 Task: Research Airbnb properties in Toulouse, France from 3rd December, 2023 to 17th December, 2023 for 3 adults, 1 child.3 bedrooms having 4 beds and 2 bathrooms. Property type can be house. Look for 4 properties as per requirement.
Action: Mouse moved to (453, 76)
Screenshot: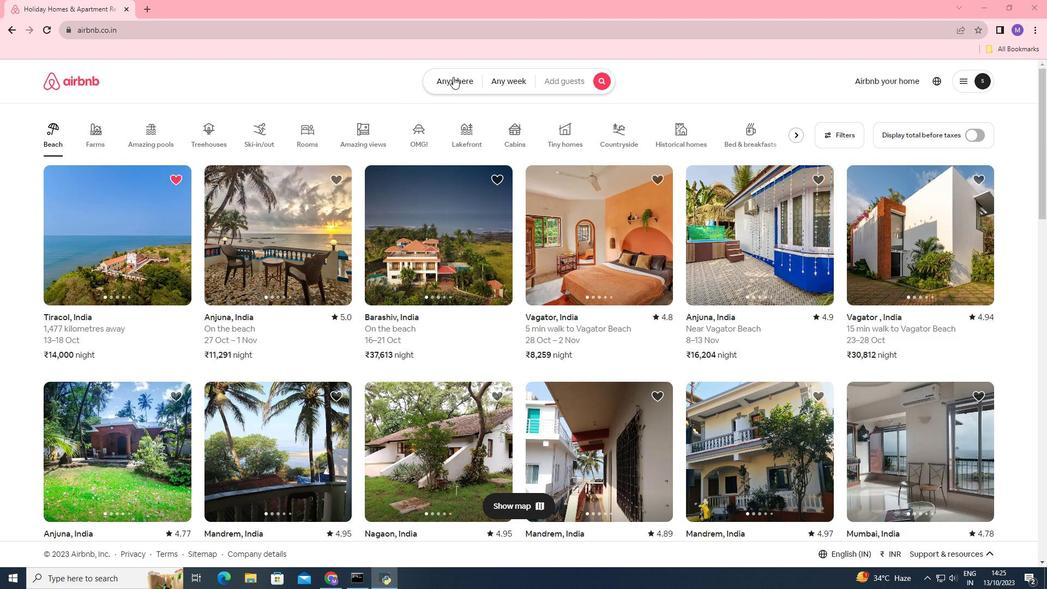 
Action: Mouse pressed left at (453, 76)
Screenshot: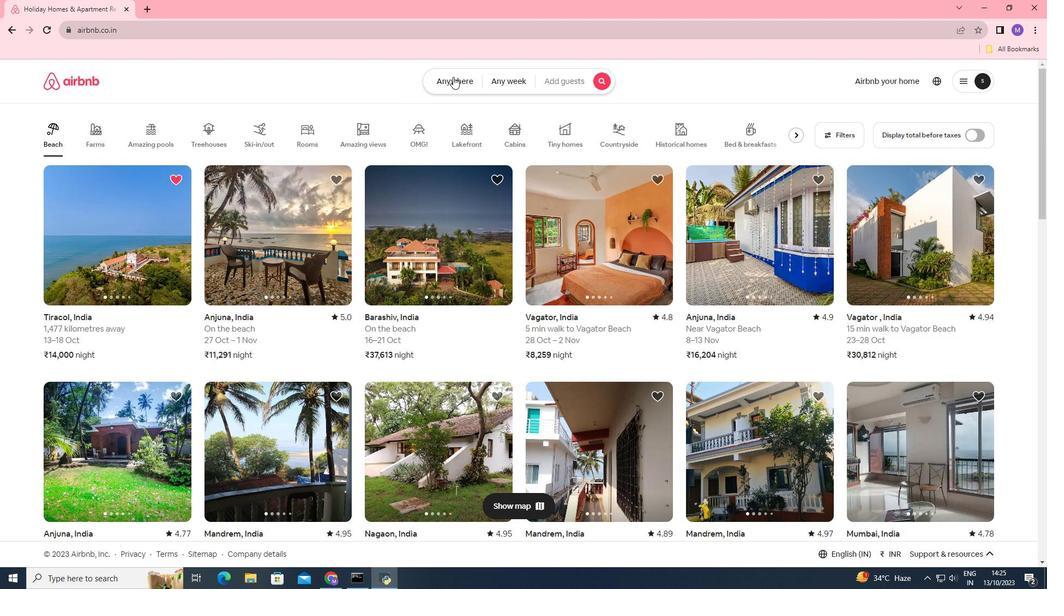 
Action: Mouse moved to (372, 126)
Screenshot: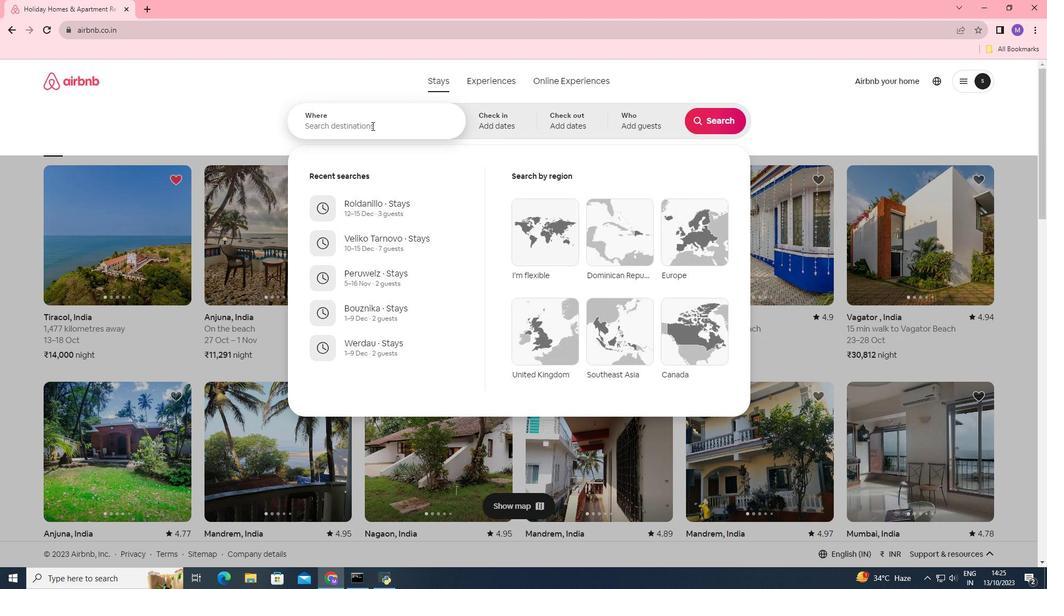 
Action: Mouse pressed left at (372, 126)
Screenshot: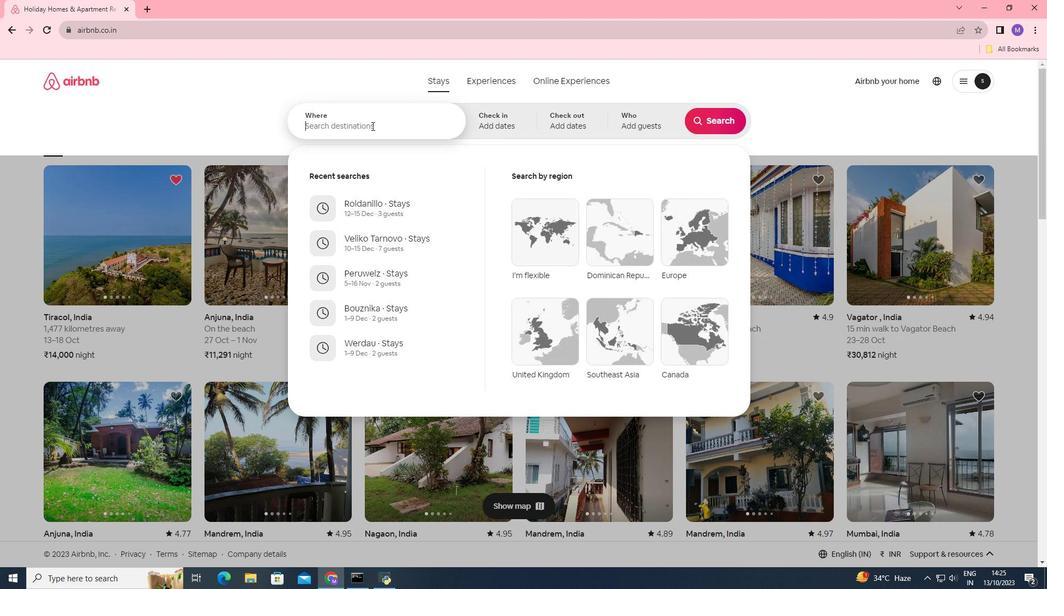 
Action: Key pressed <Key.shift>Toulouse,<Key.space><Key.shift>France
Screenshot: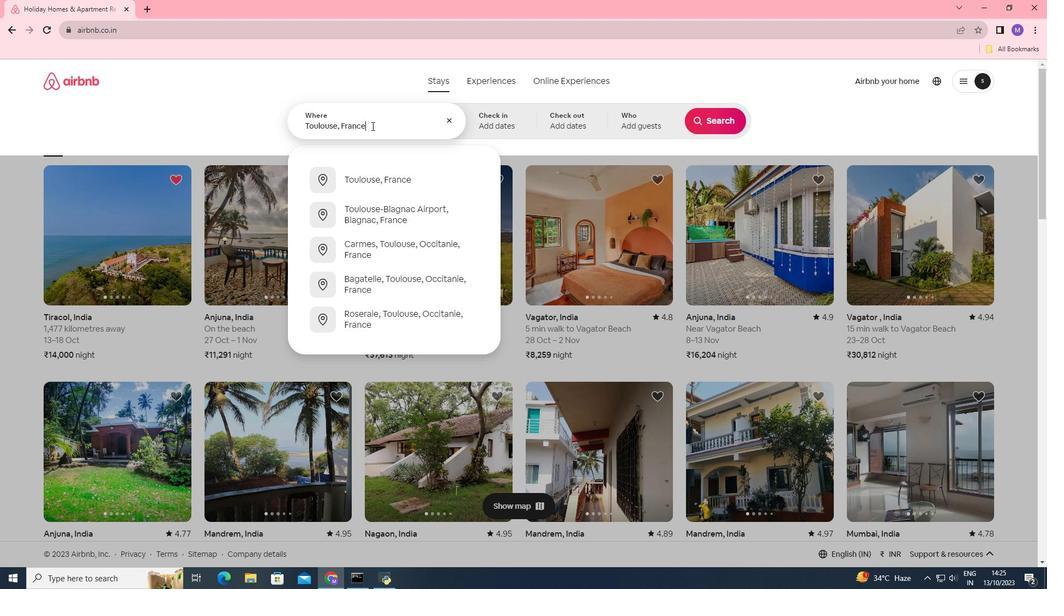 
Action: Mouse moved to (496, 114)
Screenshot: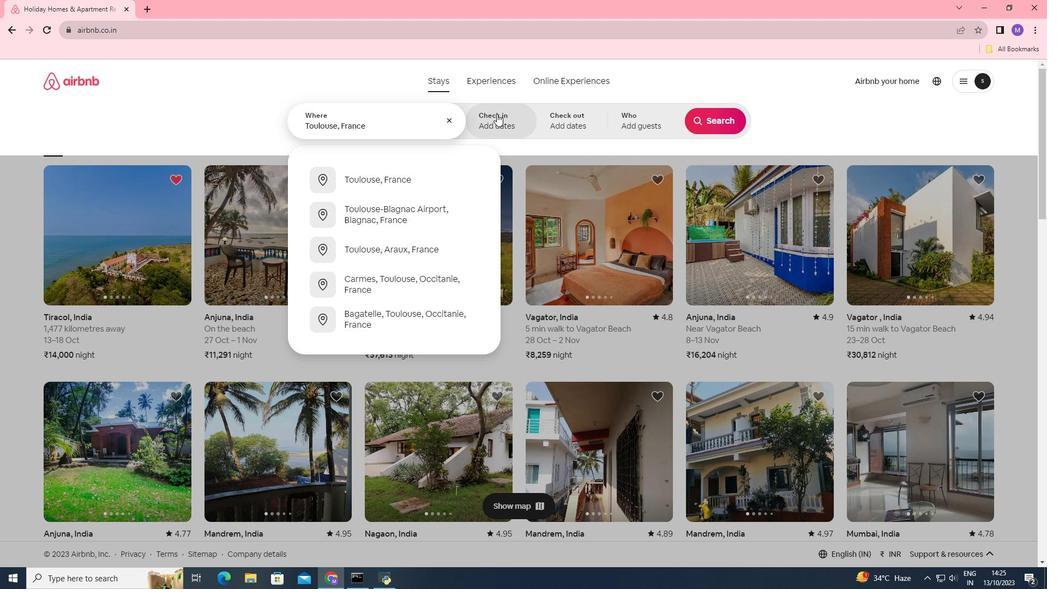 
Action: Mouse pressed left at (496, 114)
Screenshot: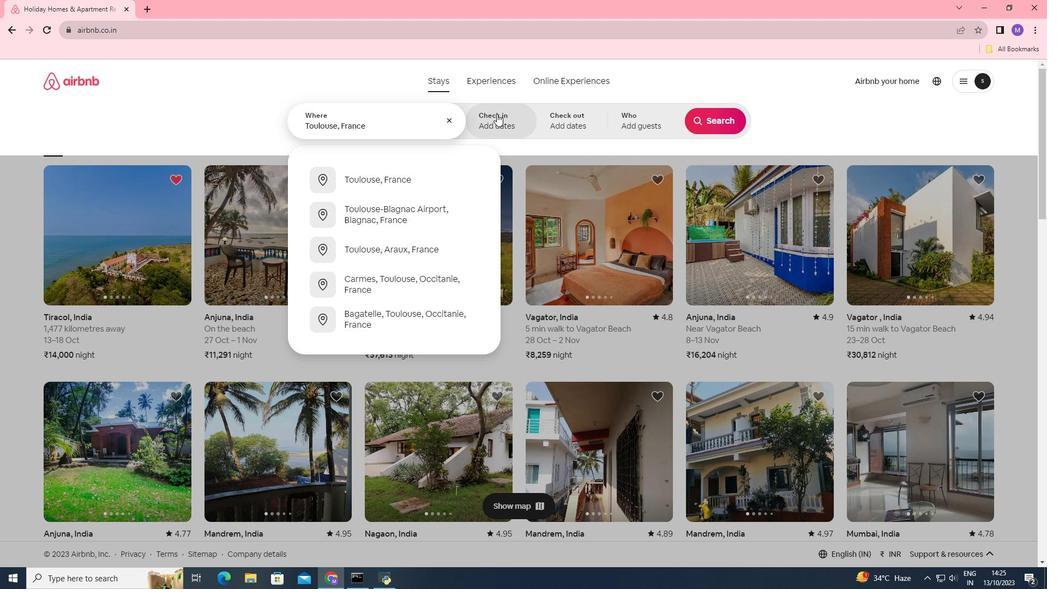 
Action: Mouse moved to (711, 210)
Screenshot: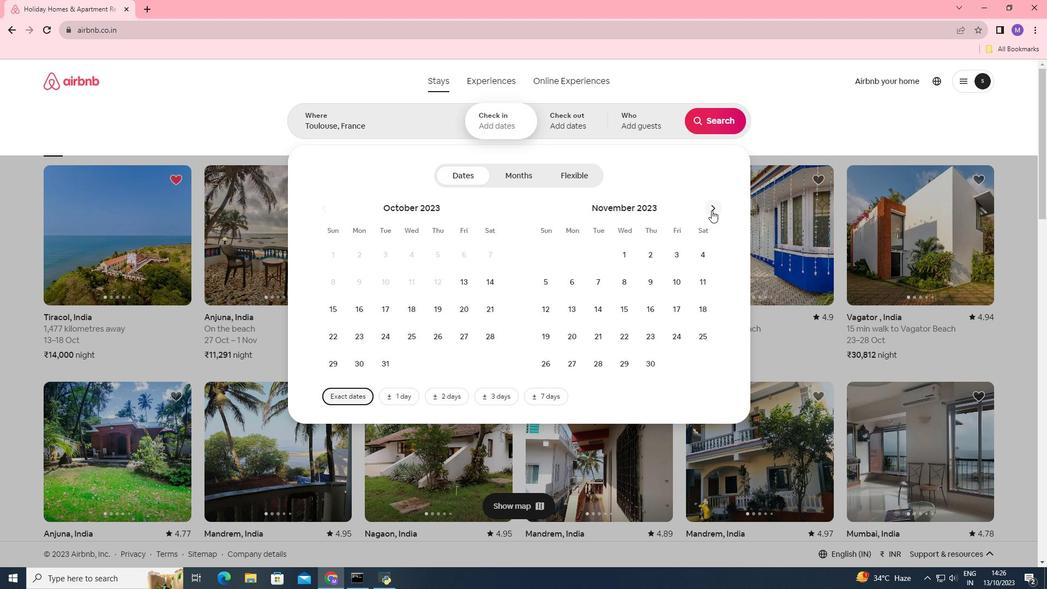 
Action: Mouse pressed left at (711, 210)
Screenshot: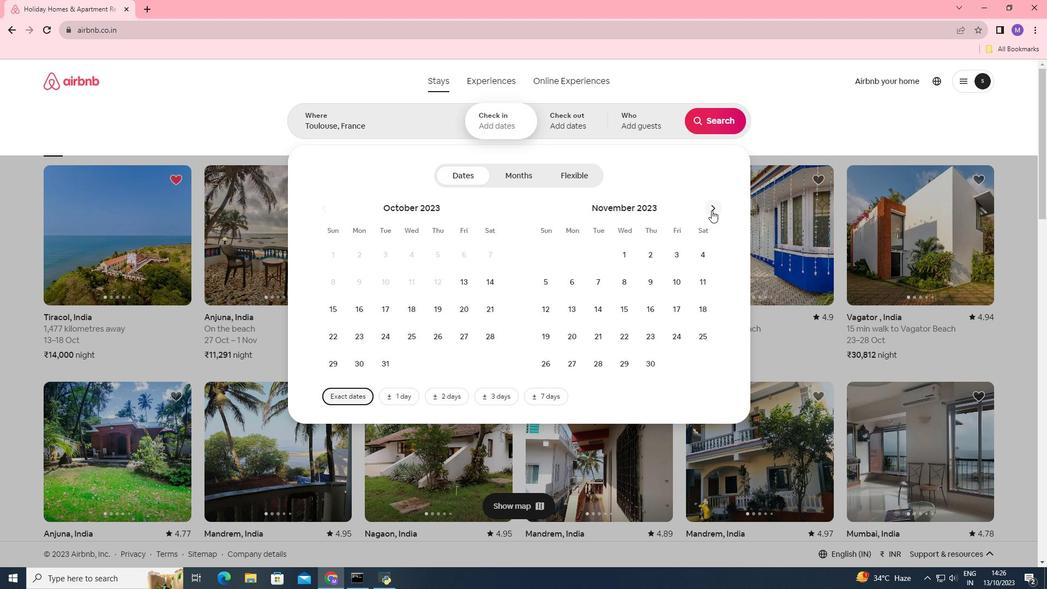 
Action: Mouse moved to (543, 283)
Screenshot: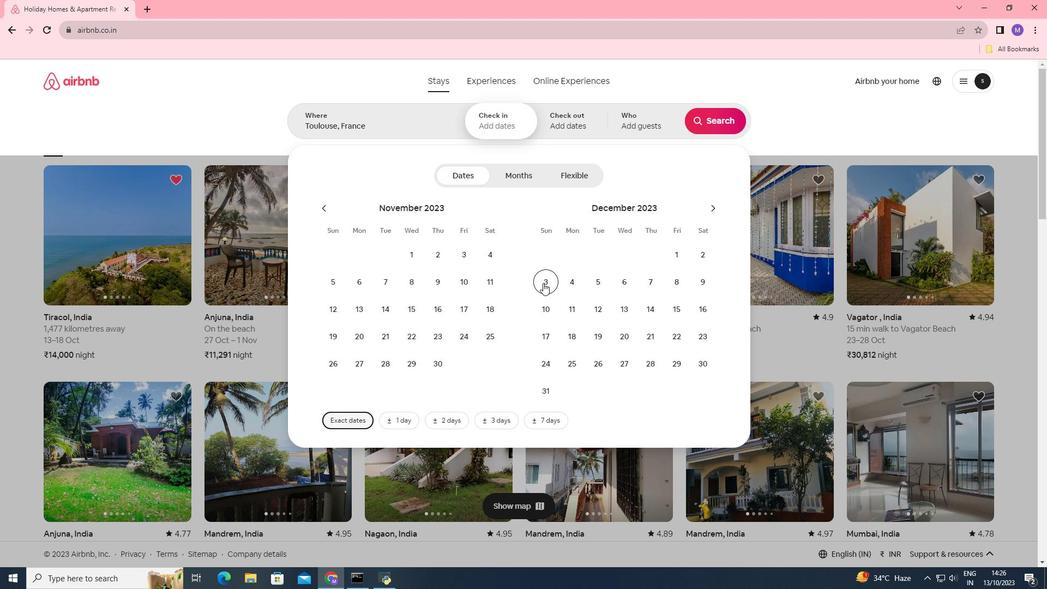 
Action: Mouse pressed left at (543, 283)
Screenshot: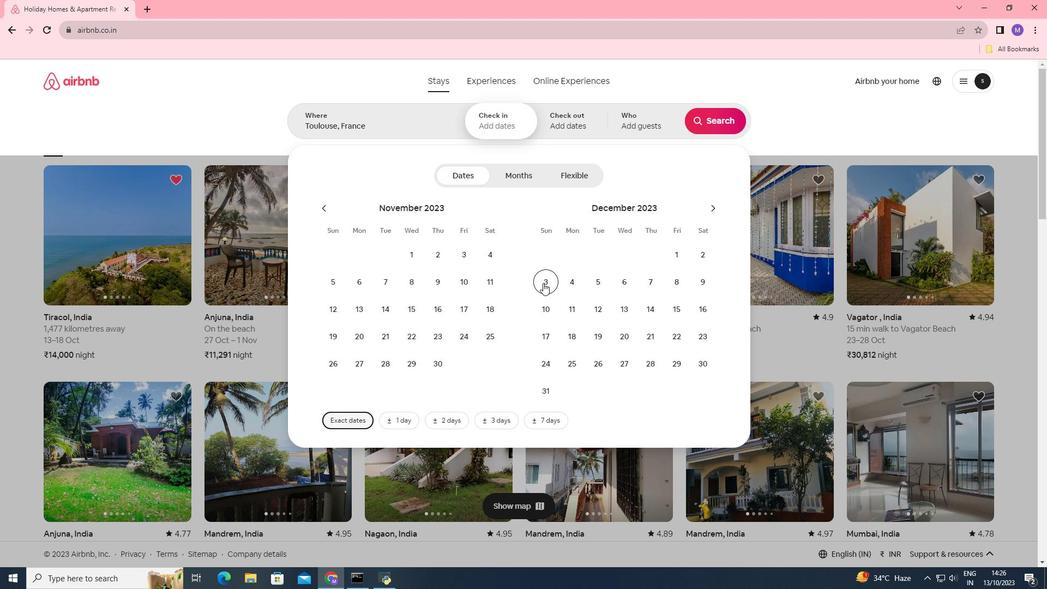 
Action: Mouse moved to (545, 338)
Screenshot: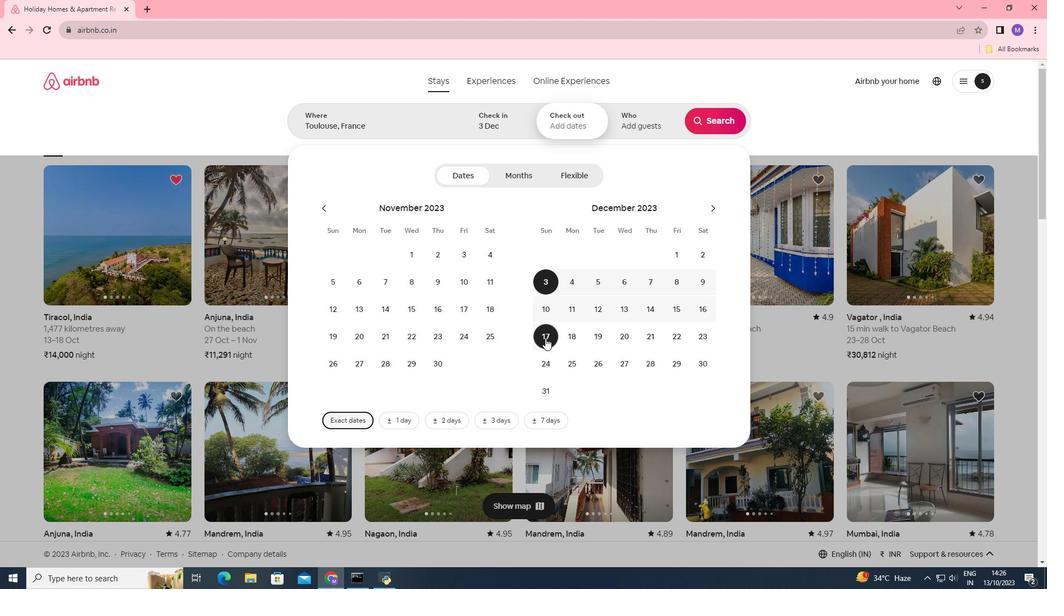 
Action: Mouse pressed left at (545, 338)
Screenshot: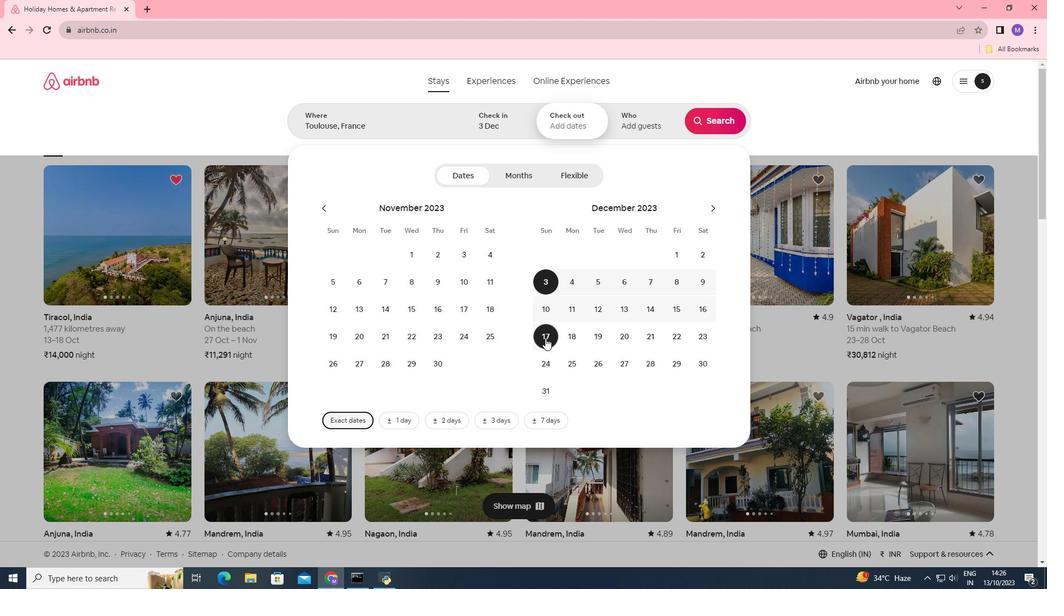 
Action: Mouse moved to (656, 121)
Screenshot: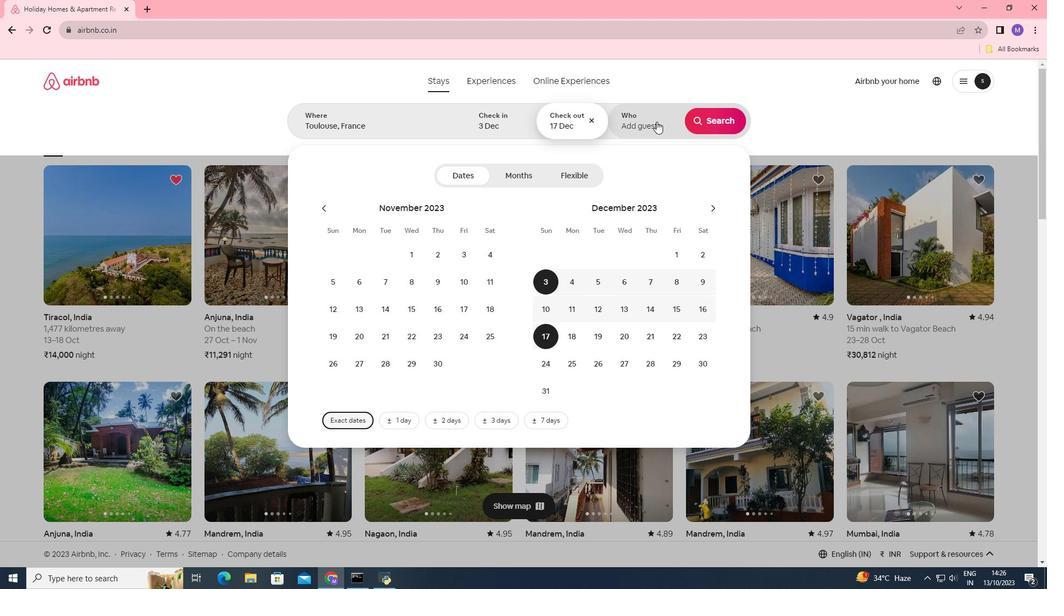 
Action: Mouse pressed left at (656, 121)
Screenshot: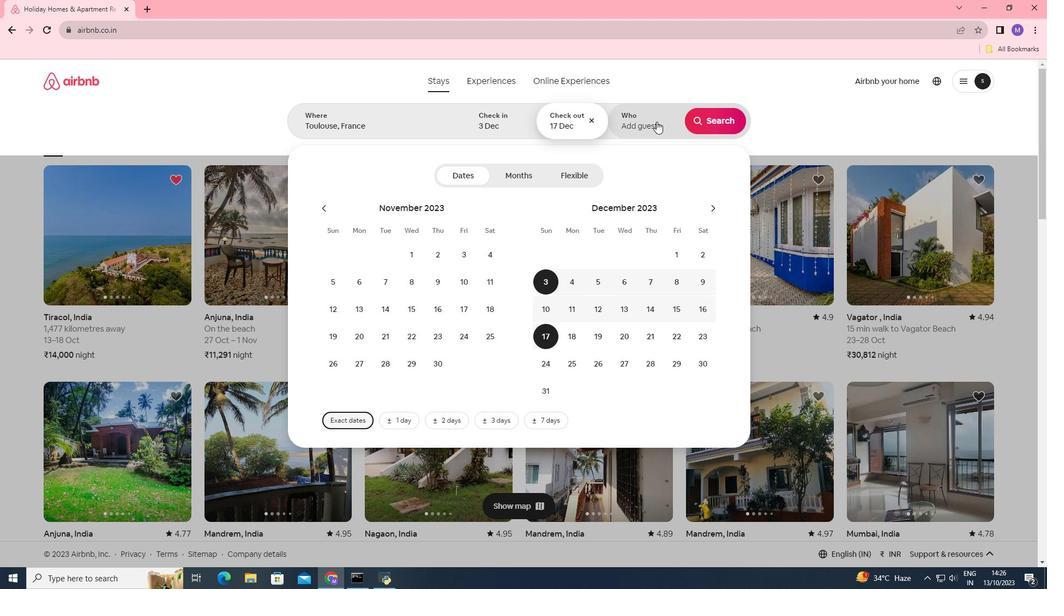 
Action: Mouse moved to (719, 176)
Screenshot: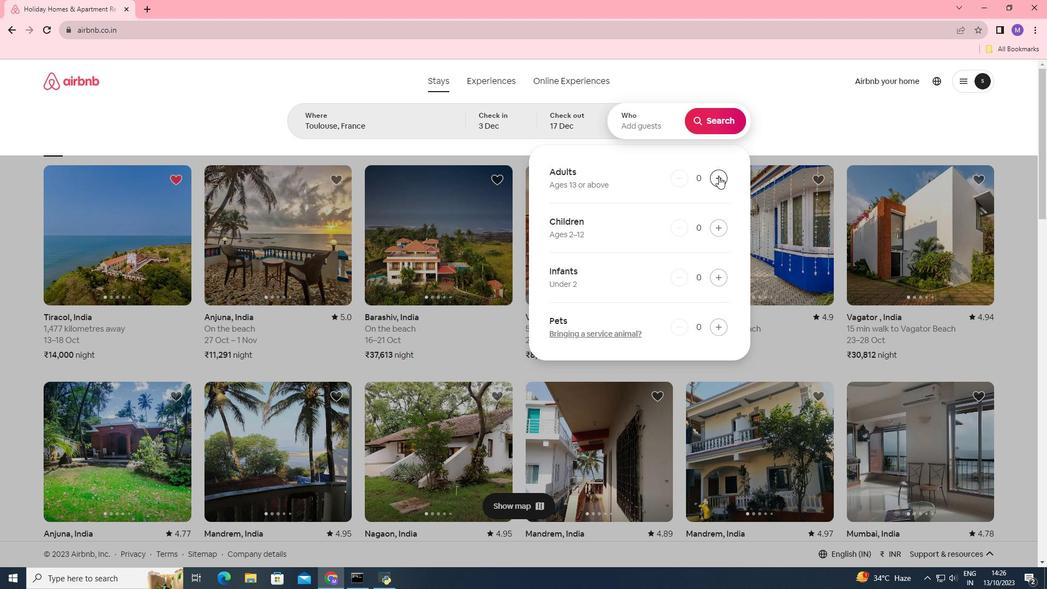 
Action: Mouse pressed left at (719, 176)
Screenshot: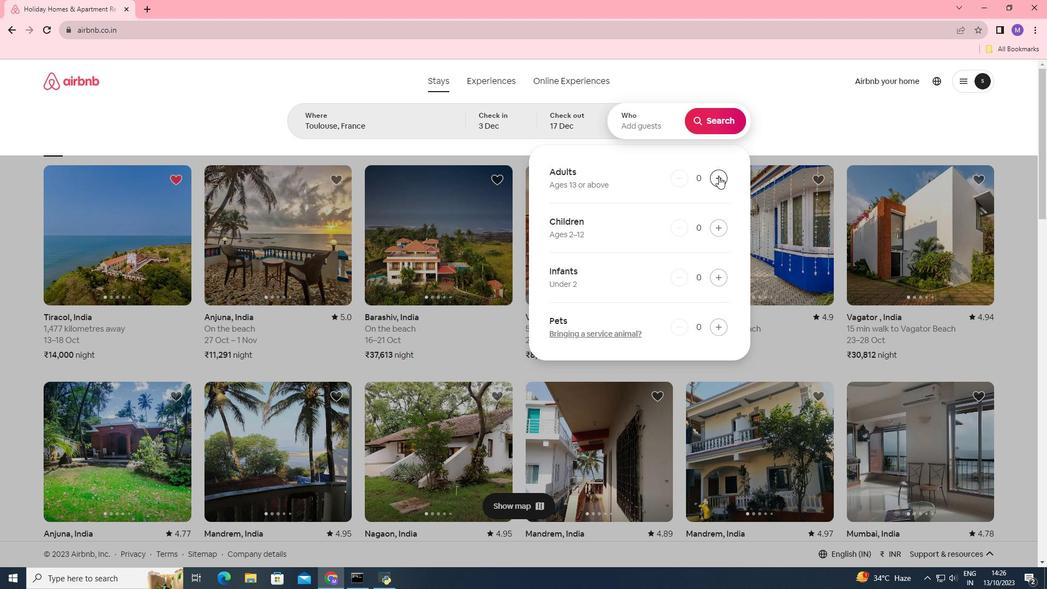 
Action: Mouse pressed left at (719, 176)
Screenshot: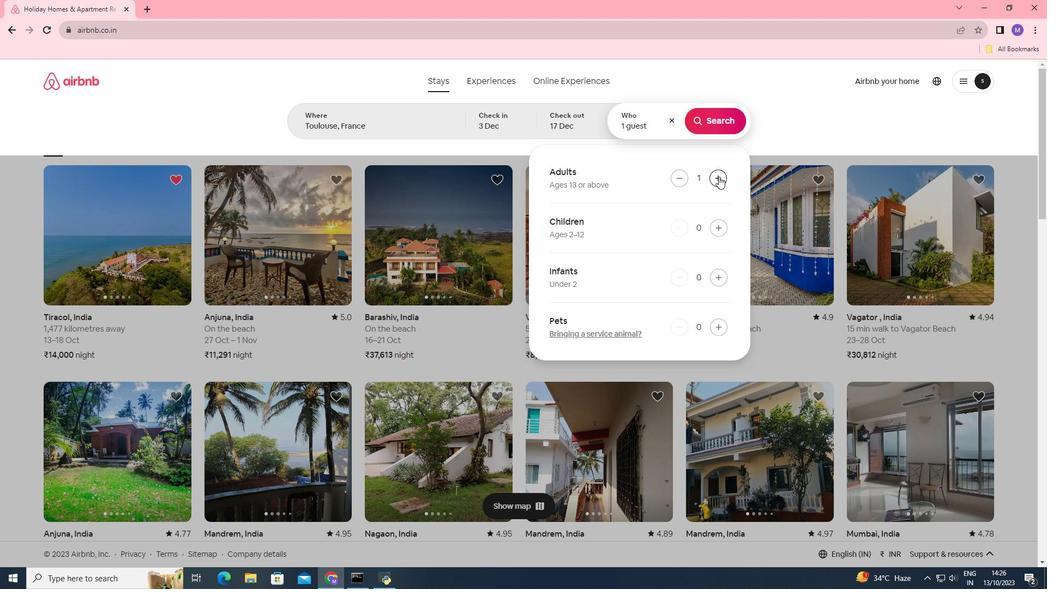 
Action: Mouse pressed left at (719, 176)
Screenshot: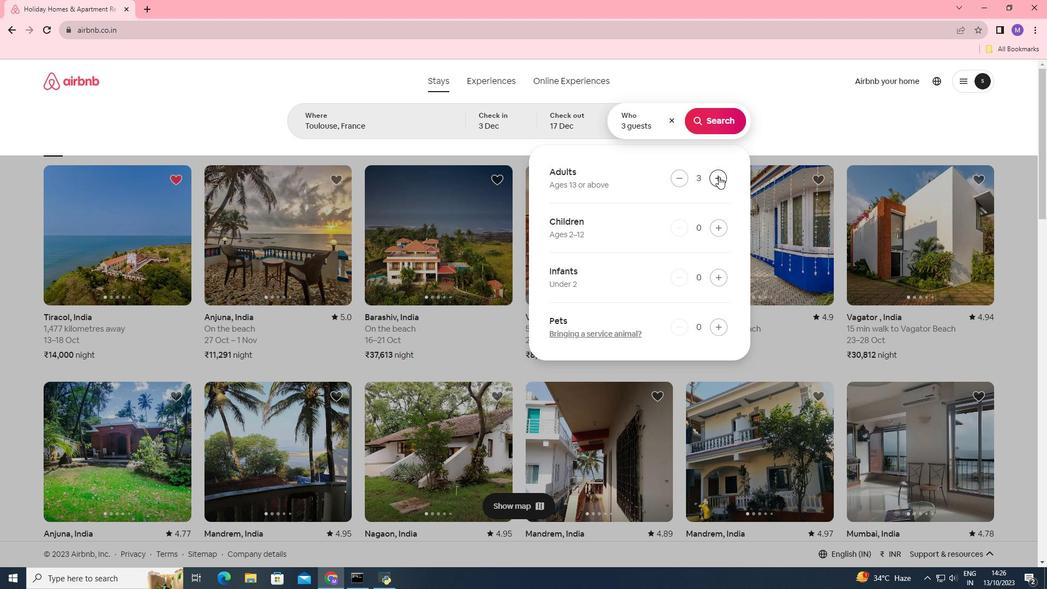 
Action: Mouse moved to (721, 228)
Screenshot: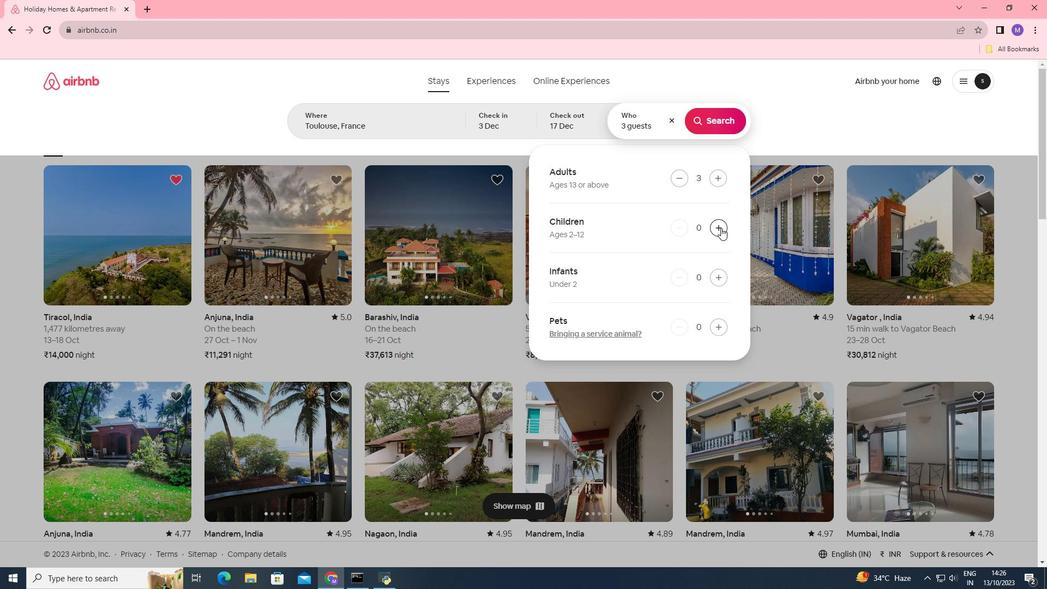 
Action: Mouse pressed left at (721, 228)
Screenshot: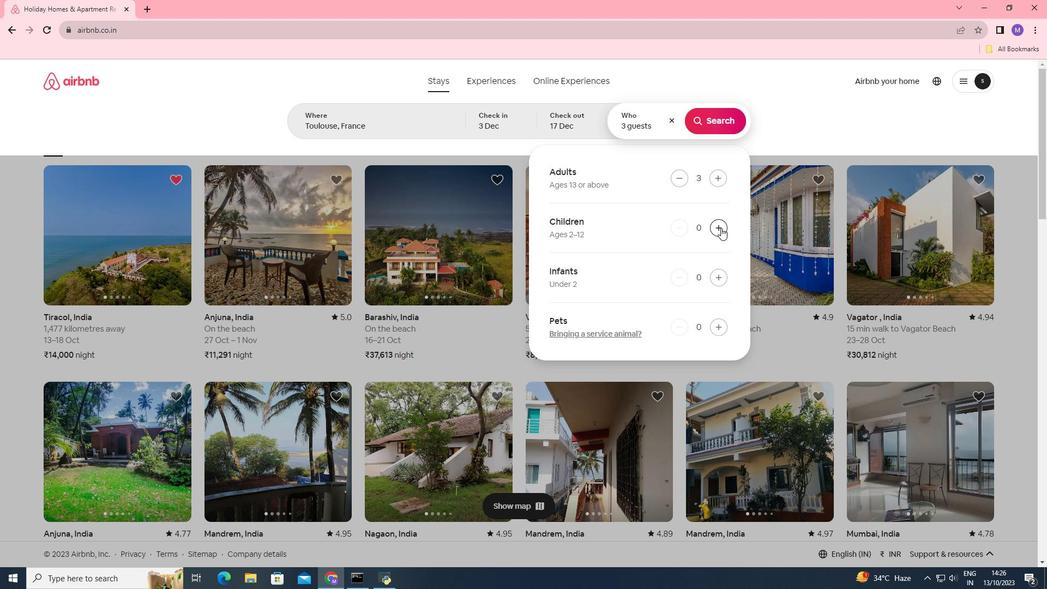 
Action: Mouse moved to (717, 124)
Screenshot: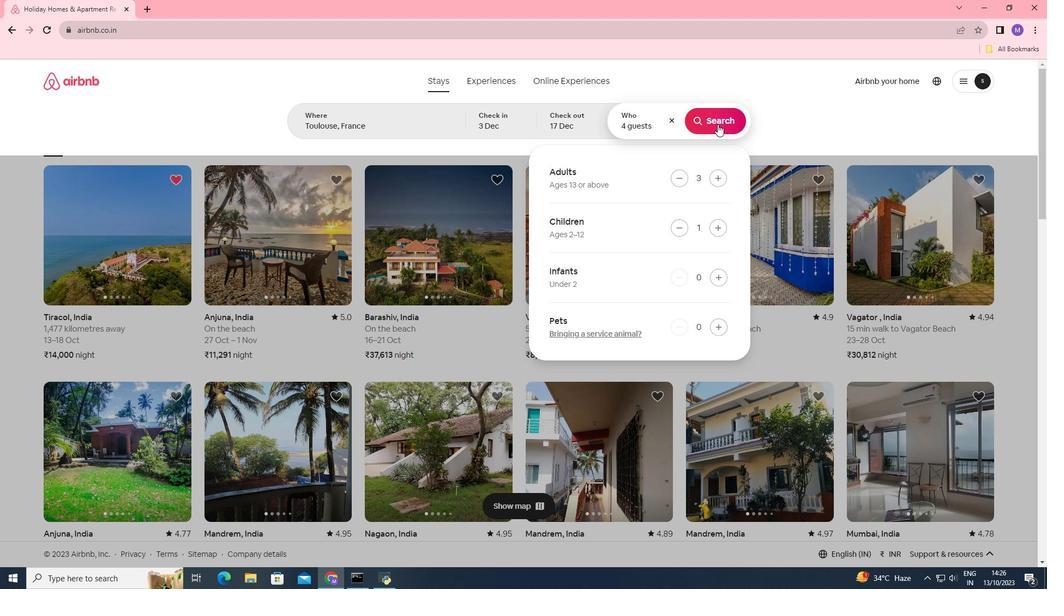 
Action: Mouse pressed left at (717, 124)
Screenshot: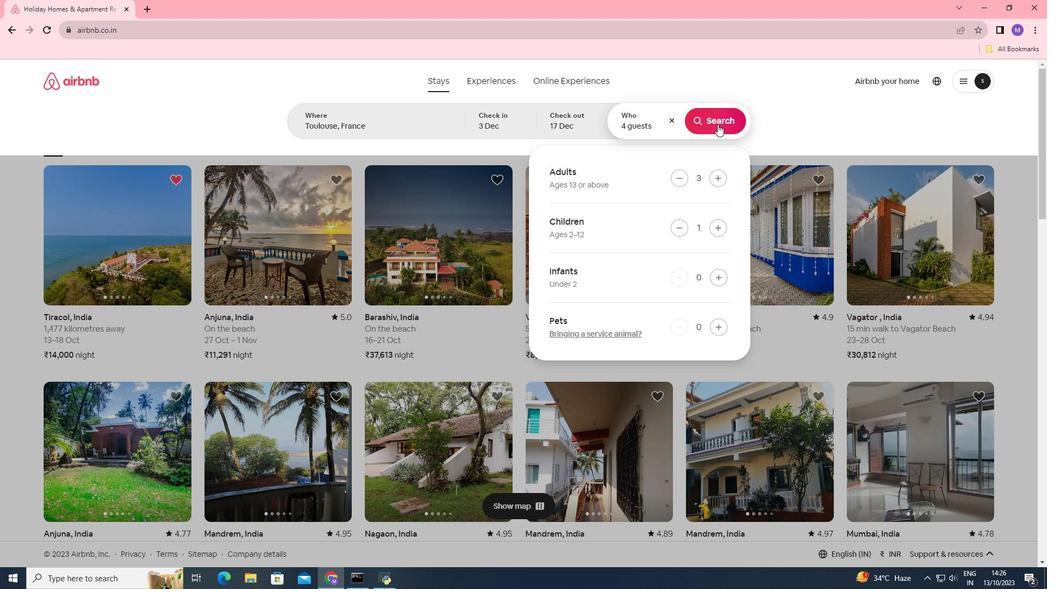 
Action: Mouse moved to (879, 120)
Screenshot: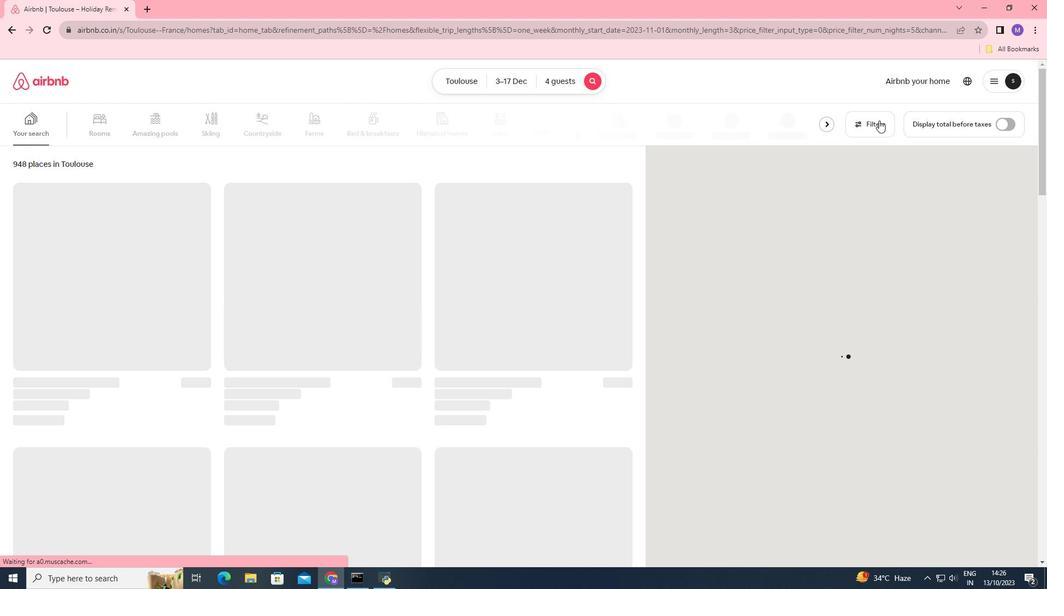 
Action: Mouse pressed left at (879, 120)
Screenshot: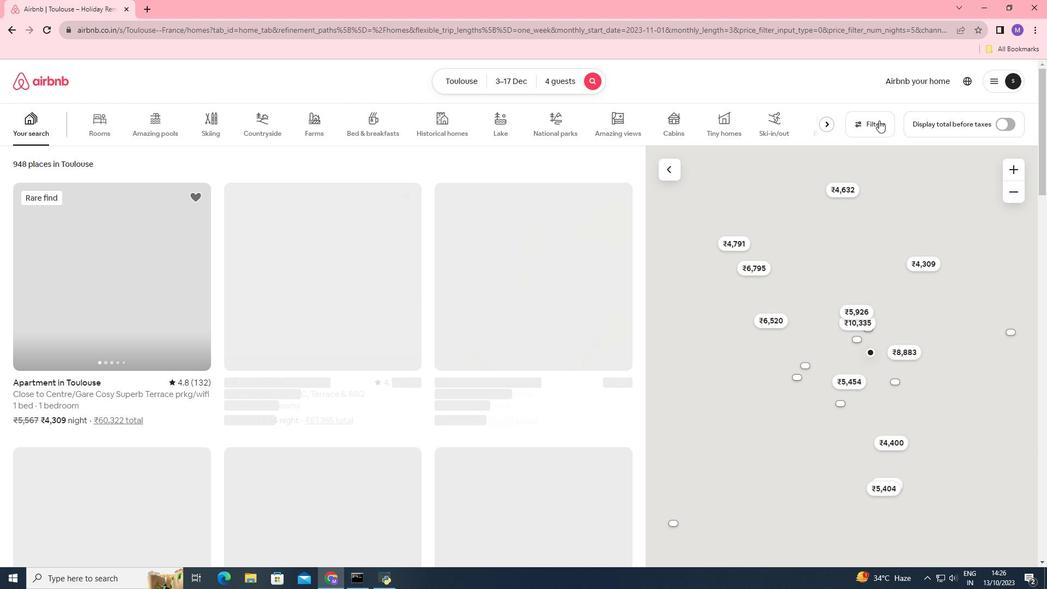 
Action: Mouse moved to (479, 334)
Screenshot: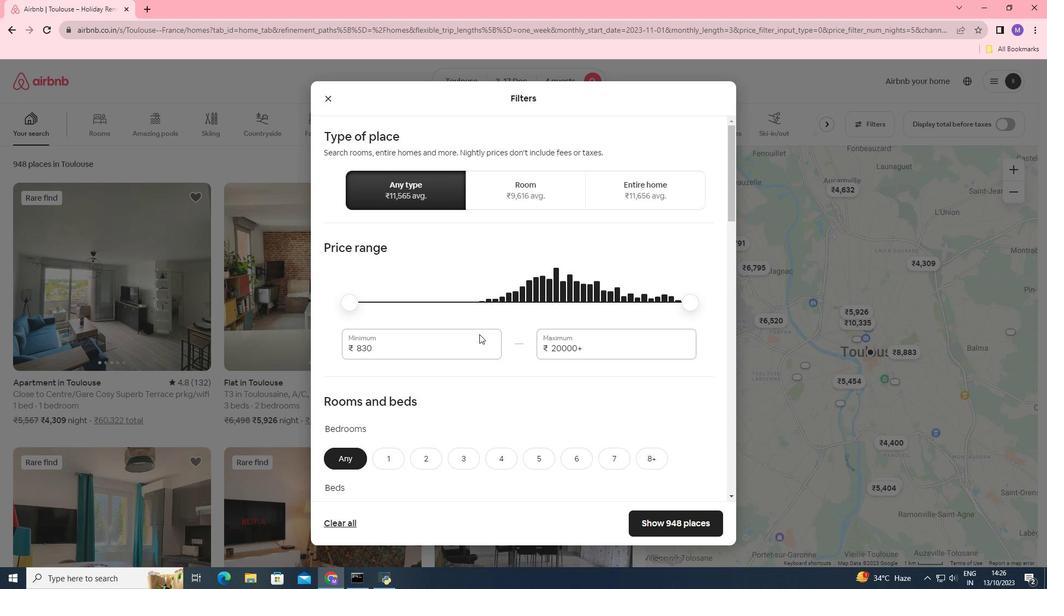 
Action: Mouse scrolled (479, 333) with delta (0, 0)
Screenshot: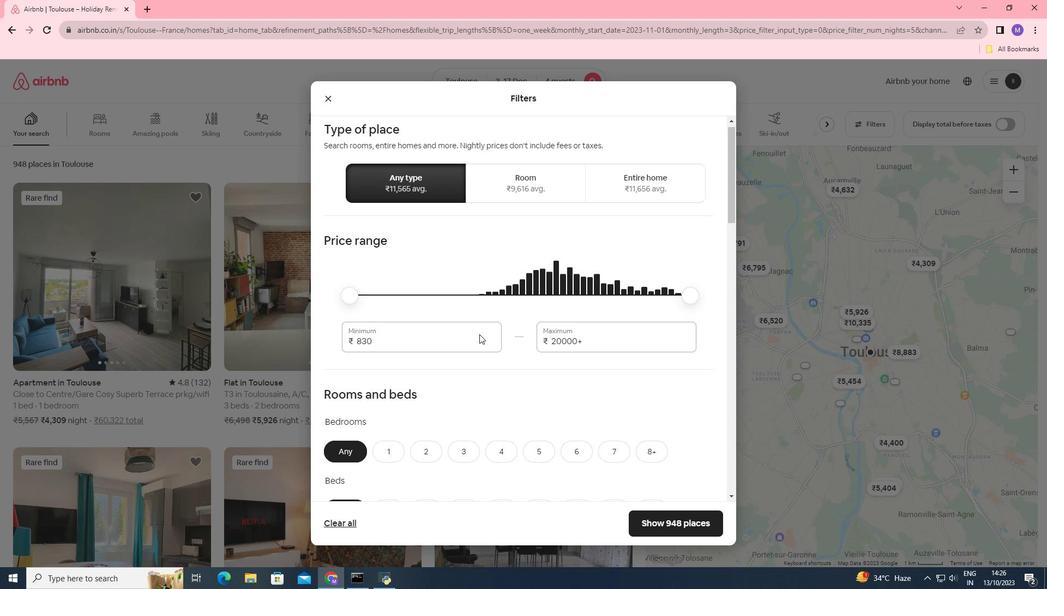 
Action: Mouse scrolled (479, 333) with delta (0, 0)
Screenshot: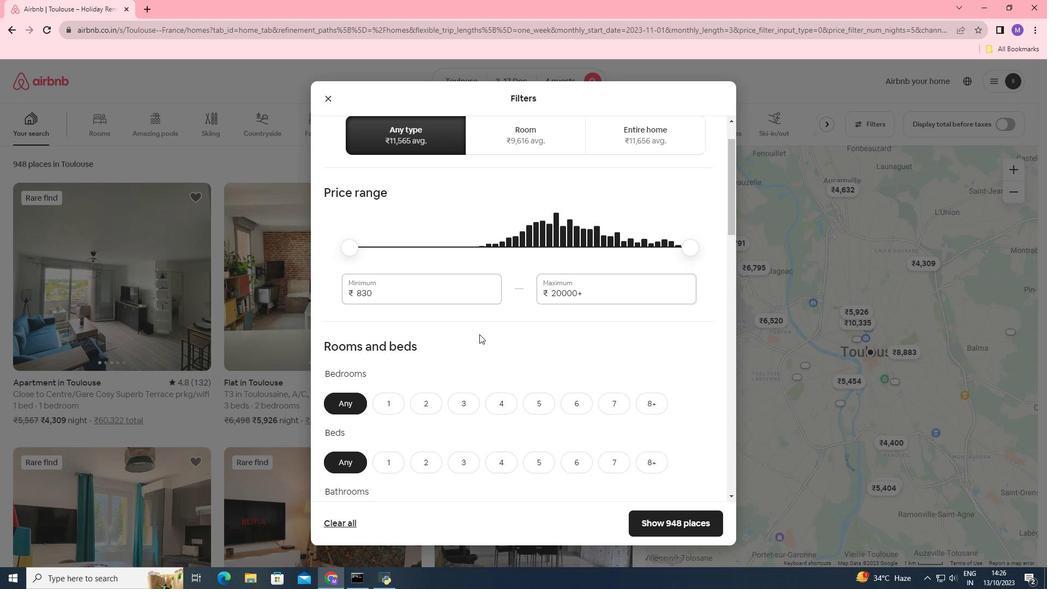 
Action: Mouse moved to (479, 334)
Screenshot: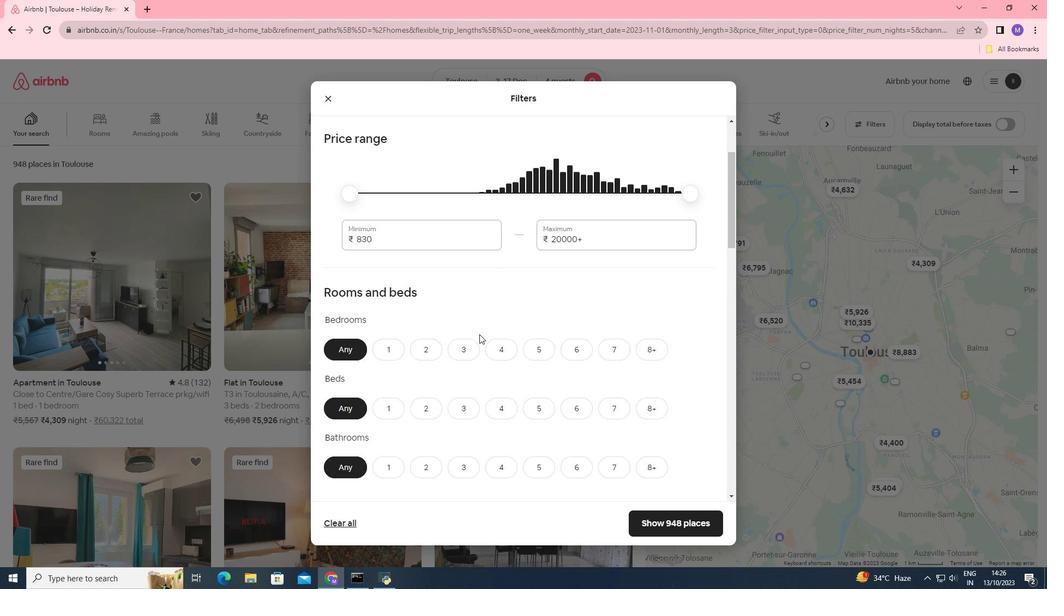 
Action: Mouse scrolled (479, 333) with delta (0, 0)
Screenshot: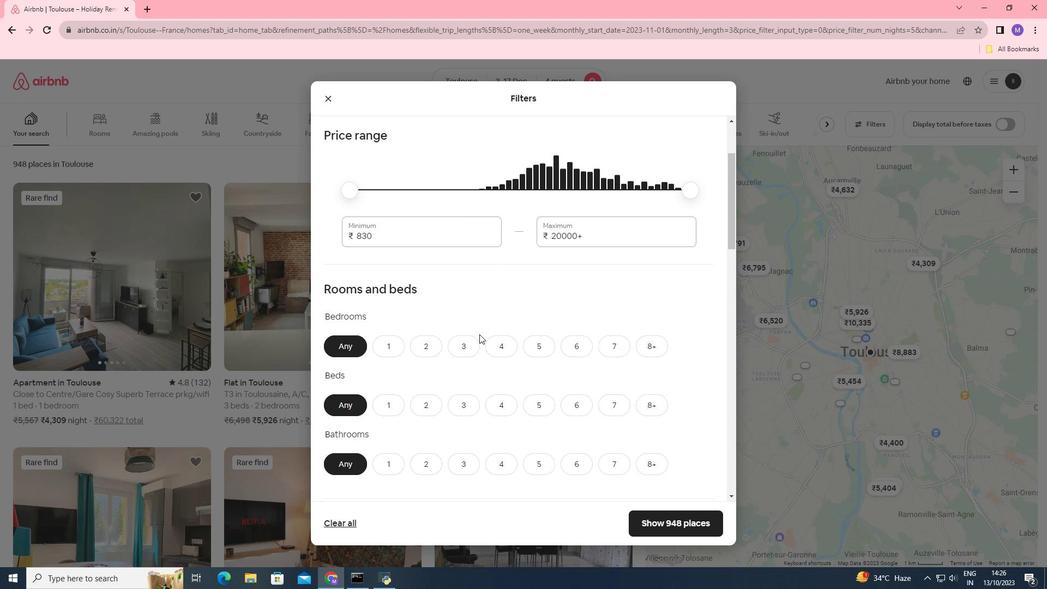 
Action: Mouse moved to (465, 296)
Screenshot: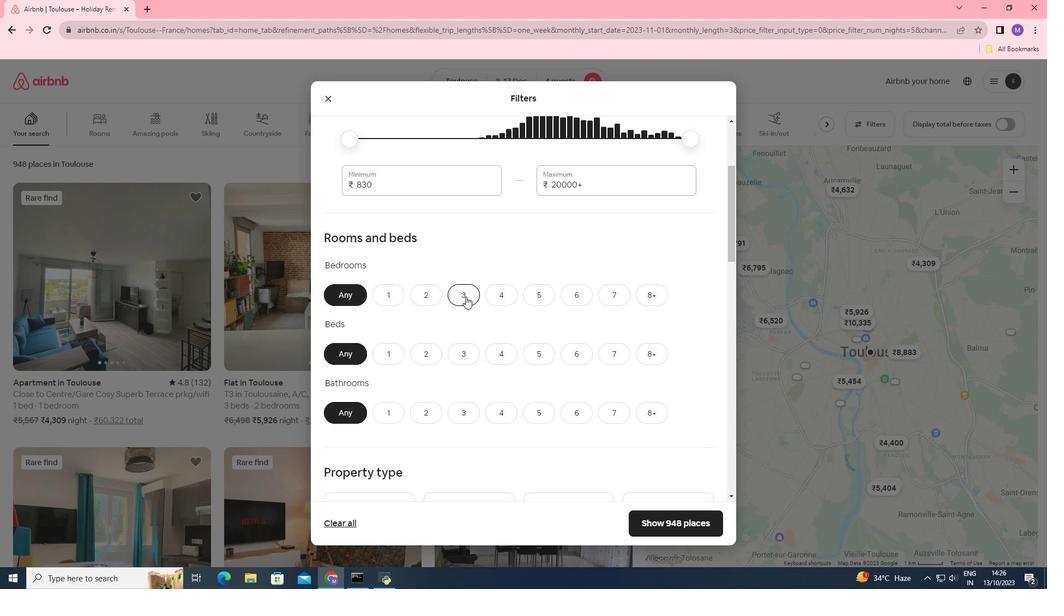 
Action: Mouse pressed left at (465, 296)
Screenshot: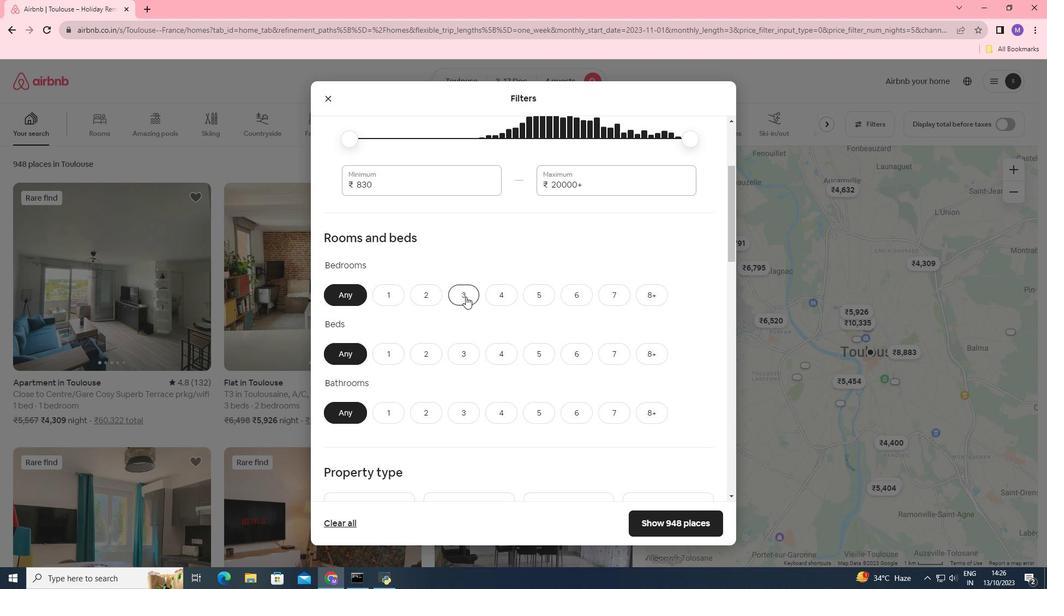 
Action: Mouse moved to (491, 351)
Screenshot: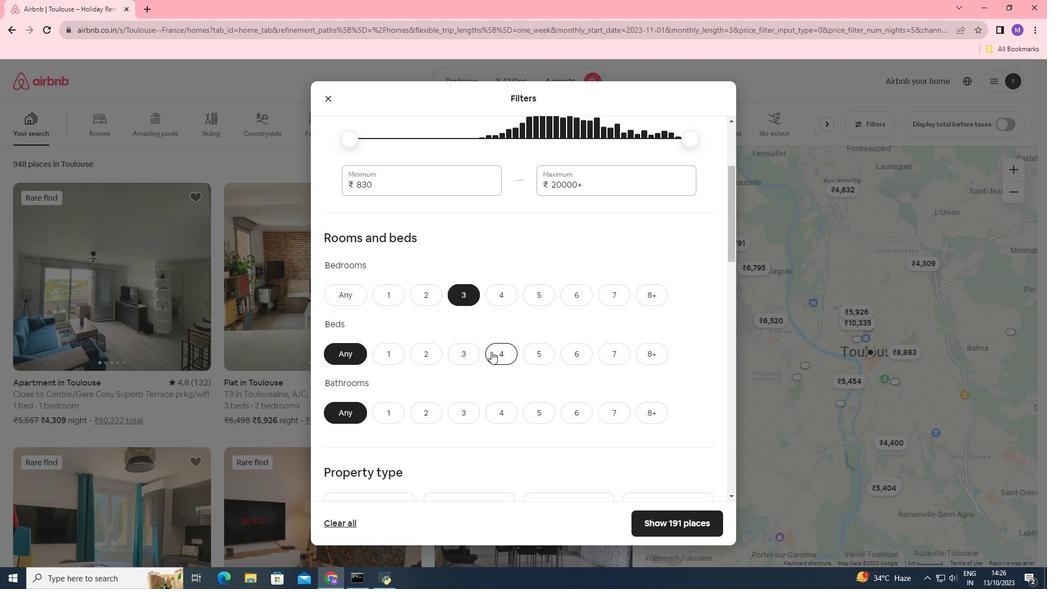 
Action: Mouse pressed left at (491, 351)
Screenshot: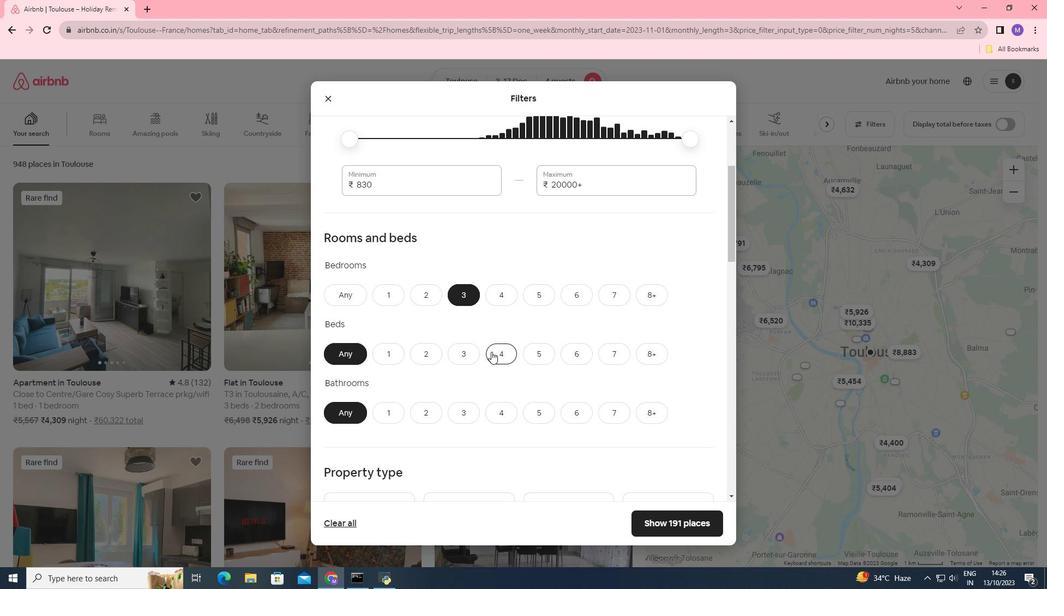 
Action: Mouse moved to (432, 411)
Screenshot: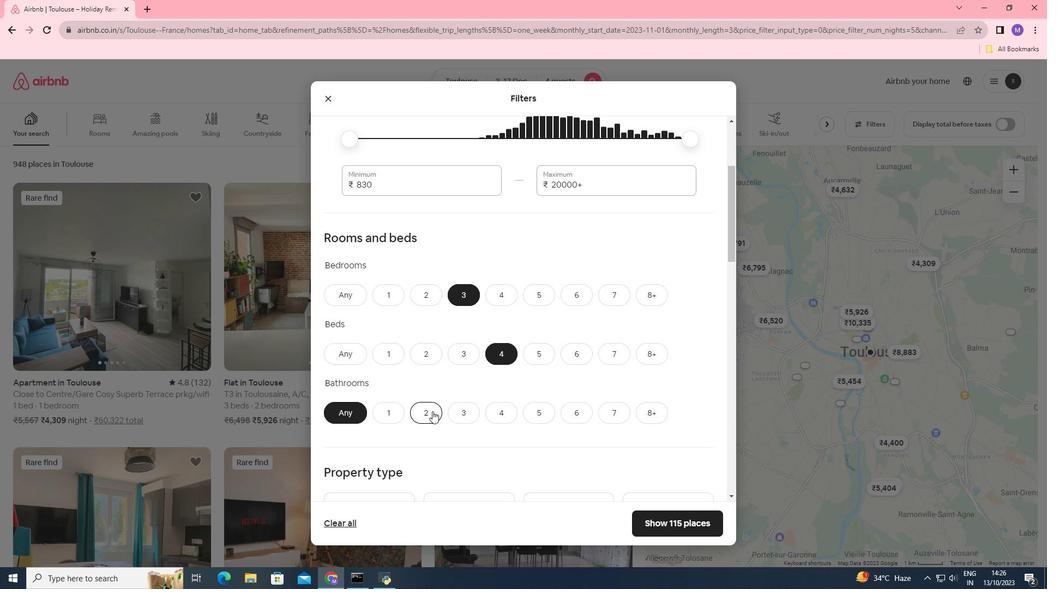 
Action: Mouse pressed left at (432, 411)
Screenshot: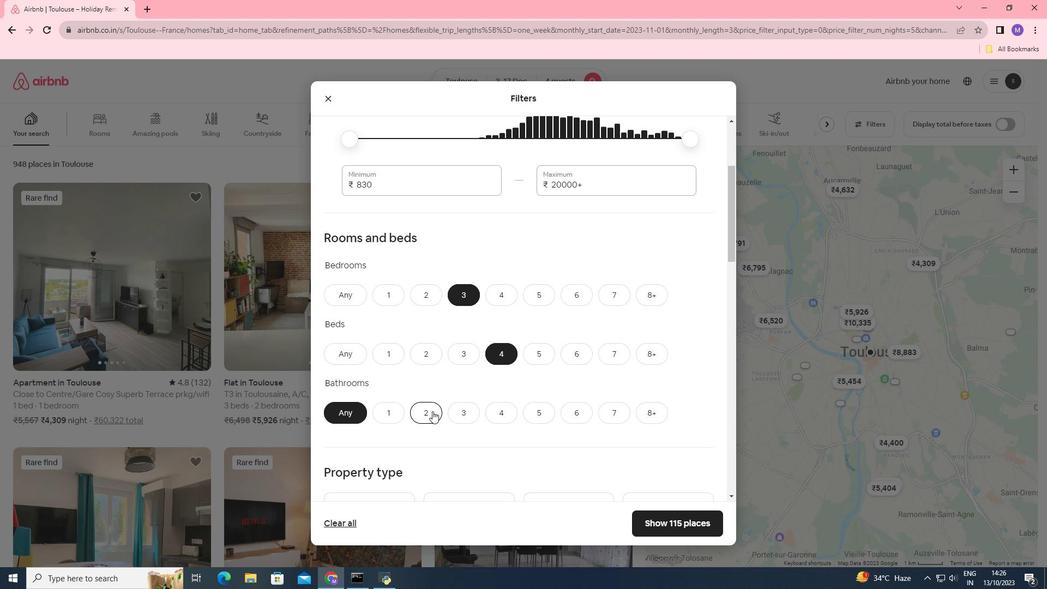 
Action: Mouse moved to (649, 396)
Screenshot: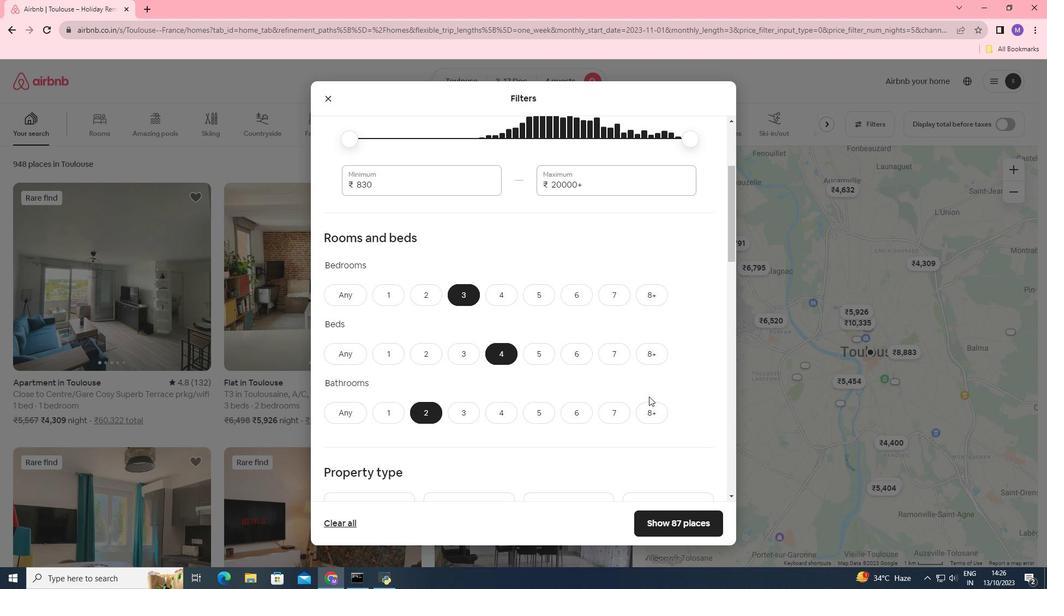 
Action: Mouse scrolled (649, 396) with delta (0, 0)
Screenshot: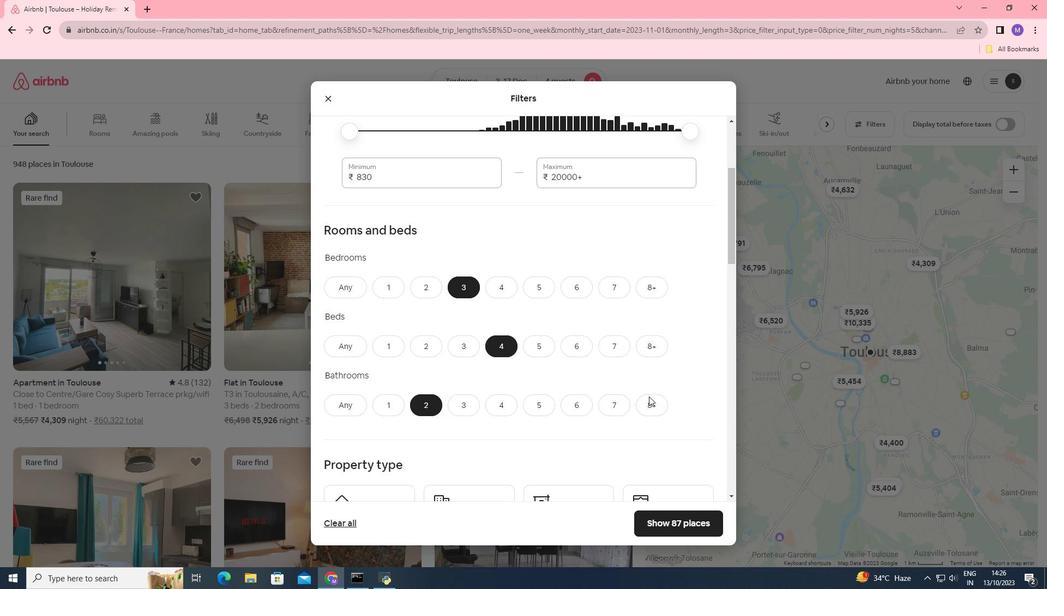 
Action: Mouse moved to (648, 391)
Screenshot: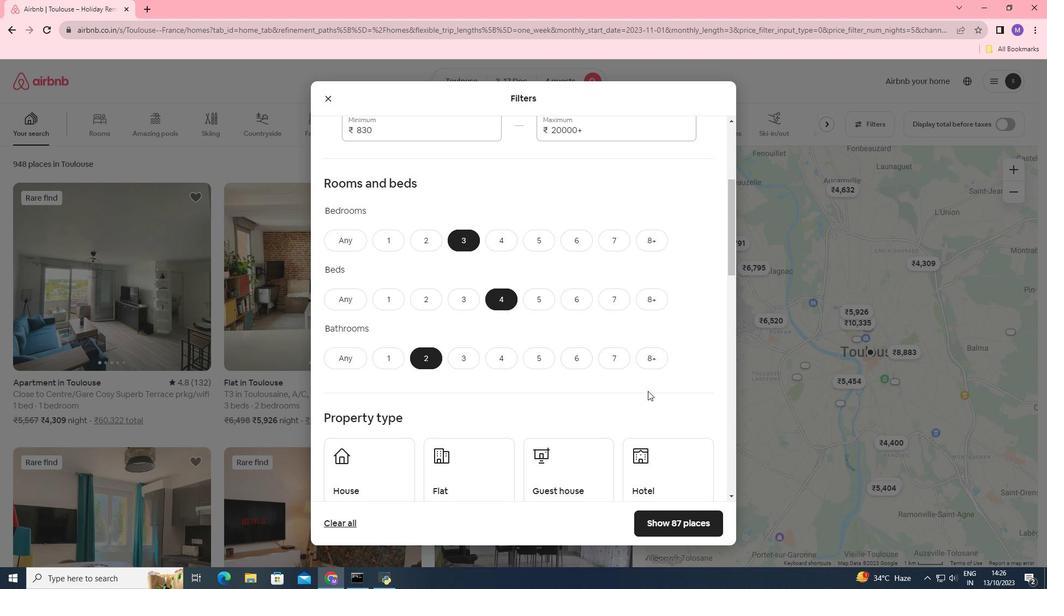 
Action: Mouse scrolled (648, 390) with delta (0, 0)
Screenshot: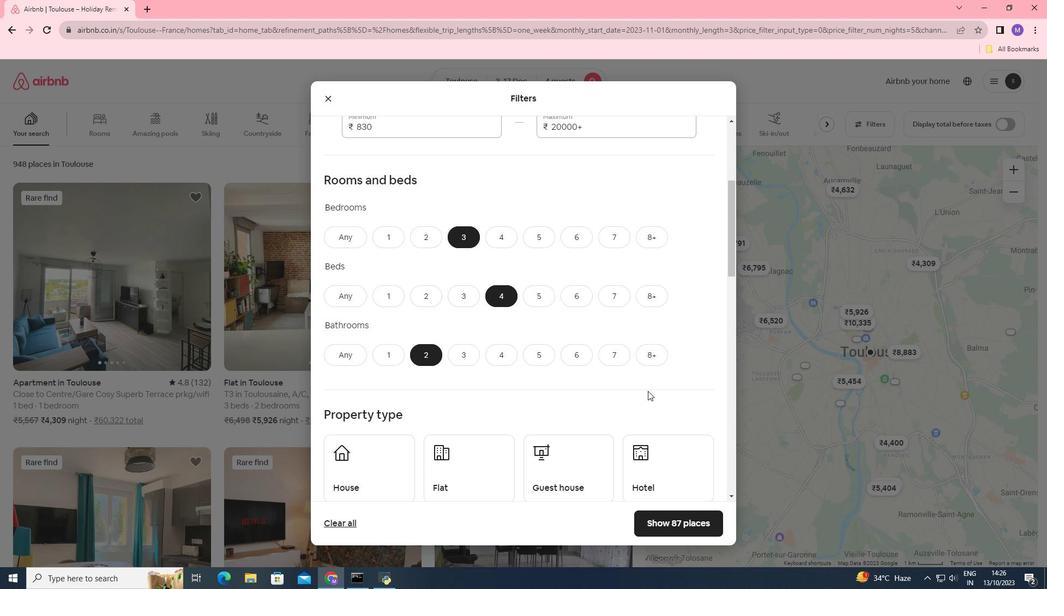
Action: Mouse scrolled (648, 390) with delta (0, 0)
Screenshot: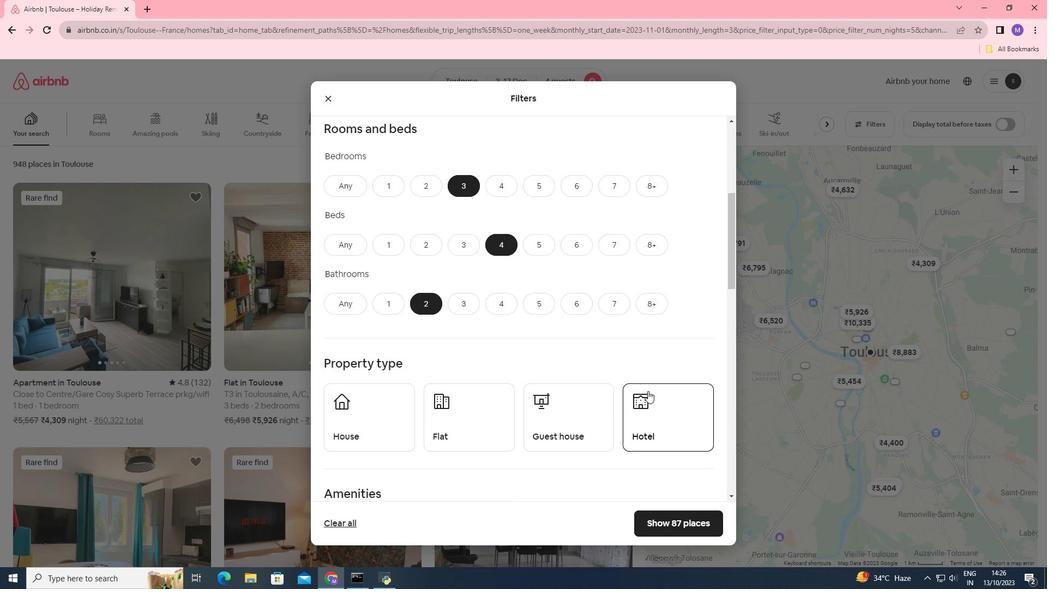 
Action: Mouse moved to (377, 340)
Screenshot: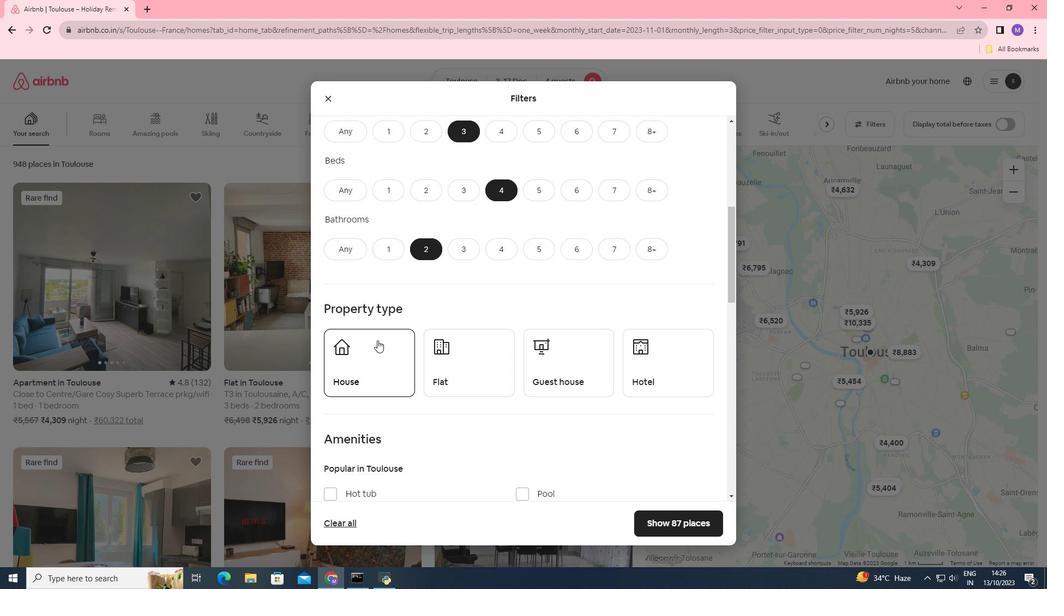 
Action: Mouse pressed left at (377, 340)
Screenshot: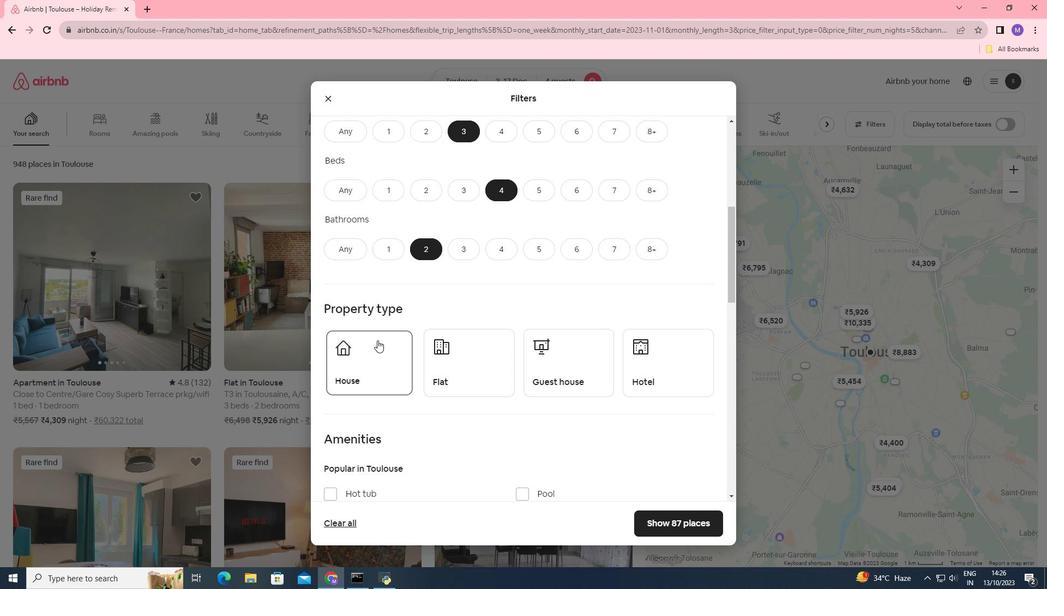 
Action: Mouse moved to (653, 514)
Screenshot: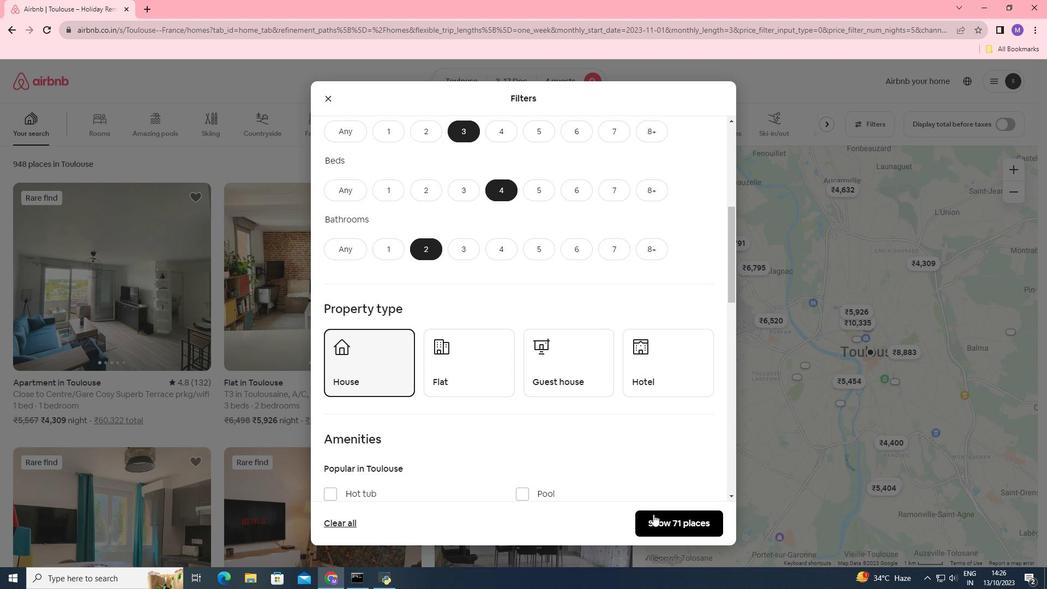 
Action: Mouse pressed left at (653, 514)
Screenshot: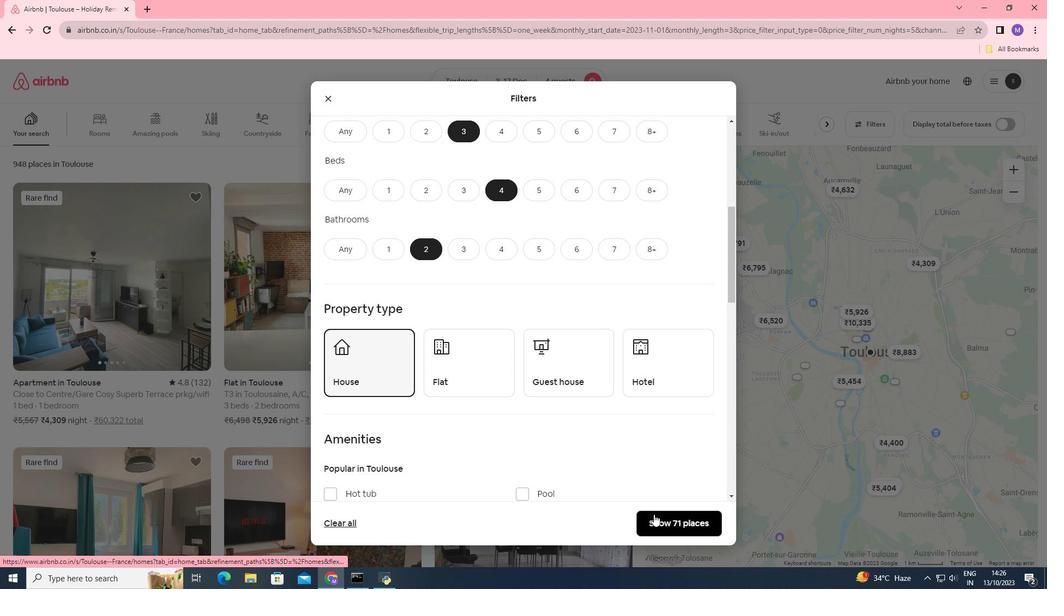 
Action: Mouse moved to (153, 268)
Screenshot: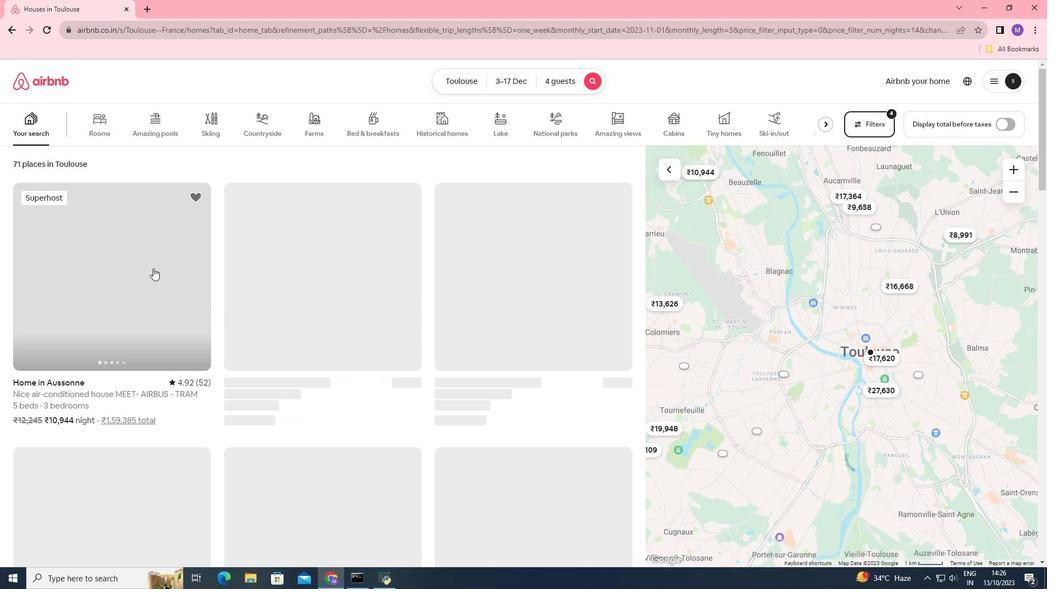 
Action: Mouse pressed left at (153, 268)
Screenshot: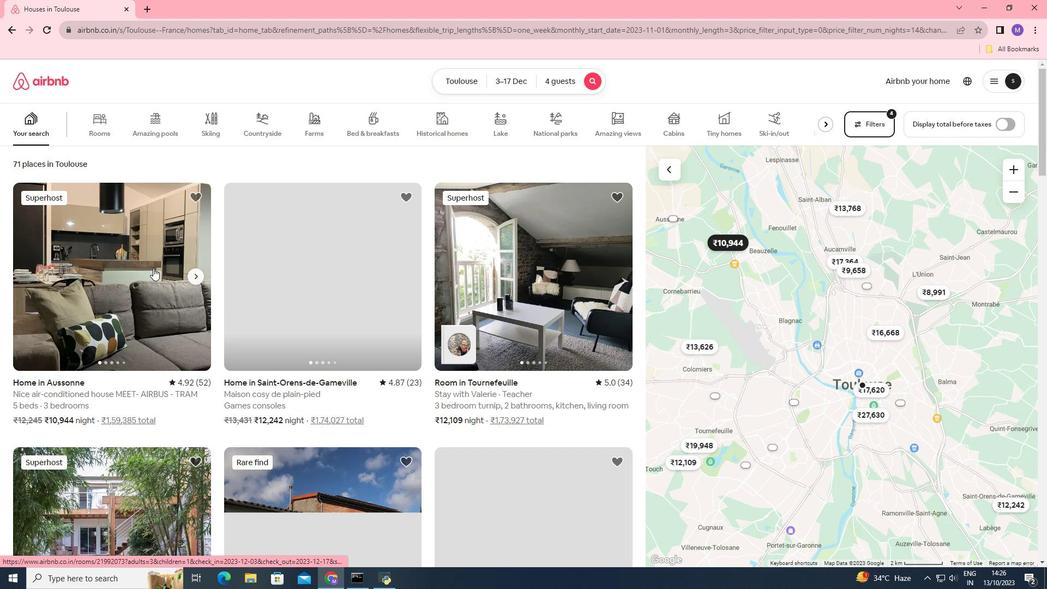 
Action: Mouse moved to (758, 413)
Screenshot: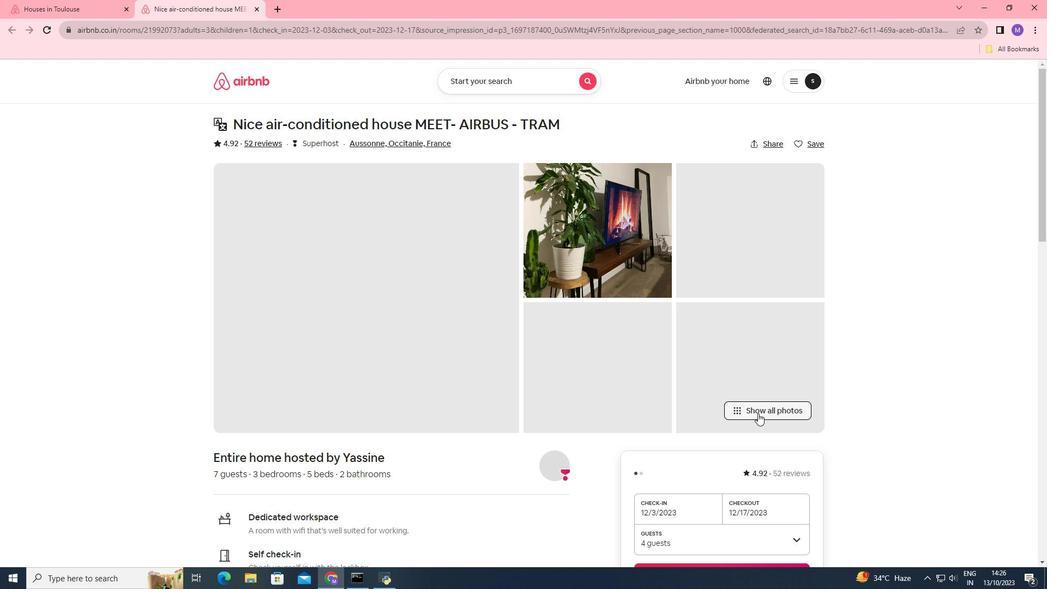 
Action: Mouse pressed left at (758, 413)
Screenshot: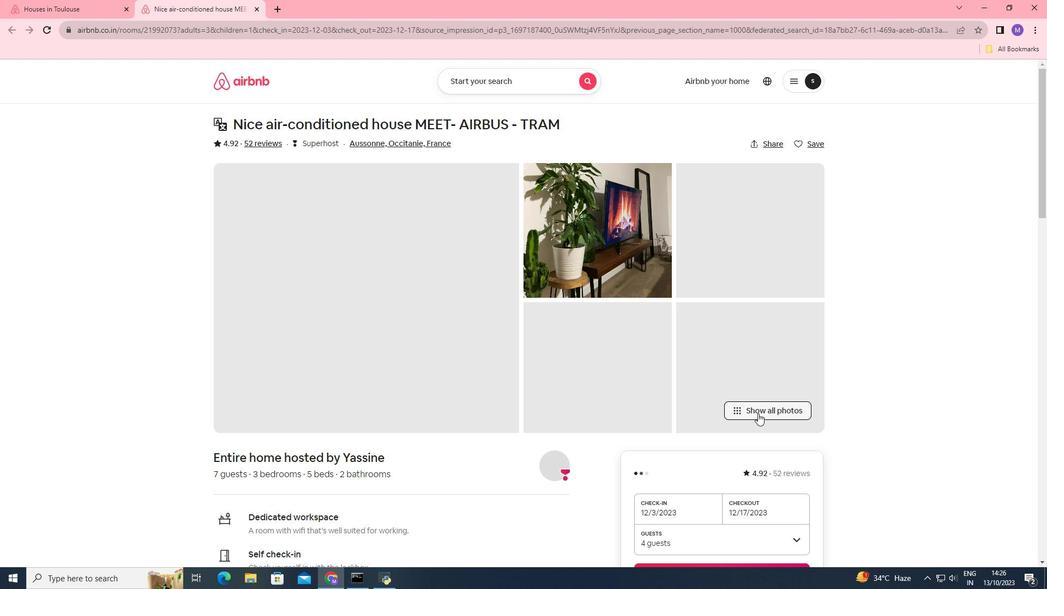 
Action: Mouse moved to (614, 350)
Screenshot: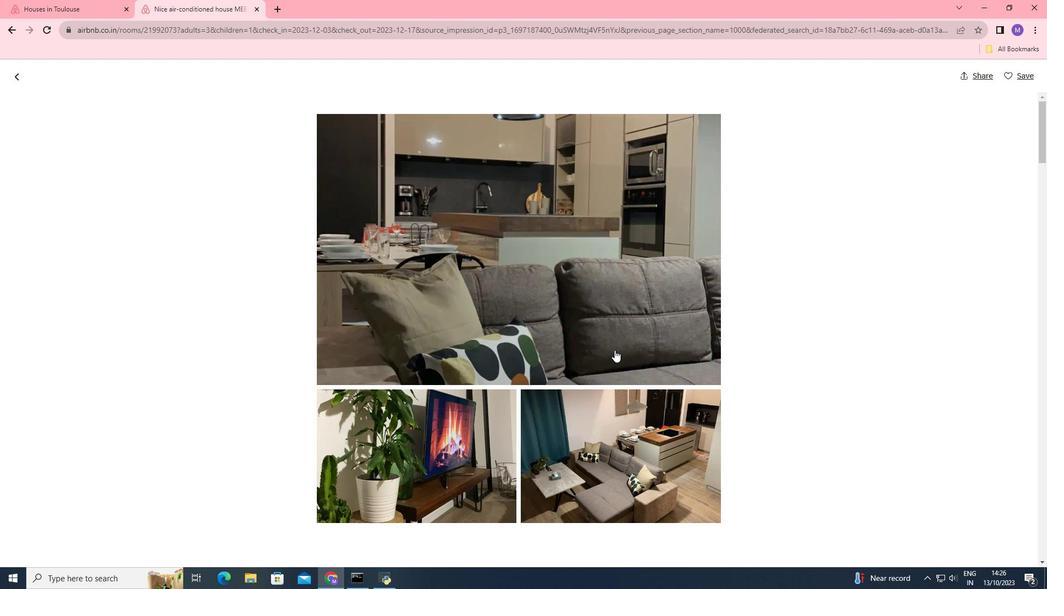 
Action: Mouse scrolled (614, 349) with delta (0, 0)
Screenshot: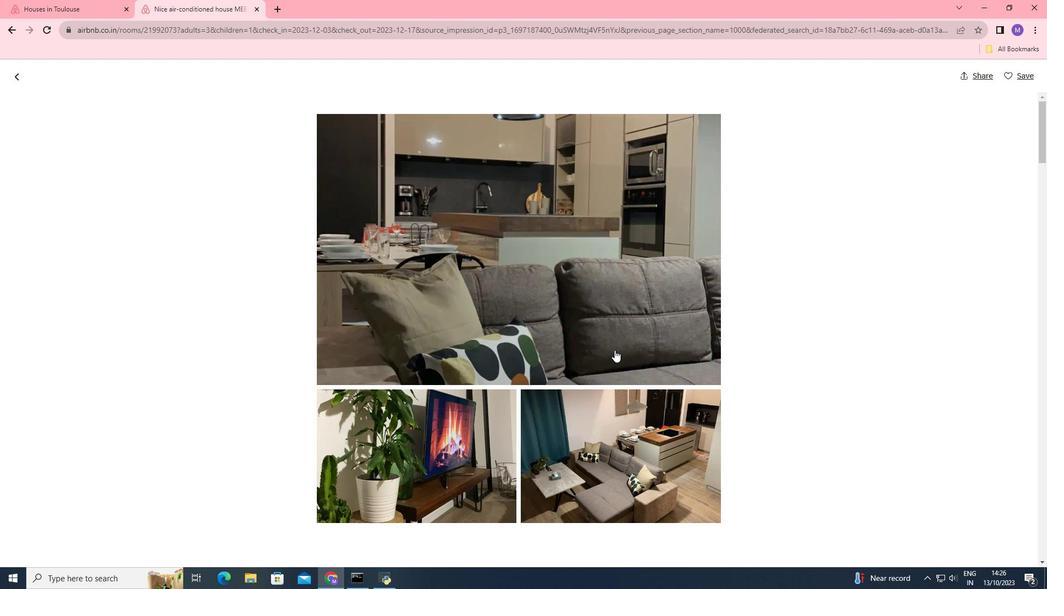 
Action: Mouse scrolled (614, 349) with delta (0, 0)
Screenshot: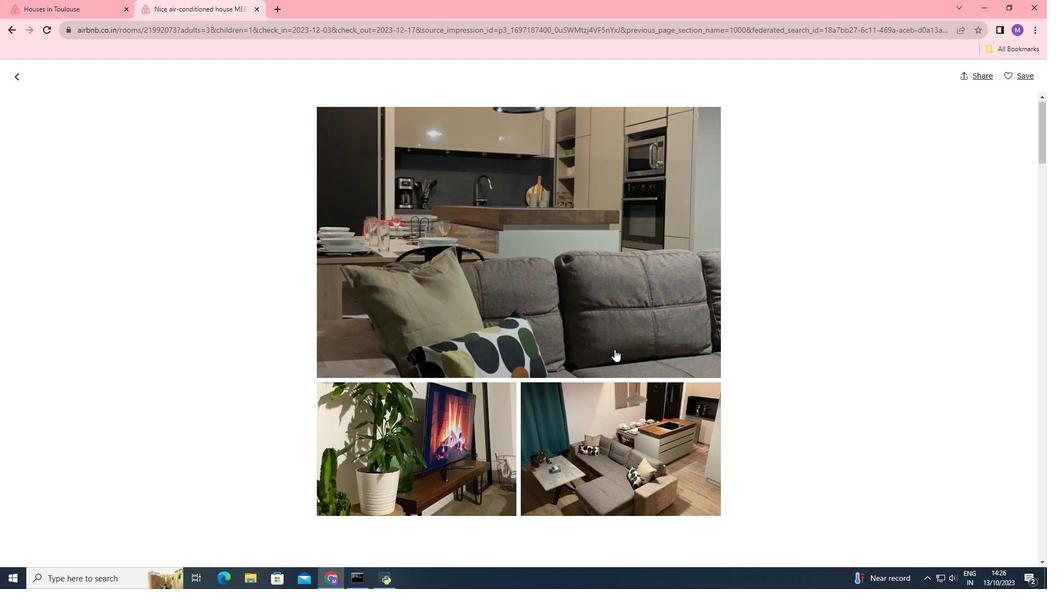 
Action: Mouse moved to (614, 349)
Screenshot: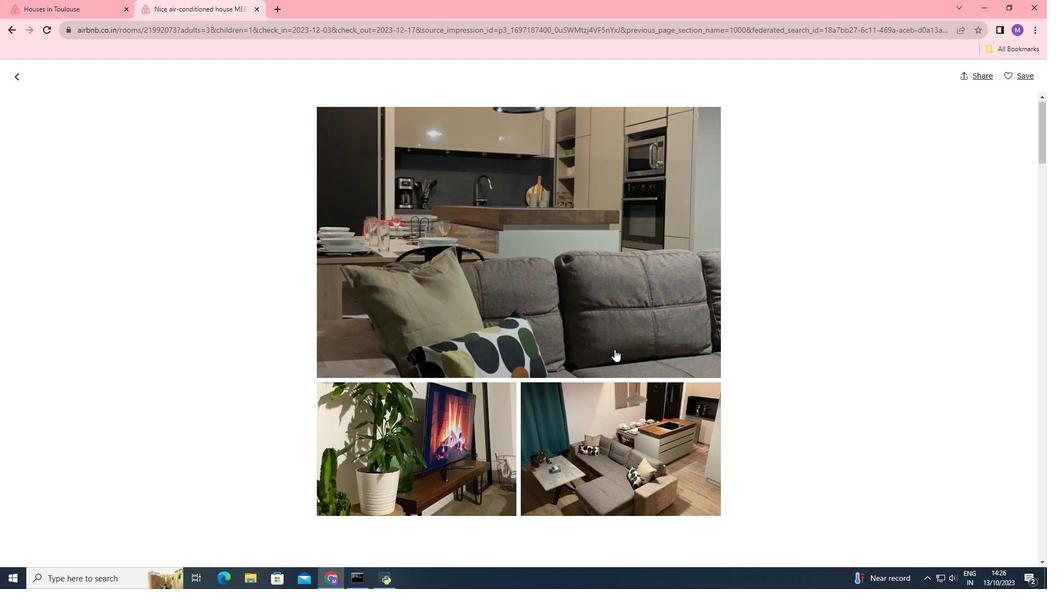 
Action: Mouse scrolled (614, 349) with delta (0, 0)
Screenshot: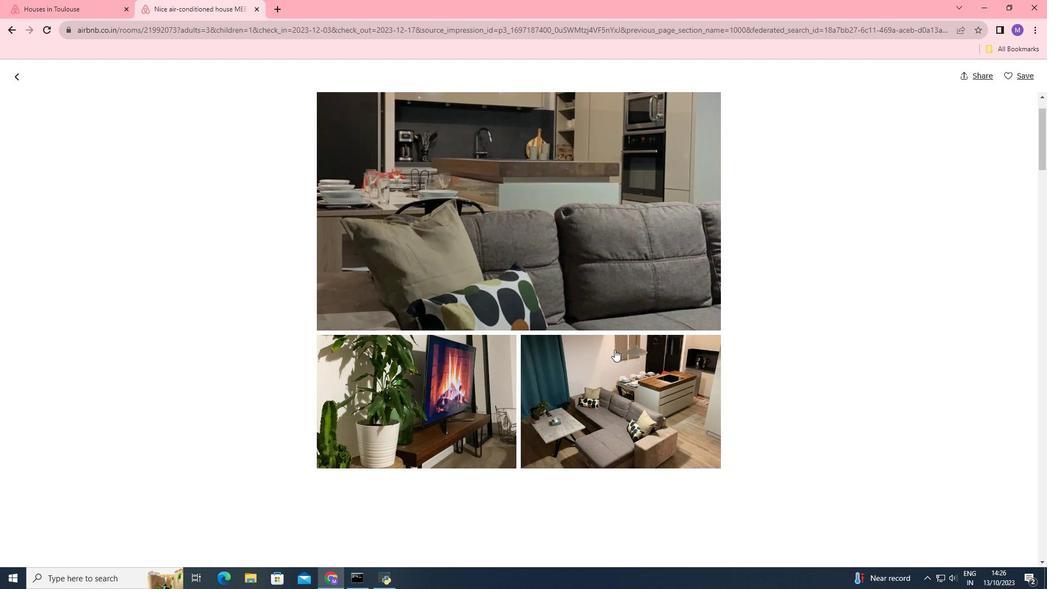 
Action: Mouse scrolled (614, 349) with delta (0, 0)
Screenshot: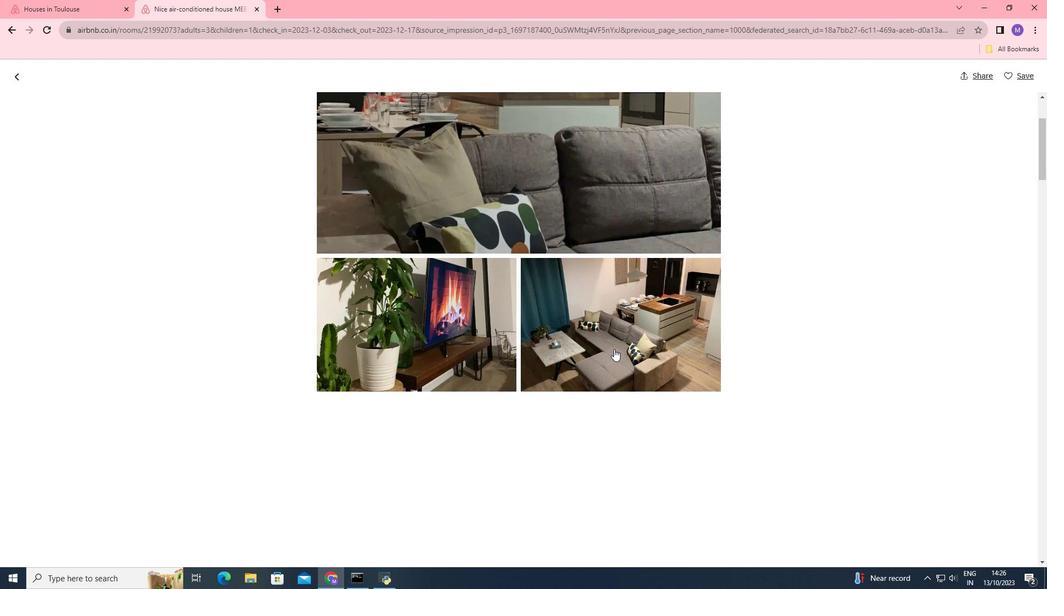 
Action: Mouse moved to (614, 349)
Screenshot: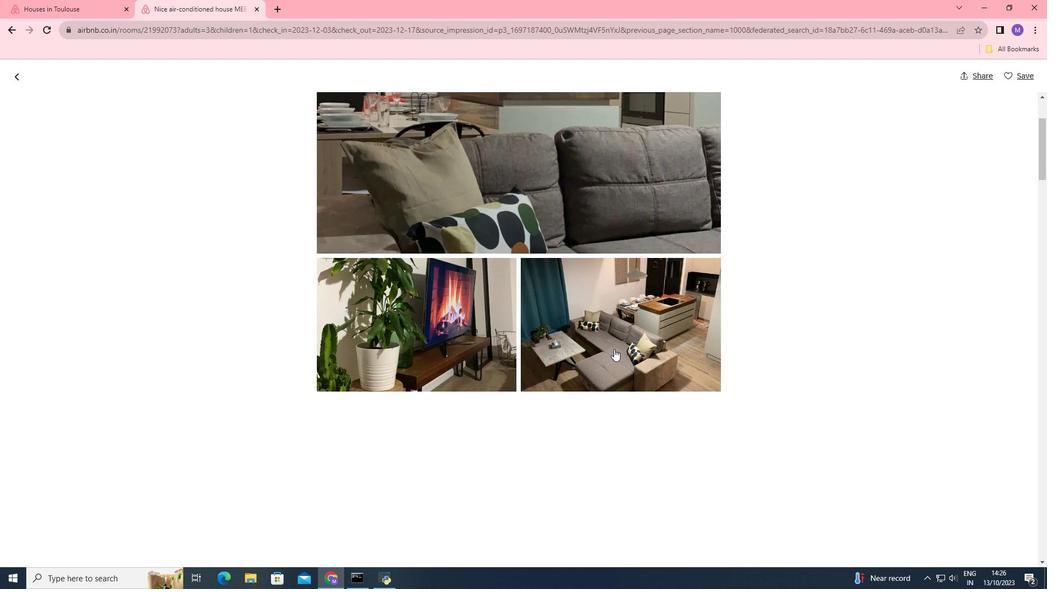
Action: Mouse scrolled (614, 348) with delta (0, 0)
Screenshot: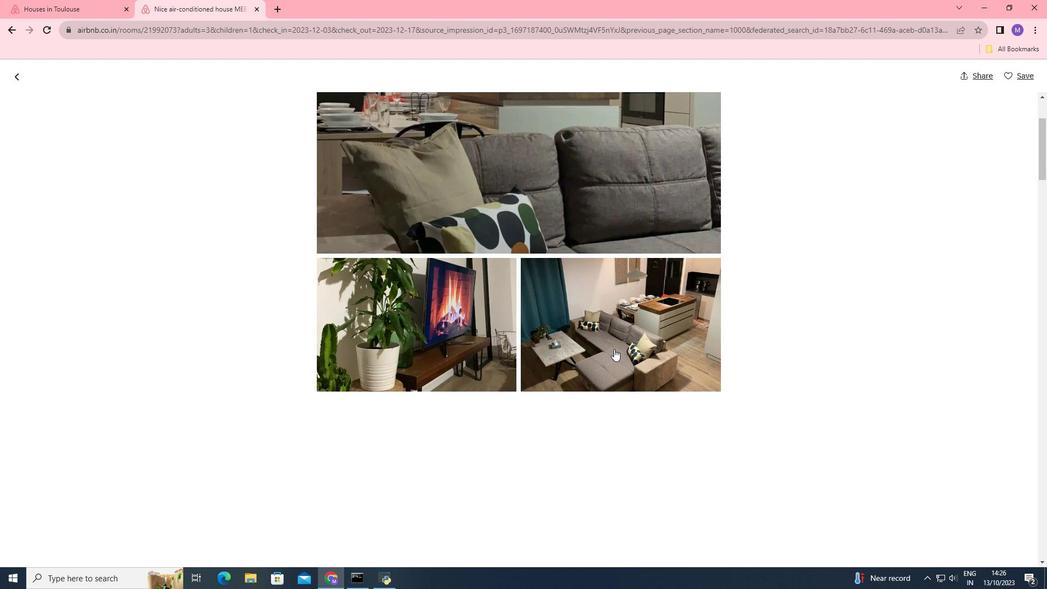 
Action: Mouse moved to (614, 342)
Screenshot: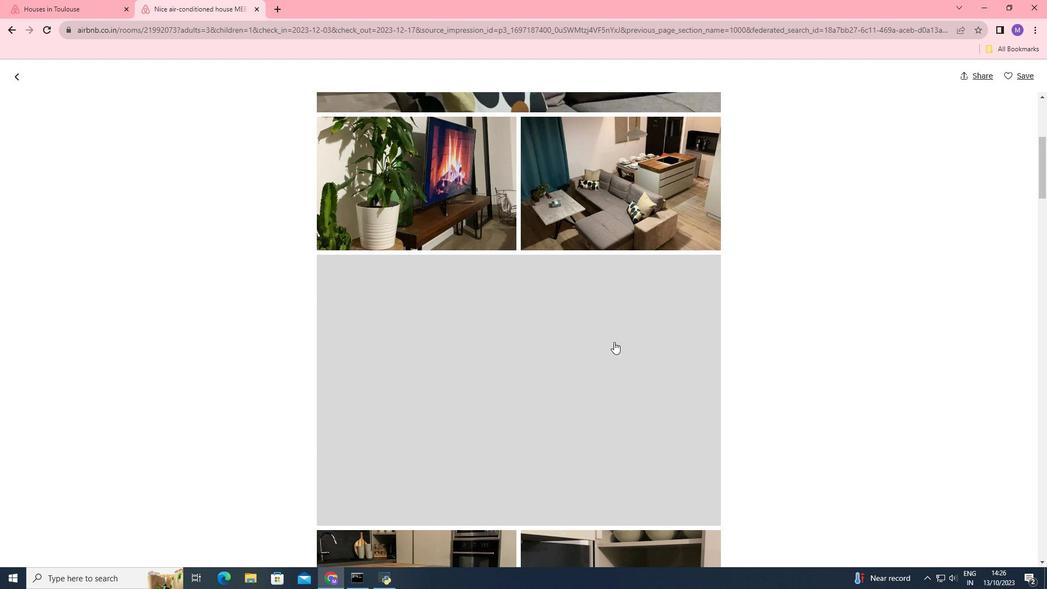
Action: Mouse scrolled (614, 341) with delta (0, 0)
Screenshot: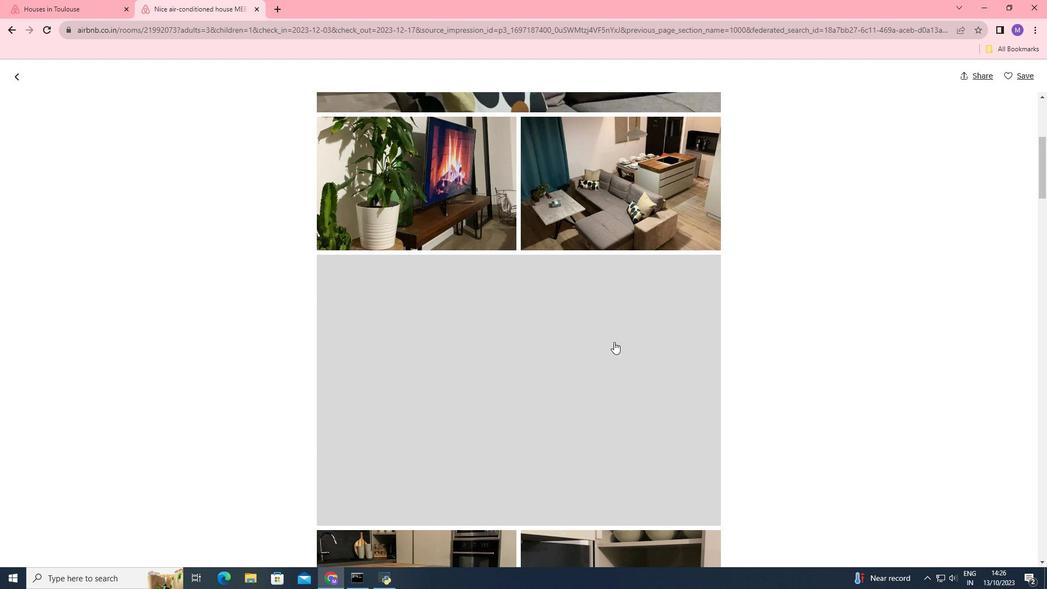 
Action: Mouse scrolled (614, 341) with delta (0, 0)
Screenshot: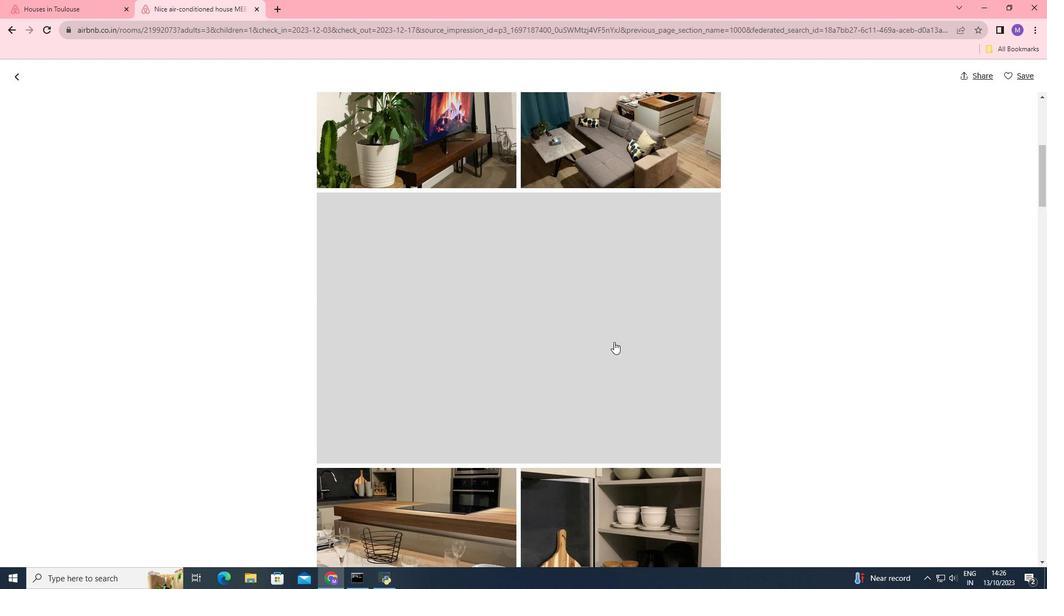 
Action: Mouse scrolled (614, 341) with delta (0, 0)
Screenshot: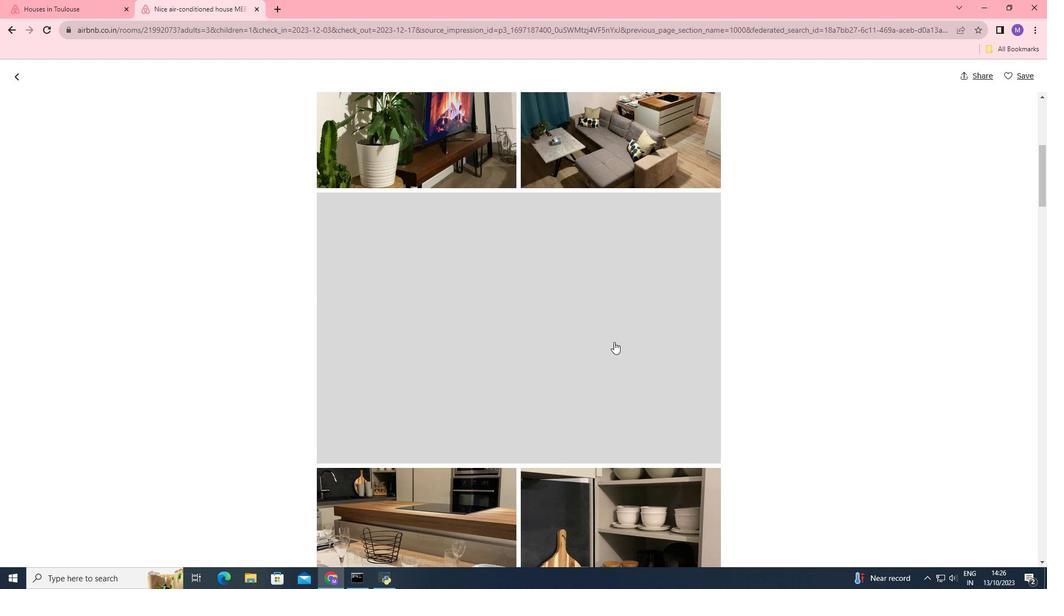 
Action: Mouse scrolled (614, 341) with delta (0, 0)
Screenshot: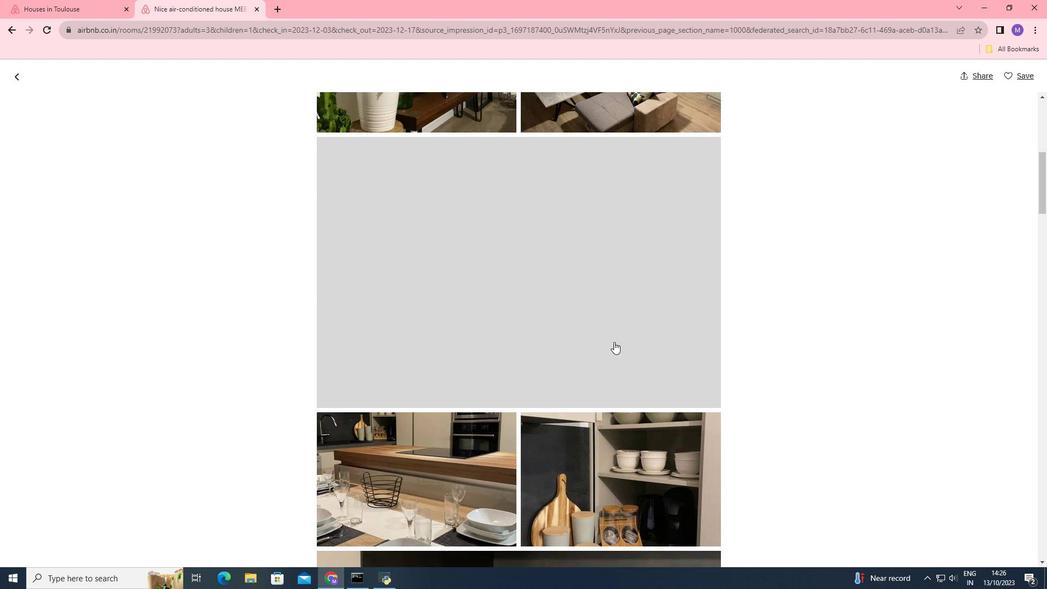 
Action: Mouse scrolled (614, 341) with delta (0, 0)
Screenshot: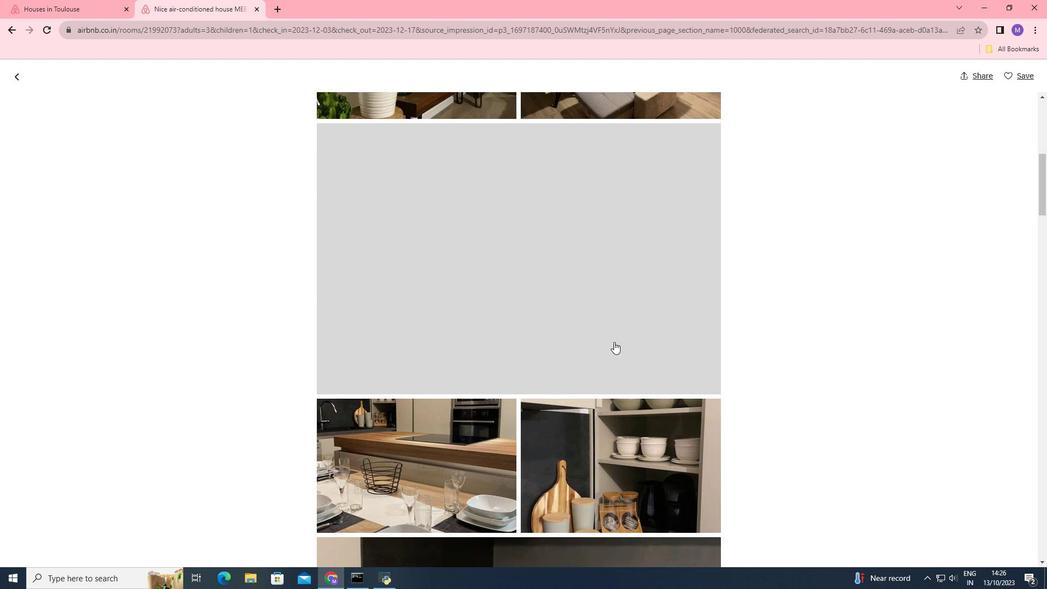 
Action: Mouse scrolled (614, 341) with delta (0, 0)
Screenshot: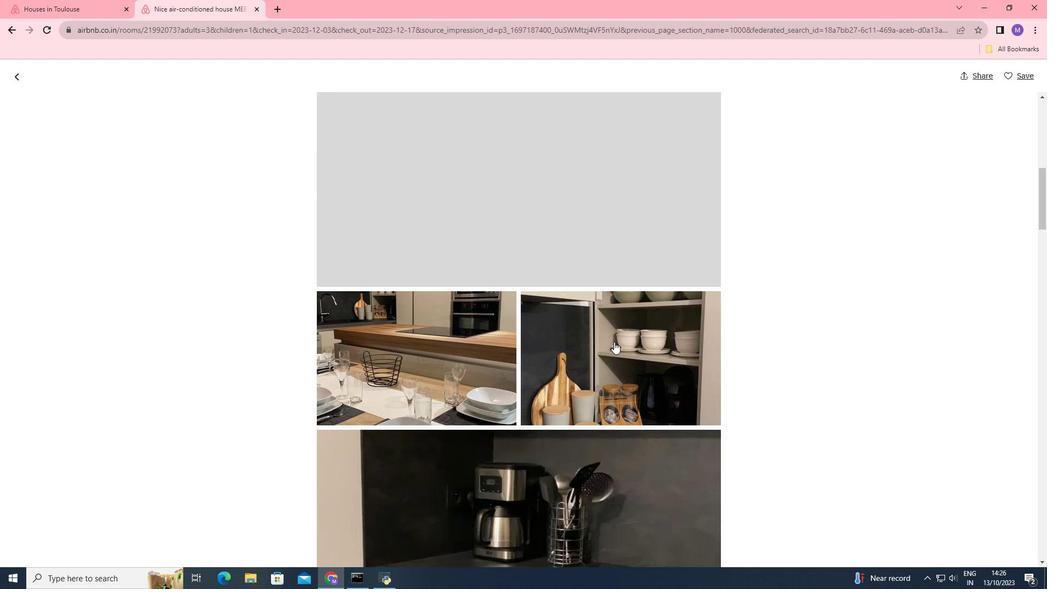 
Action: Mouse moved to (613, 340)
Screenshot: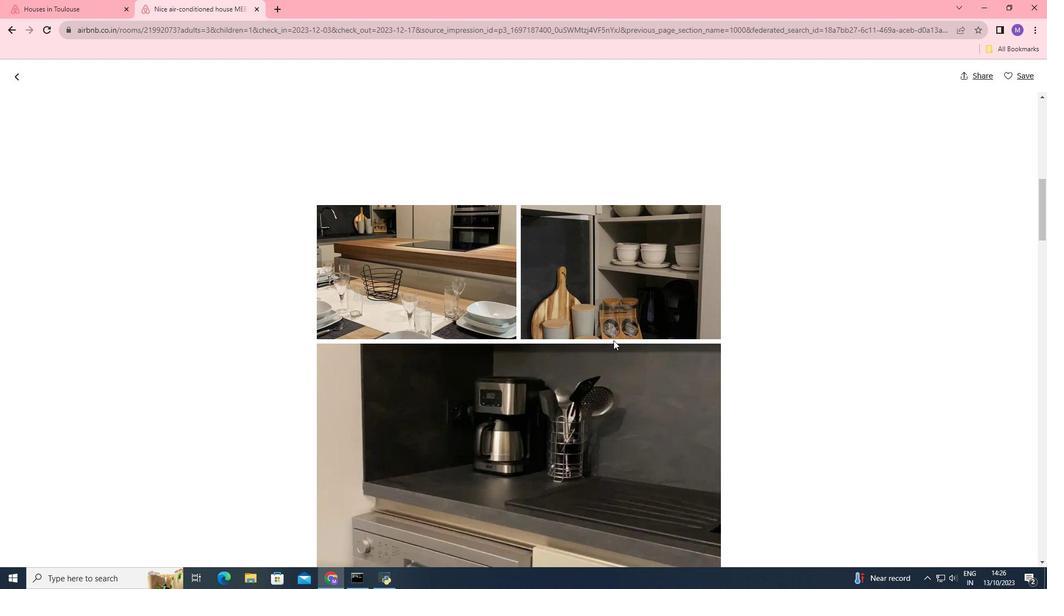 
Action: Mouse scrolled (613, 339) with delta (0, 0)
Screenshot: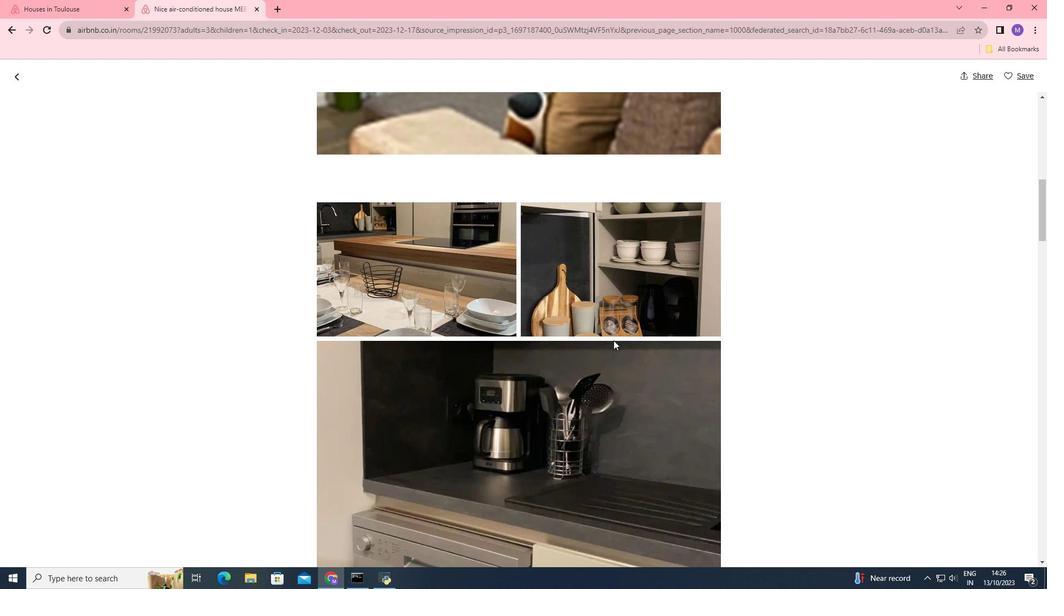 
Action: Mouse scrolled (613, 339) with delta (0, 0)
Screenshot: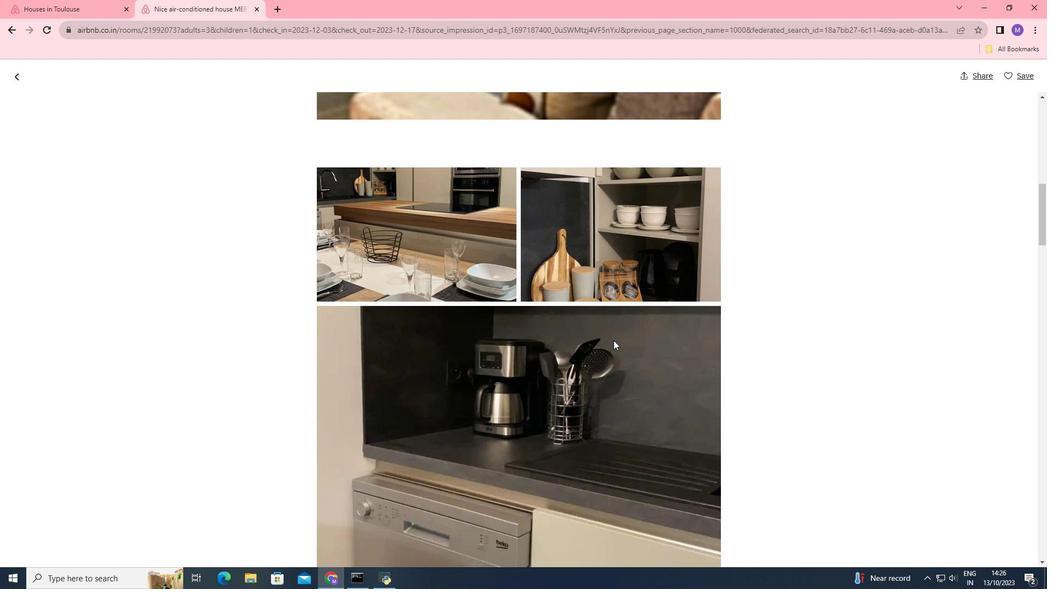 
Action: Mouse scrolled (613, 339) with delta (0, 0)
Screenshot: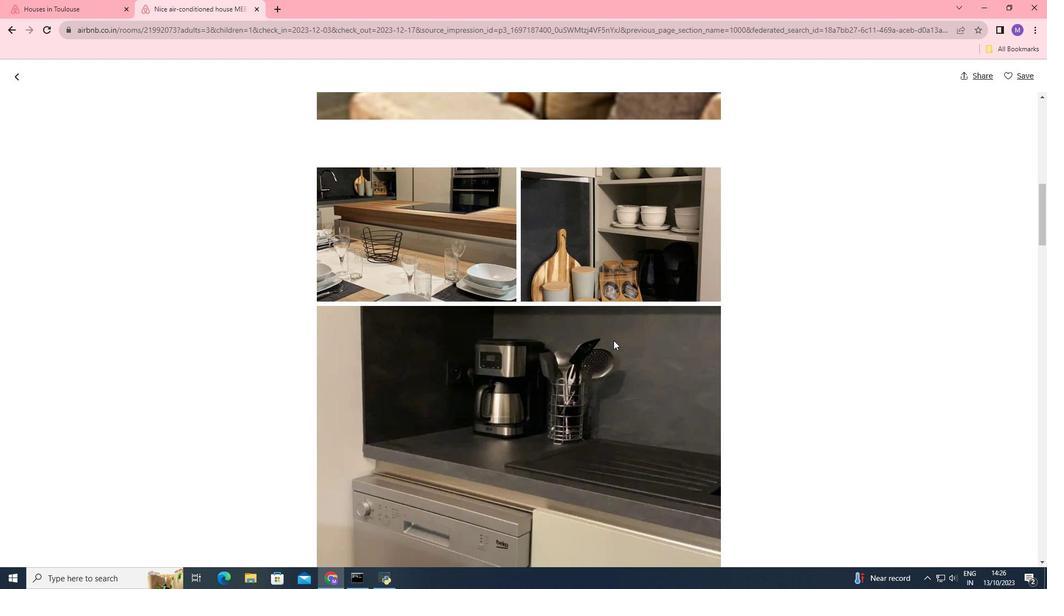 
Action: Mouse scrolled (613, 339) with delta (0, 0)
Screenshot: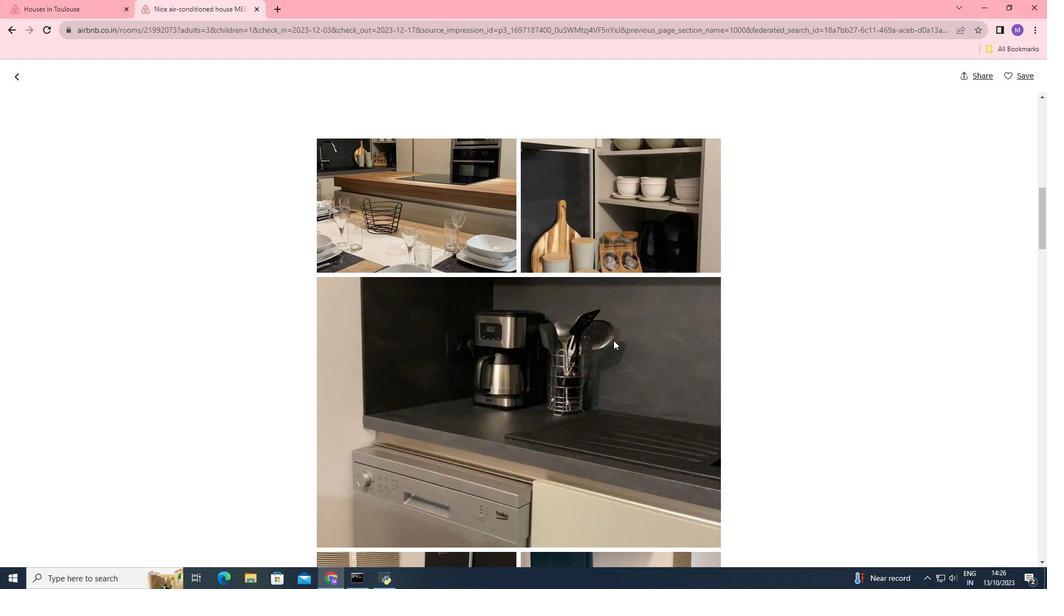 
Action: Mouse scrolled (613, 339) with delta (0, 0)
Screenshot: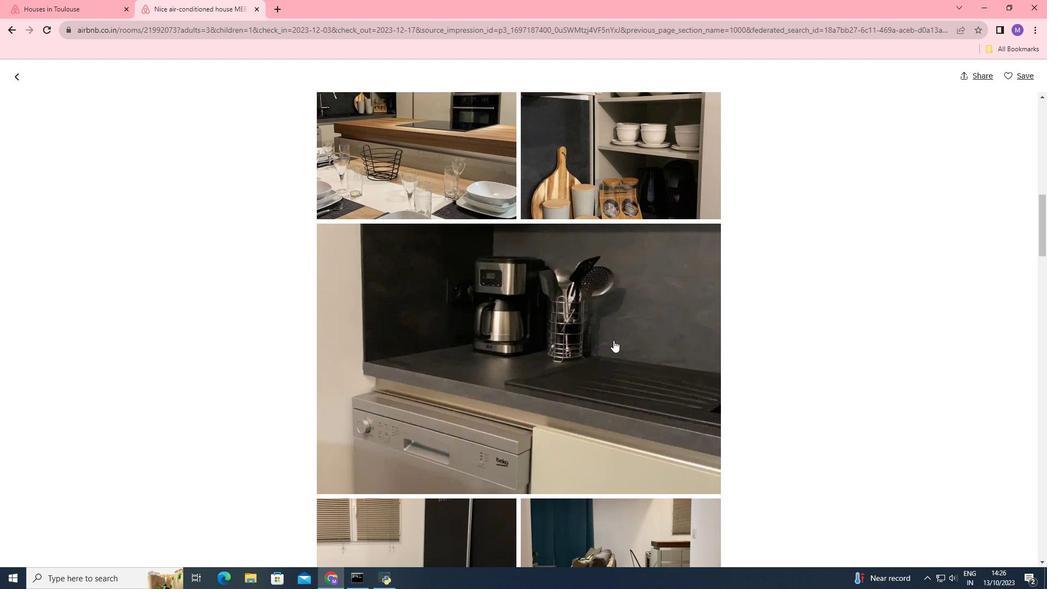
Action: Mouse scrolled (613, 339) with delta (0, 0)
Screenshot: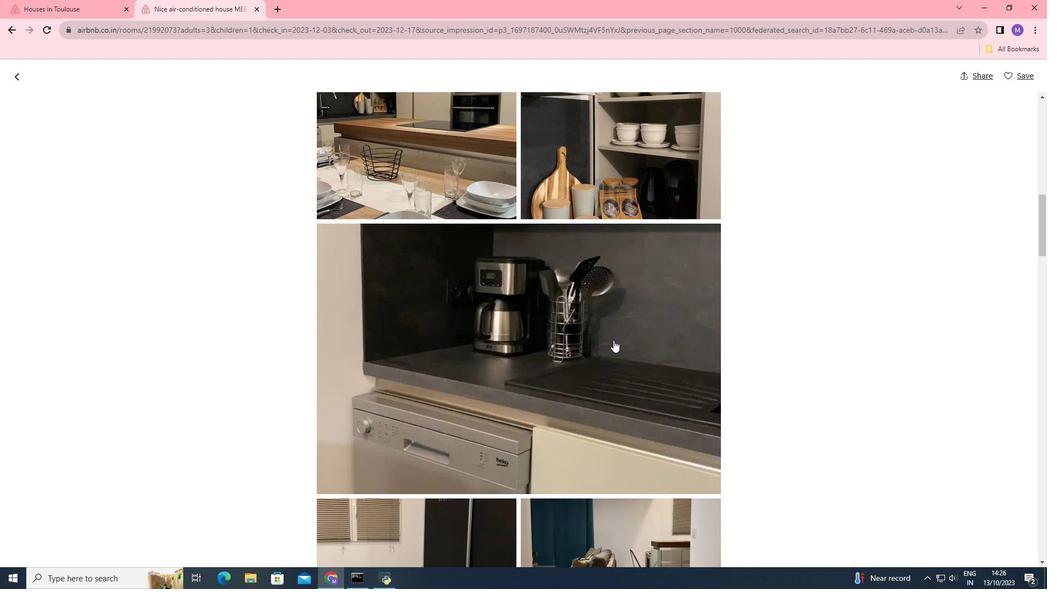 
Action: Mouse scrolled (613, 339) with delta (0, 0)
Screenshot: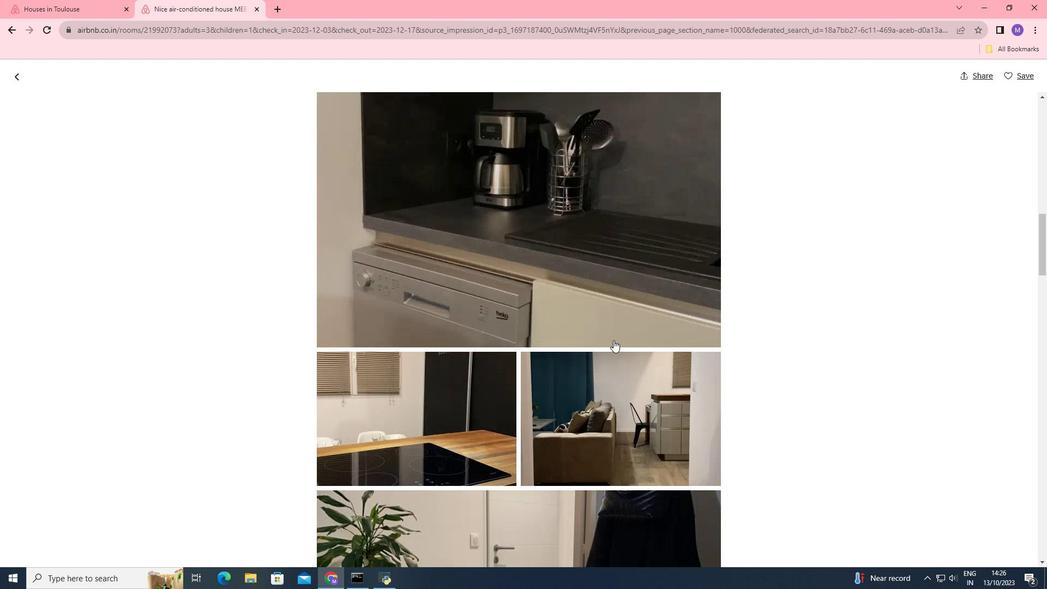 
Action: Mouse scrolled (613, 339) with delta (0, 0)
Screenshot: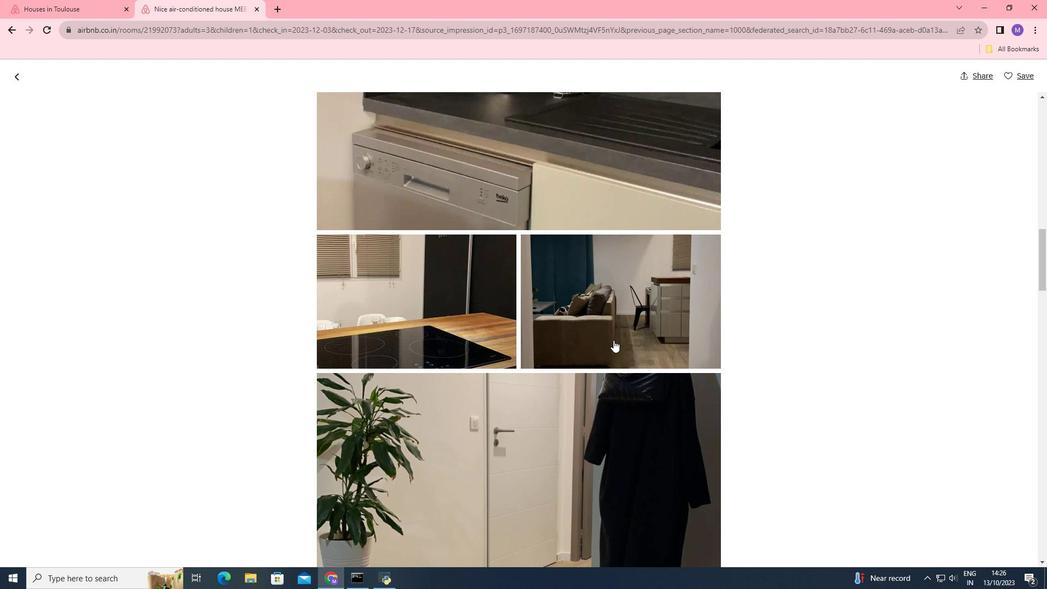 
Action: Mouse scrolled (613, 339) with delta (0, 0)
Screenshot: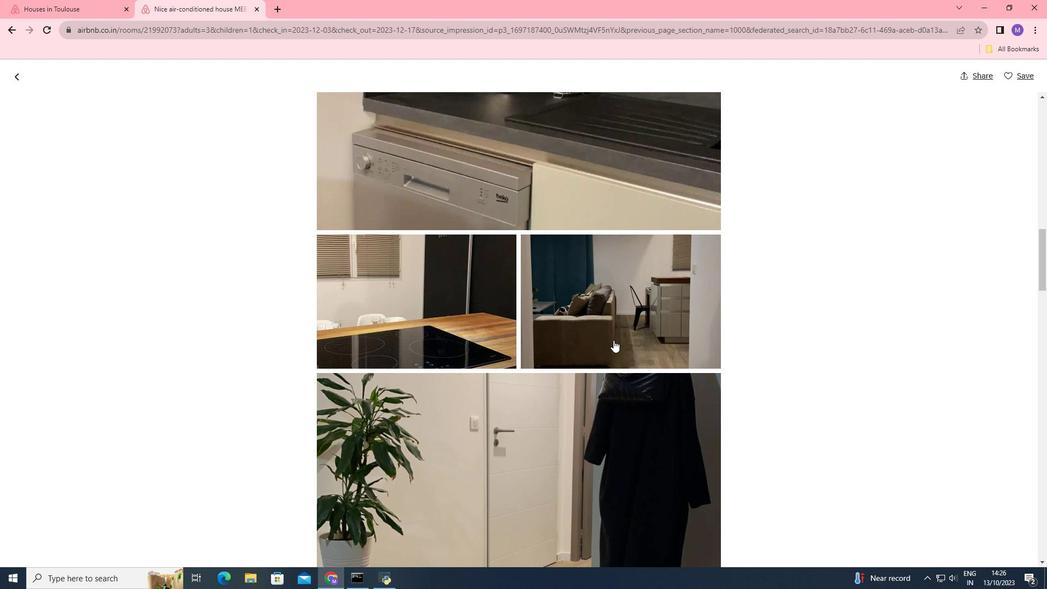 
Action: Mouse scrolled (613, 339) with delta (0, 0)
Screenshot: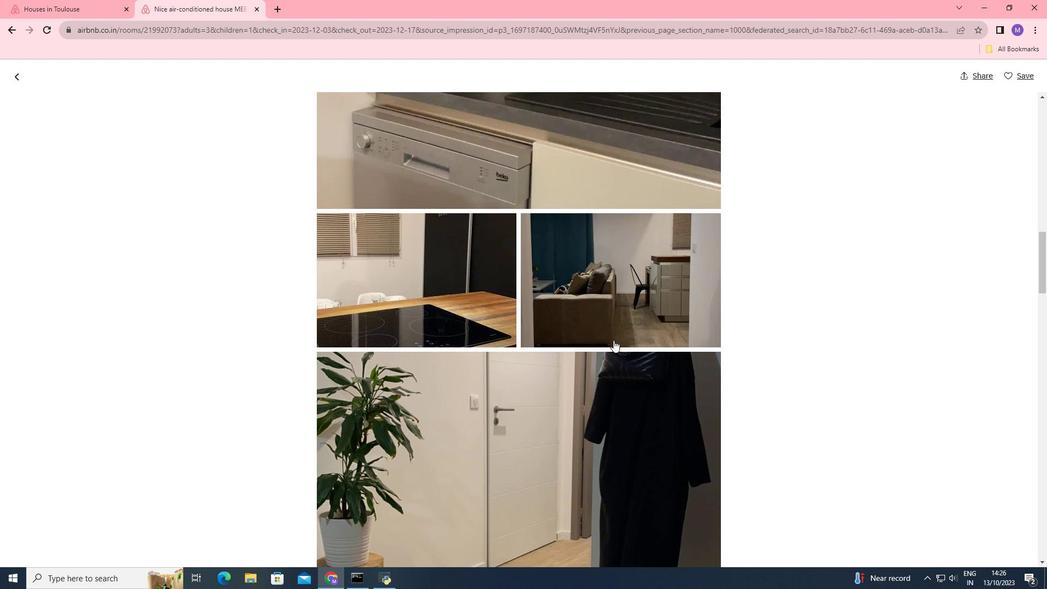 
Action: Mouse scrolled (613, 339) with delta (0, 0)
Screenshot: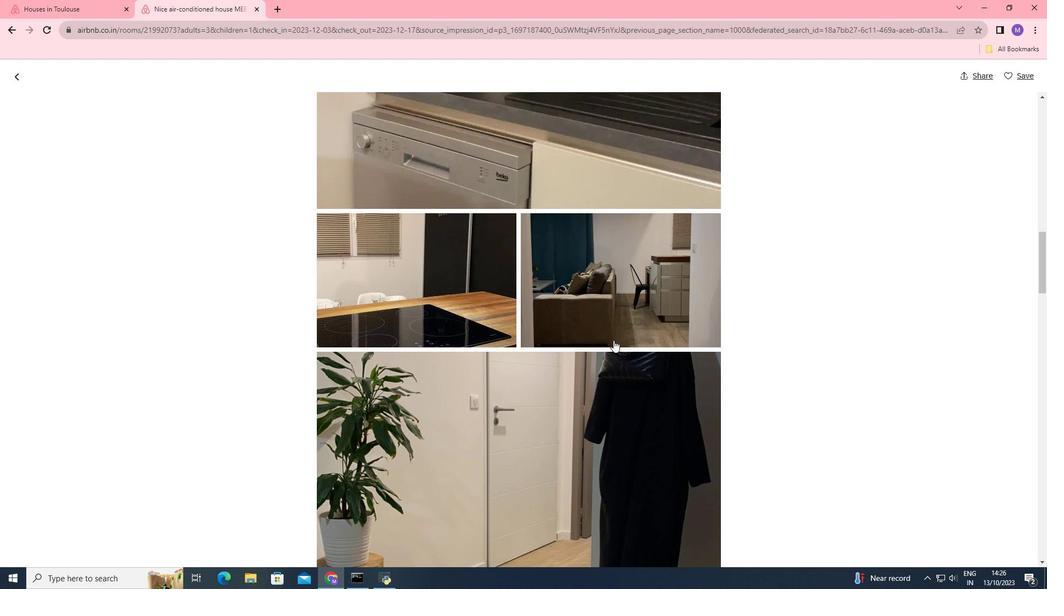 
Action: Mouse scrolled (613, 339) with delta (0, 0)
Screenshot: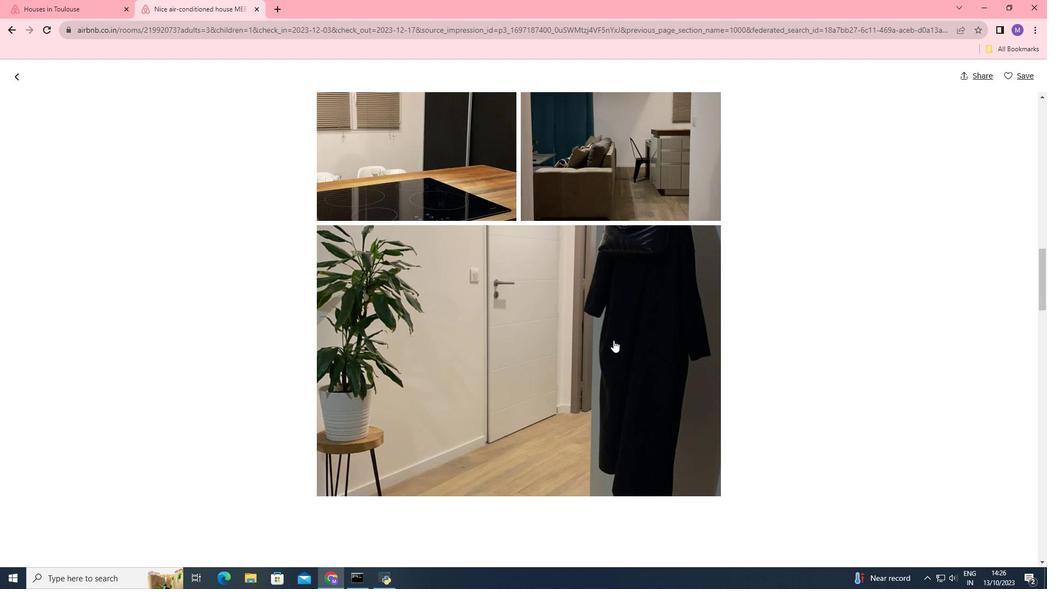 
Action: Mouse scrolled (613, 339) with delta (0, 0)
Screenshot: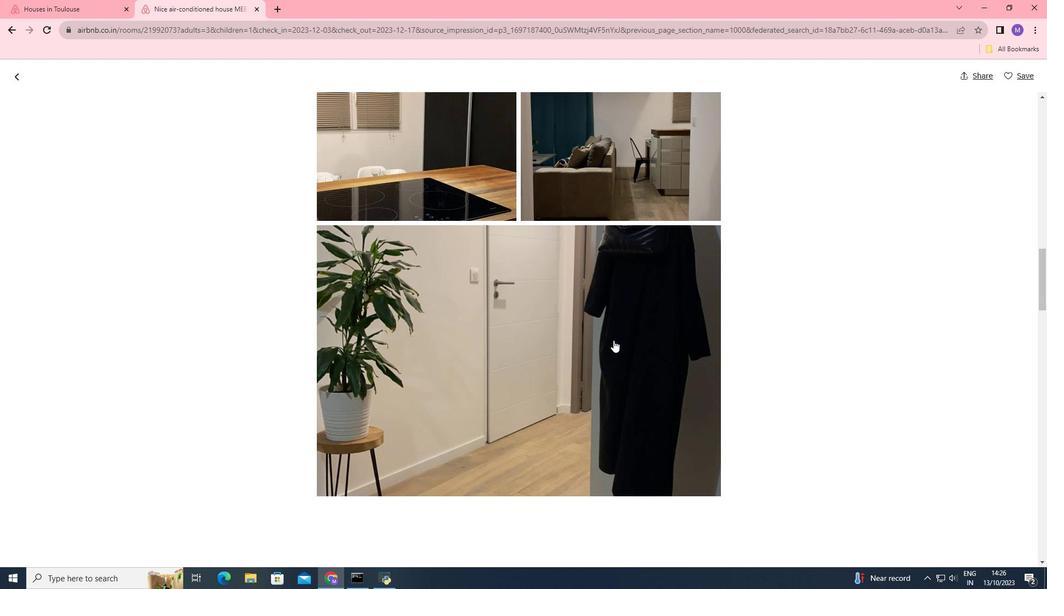 
Action: Mouse scrolled (613, 339) with delta (0, 0)
Screenshot: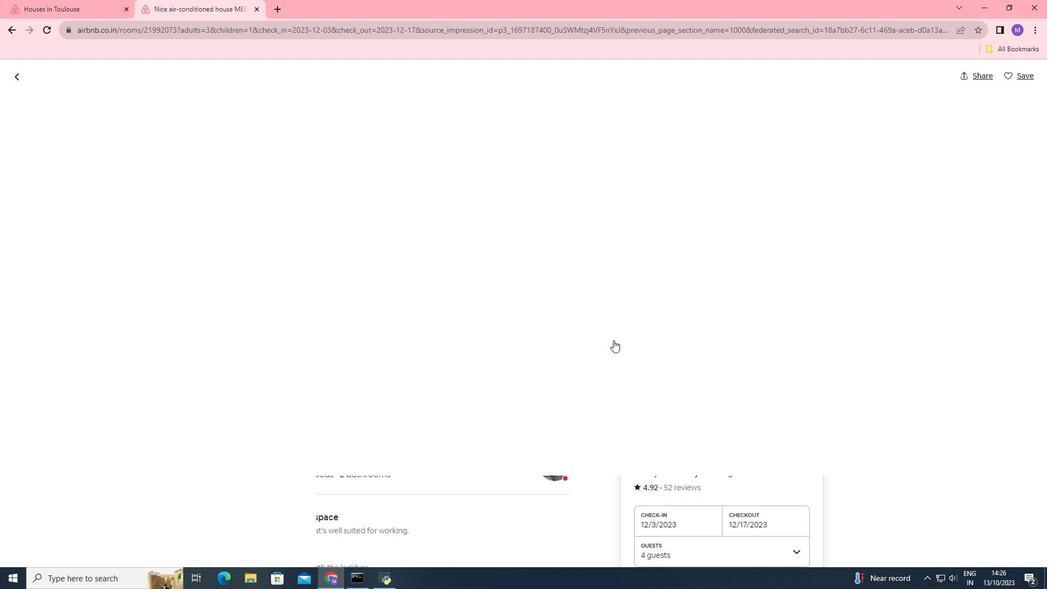 
Action: Mouse scrolled (613, 339) with delta (0, 0)
Screenshot: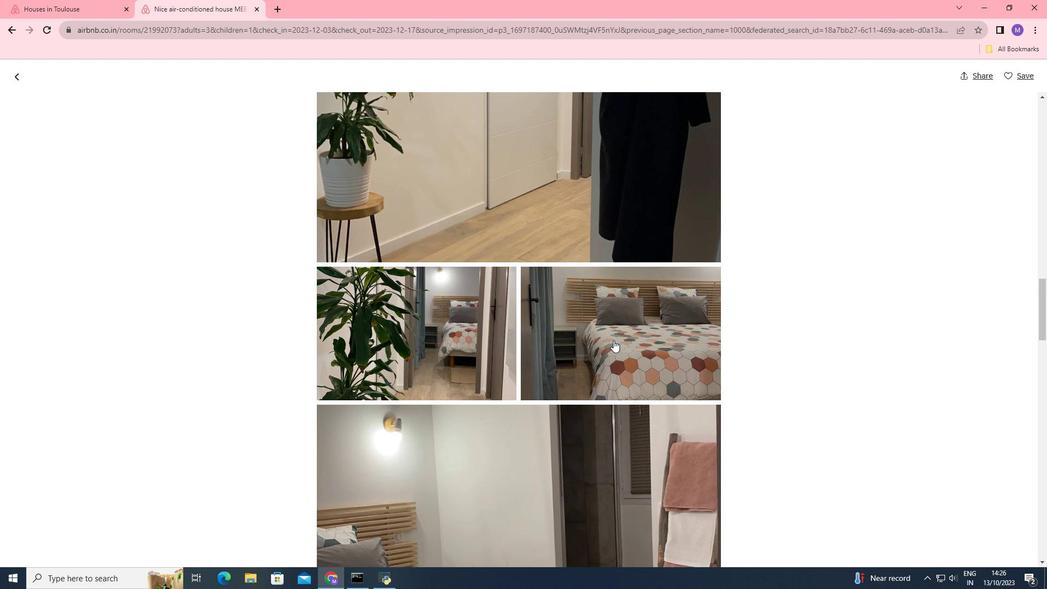 
Action: Mouse scrolled (613, 339) with delta (0, 0)
Screenshot: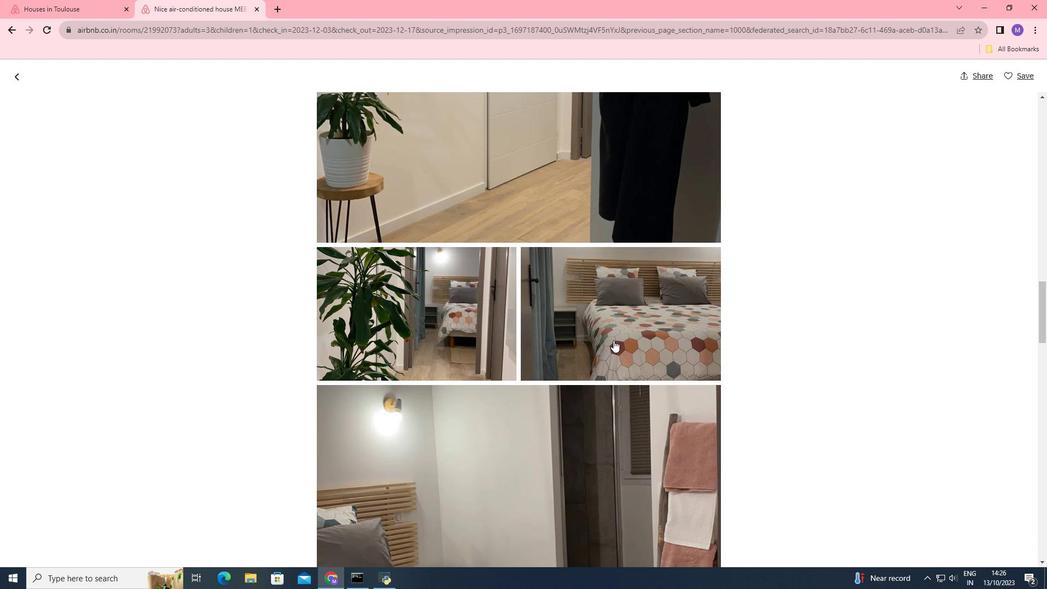 
Action: Mouse scrolled (613, 339) with delta (0, 0)
Screenshot: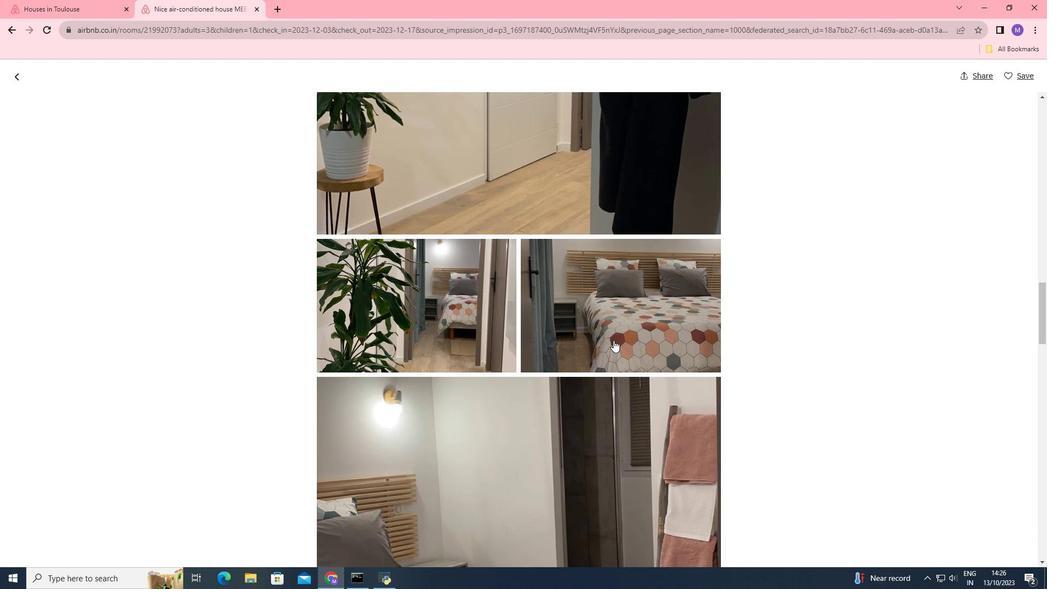 
Action: Mouse scrolled (613, 339) with delta (0, 0)
Screenshot: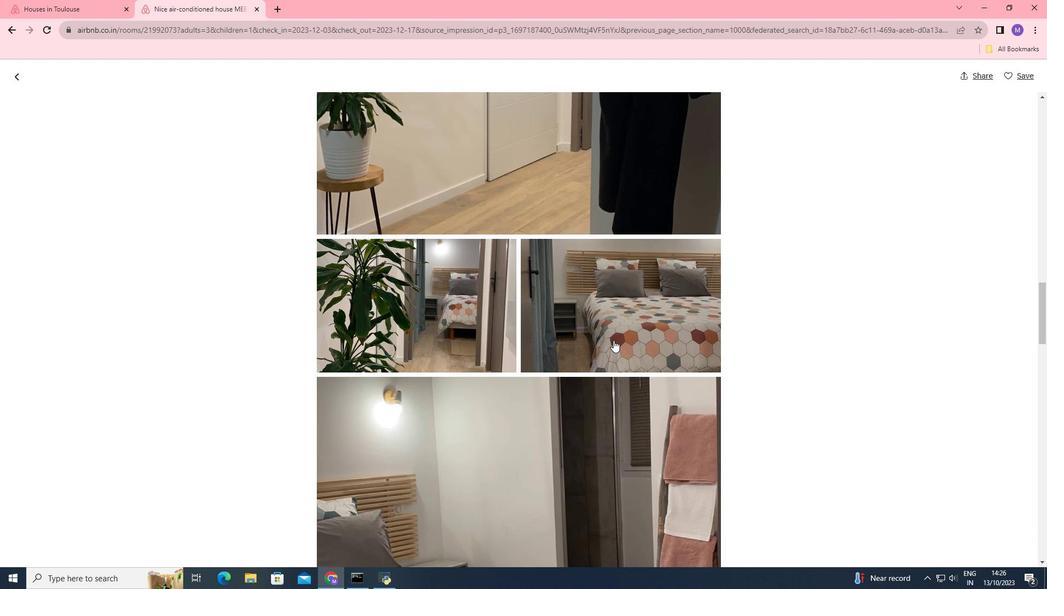 
Action: Mouse scrolled (613, 339) with delta (0, 0)
Screenshot: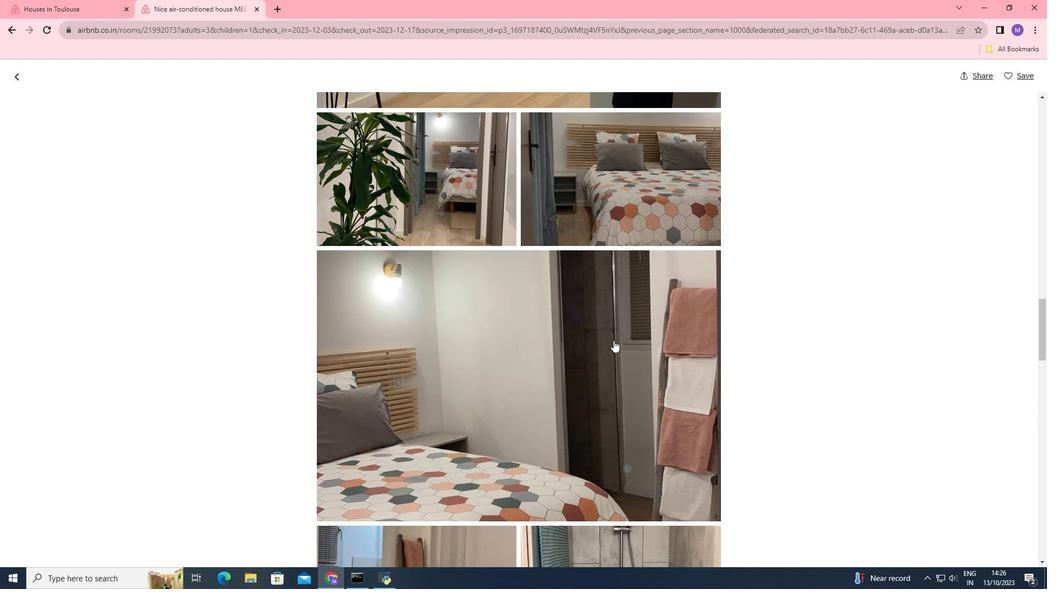 
Action: Mouse scrolled (613, 339) with delta (0, 0)
Screenshot: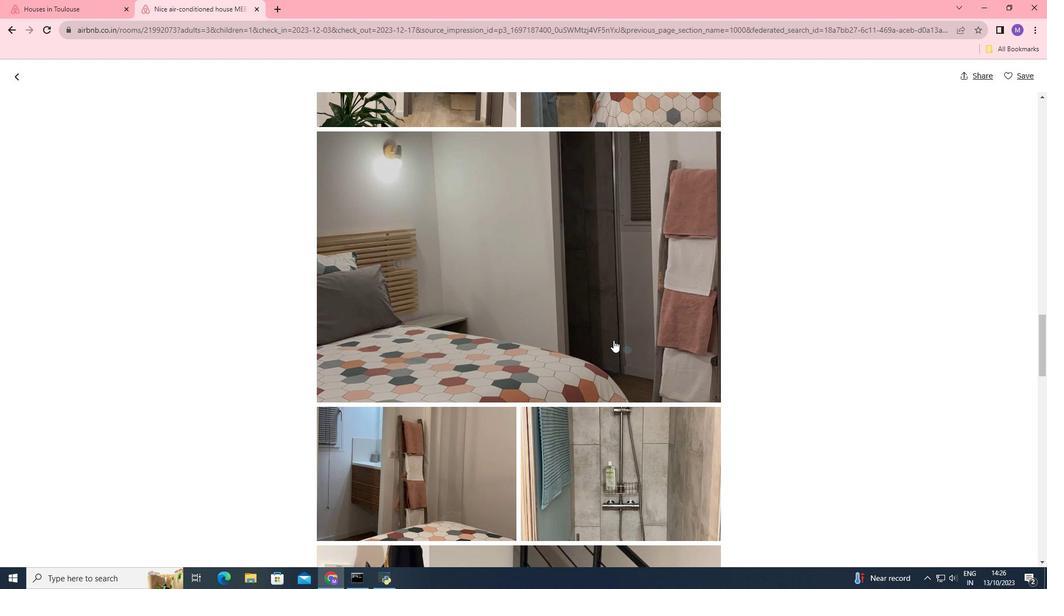 
Action: Mouse scrolled (613, 339) with delta (0, 0)
Screenshot: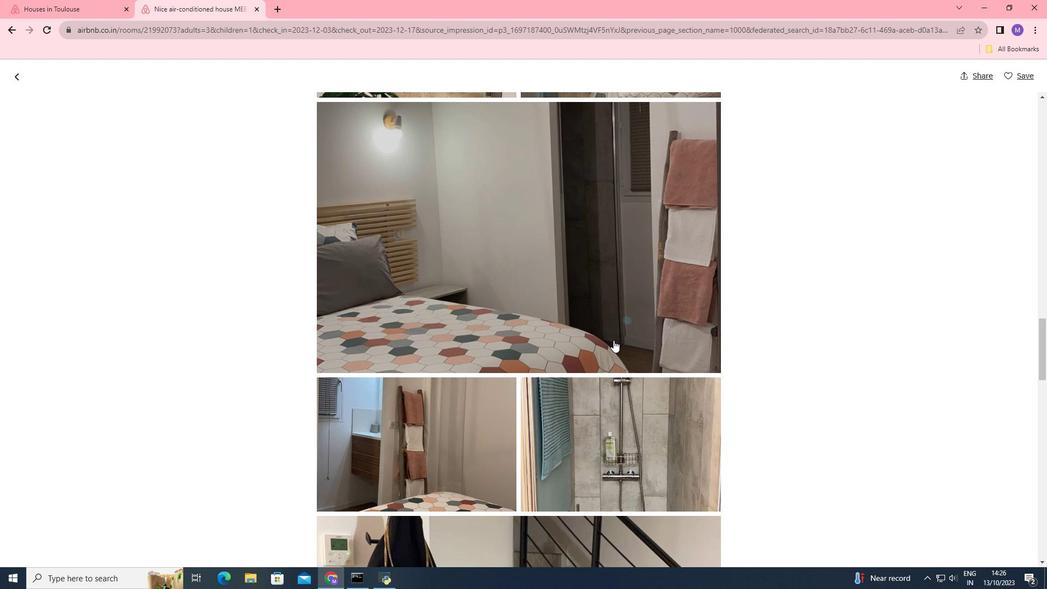 
Action: Mouse scrolled (613, 339) with delta (0, 0)
Screenshot: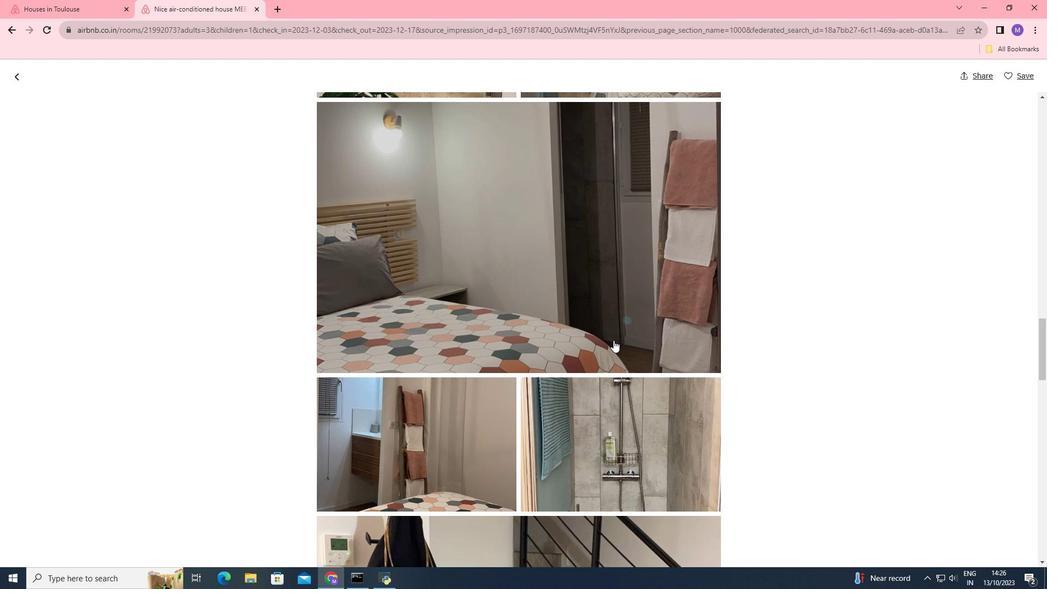 
Action: Mouse scrolled (613, 339) with delta (0, 0)
Screenshot: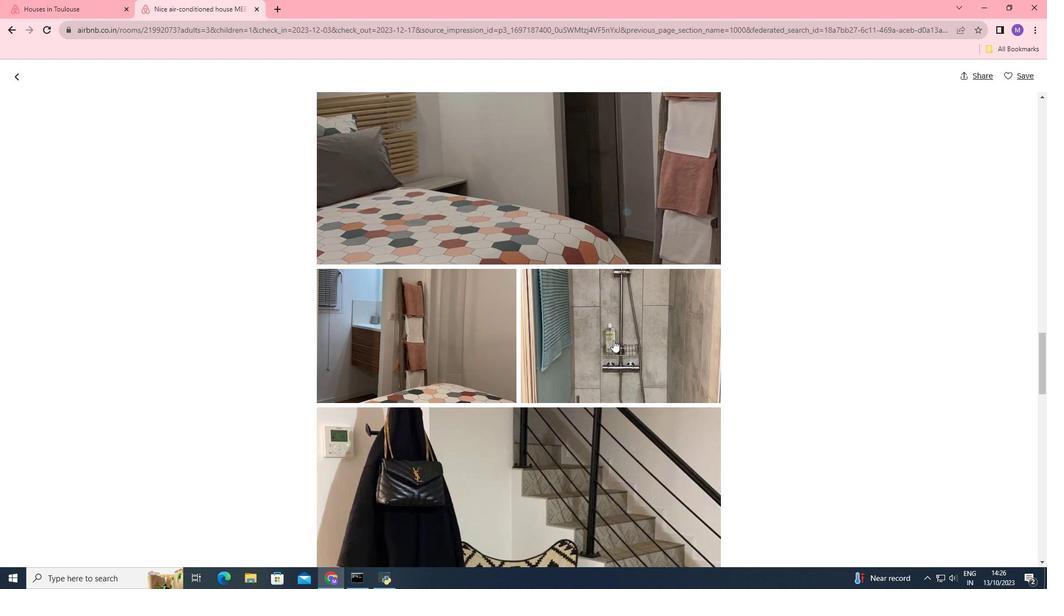 
Action: Mouse scrolled (613, 339) with delta (0, 0)
Screenshot: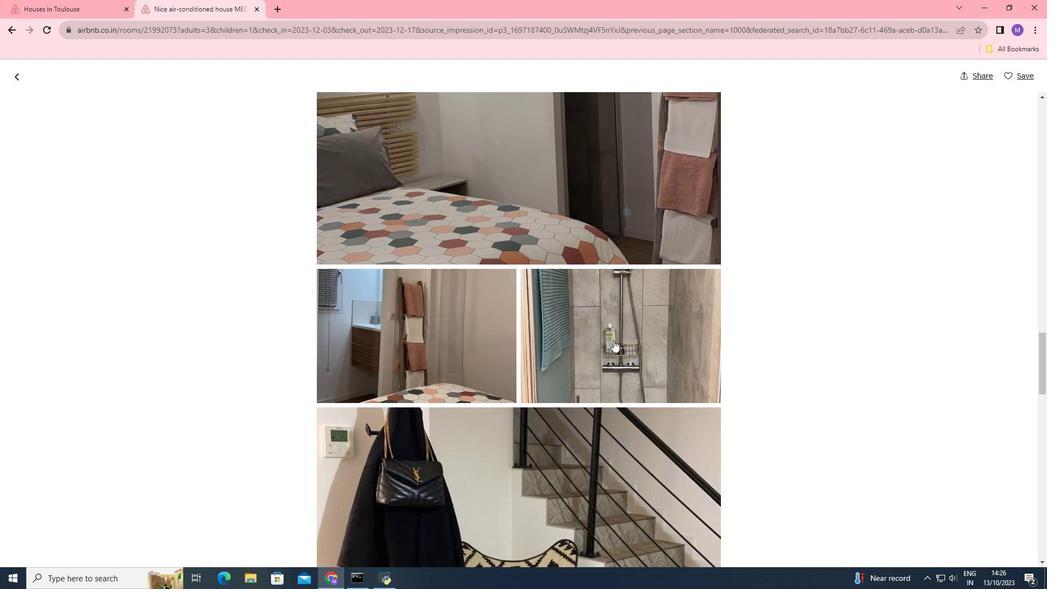 
Action: Mouse scrolled (613, 339) with delta (0, 0)
Screenshot: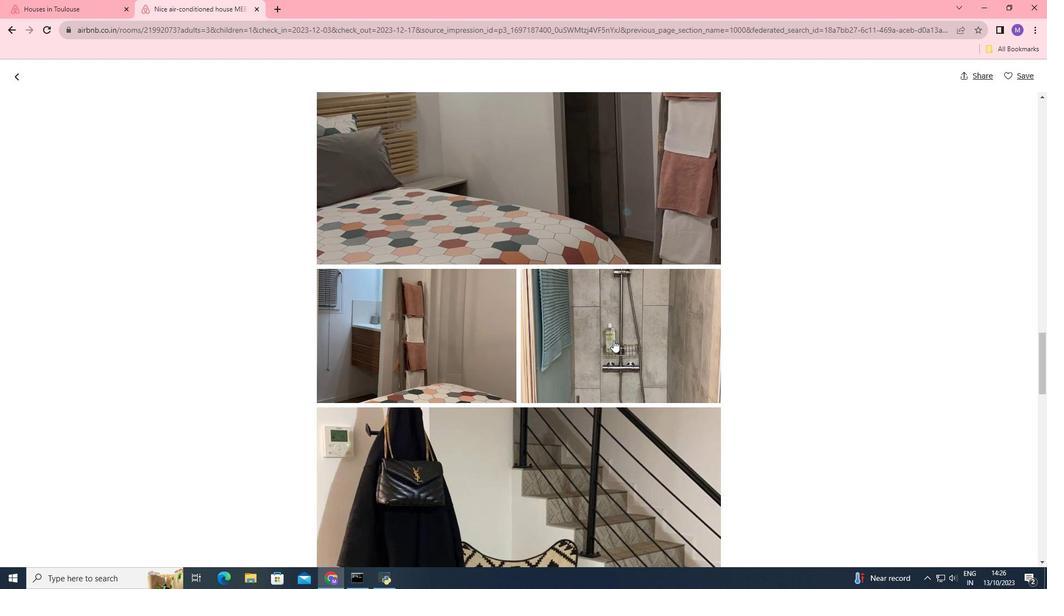 
Action: Mouse scrolled (613, 339) with delta (0, 0)
Screenshot: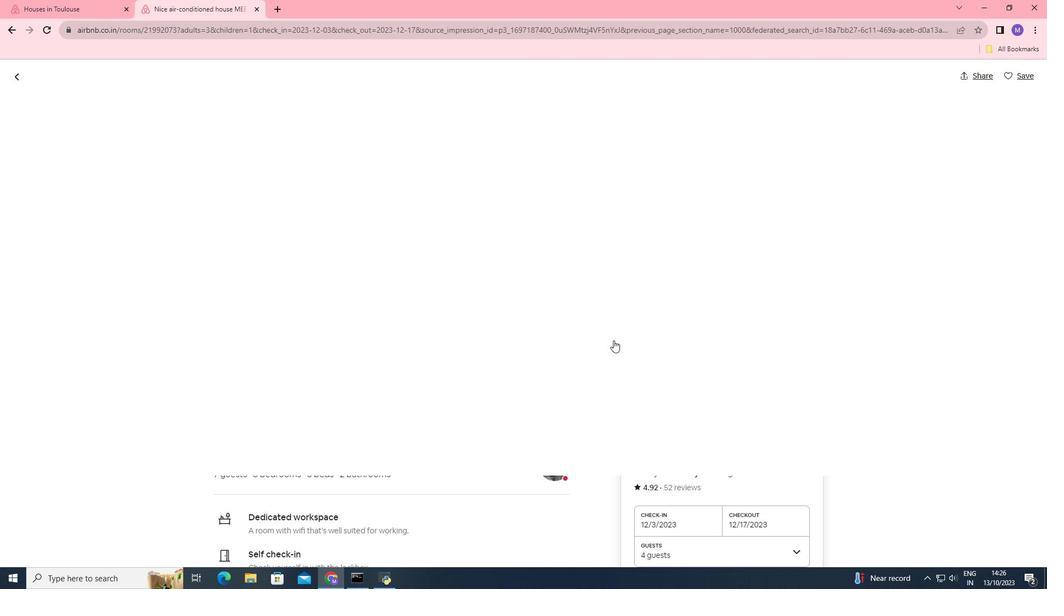 
Action: Mouse scrolled (613, 339) with delta (0, 0)
Screenshot: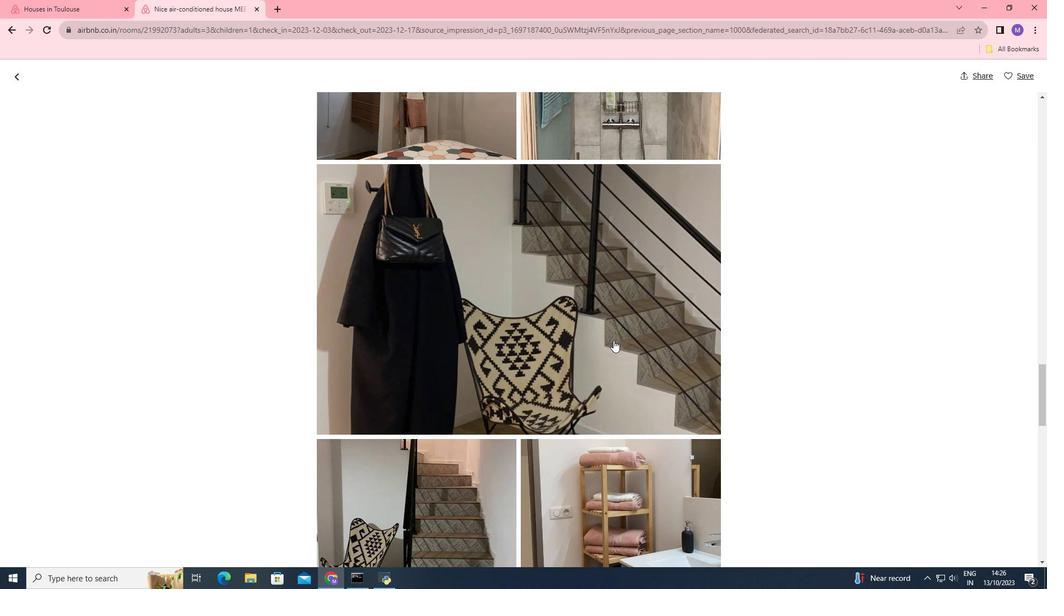 
Action: Mouse scrolled (613, 339) with delta (0, 0)
Screenshot: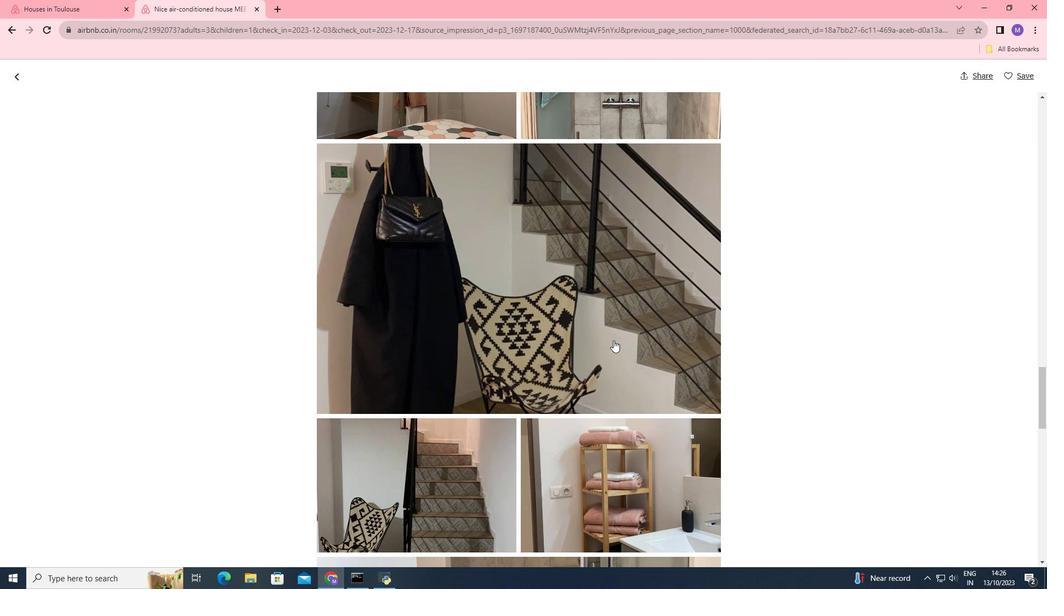 
Action: Mouse scrolled (613, 339) with delta (0, 0)
Screenshot: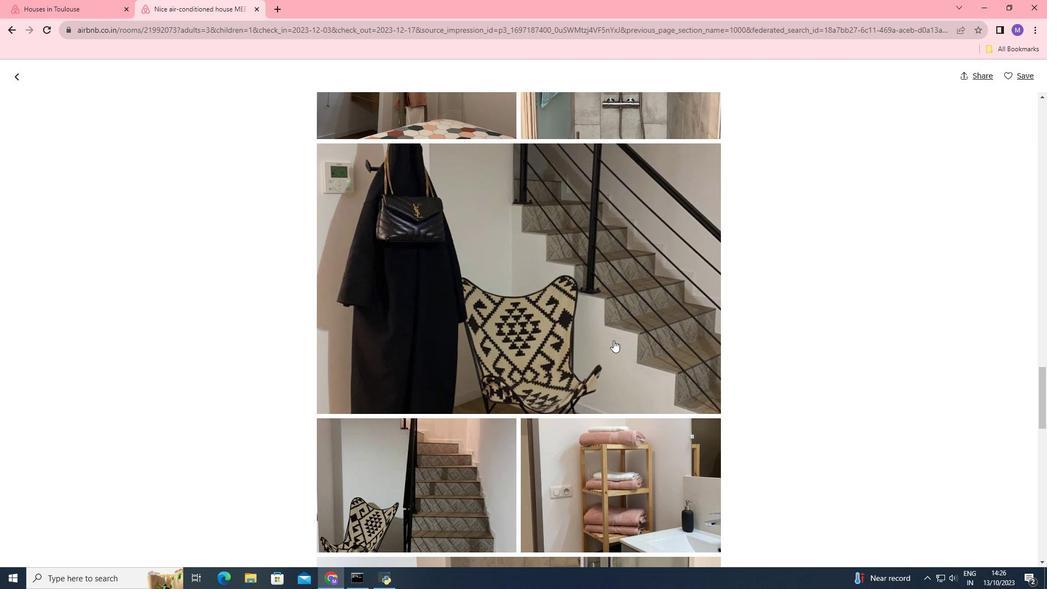 
Action: Mouse scrolled (613, 339) with delta (0, 0)
Screenshot: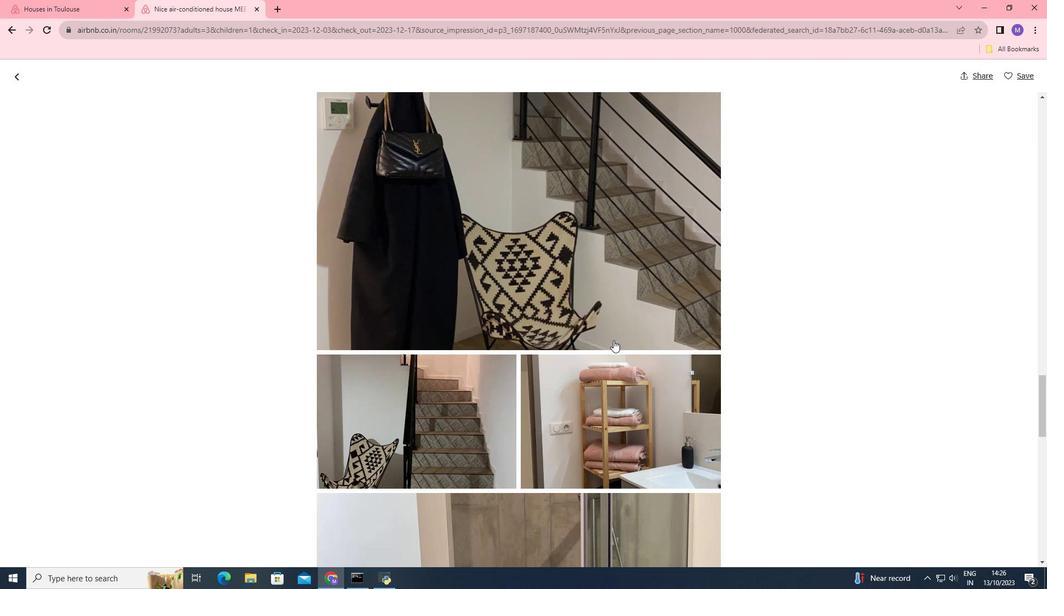
Action: Mouse scrolled (613, 339) with delta (0, 0)
Screenshot: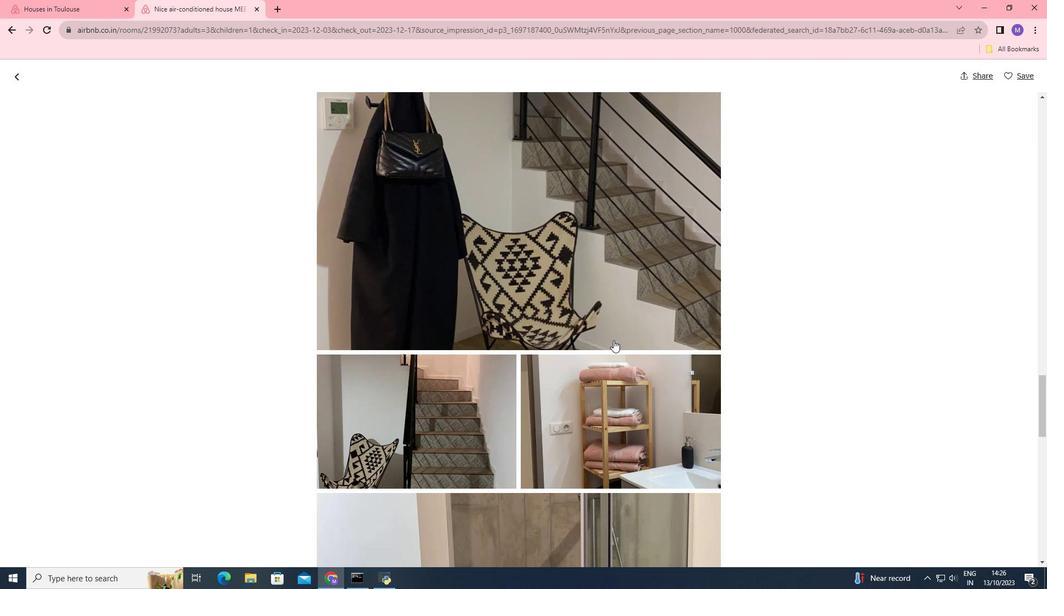 
Action: Mouse scrolled (613, 339) with delta (0, 0)
Screenshot: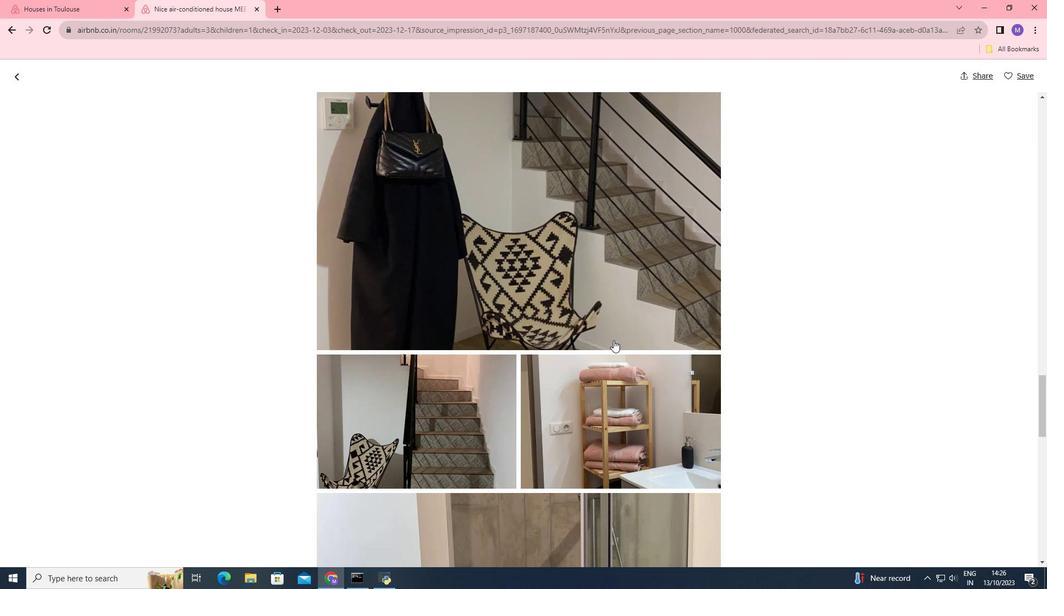 
Action: Mouse scrolled (613, 339) with delta (0, 0)
Screenshot: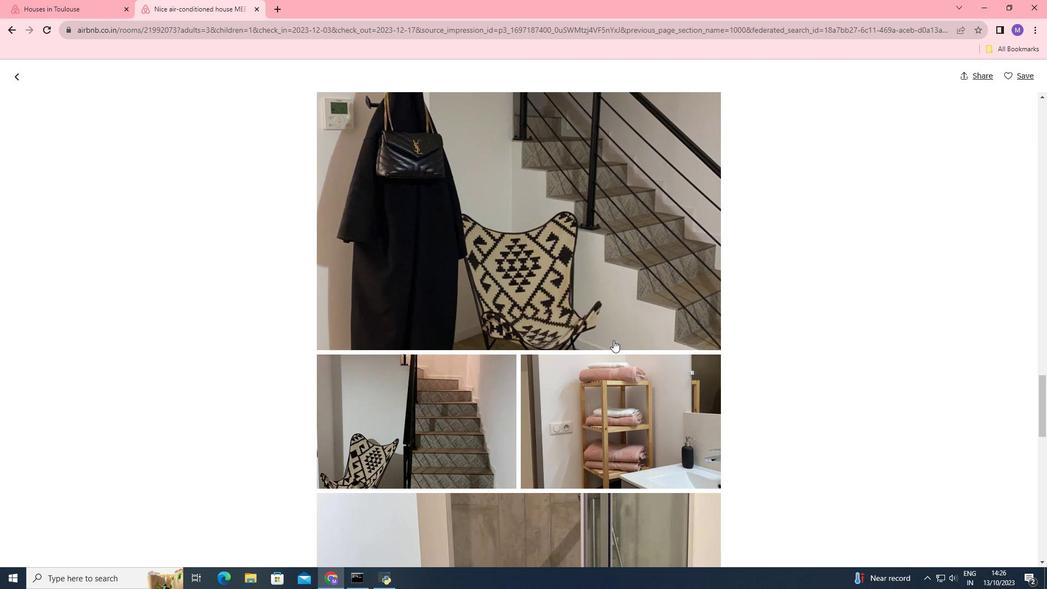 
Action: Mouse scrolled (613, 339) with delta (0, 0)
Screenshot: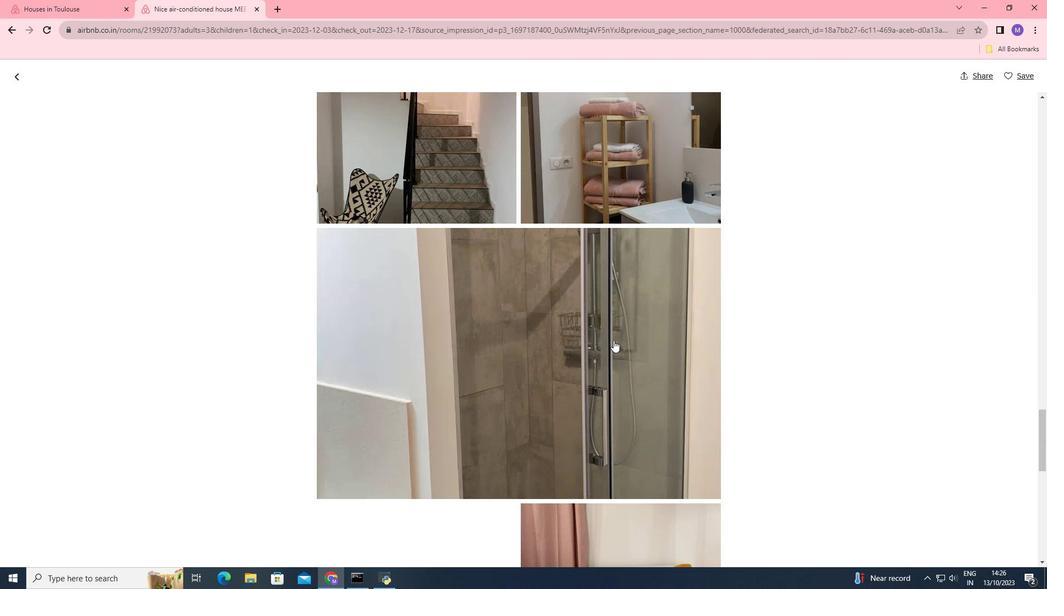 
Action: Mouse scrolled (613, 339) with delta (0, 0)
Screenshot: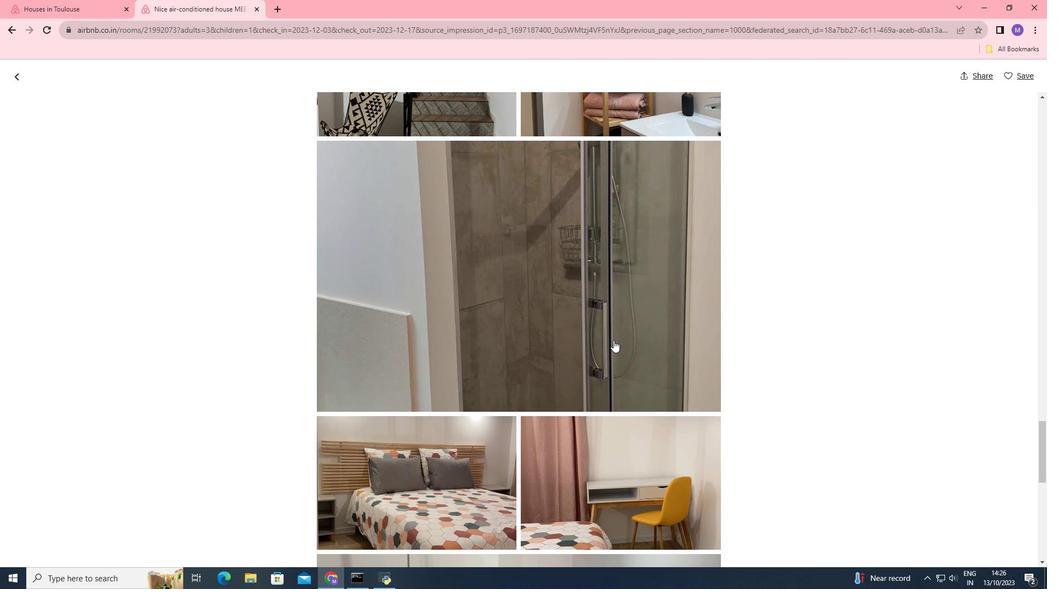 
Action: Mouse scrolled (613, 339) with delta (0, 0)
Screenshot: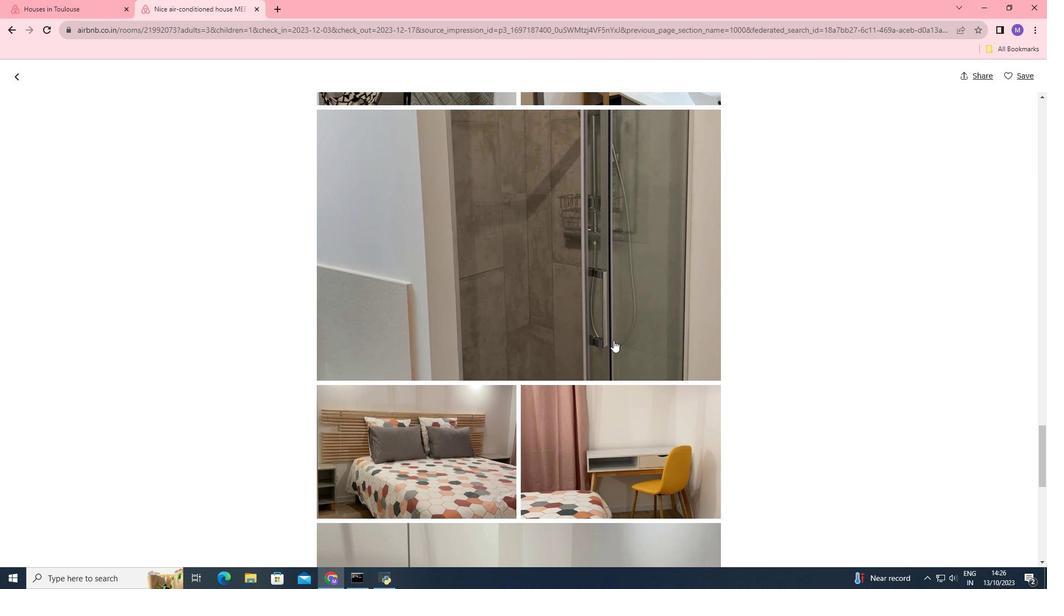 
Action: Mouse scrolled (613, 339) with delta (0, 0)
Screenshot: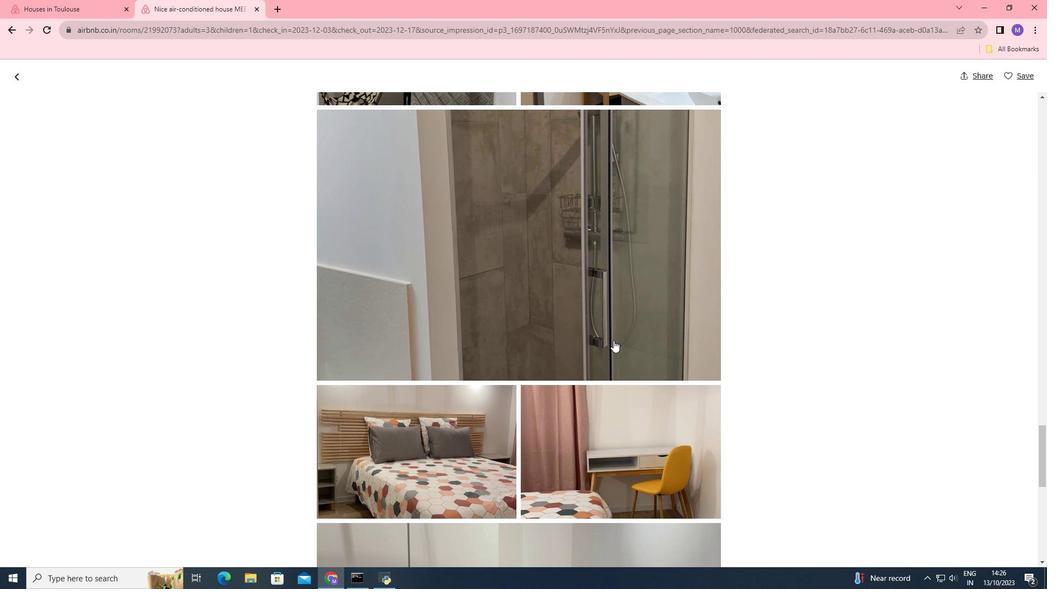 
Action: Mouse scrolled (613, 339) with delta (0, 0)
Screenshot: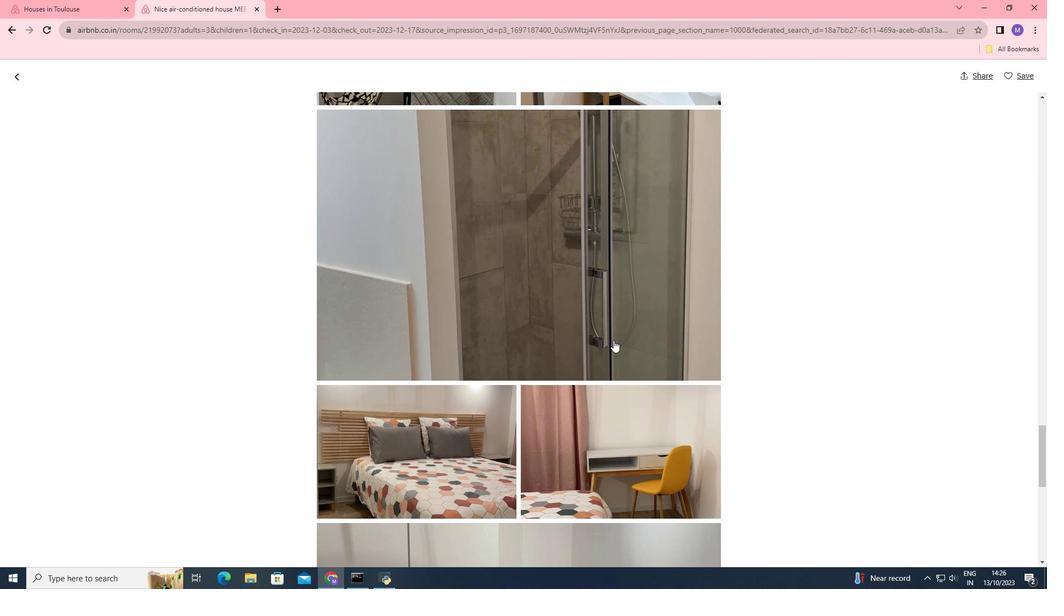 
Action: Mouse scrolled (613, 339) with delta (0, 0)
Screenshot: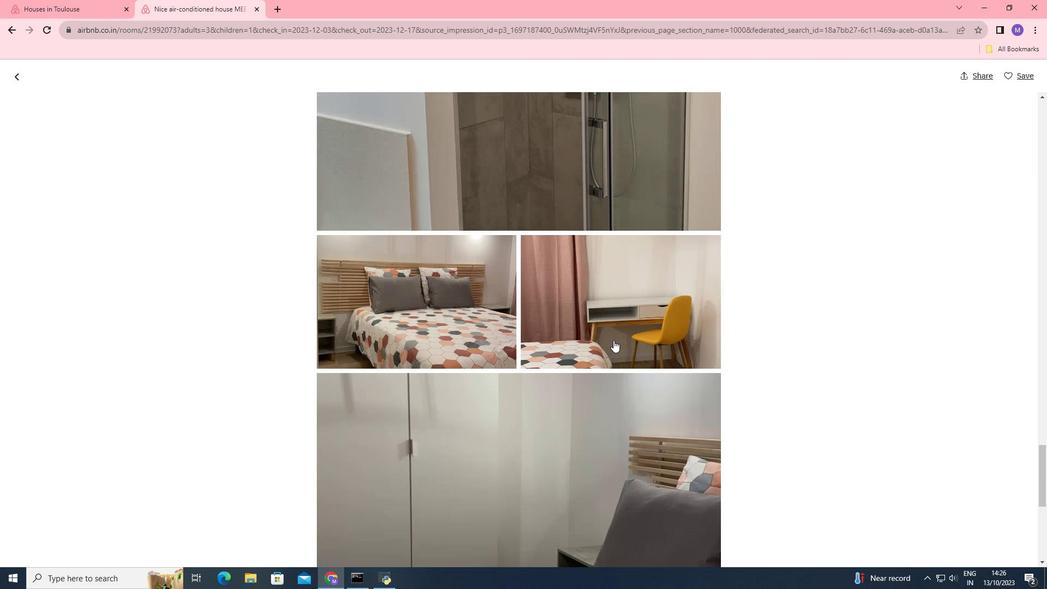 
Action: Mouse scrolled (613, 339) with delta (0, 0)
Screenshot: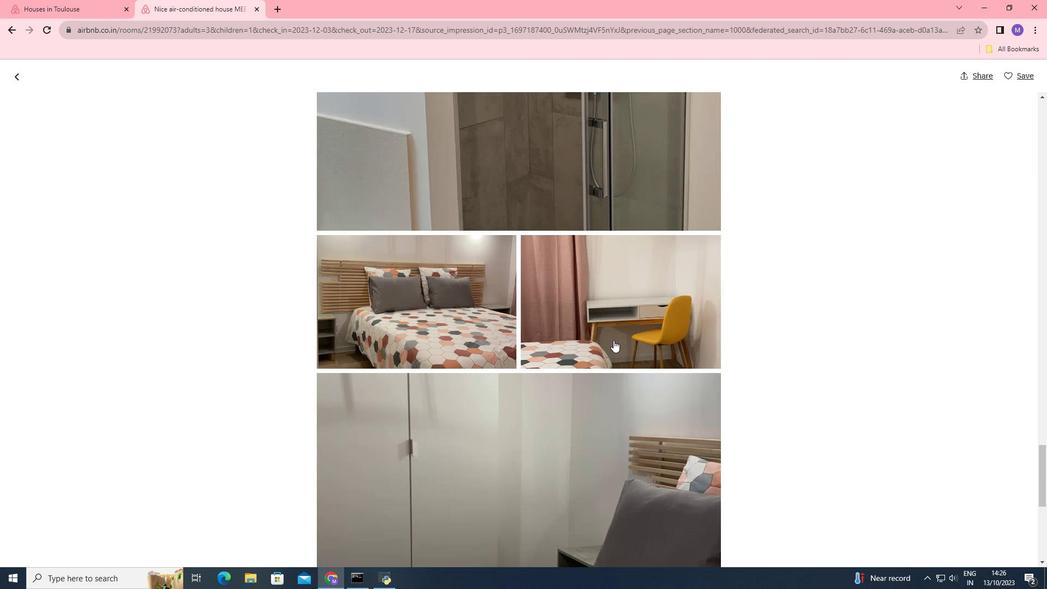 
Action: Mouse scrolled (613, 339) with delta (0, 0)
Screenshot: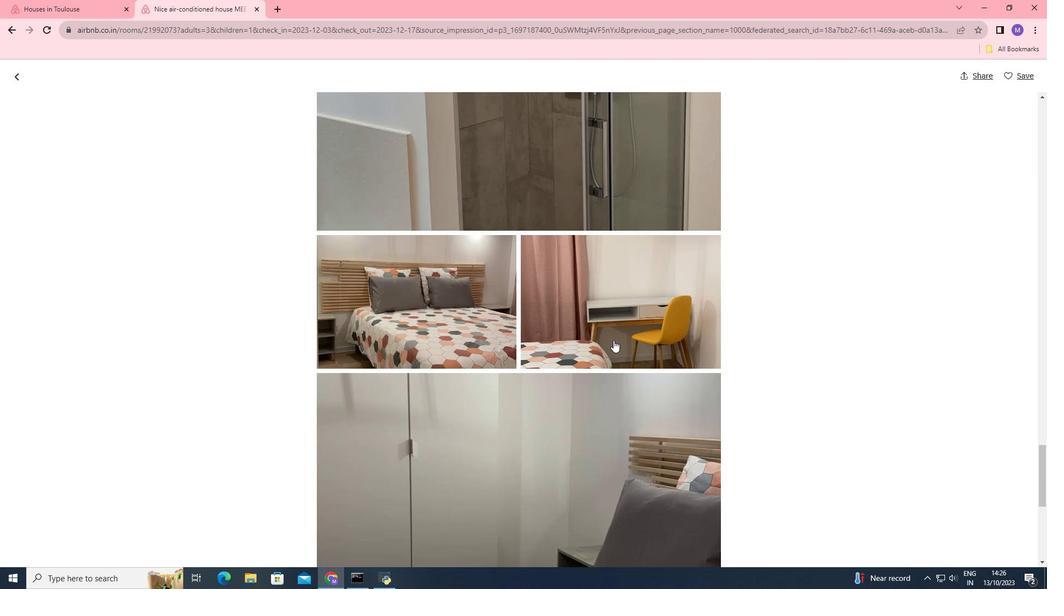 
Action: Mouse scrolled (613, 339) with delta (0, 0)
Screenshot: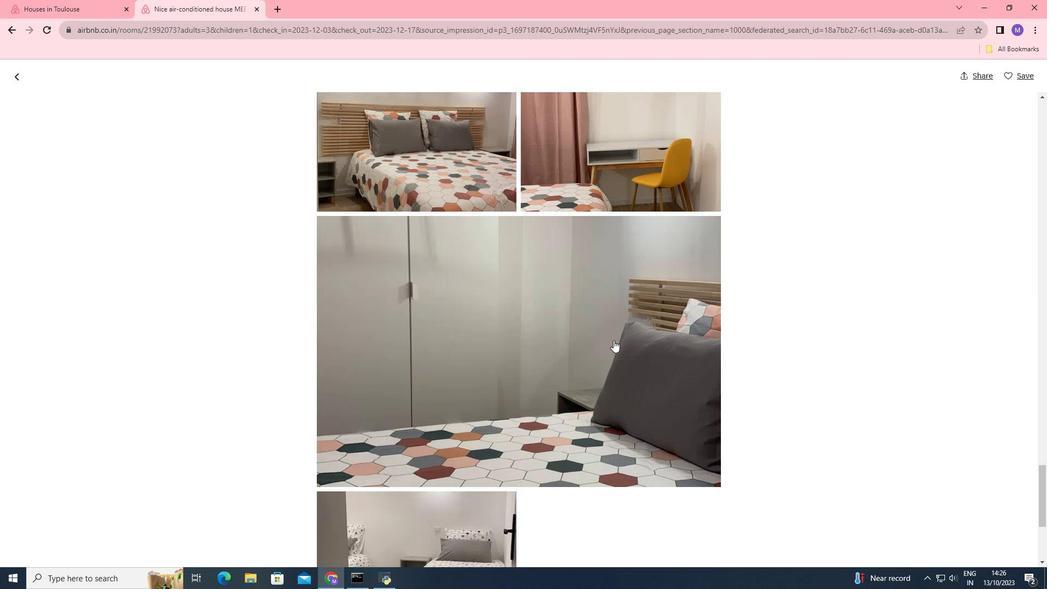 
Action: Mouse scrolled (613, 339) with delta (0, 0)
Screenshot: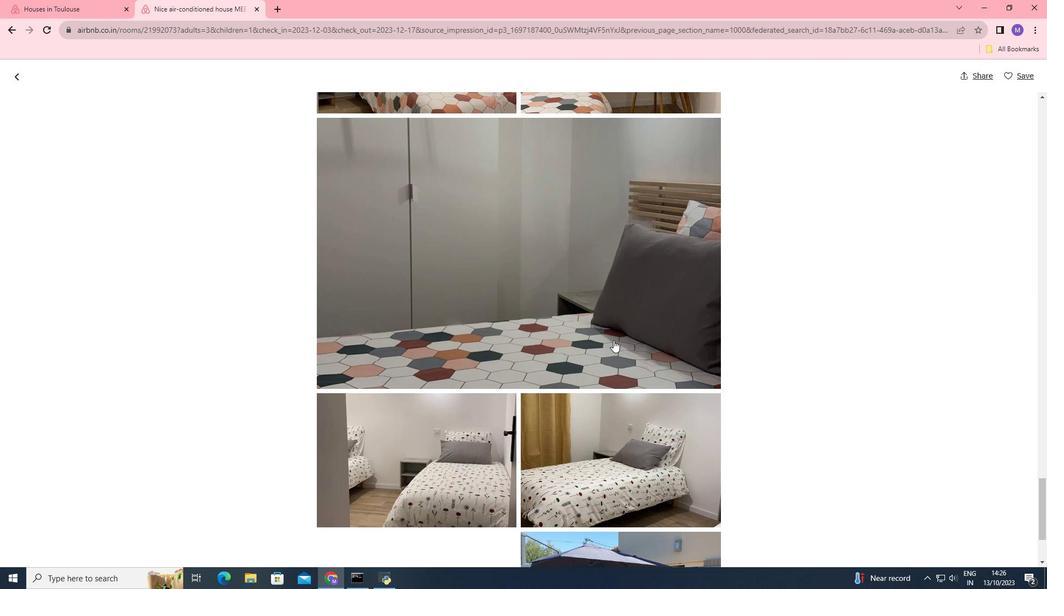 
Action: Mouse scrolled (613, 339) with delta (0, 0)
Screenshot: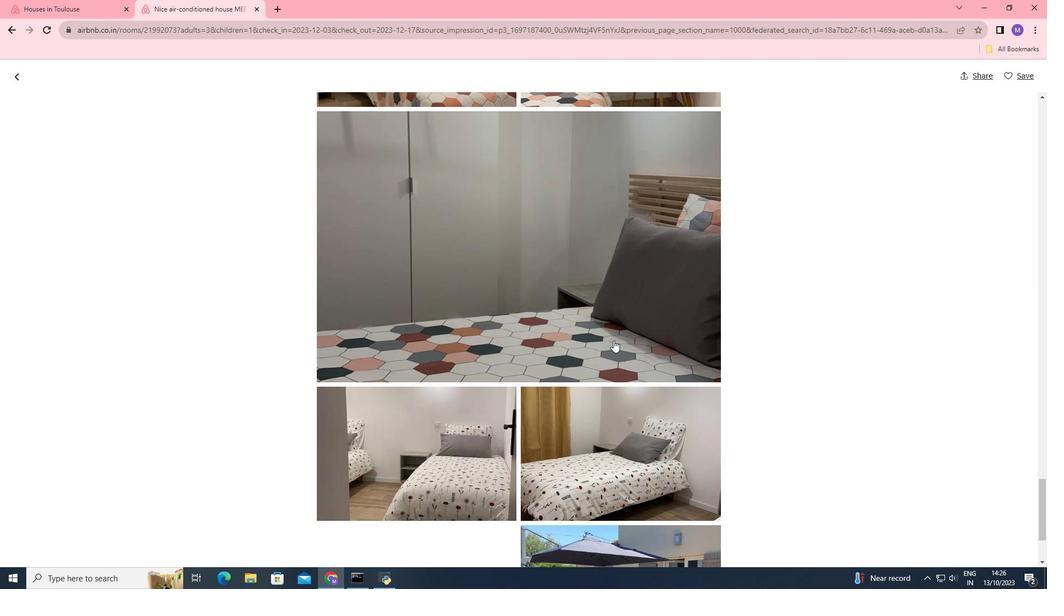 
Action: Mouse scrolled (613, 339) with delta (0, 0)
Screenshot: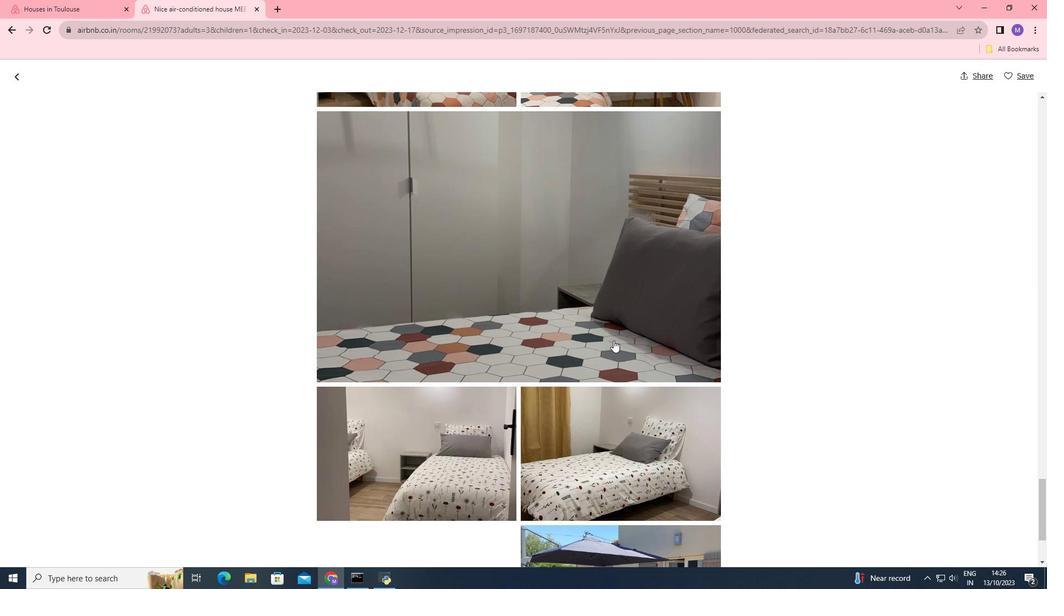 
Action: Mouse scrolled (613, 339) with delta (0, 0)
Screenshot: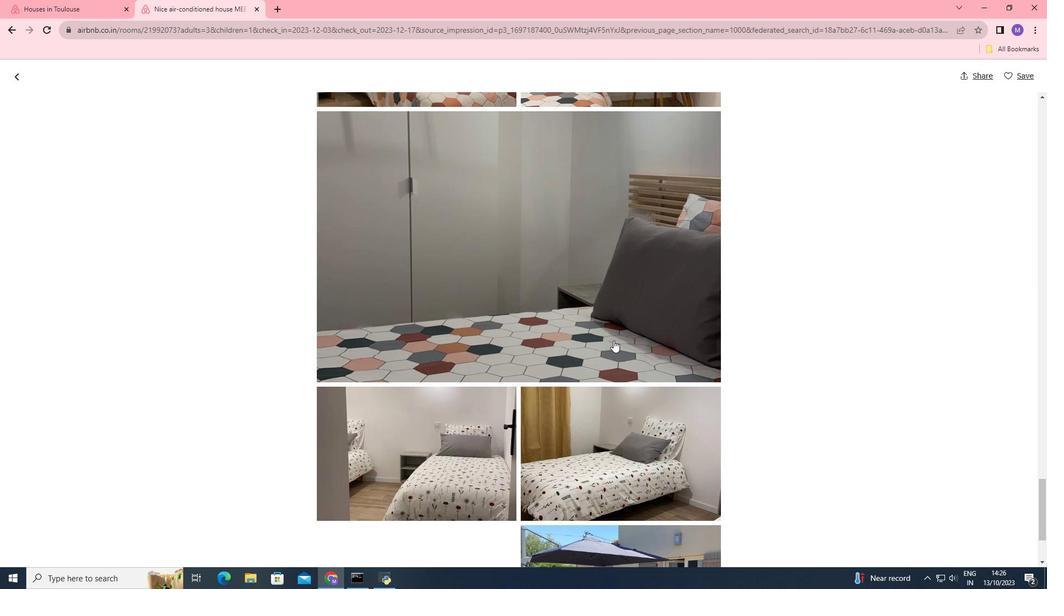 
Action: Mouse scrolled (613, 339) with delta (0, 0)
Screenshot: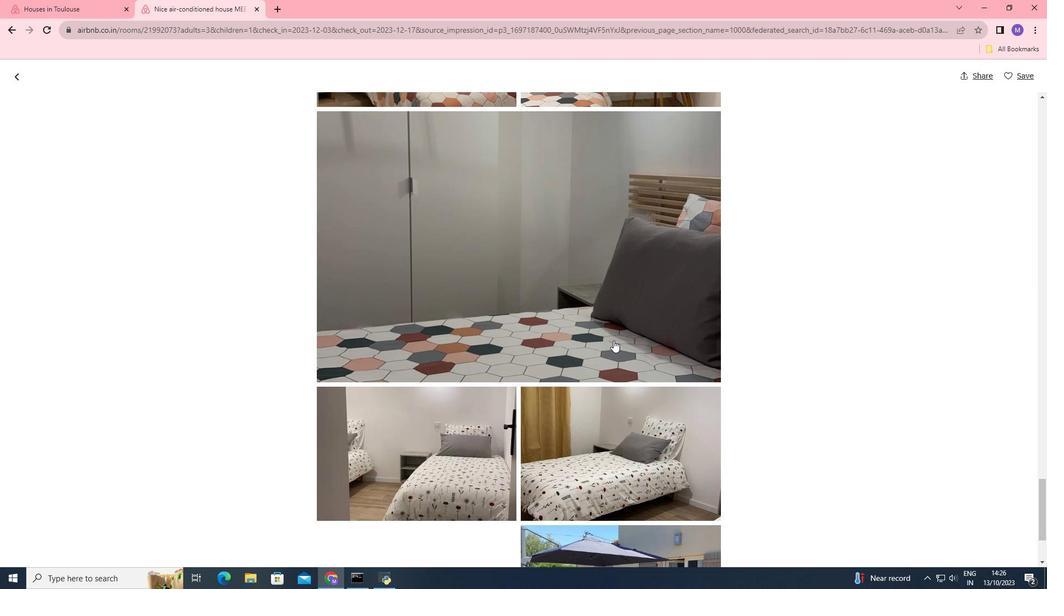 
Action: Mouse scrolled (613, 339) with delta (0, 0)
Screenshot: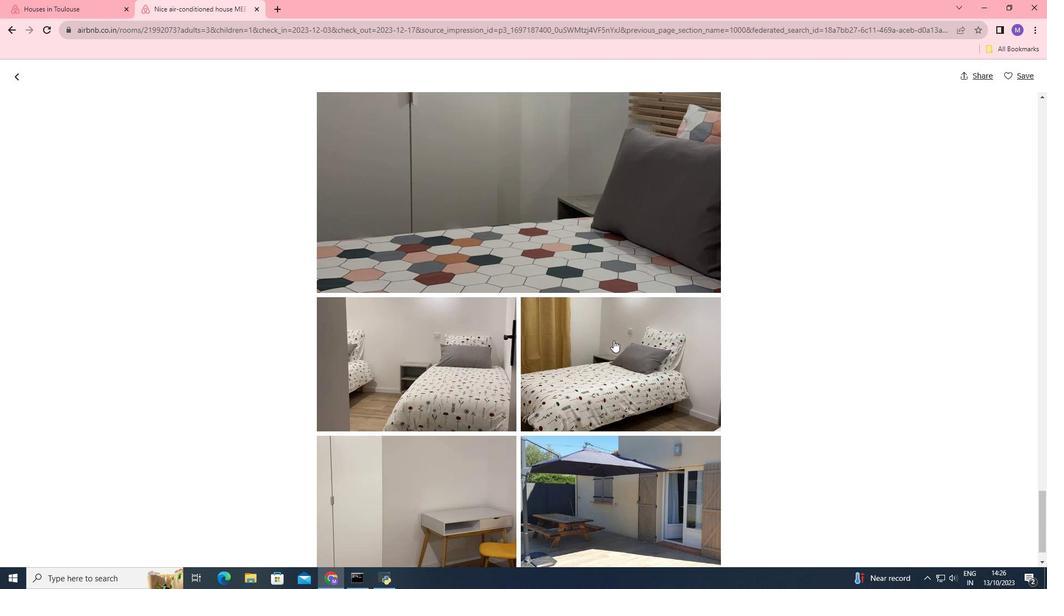 
Action: Mouse scrolled (613, 339) with delta (0, 0)
Screenshot: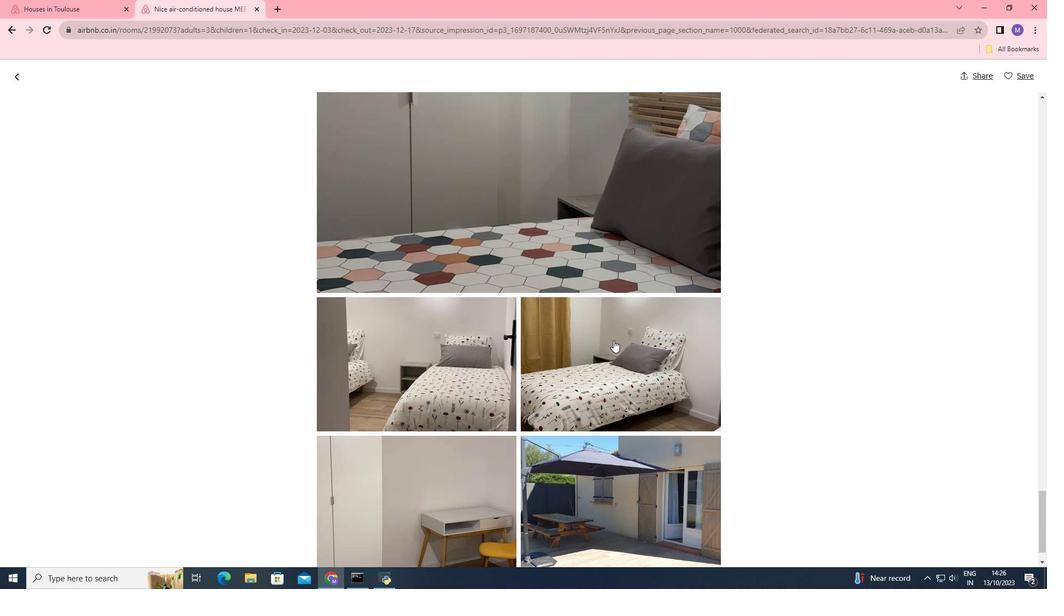 
Action: Mouse scrolled (613, 339) with delta (0, 0)
Screenshot: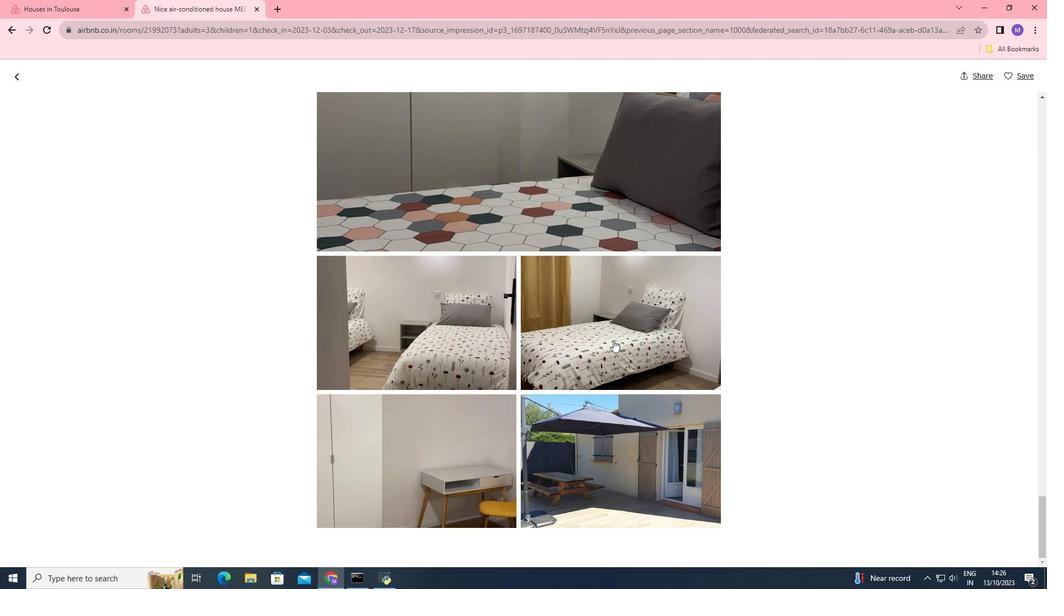 
Action: Mouse scrolled (613, 339) with delta (0, 0)
Screenshot: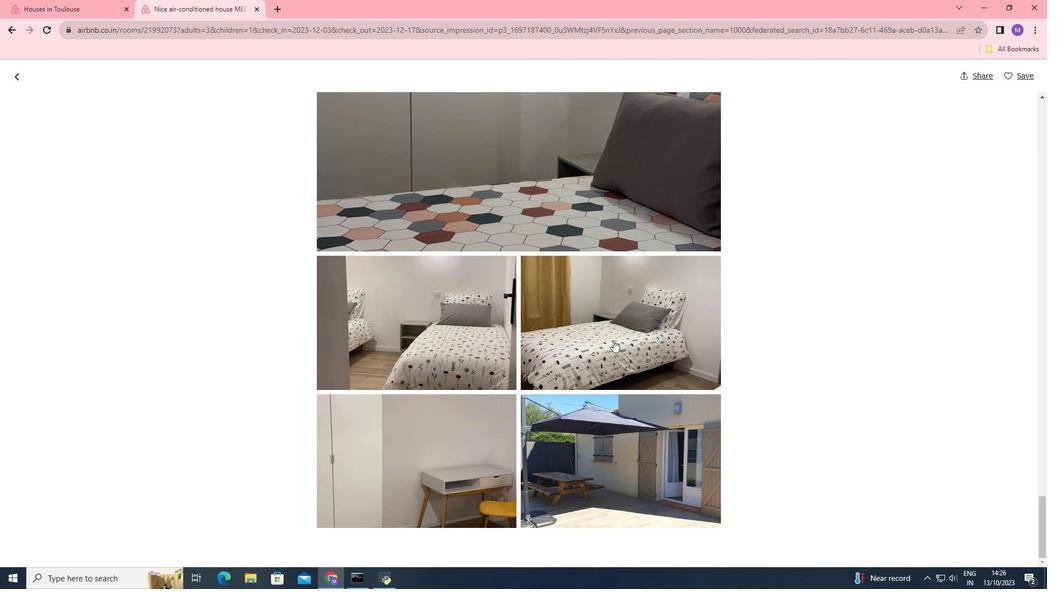 
Action: Mouse moved to (20, 76)
Screenshot: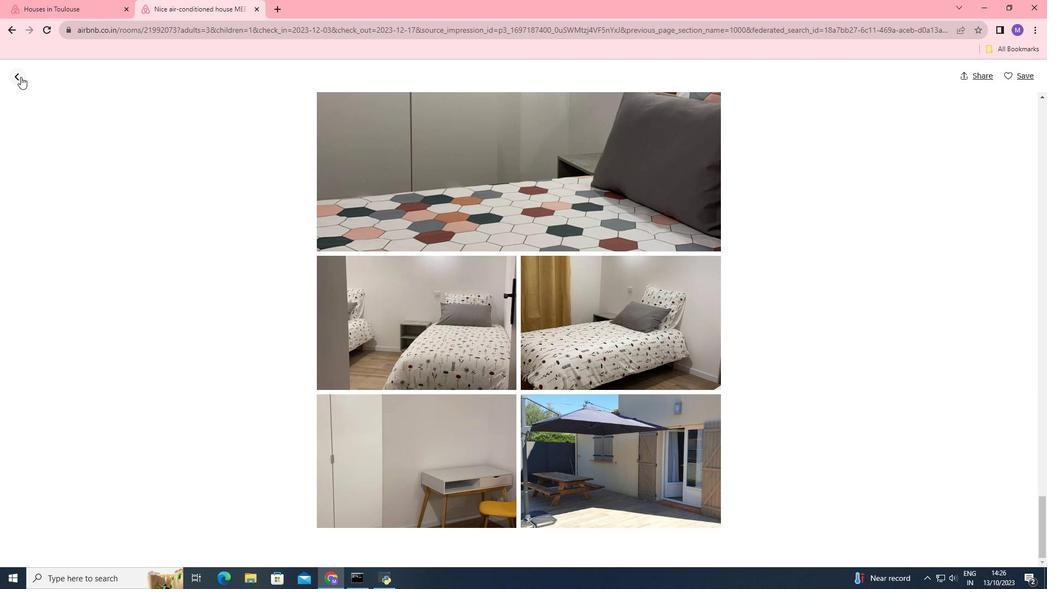 
Action: Mouse pressed left at (20, 76)
Screenshot: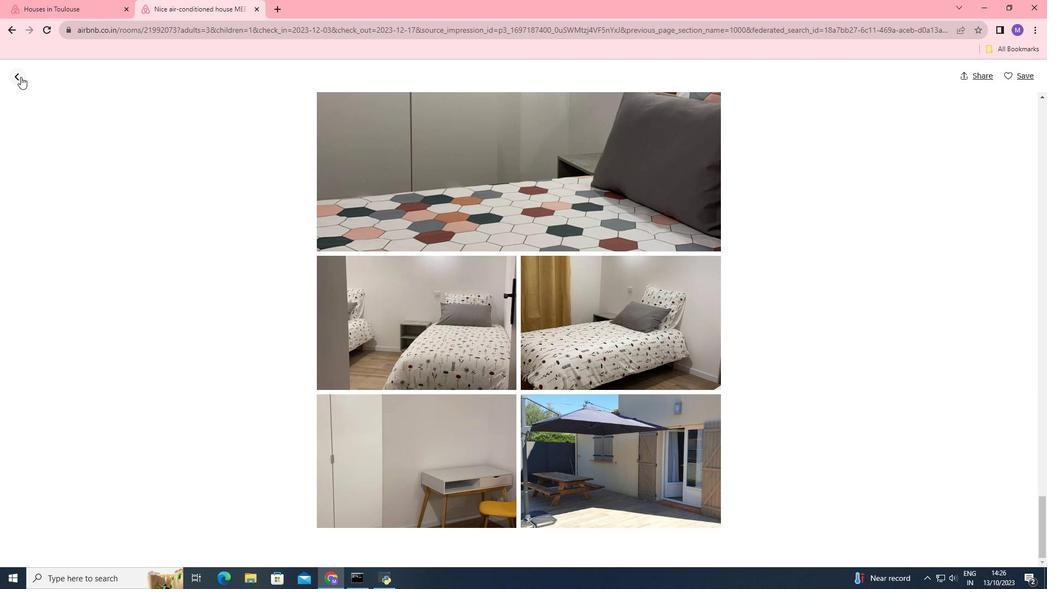 
Action: Mouse moved to (271, 172)
Screenshot: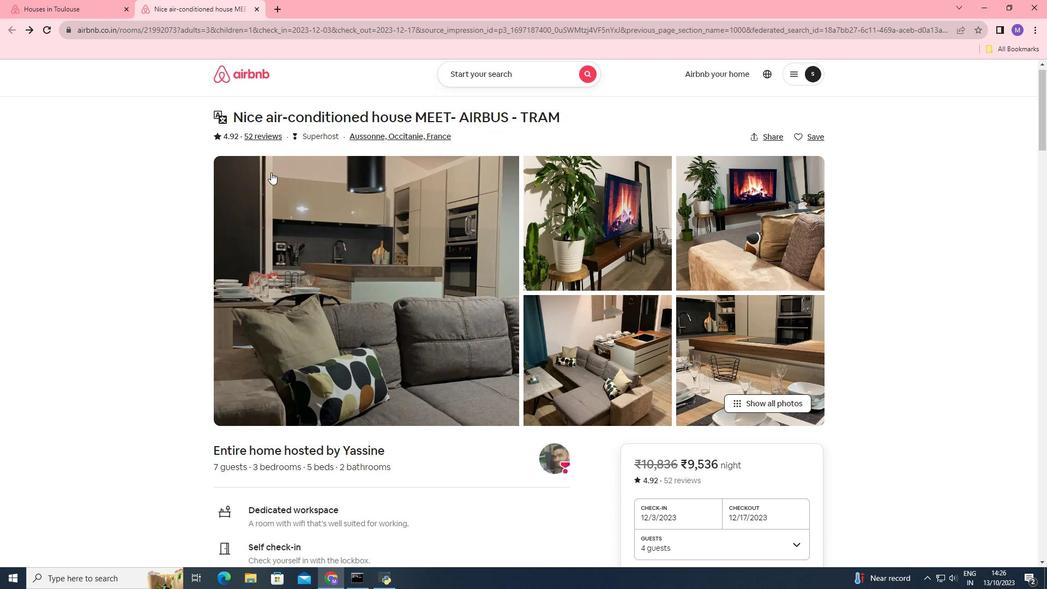 
Action: Mouse scrolled (271, 171) with delta (0, 0)
Screenshot: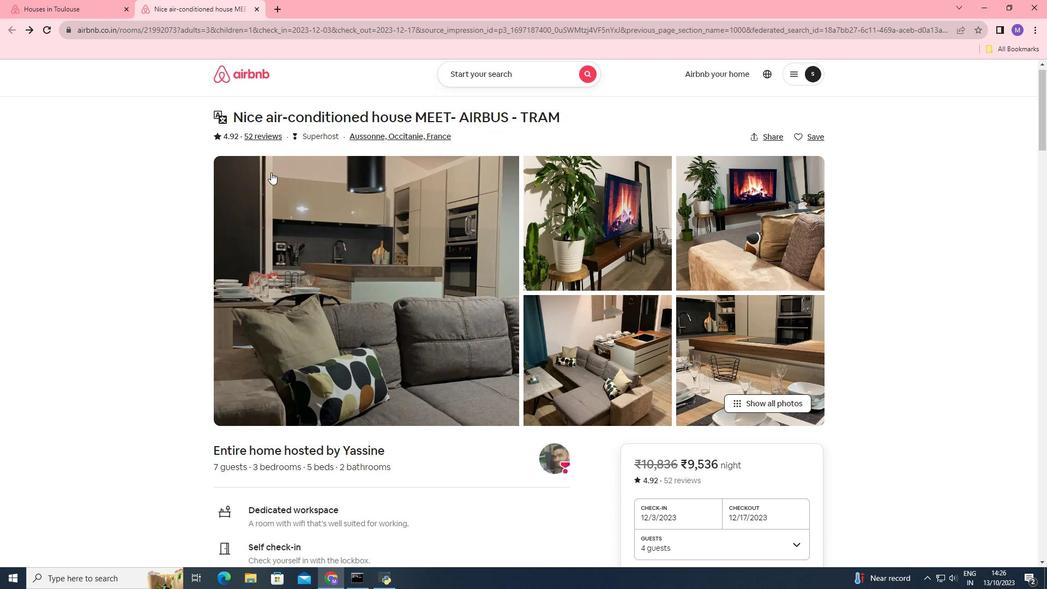 
Action: Mouse scrolled (271, 171) with delta (0, 0)
Screenshot: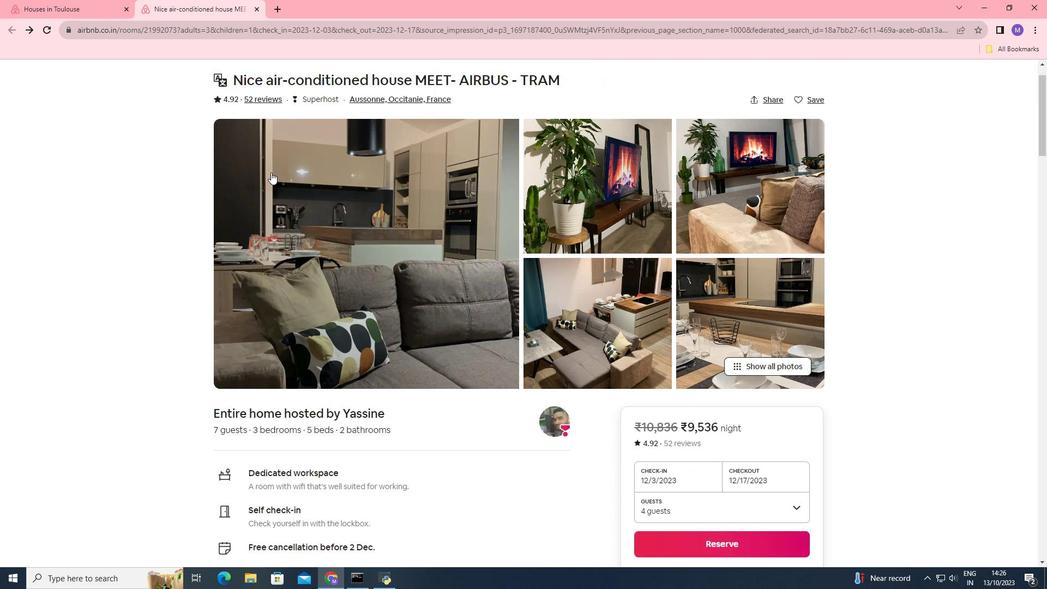 
Action: Mouse scrolled (271, 171) with delta (0, 0)
Screenshot: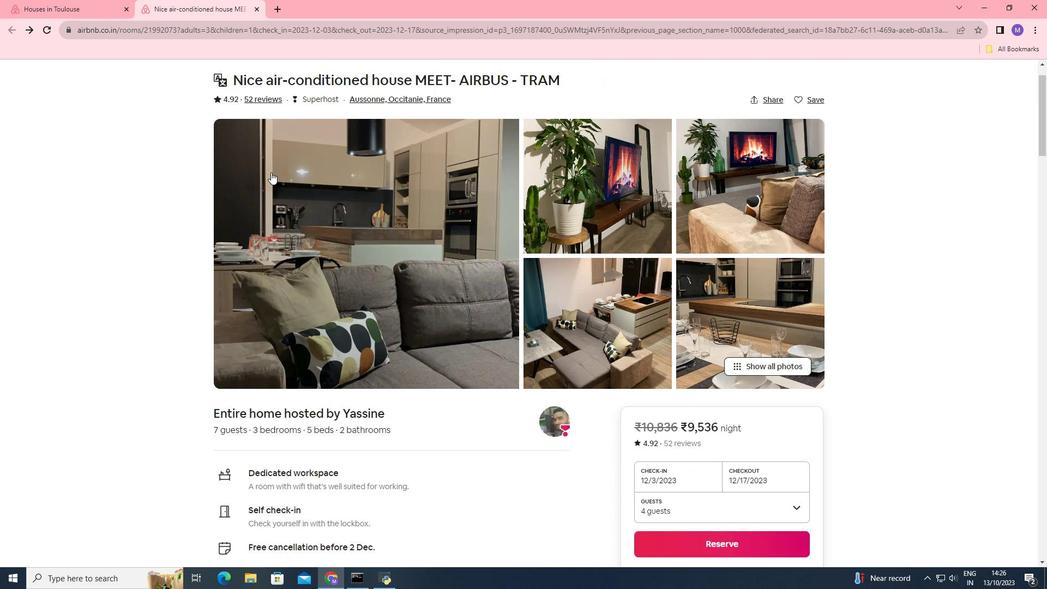 
Action: Mouse scrolled (271, 171) with delta (0, 0)
Screenshot: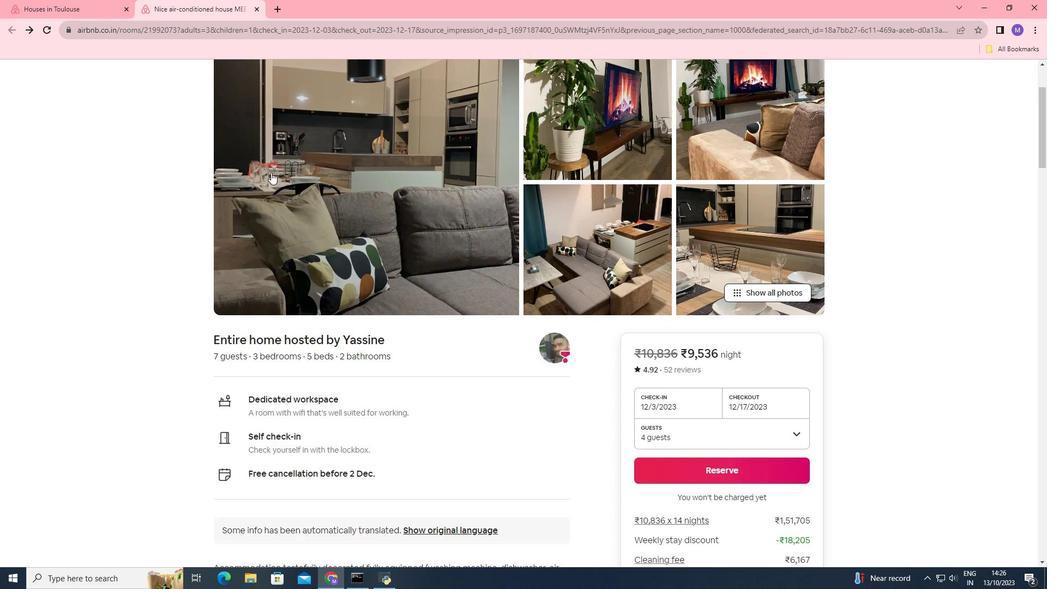 
Action: Mouse scrolled (271, 171) with delta (0, 0)
Screenshot: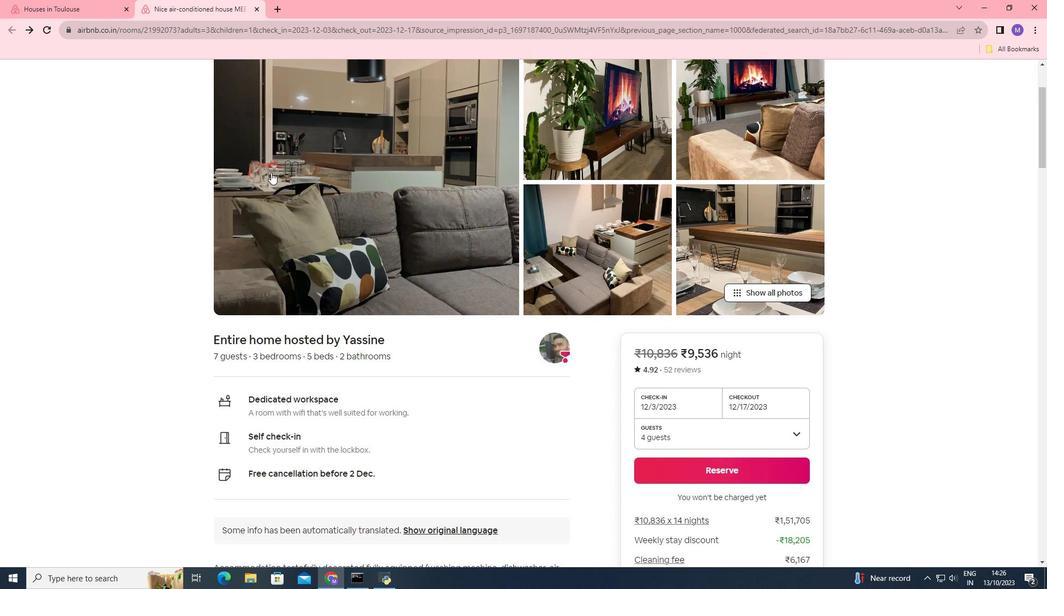 
Action: Mouse moved to (271, 172)
Screenshot: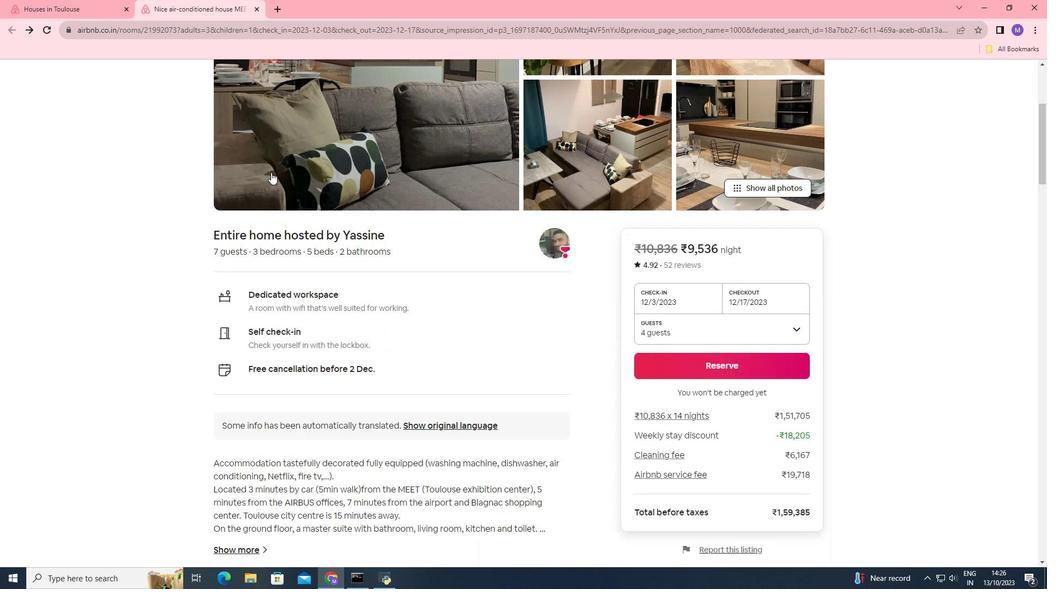 
Action: Mouse scrolled (271, 171) with delta (0, 0)
Screenshot: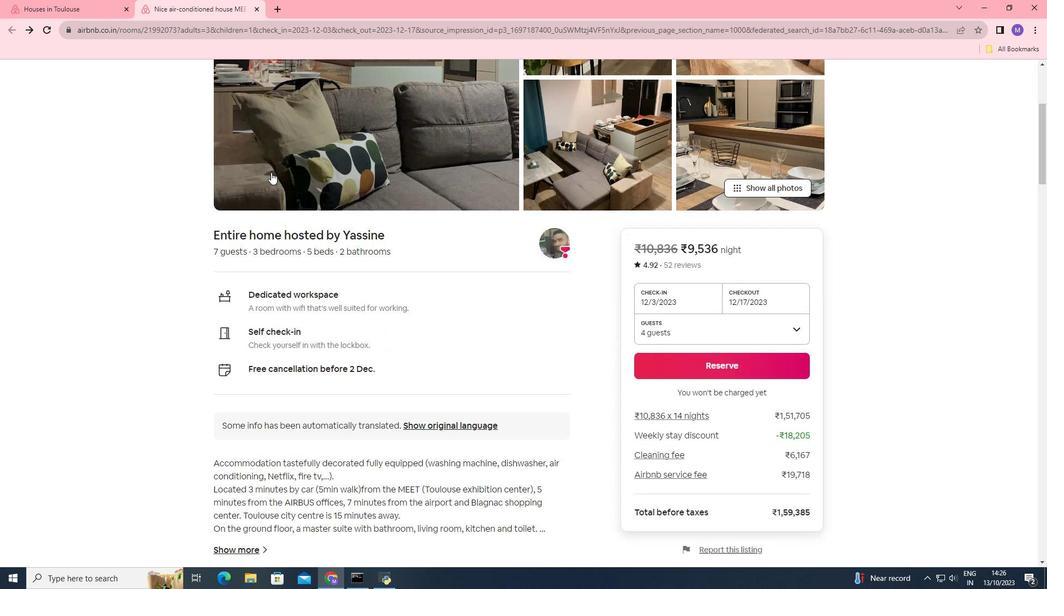 
Action: Mouse moved to (303, 284)
Screenshot: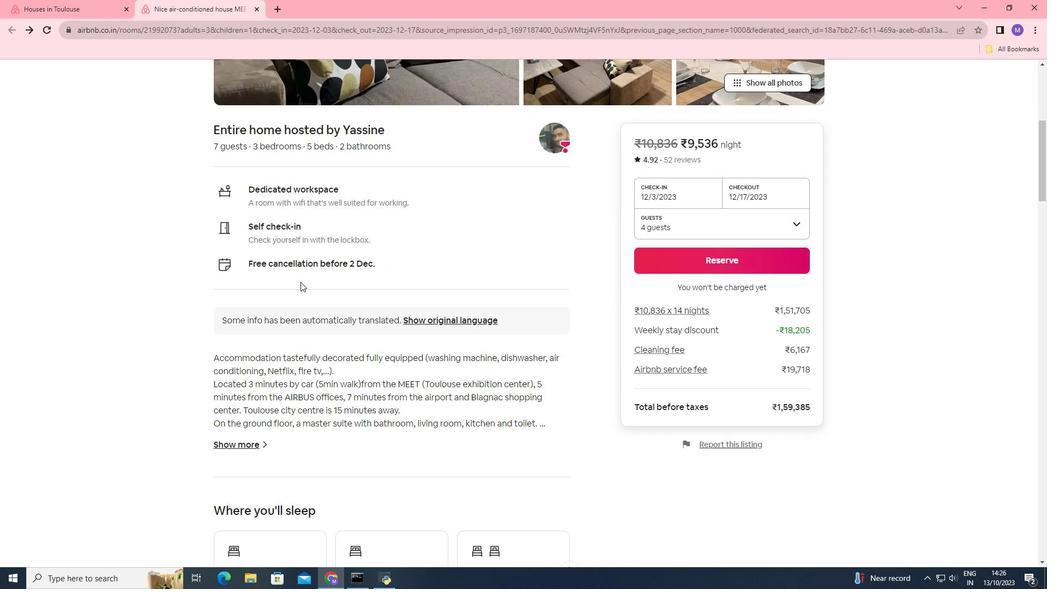 
Action: Mouse scrolled (303, 283) with delta (0, 0)
Screenshot: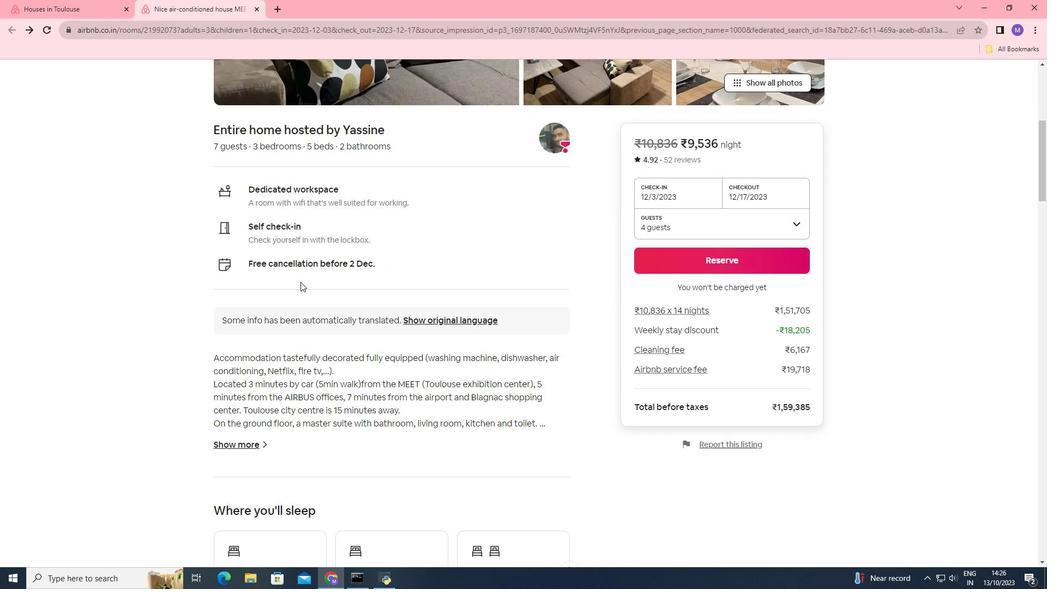 
Action: Mouse moved to (300, 282)
Screenshot: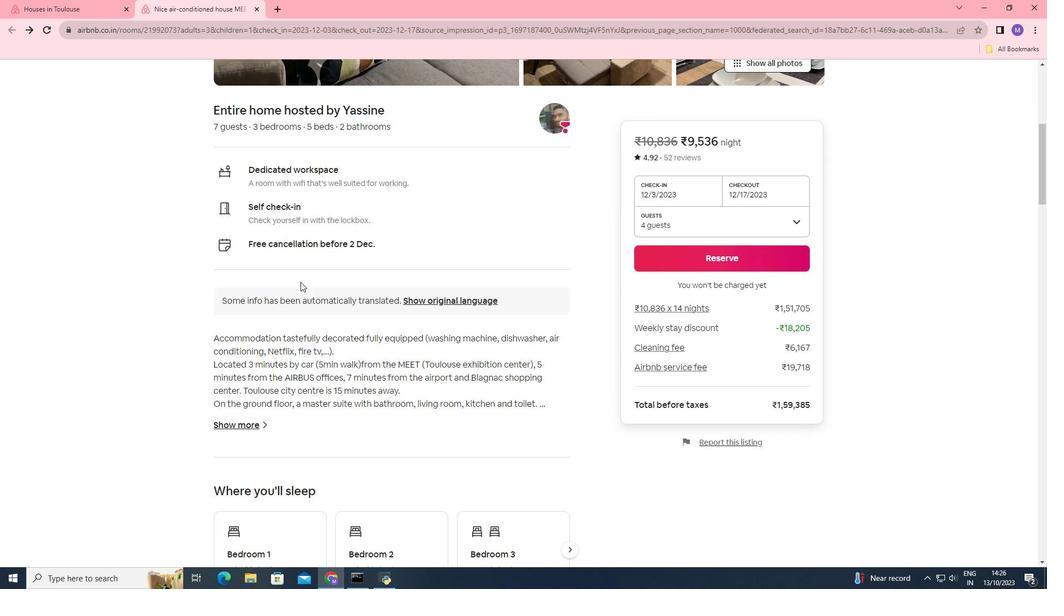
Action: Mouse scrolled (300, 281) with delta (0, 0)
Screenshot: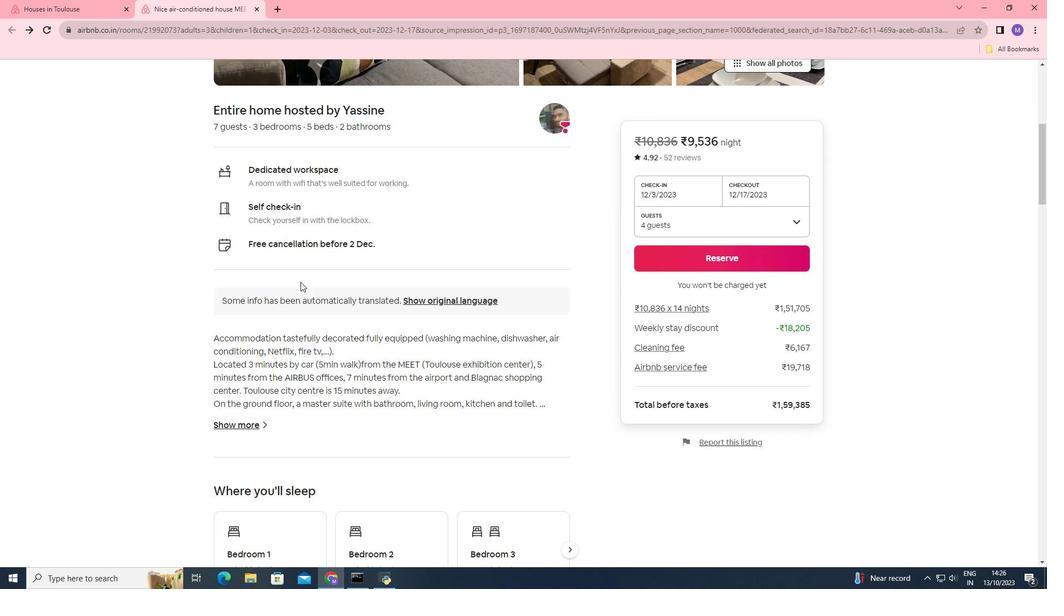 
Action: Mouse scrolled (300, 281) with delta (0, 0)
Screenshot: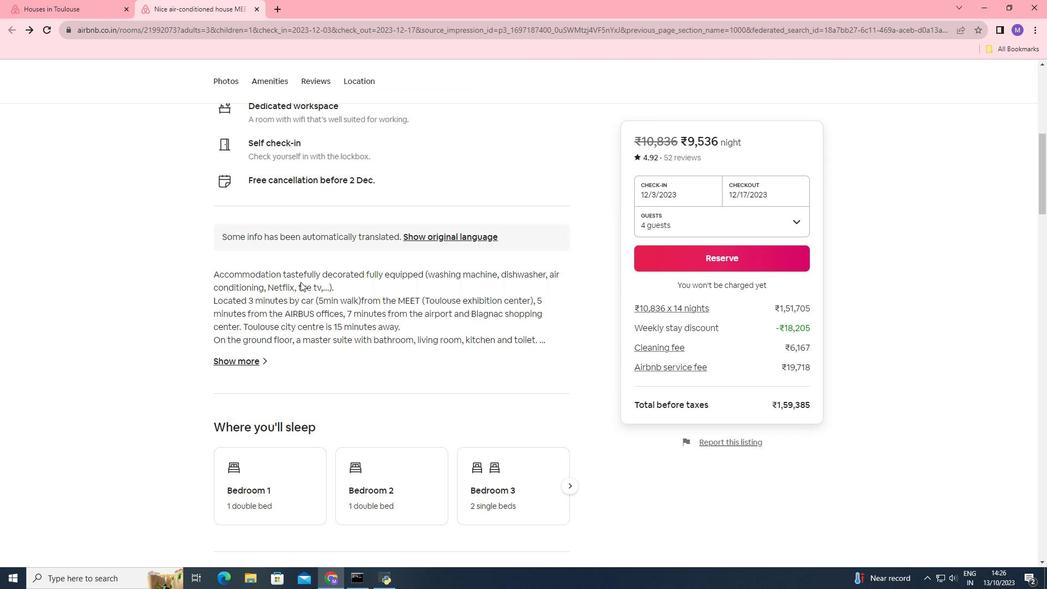 
Action: Mouse scrolled (300, 282) with delta (0, 0)
Screenshot: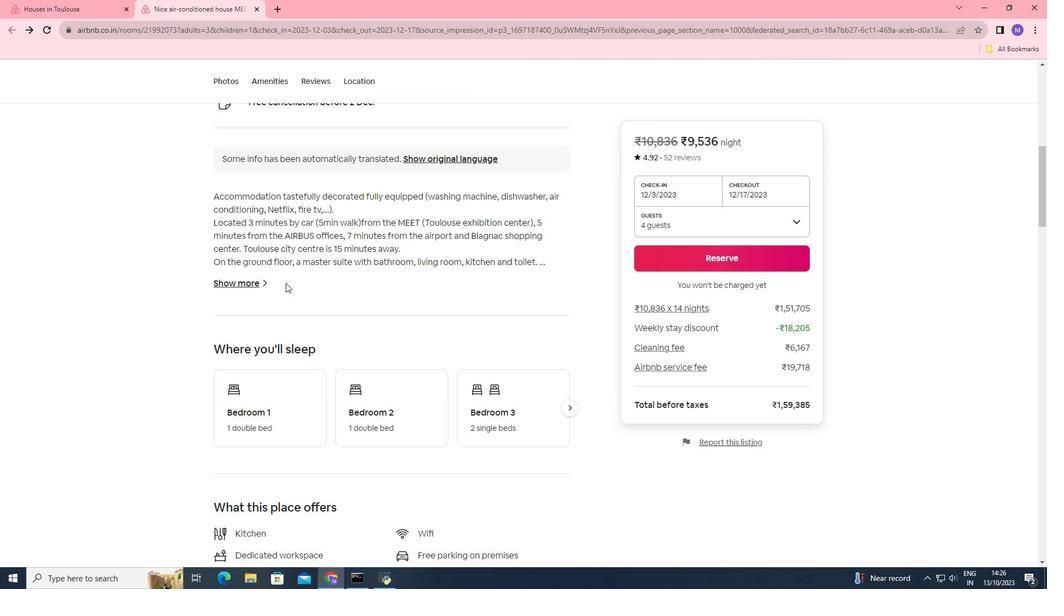 
Action: Mouse moved to (228, 334)
Screenshot: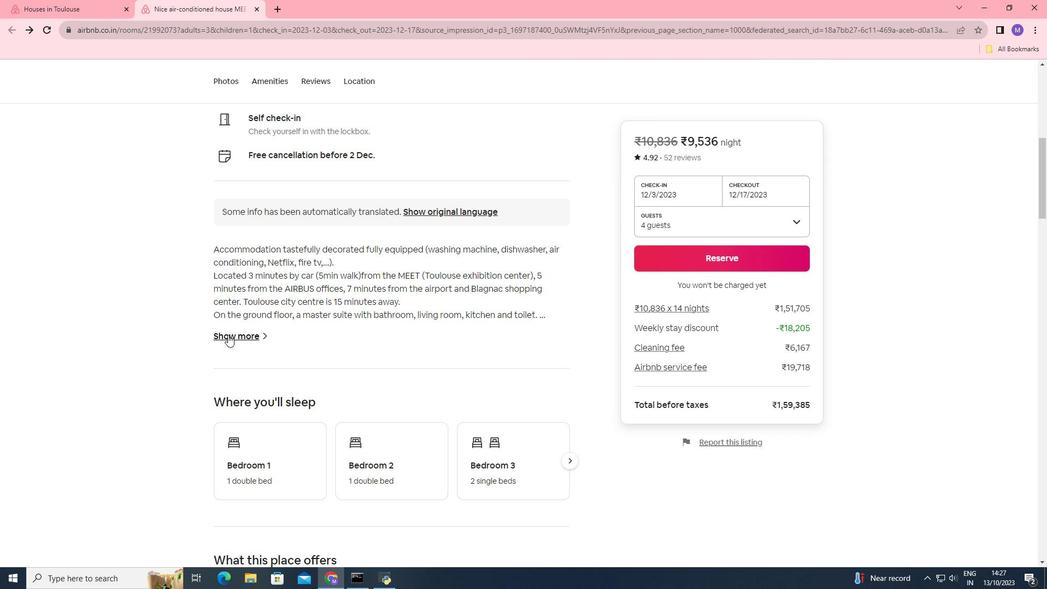 
Action: Mouse pressed left at (228, 334)
Screenshot: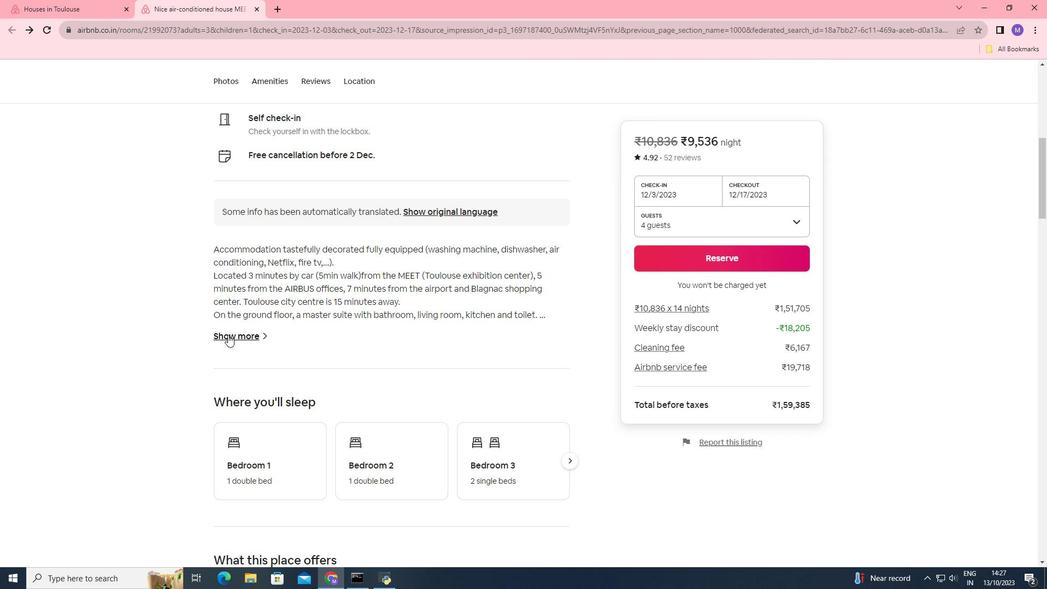 
Action: Mouse moved to (493, 228)
Screenshot: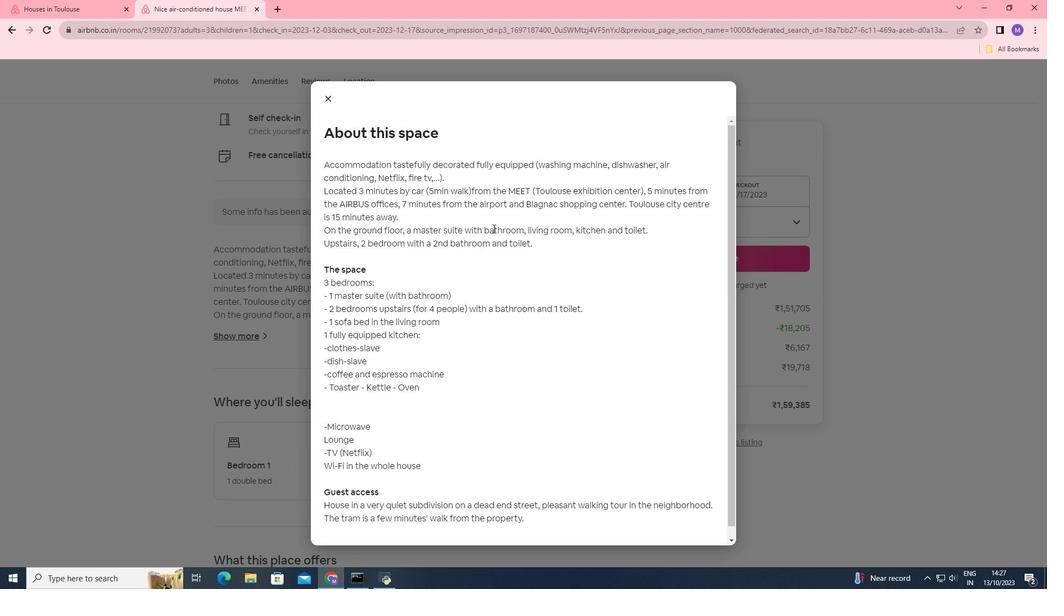 
Action: Mouse scrolled (493, 228) with delta (0, 0)
Screenshot: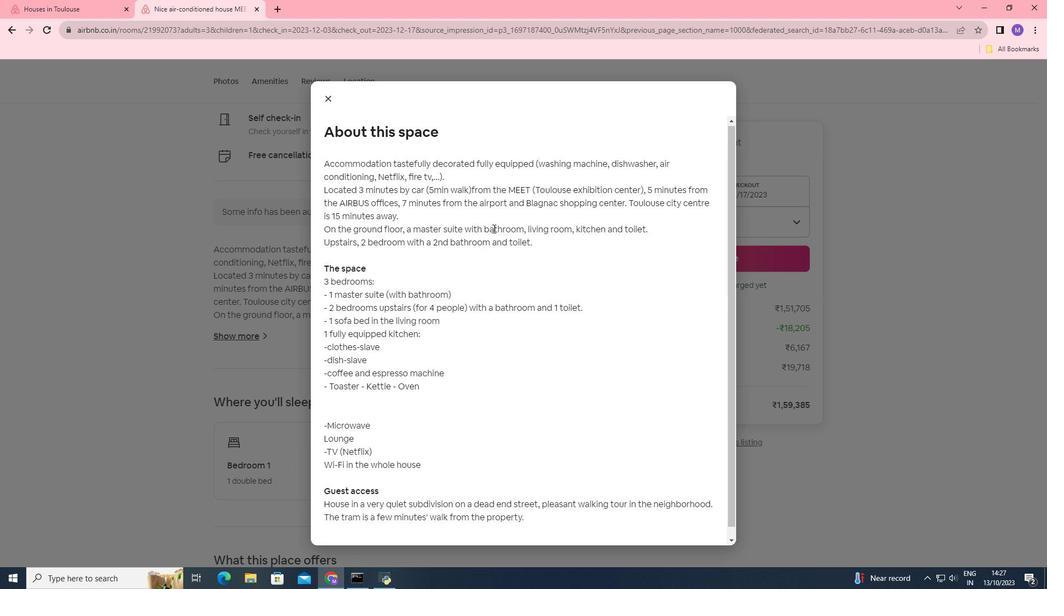 
Action: Mouse scrolled (493, 228) with delta (0, 0)
Screenshot: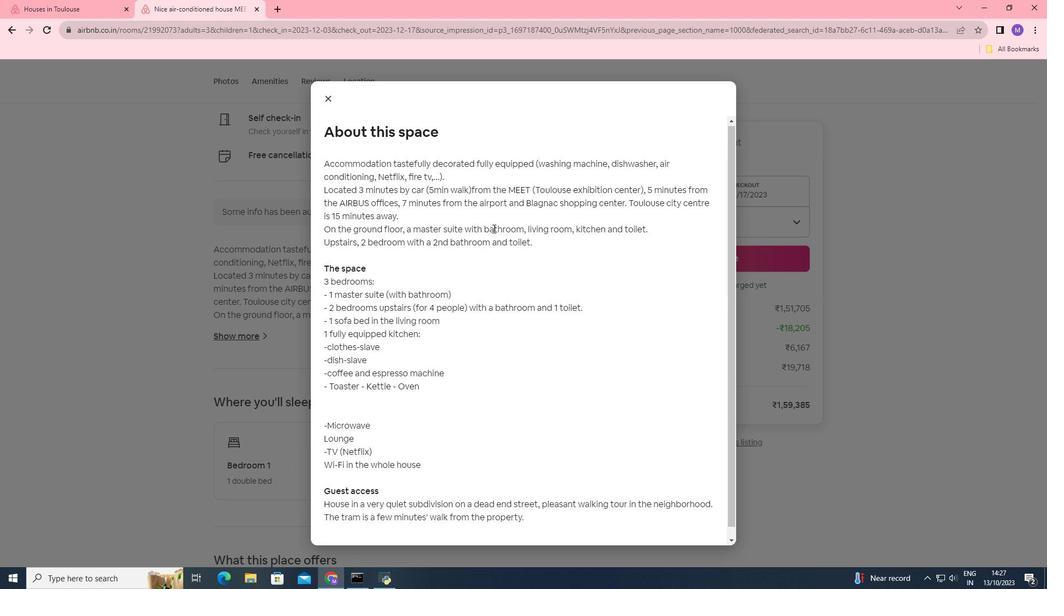 
Action: Mouse scrolled (493, 228) with delta (0, 0)
Screenshot: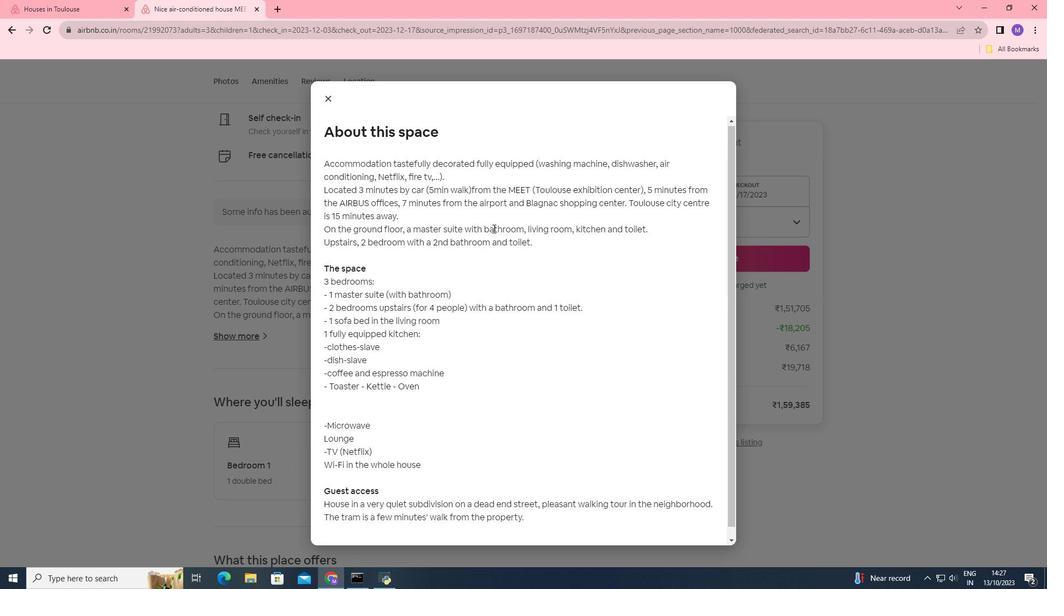 
Action: Mouse scrolled (493, 228) with delta (0, 0)
Screenshot: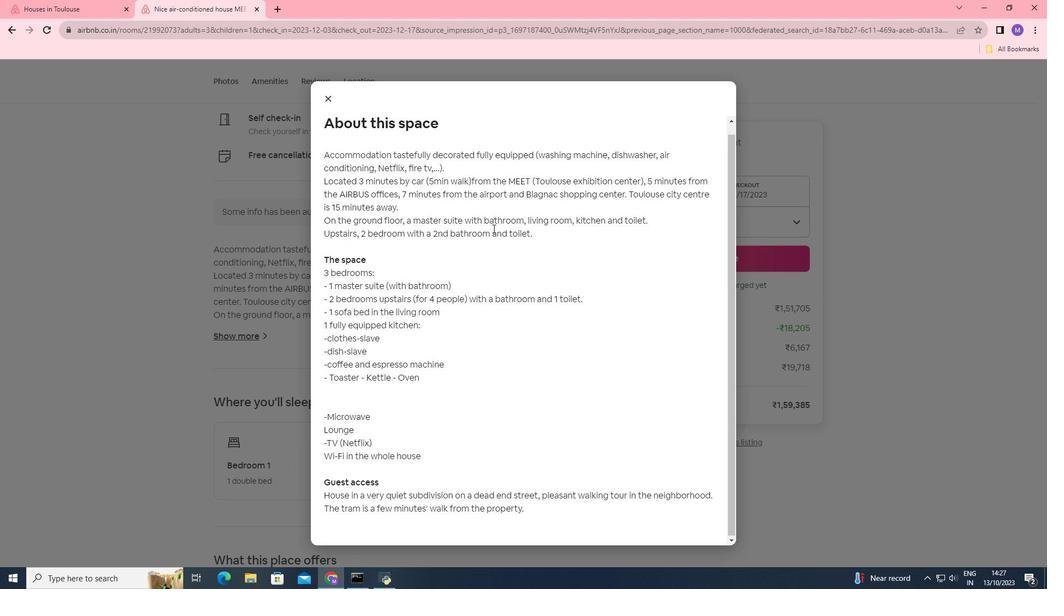 
Action: Mouse scrolled (493, 228) with delta (0, 0)
Screenshot: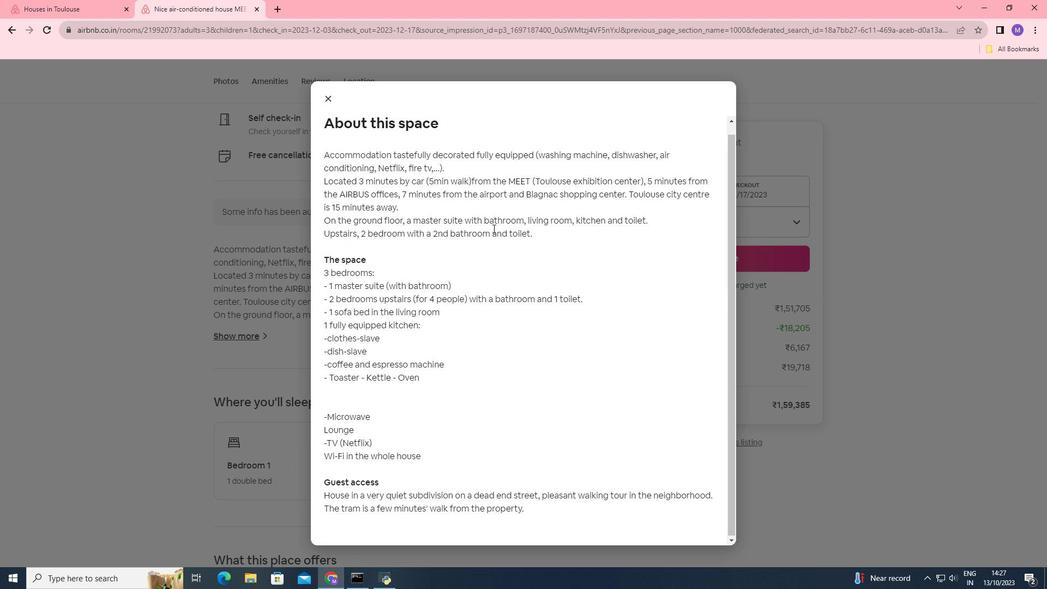 
Action: Mouse moved to (330, 97)
Screenshot: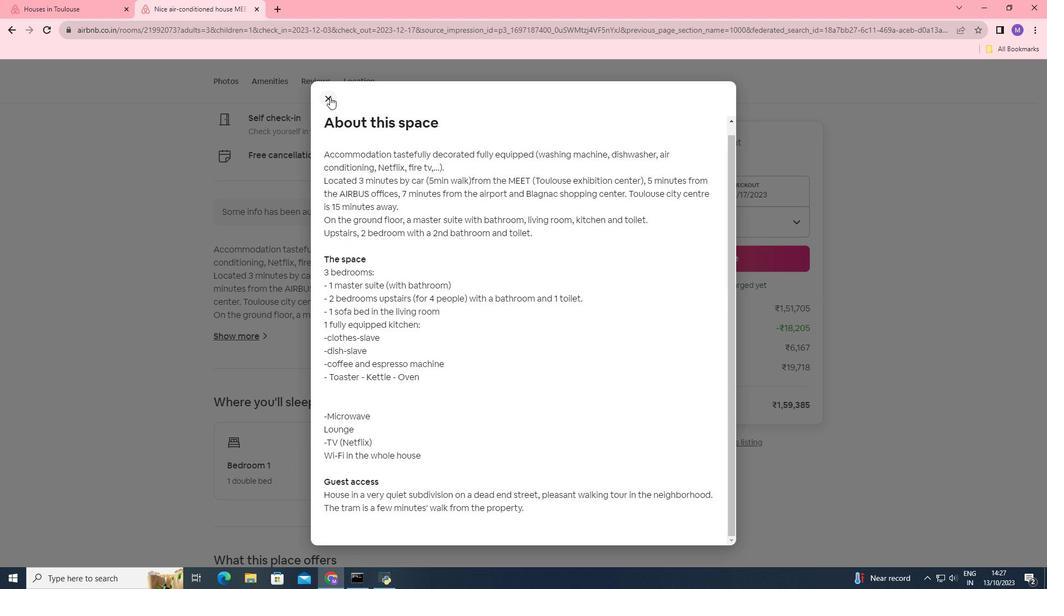 
Action: Mouse pressed left at (330, 97)
Screenshot: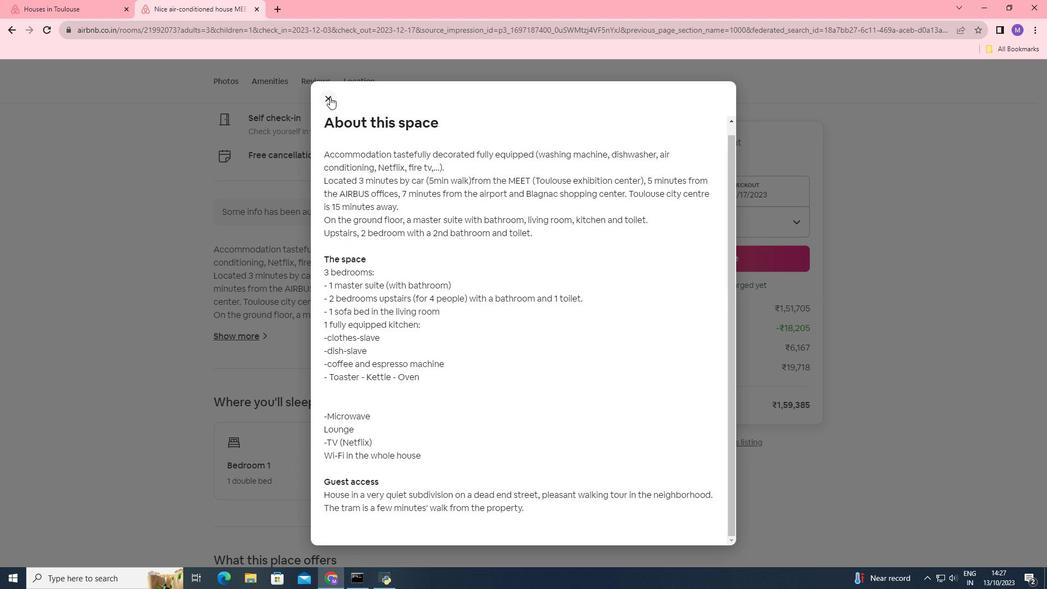 
Action: Mouse moved to (410, 313)
Screenshot: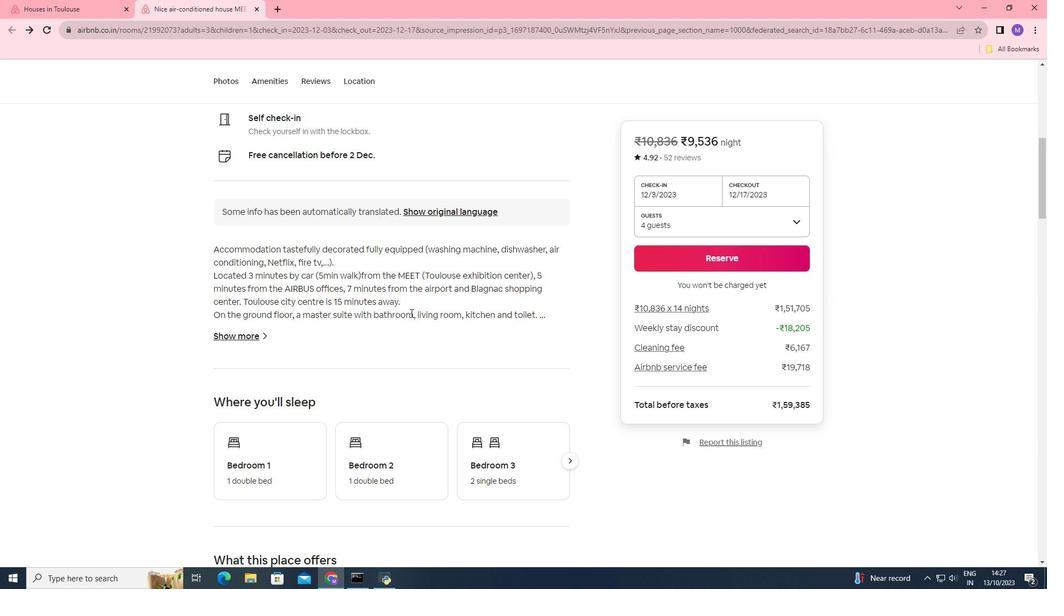 
Action: Mouse scrolled (410, 312) with delta (0, 0)
Screenshot: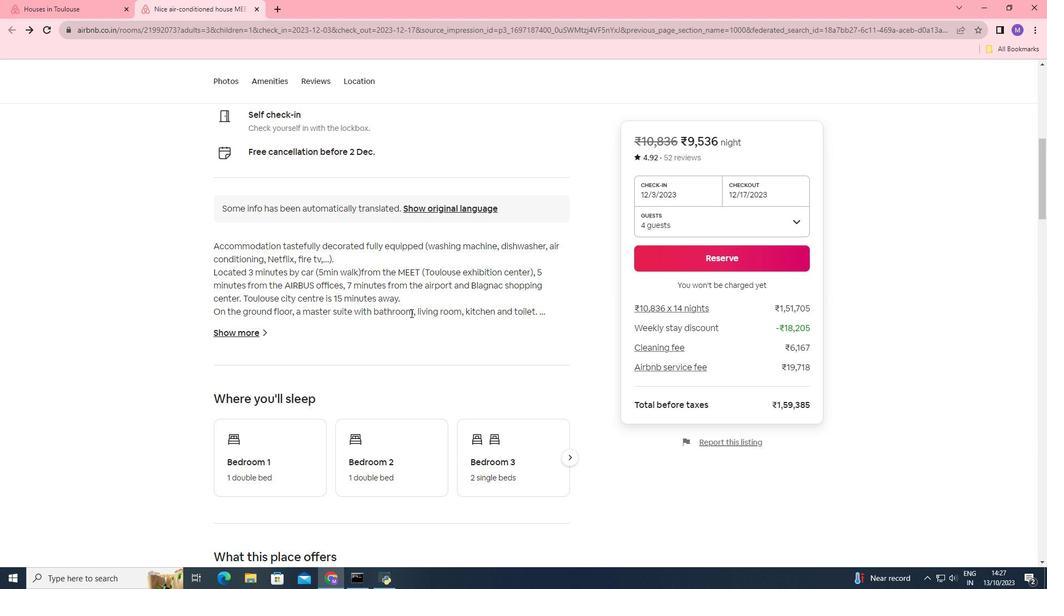 
Action: Mouse scrolled (410, 312) with delta (0, 0)
Screenshot: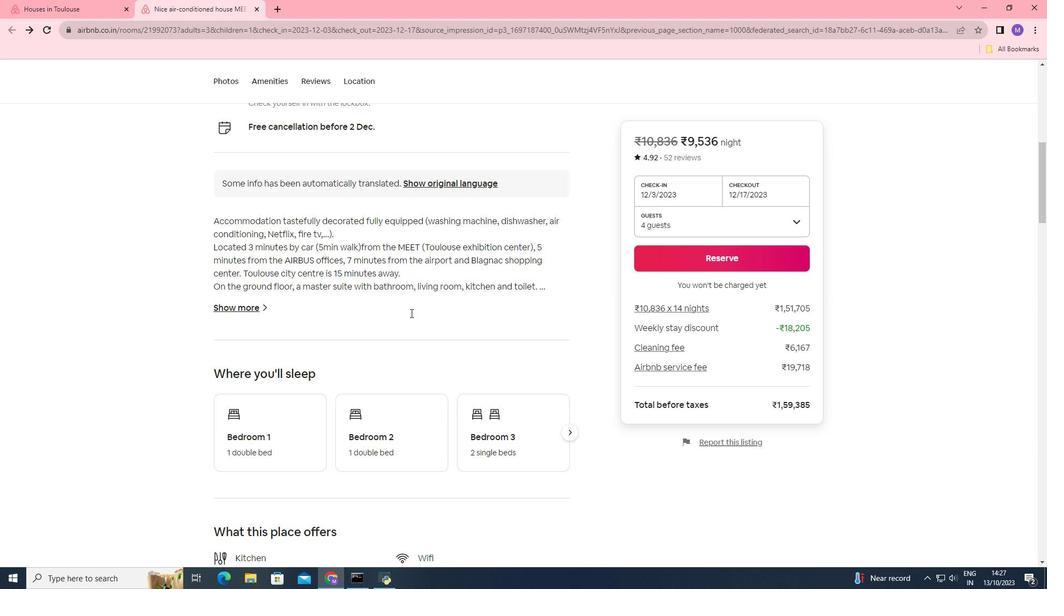 
Action: Mouse scrolled (410, 312) with delta (0, 0)
Screenshot: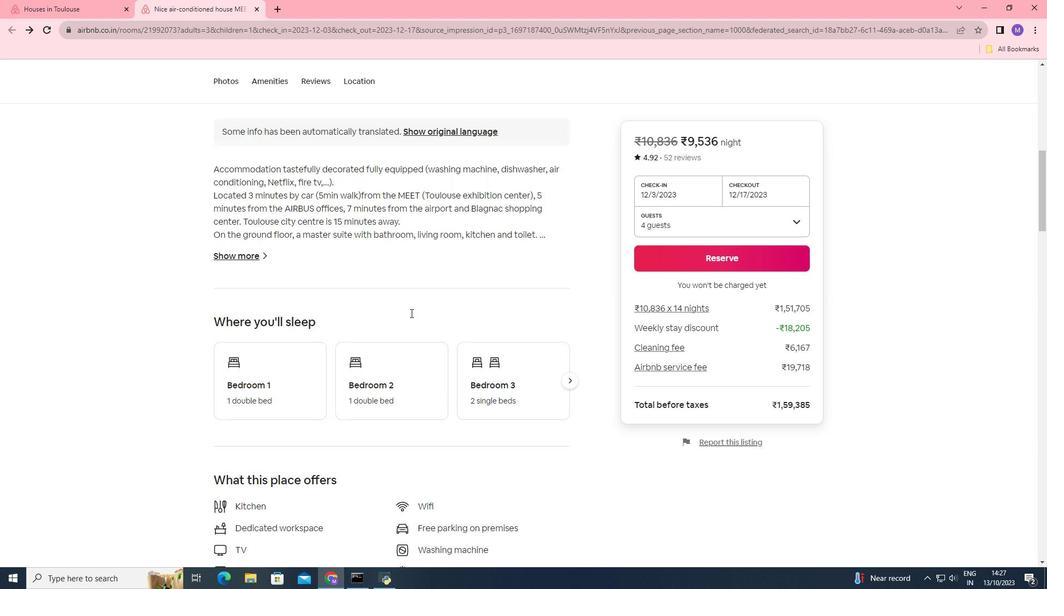 
Action: Mouse scrolled (410, 312) with delta (0, 0)
Screenshot: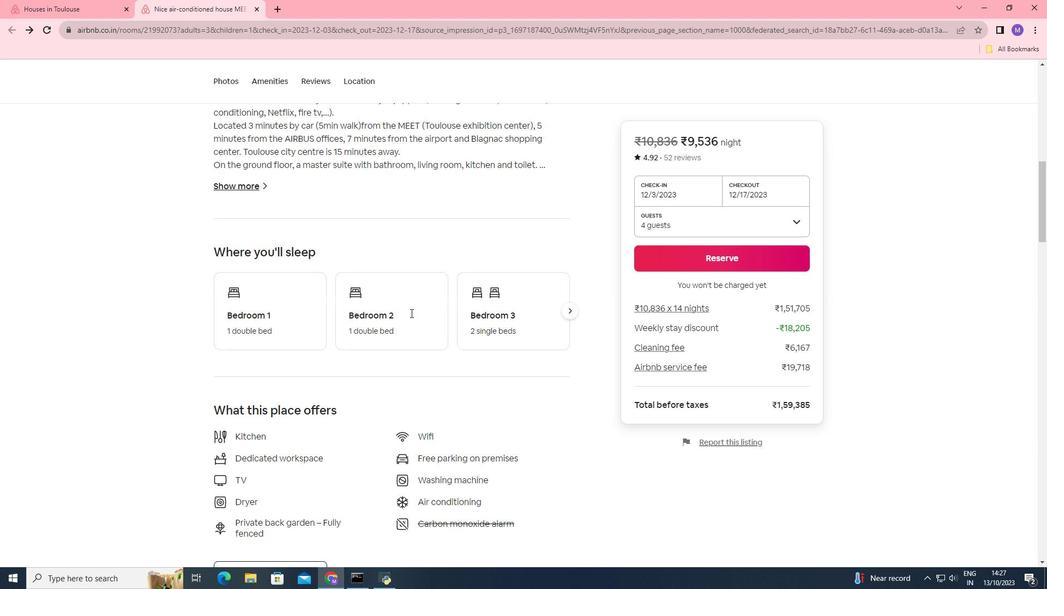 
Action: Mouse scrolled (410, 312) with delta (0, 0)
Screenshot: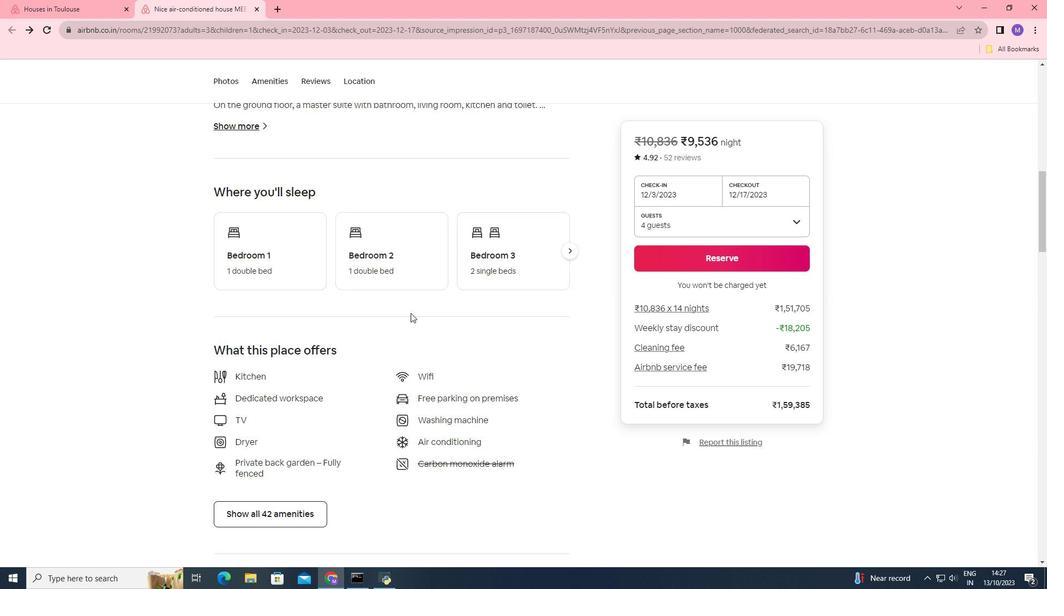 
Action: Mouse moved to (362, 308)
Screenshot: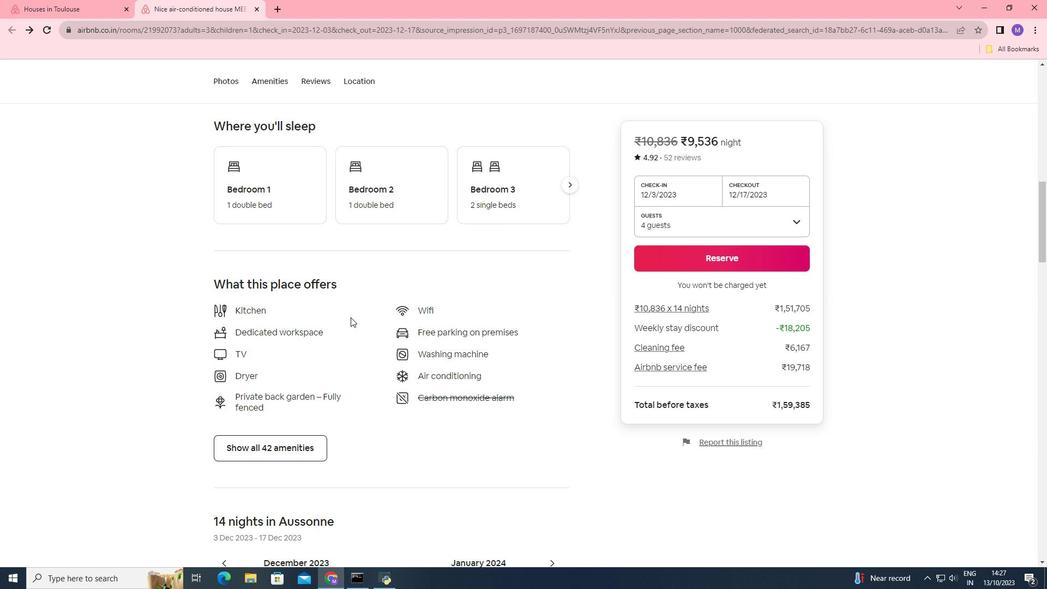 
Action: Mouse scrolled (362, 308) with delta (0, 0)
Screenshot: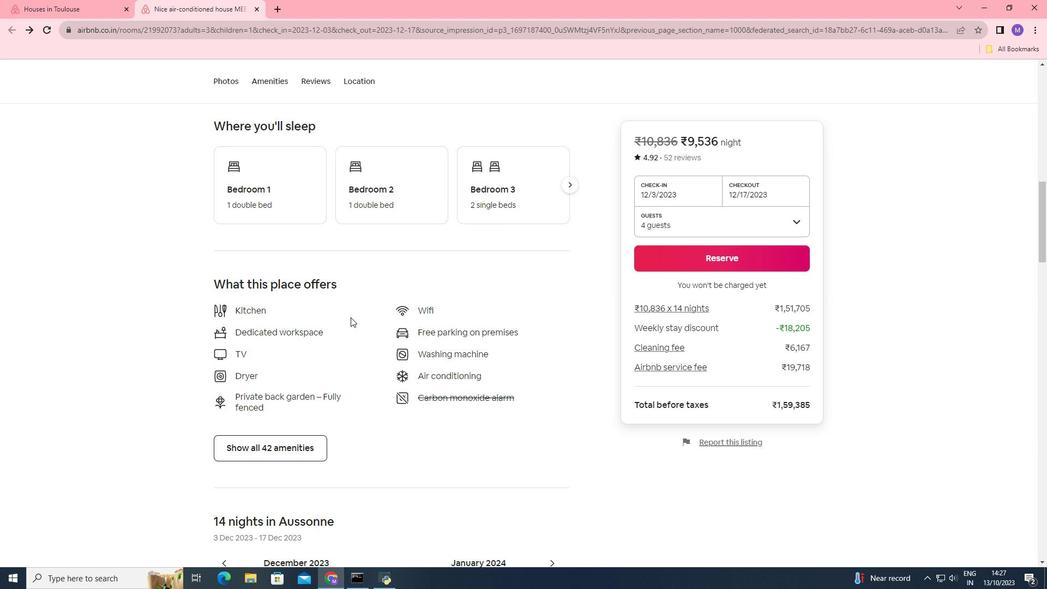 
Action: Mouse moved to (350, 317)
Screenshot: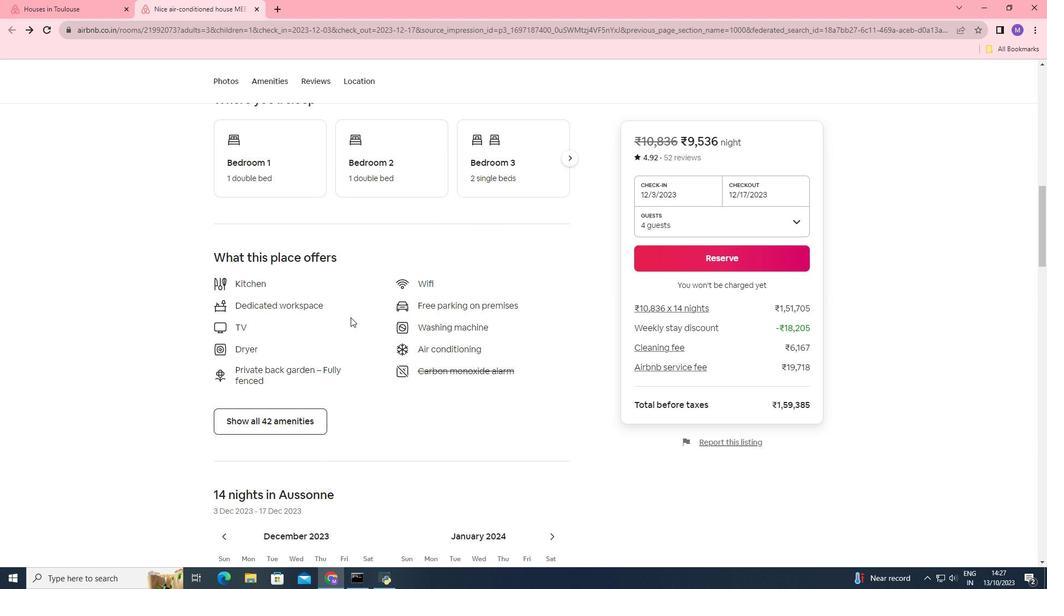 
Action: Mouse scrolled (350, 316) with delta (0, 0)
Screenshot: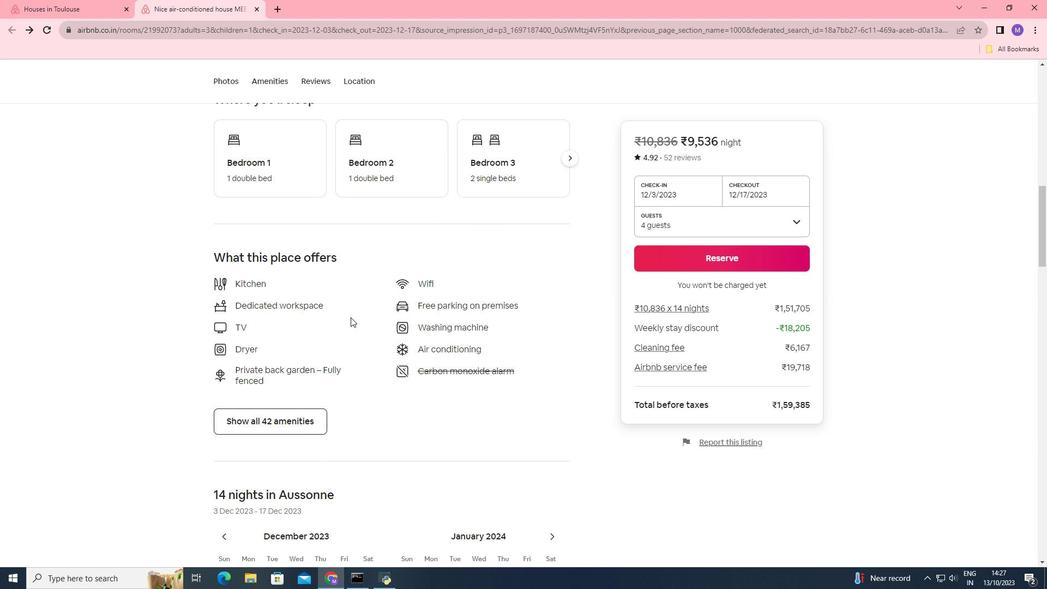 
Action: Mouse moved to (350, 317)
Screenshot: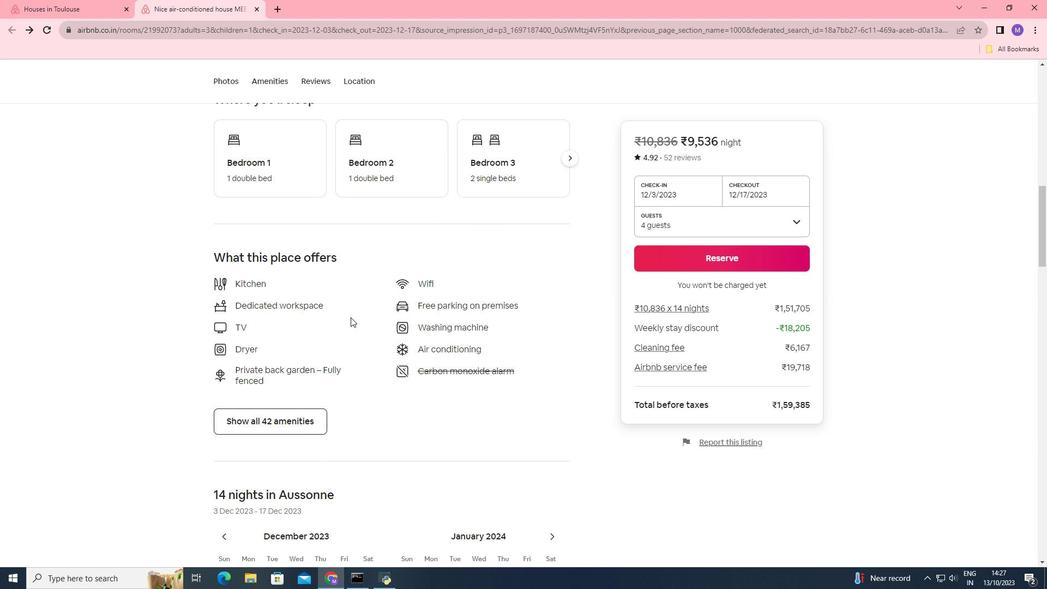 
Action: Mouse scrolled (350, 316) with delta (0, 0)
Screenshot: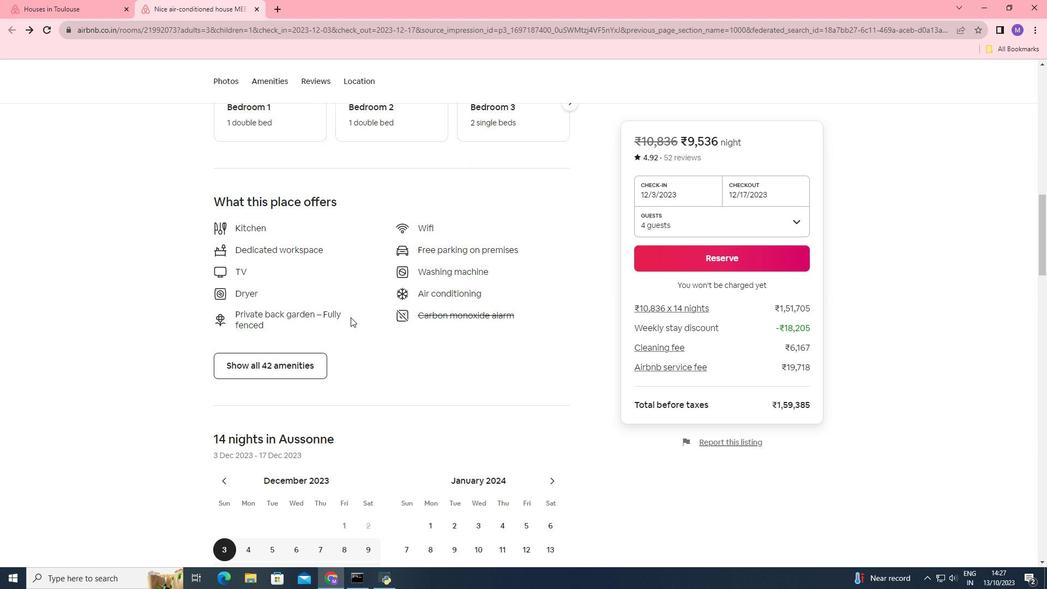 
Action: Mouse moved to (285, 285)
Screenshot: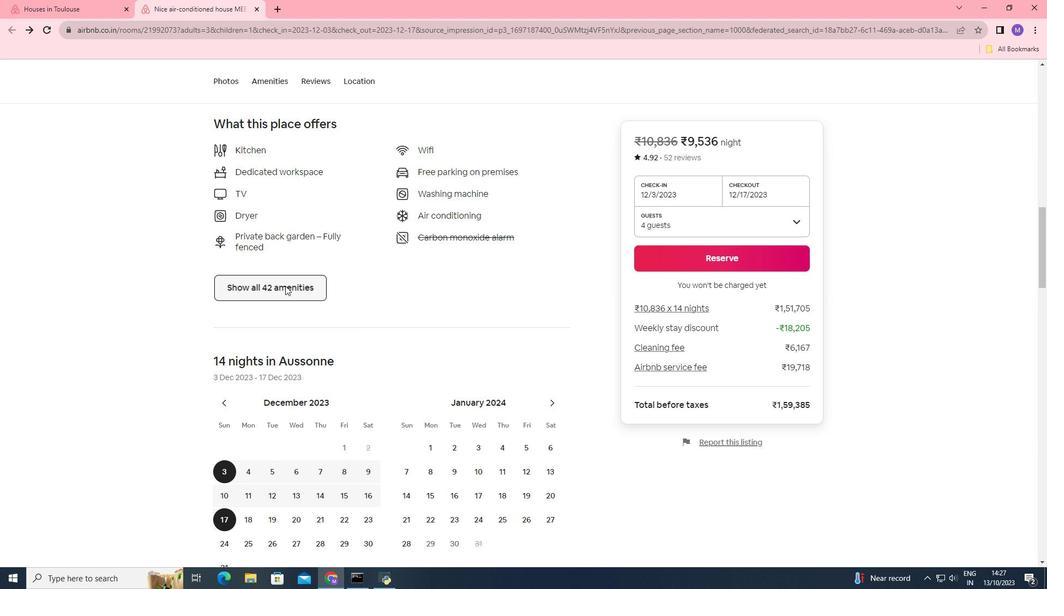 
Action: Mouse pressed left at (285, 285)
Screenshot: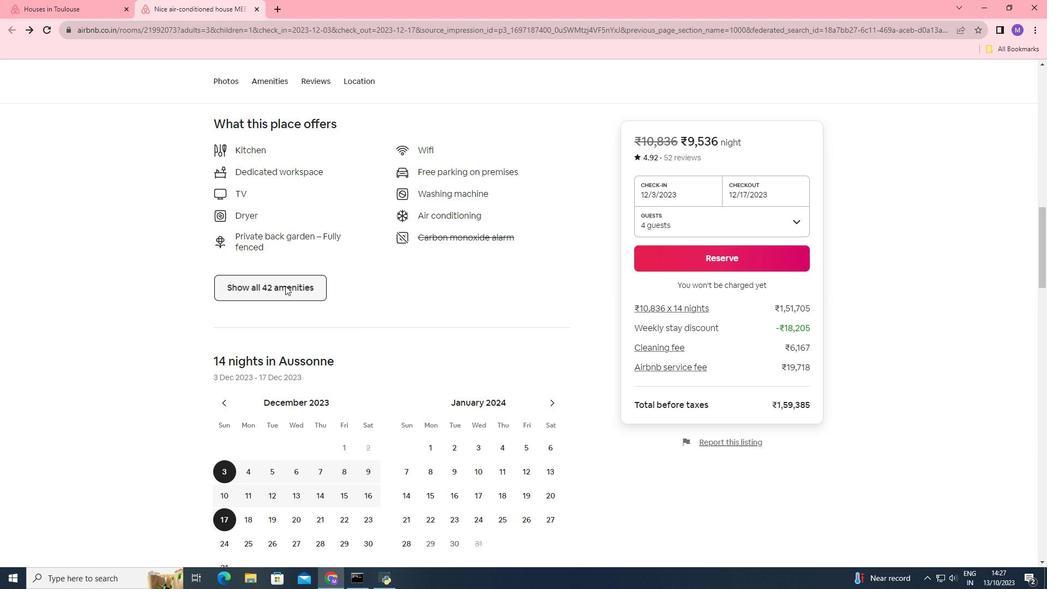 
Action: Mouse moved to (547, 297)
Screenshot: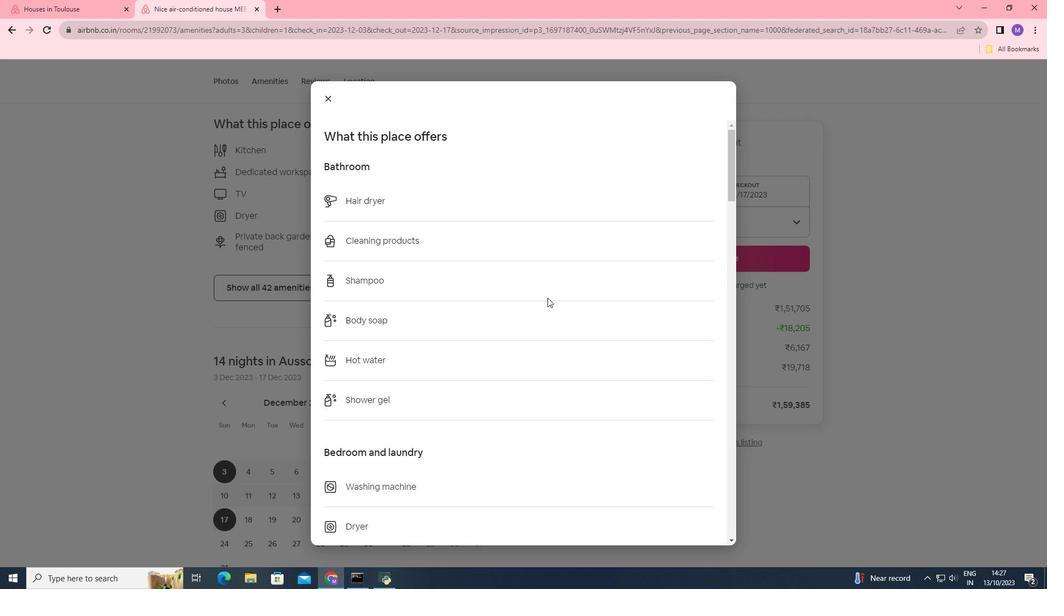 
Action: Mouse scrolled (547, 297) with delta (0, 0)
Screenshot: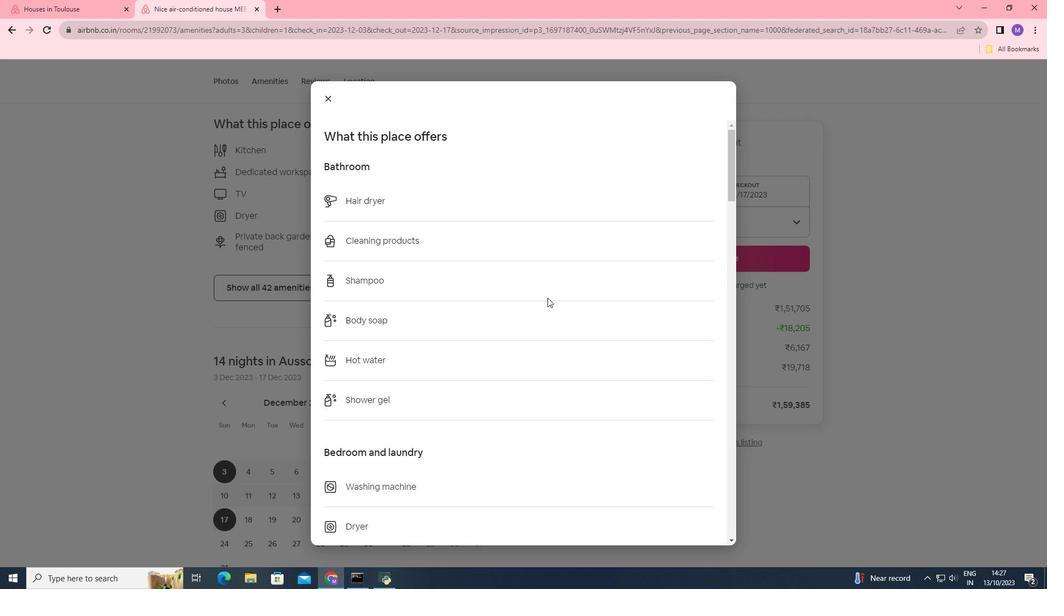 
Action: Mouse moved to (547, 297)
Screenshot: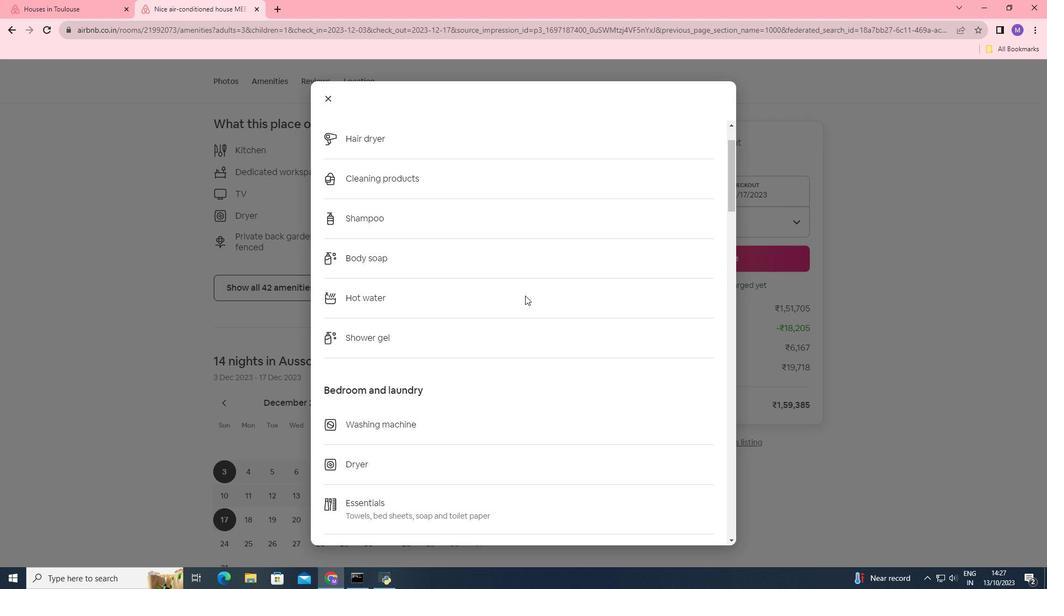 
Action: Mouse scrolled (547, 297) with delta (0, 0)
Screenshot: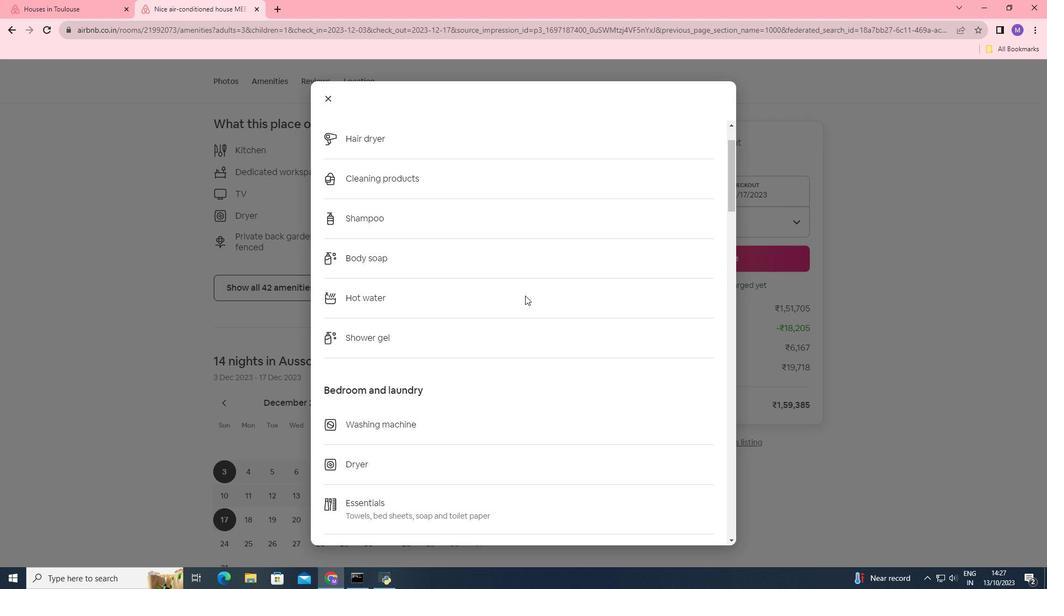 
Action: Mouse moved to (544, 297)
Screenshot: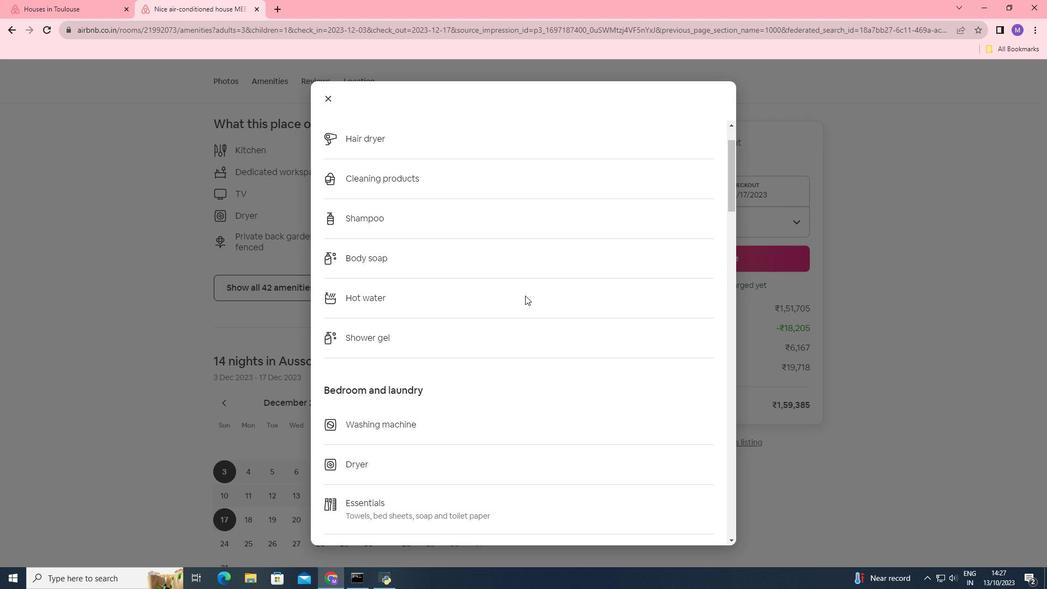 
Action: Mouse scrolled (544, 297) with delta (0, 0)
Screenshot: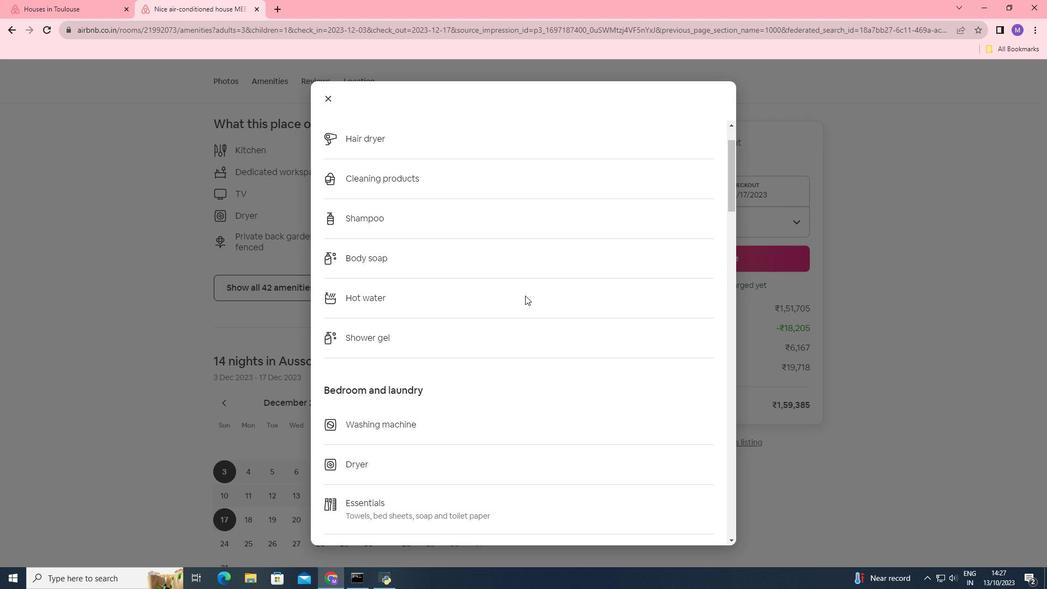 
Action: Mouse moved to (541, 298)
Screenshot: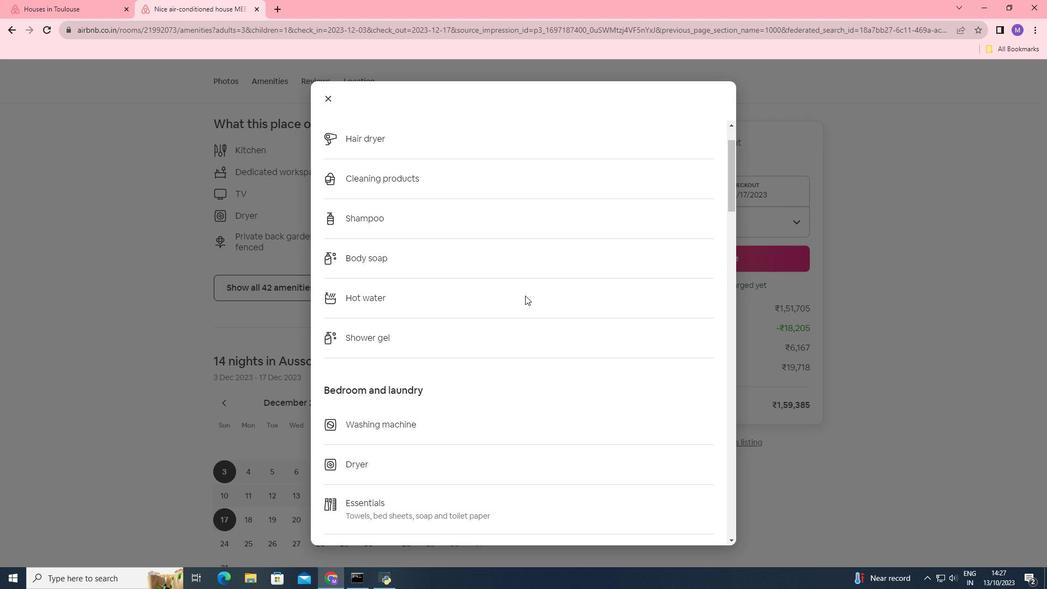 
Action: Mouse scrolled (541, 297) with delta (0, 0)
Screenshot: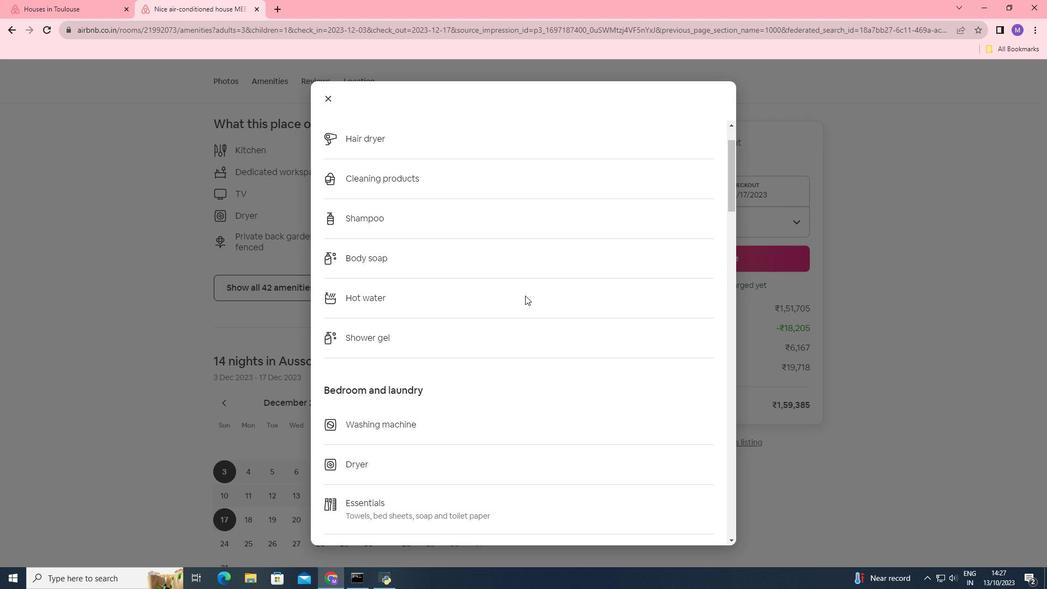
Action: Mouse moved to (535, 298)
Screenshot: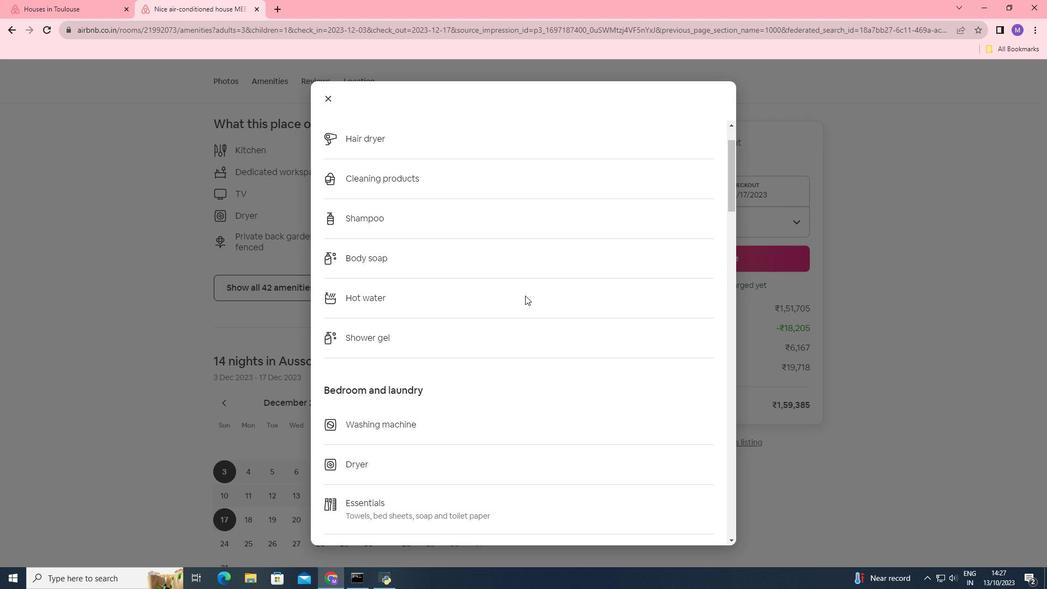 
Action: Mouse scrolled (535, 297) with delta (0, 0)
Screenshot: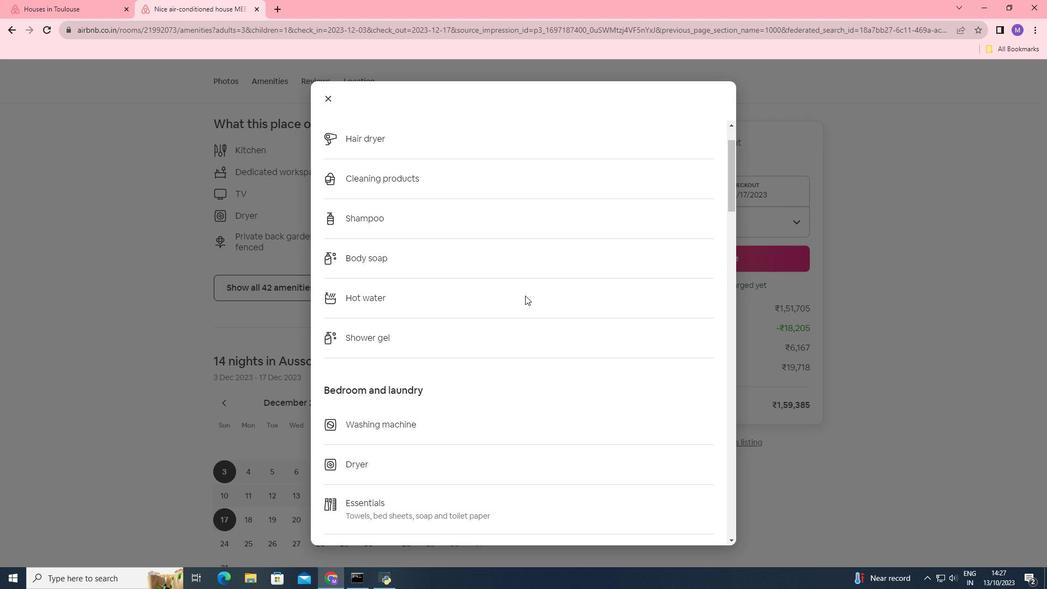 
Action: Mouse moved to (529, 297)
Screenshot: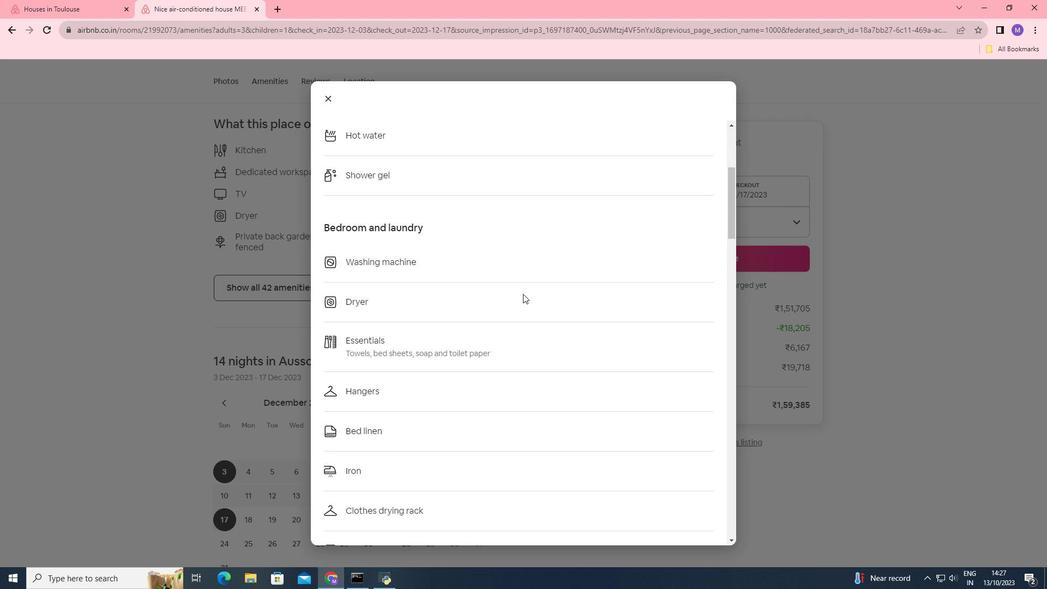 
Action: Mouse scrolled (529, 296) with delta (0, 0)
Screenshot: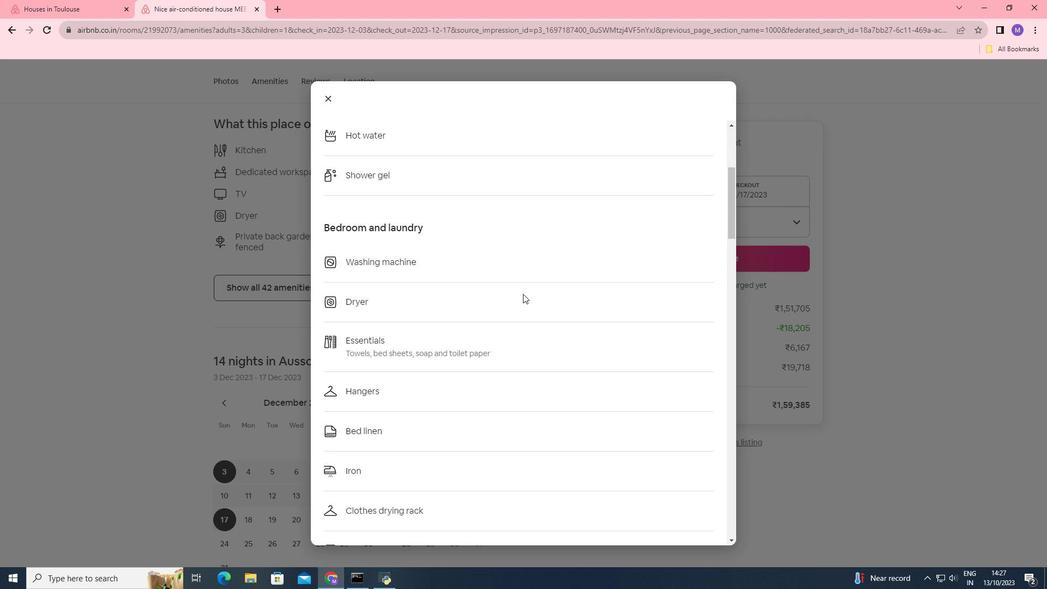 
Action: Mouse moved to (525, 295)
Screenshot: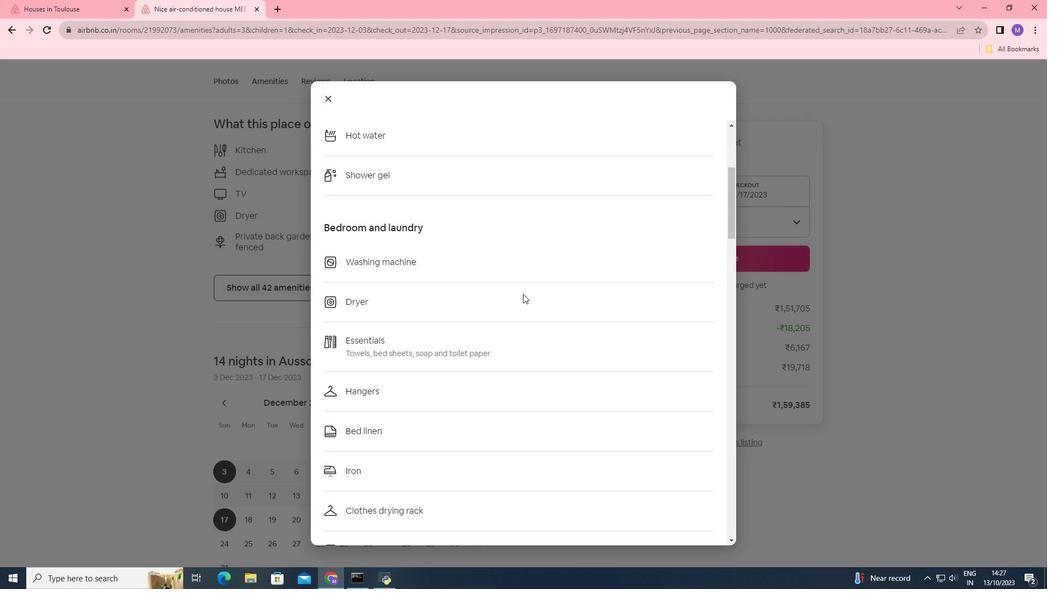 
Action: Mouse scrolled (525, 295) with delta (0, 0)
Screenshot: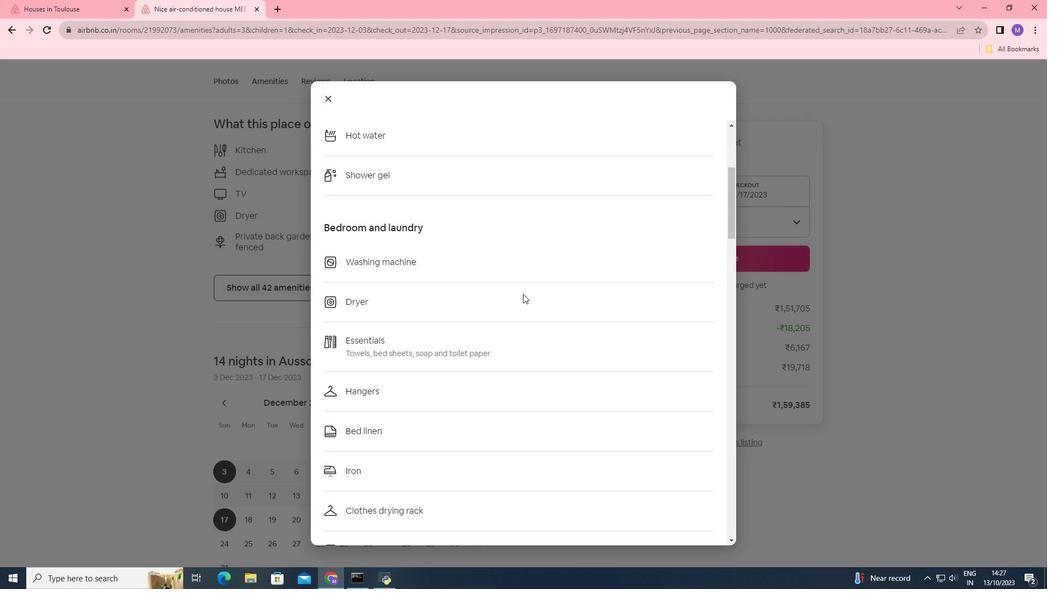 
Action: Mouse moved to (523, 294)
Screenshot: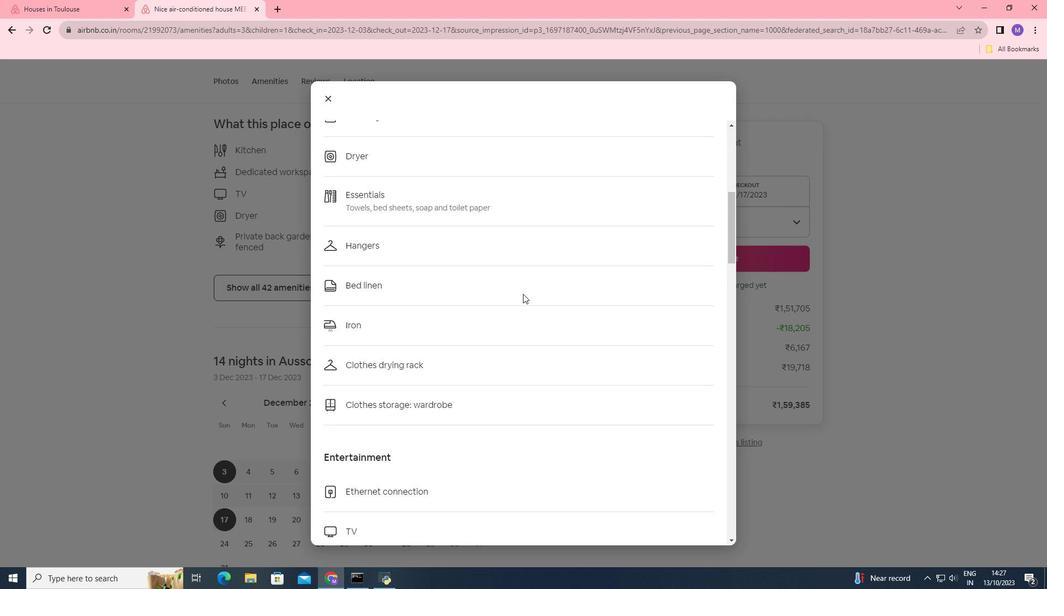 
Action: Mouse scrolled (523, 293) with delta (0, 0)
Screenshot: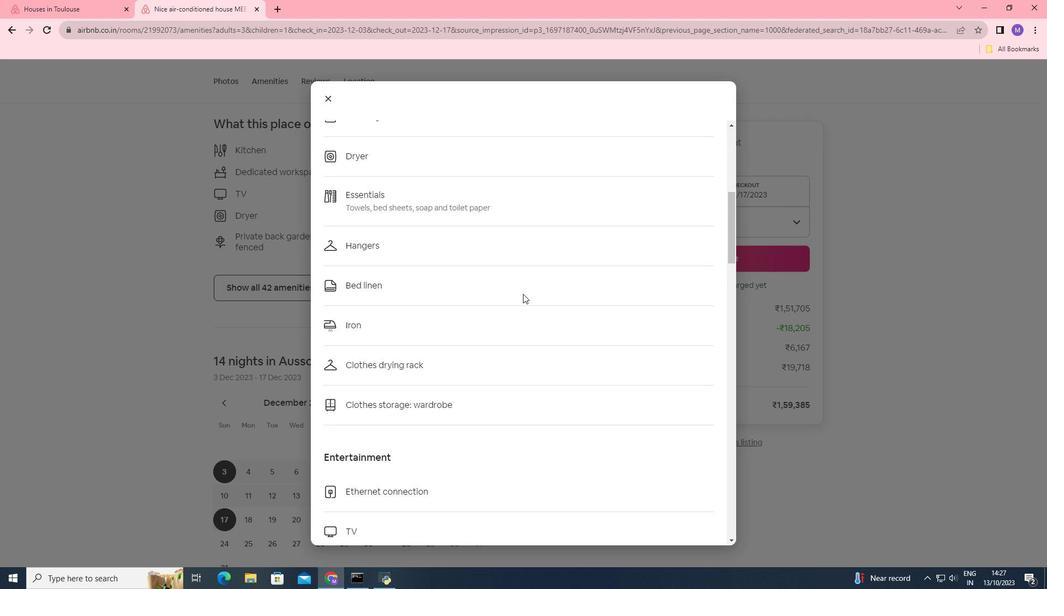 
Action: Mouse scrolled (523, 293) with delta (0, 0)
Screenshot: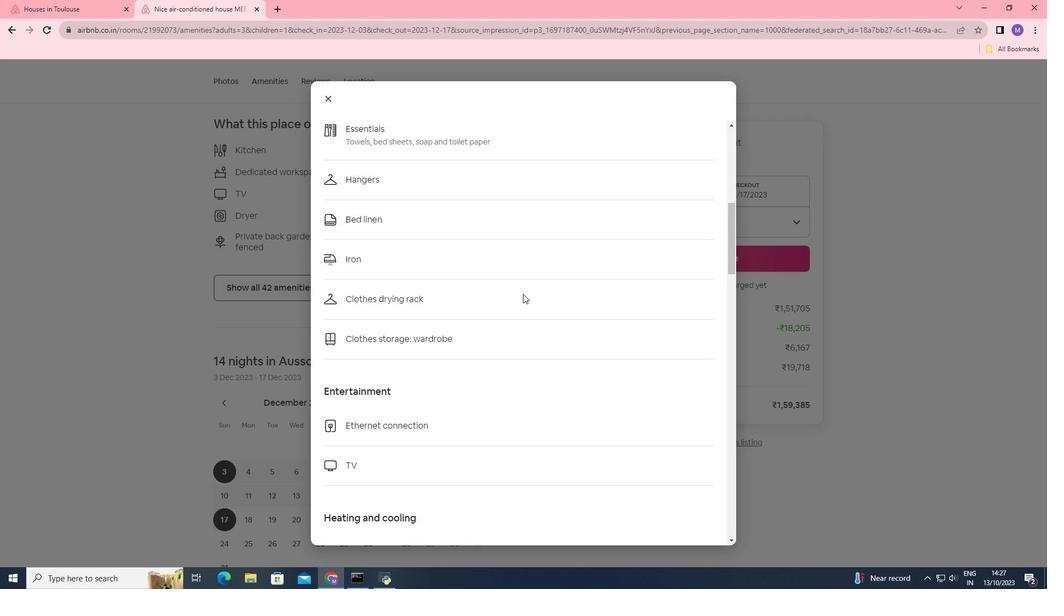 
Action: Mouse scrolled (523, 293) with delta (0, 0)
Screenshot: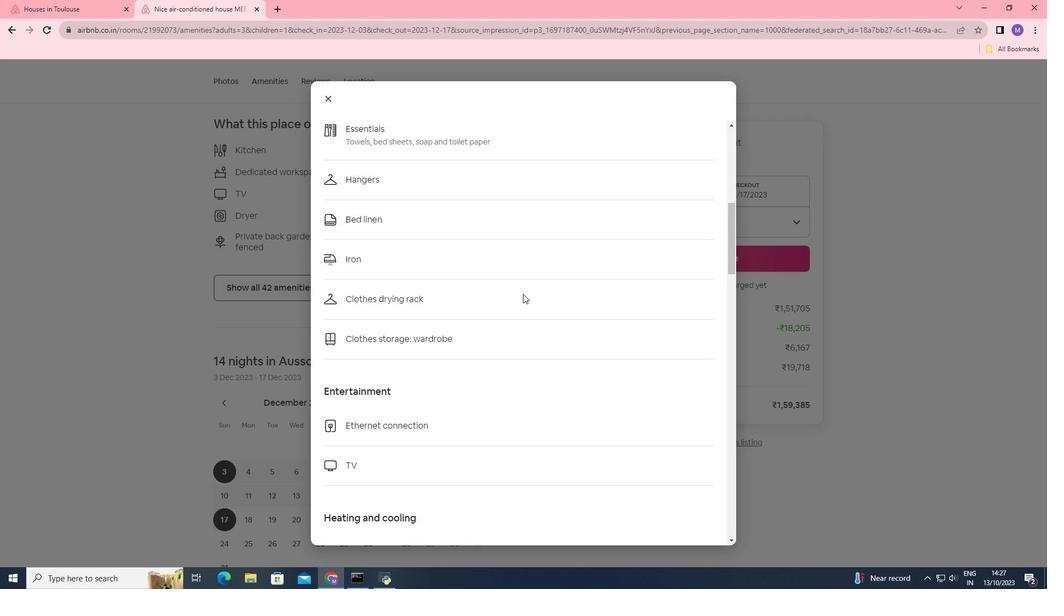 
Action: Mouse scrolled (523, 293) with delta (0, 0)
Screenshot: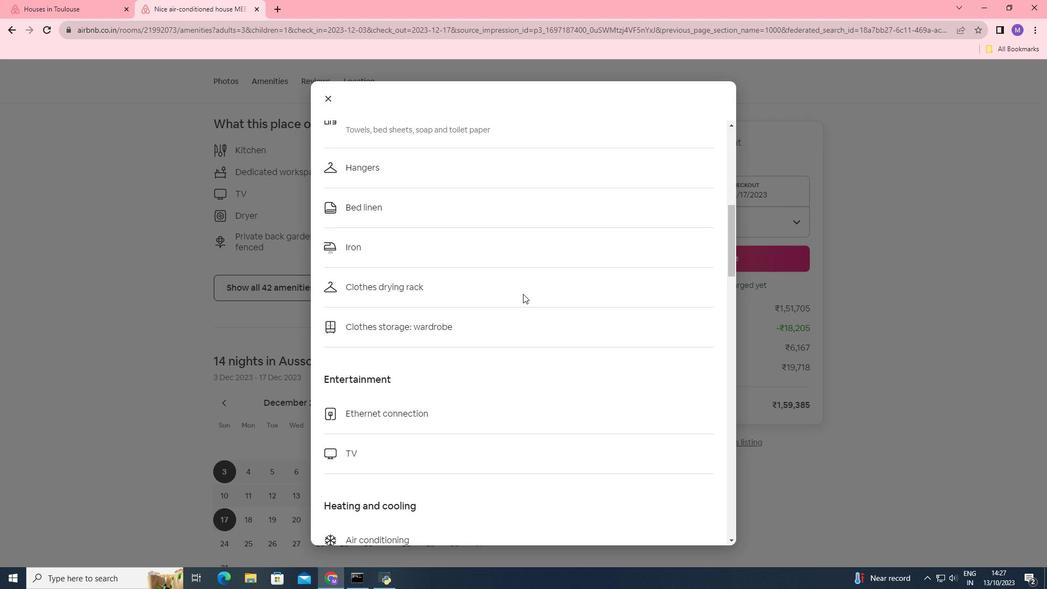 
Action: Mouse scrolled (523, 293) with delta (0, 0)
Screenshot: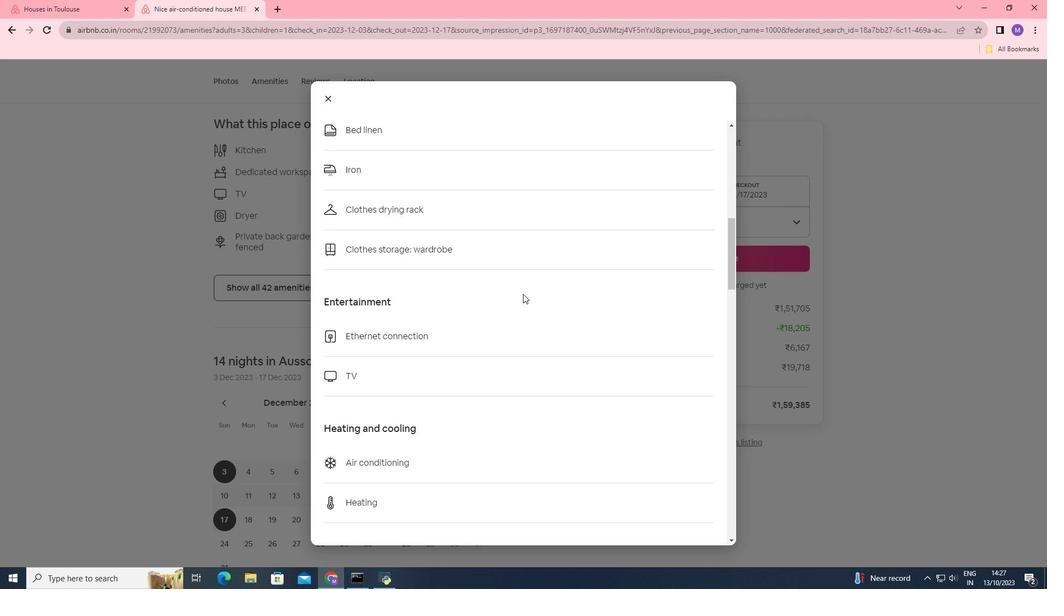 
Action: Mouse scrolled (523, 293) with delta (0, 0)
Screenshot: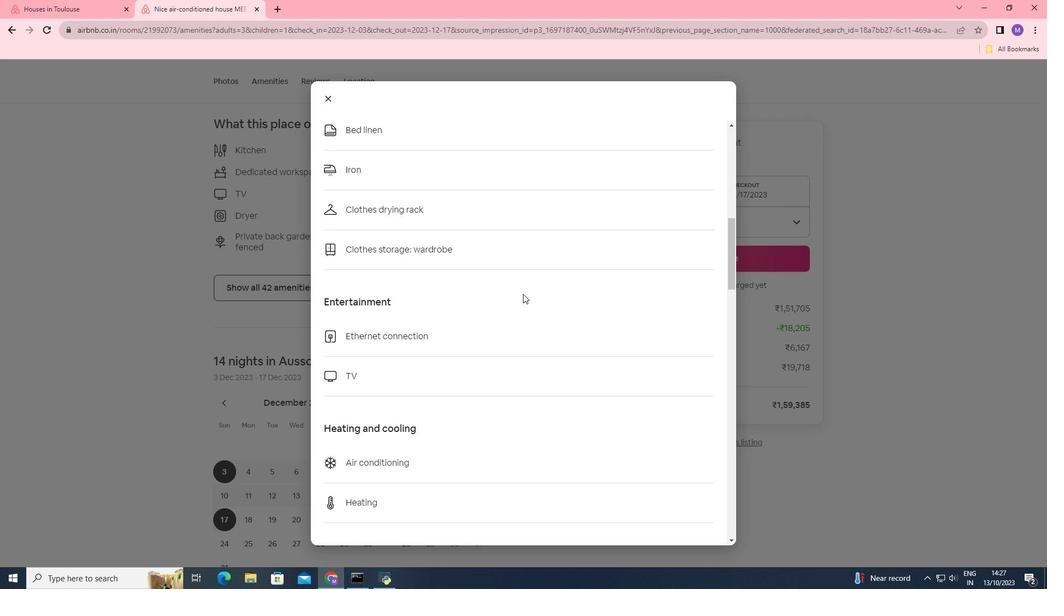 
Action: Mouse scrolled (523, 293) with delta (0, 0)
Screenshot: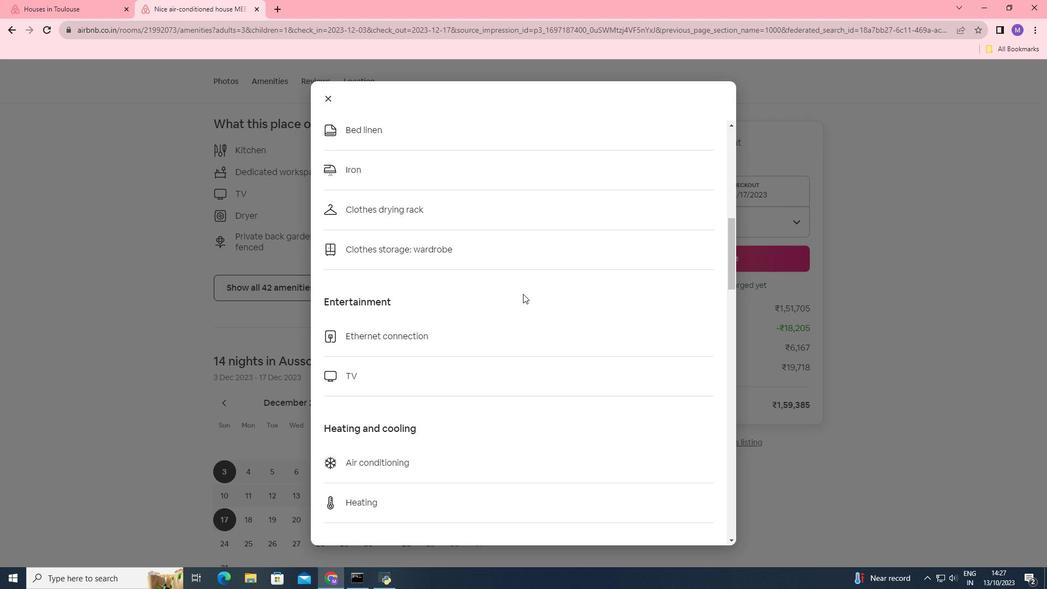 
Action: Mouse scrolled (523, 293) with delta (0, 0)
Screenshot: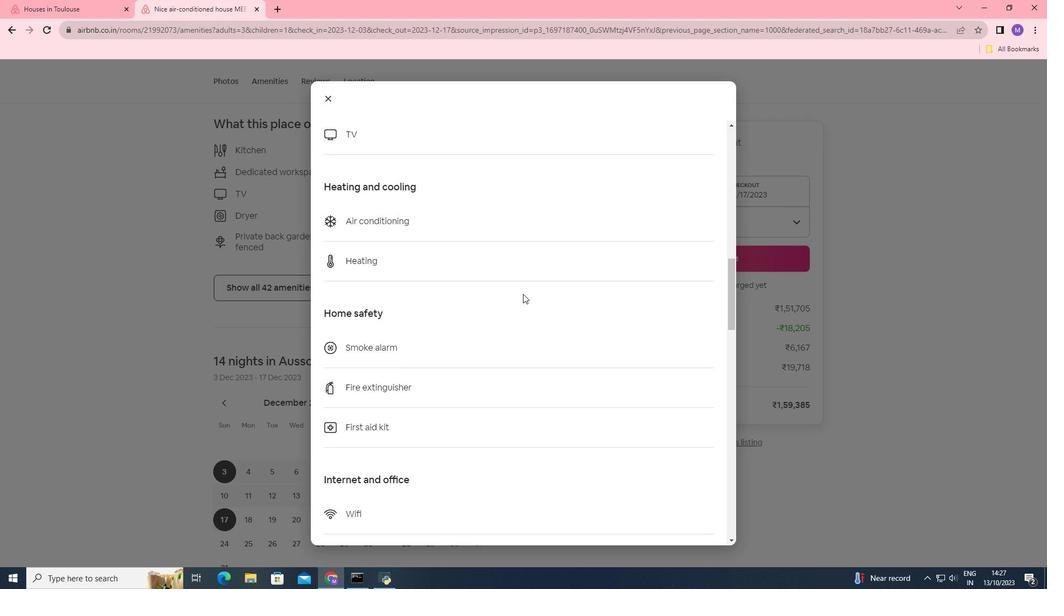
Action: Mouse scrolled (523, 293) with delta (0, 0)
Screenshot: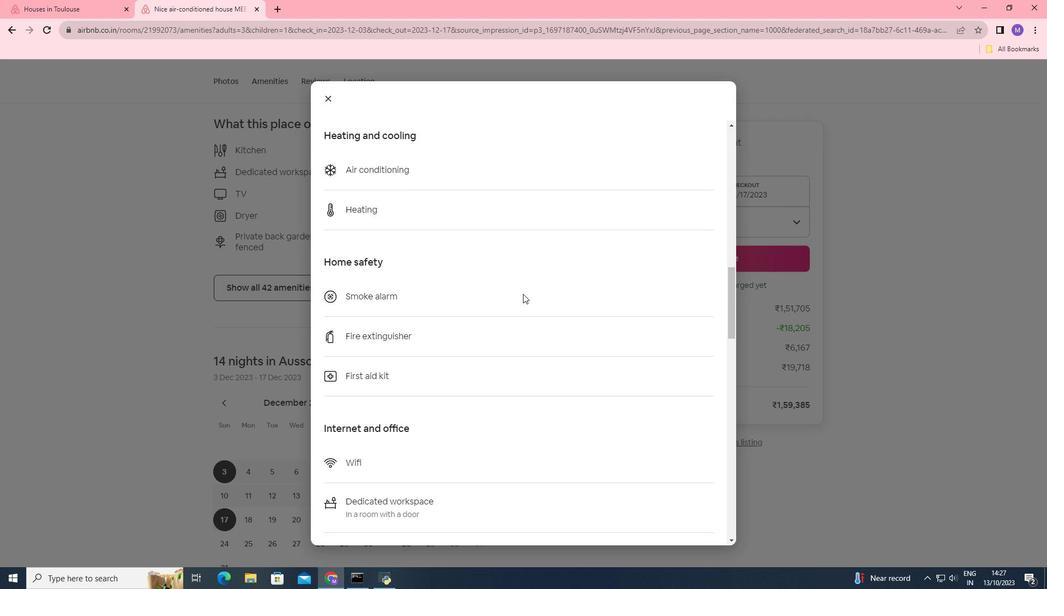 
Action: Mouse scrolled (523, 293) with delta (0, 0)
Screenshot: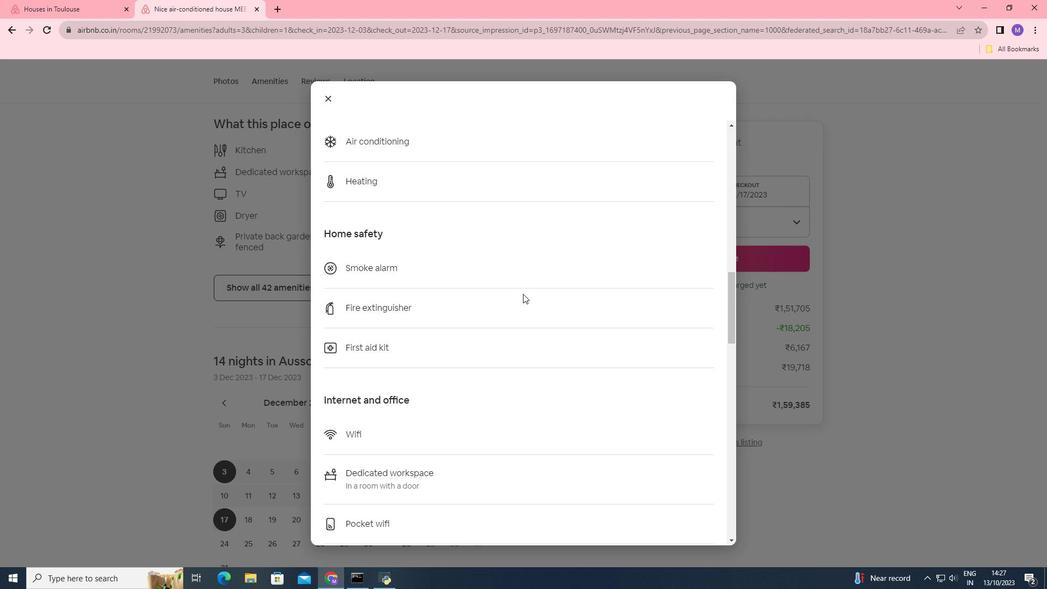 
Action: Mouse scrolled (523, 293) with delta (0, 0)
Screenshot: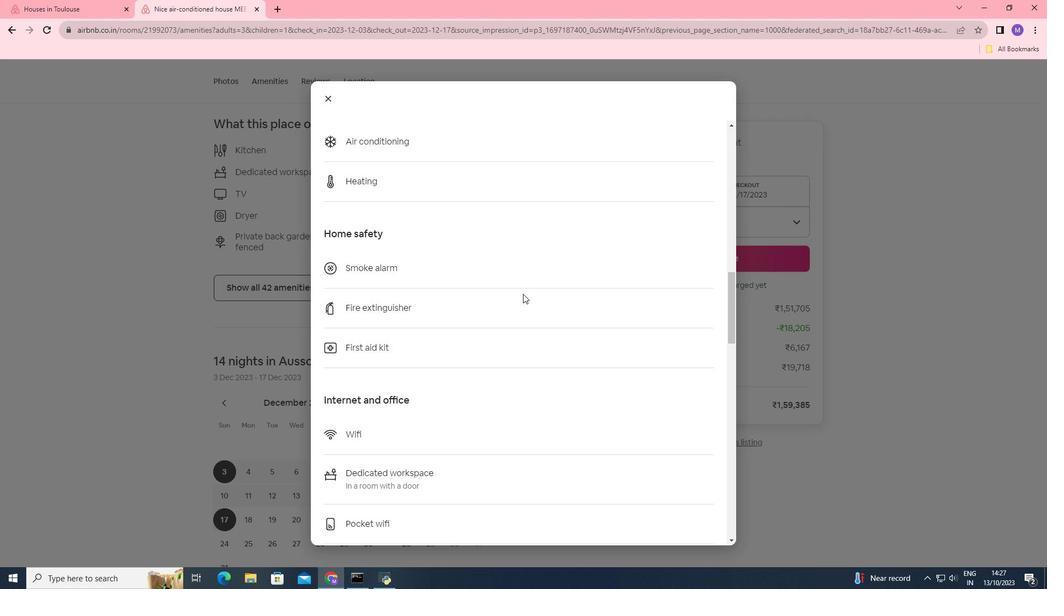 
Action: Mouse scrolled (523, 293) with delta (0, 0)
Screenshot: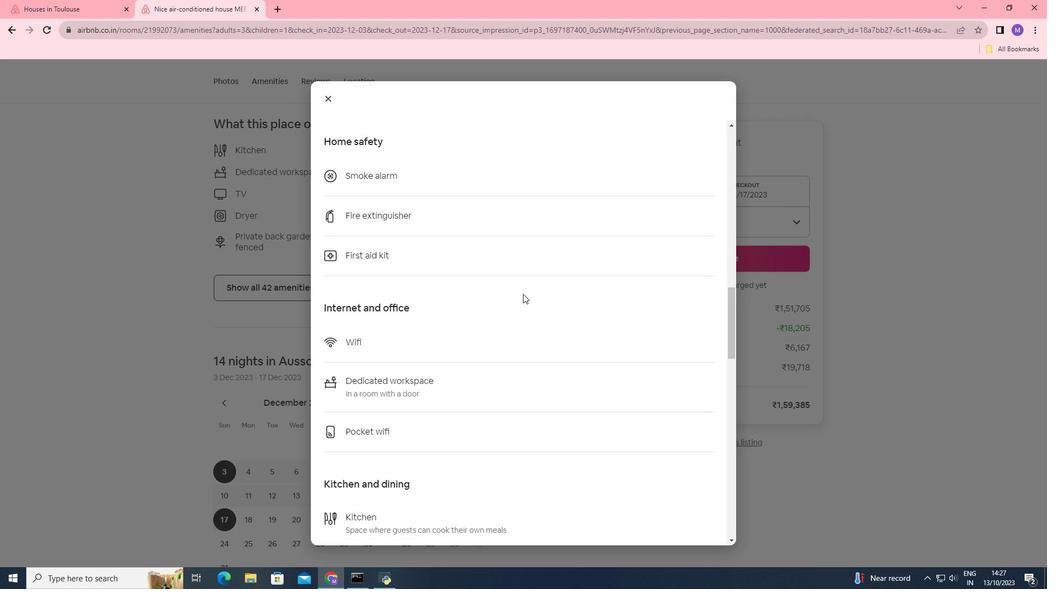 
Action: Mouse scrolled (523, 293) with delta (0, 0)
Screenshot: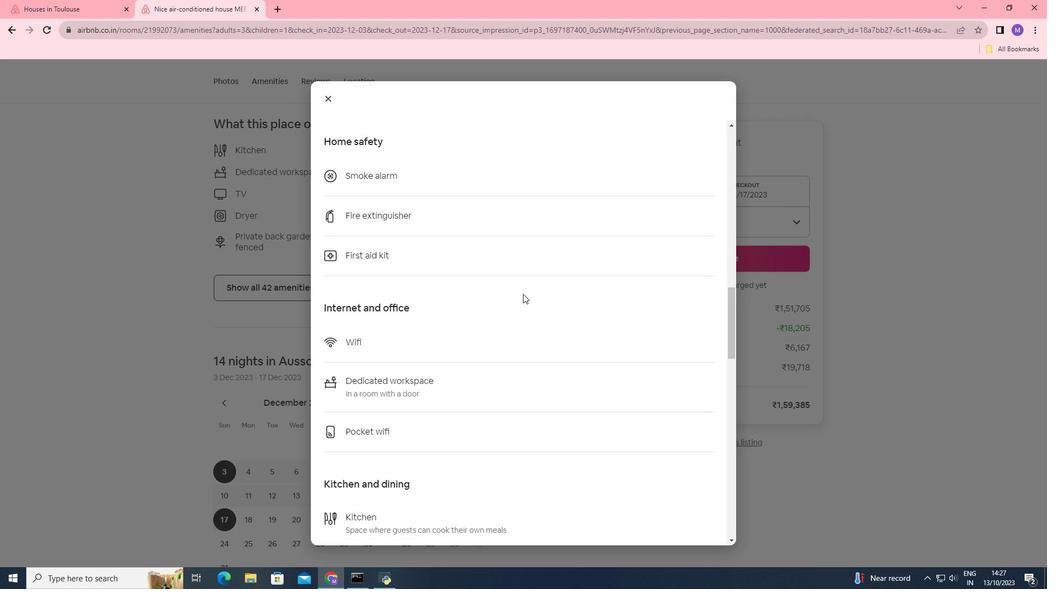 
Action: Mouse scrolled (523, 293) with delta (0, 0)
Screenshot: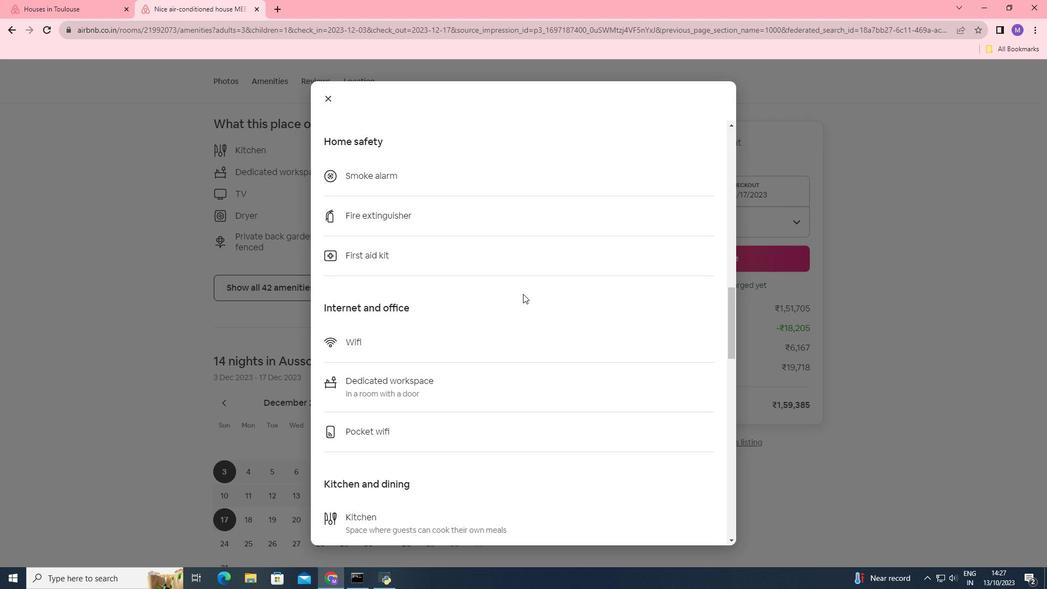 
Action: Mouse scrolled (523, 293) with delta (0, 0)
Screenshot: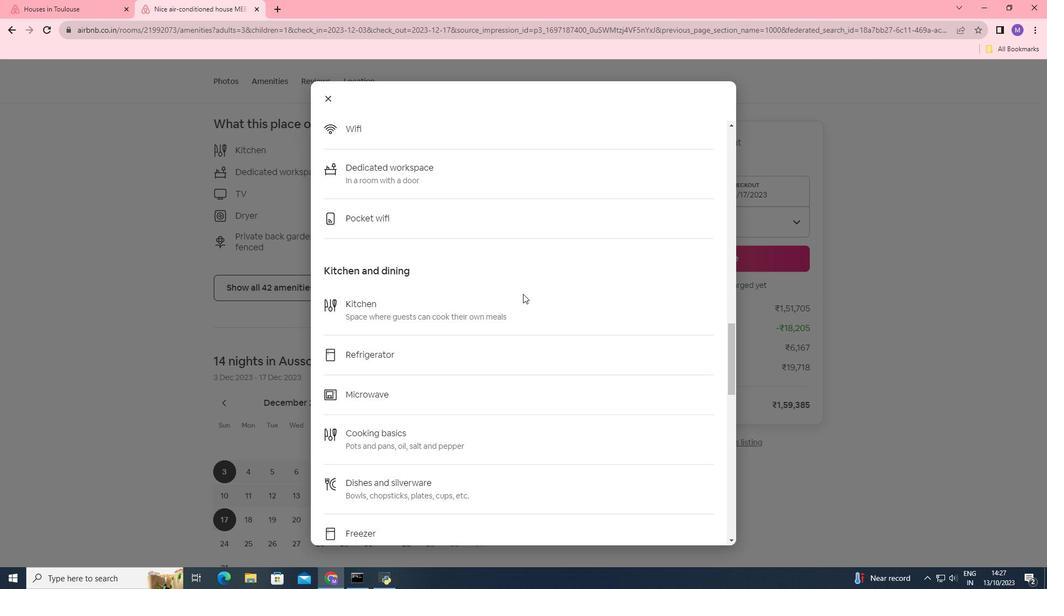 
Action: Mouse scrolled (523, 293) with delta (0, 0)
Screenshot: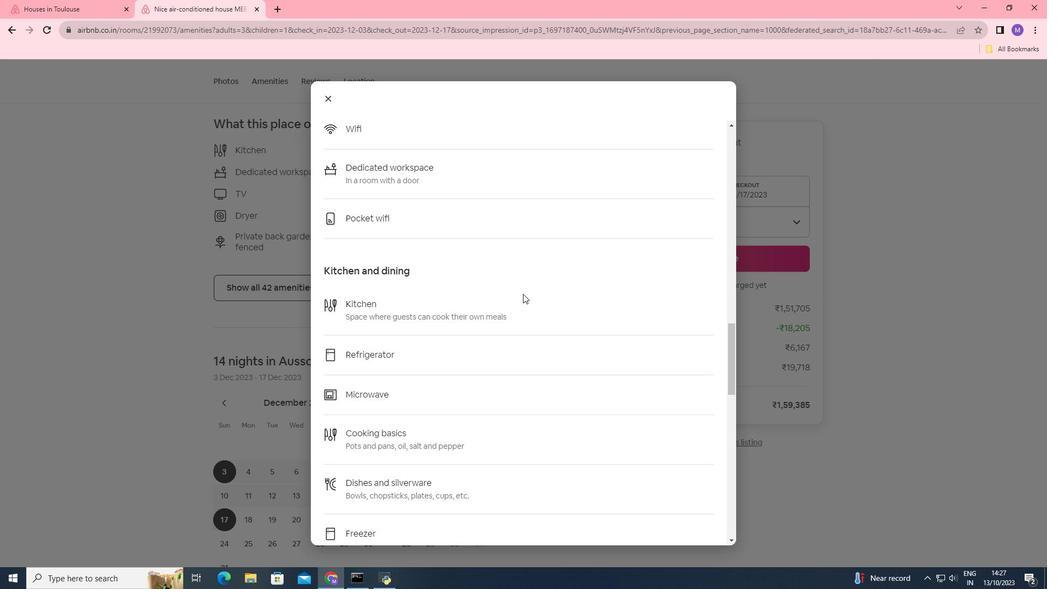 
Action: Mouse scrolled (523, 293) with delta (0, 0)
Screenshot: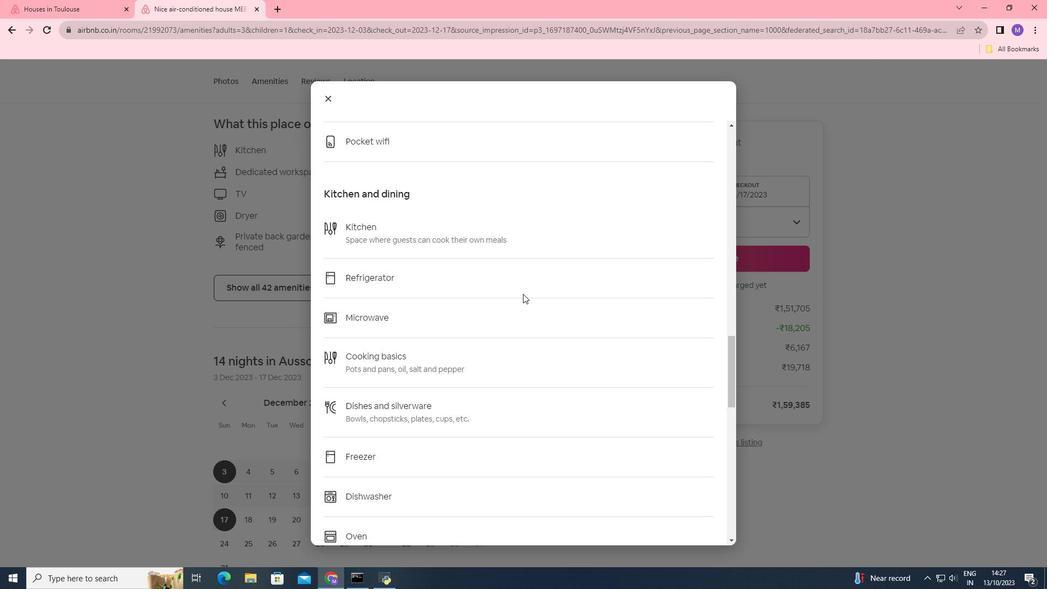 
Action: Mouse scrolled (523, 293) with delta (0, 0)
Screenshot: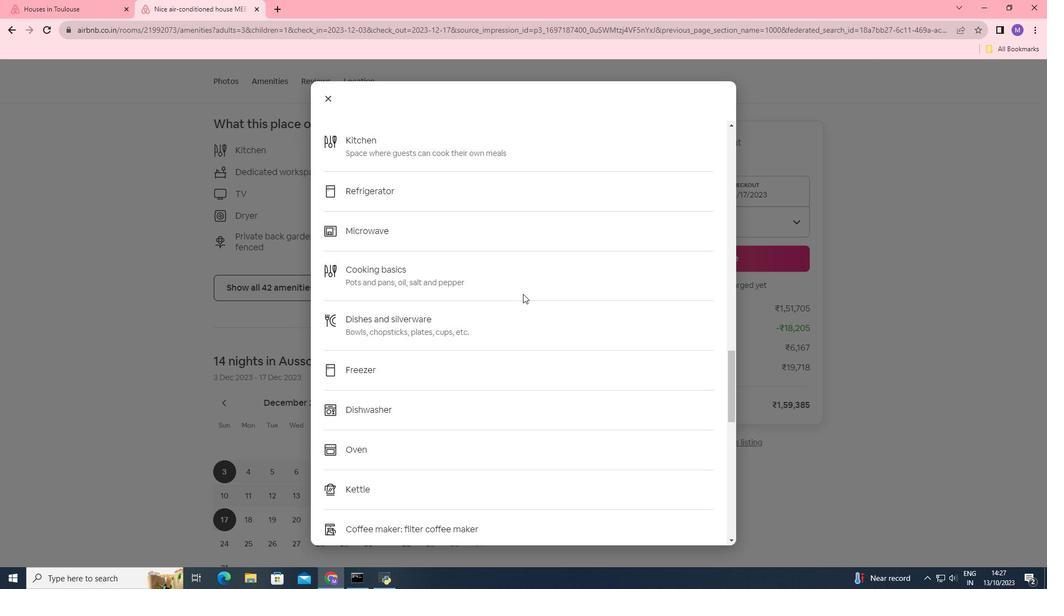 
Action: Mouse scrolled (523, 293) with delta (0, 0)
Screenshot: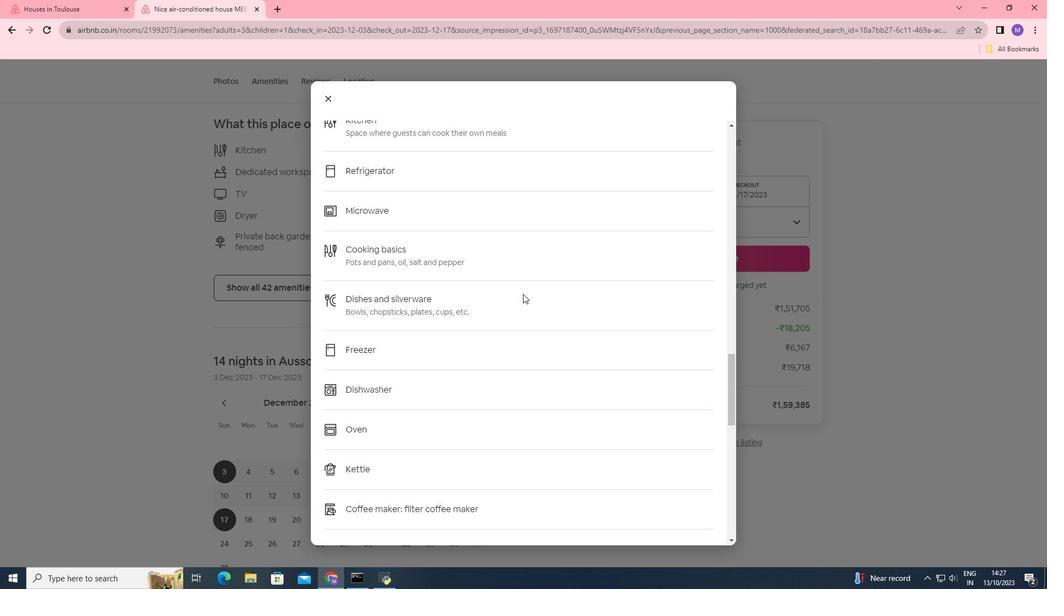 
Action: Mouse scrolled (523, 293) with delta (0, 0)
Screenshot: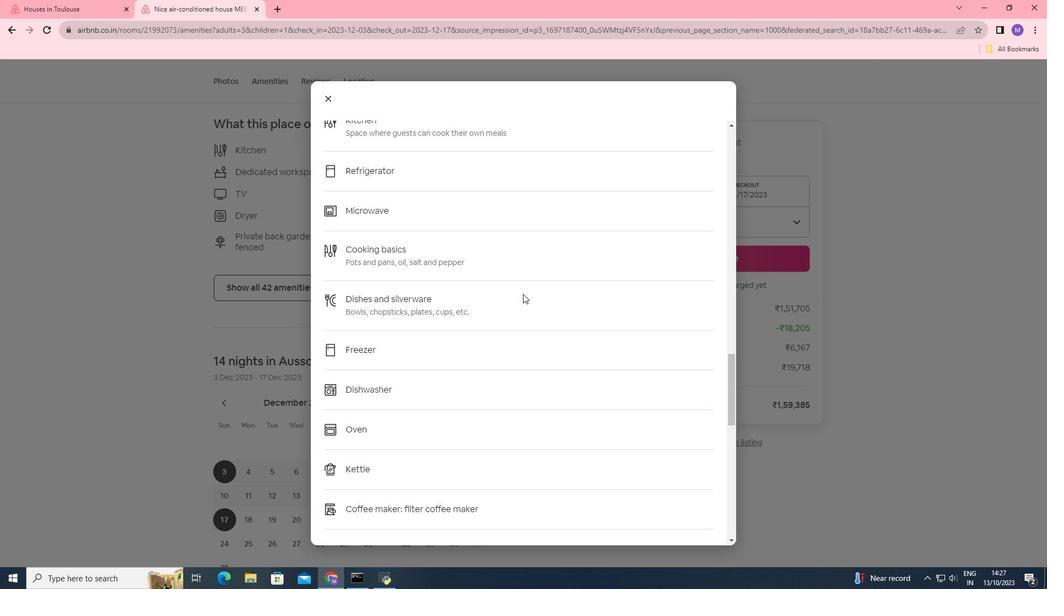 
Action: Mouse scrolled (523, 293) with delta (0, 0)
Screenshot: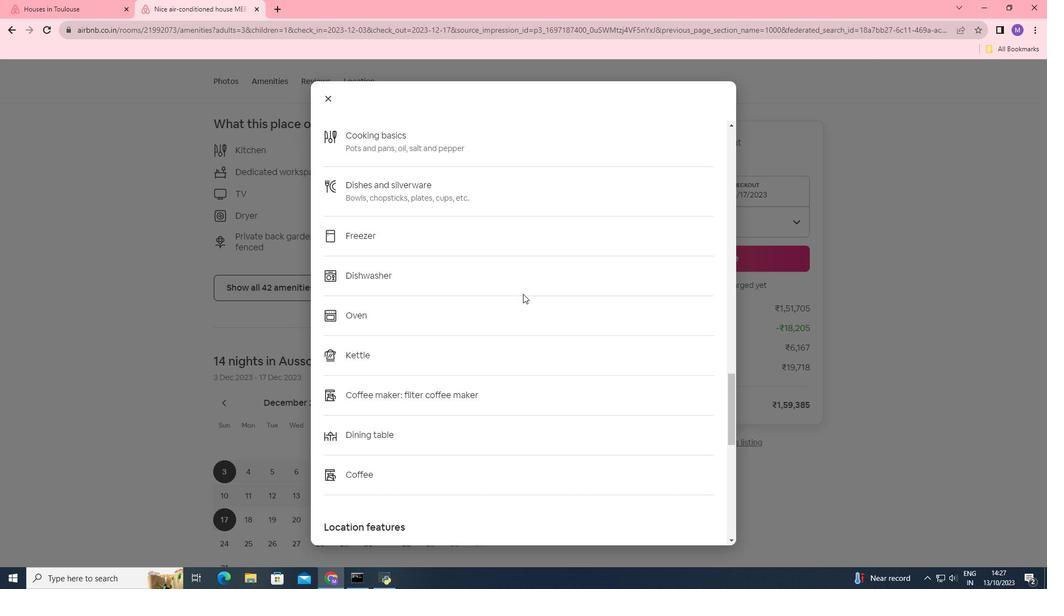 
Action: Mouse scrolled (523, 293) with delta (0, 0)
Screenshot: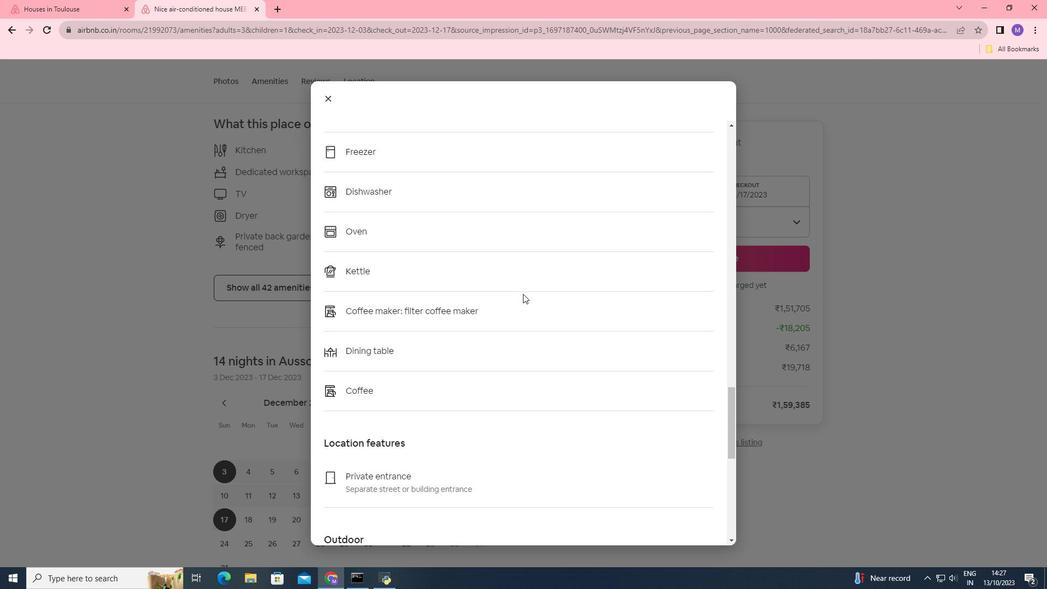 
Action: Mouse scrolled (523, 293) with delta (0, 0)
Screenshot: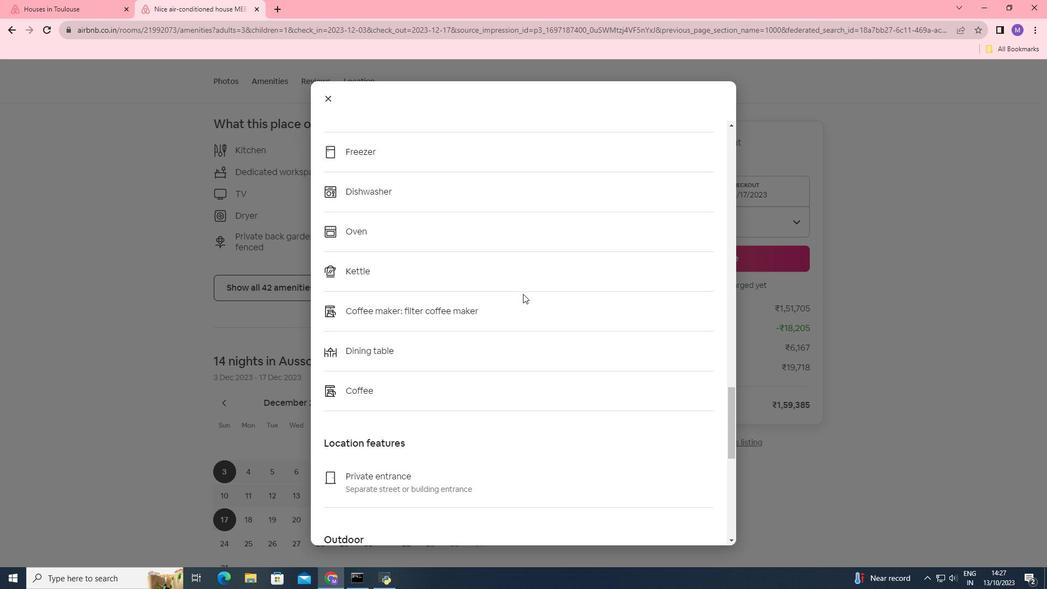 
Action: Mouse scrolled (523, 293) with delta (0, 0)
Screenshot: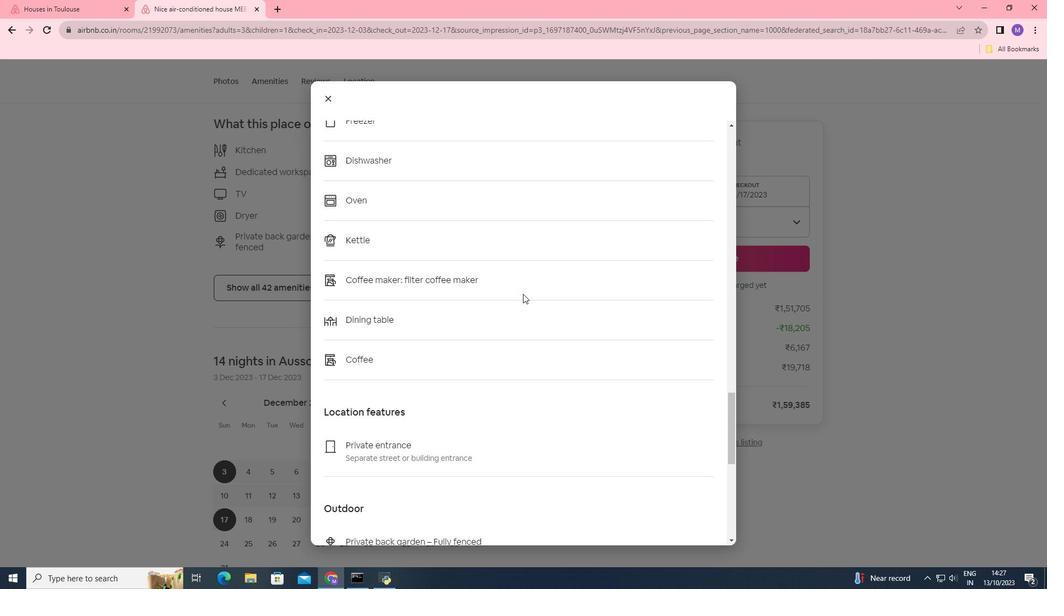 
Action: Mouse scrolled (523, 293) with delta (0, 0)
Screenshot: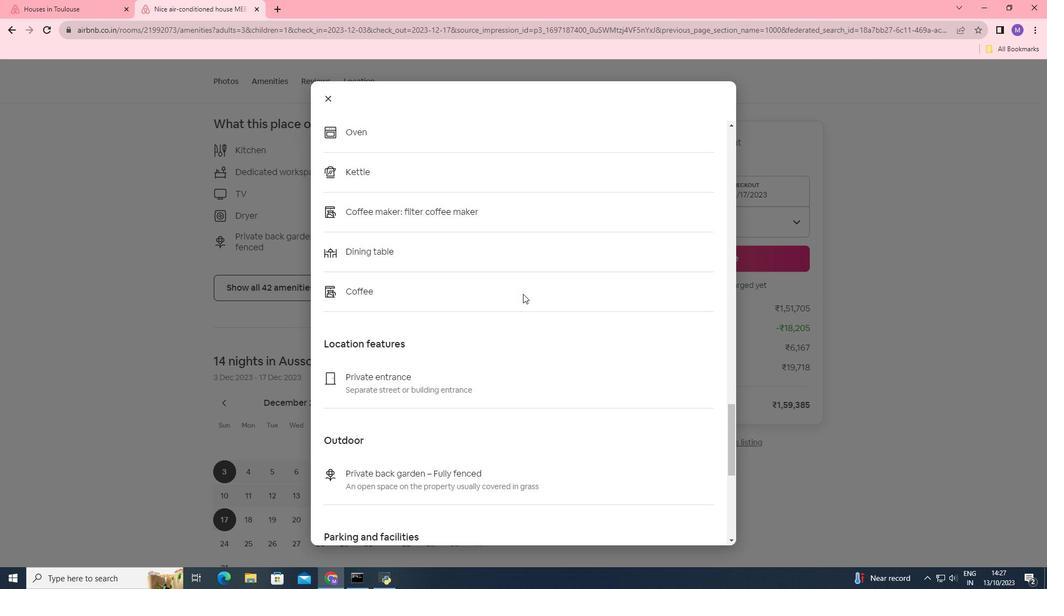 
Action: Mouse scrolled (523, 293) with delta (0, 0)
Screenshot: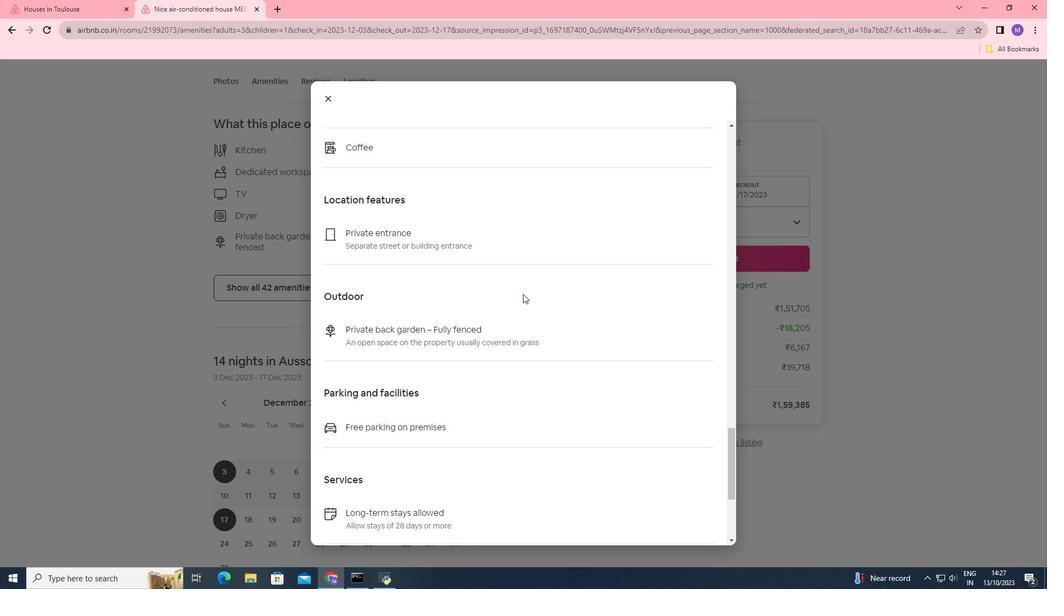 
Action: Mouse scrolled (523, 293) with delta (0, 0)
Screenshot: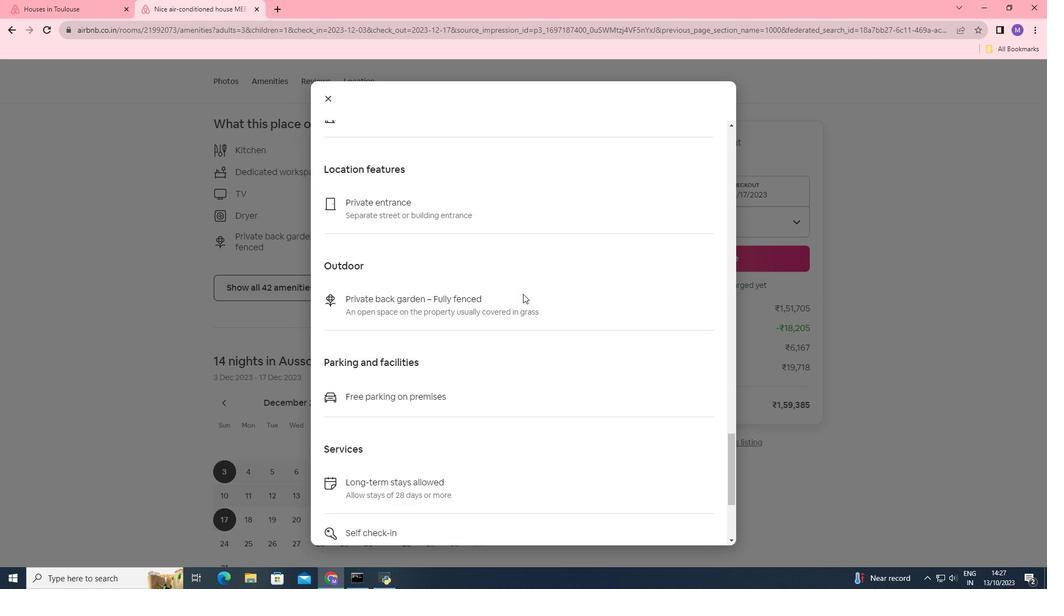 
Action: Mouse scrolled (523, 293) with delta (0, 0)
Screenshot: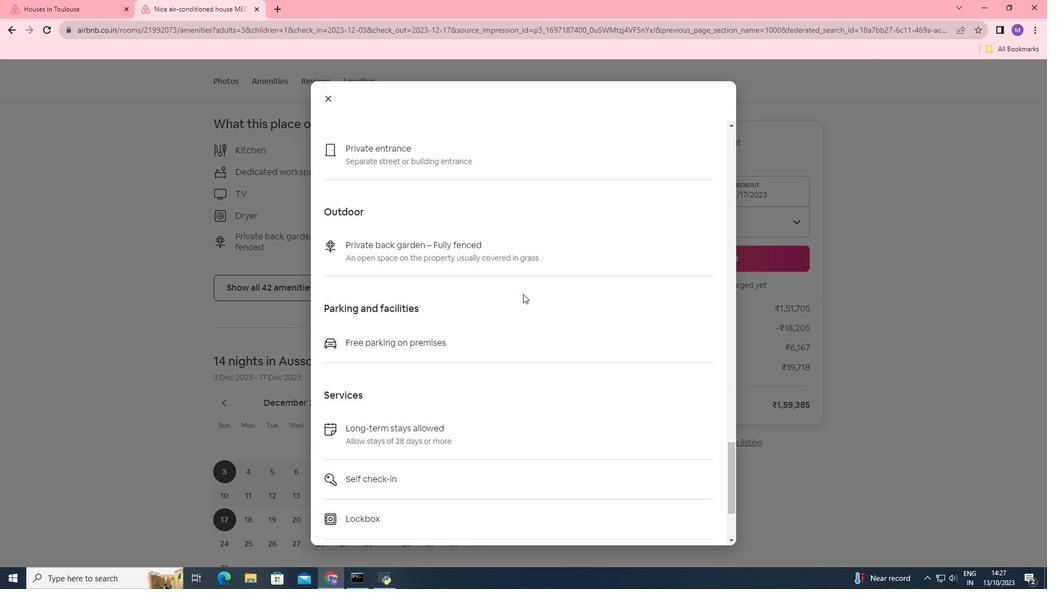 
Action: Mouse scrolled (523, 293) with delta (0, 0)
Screenshot: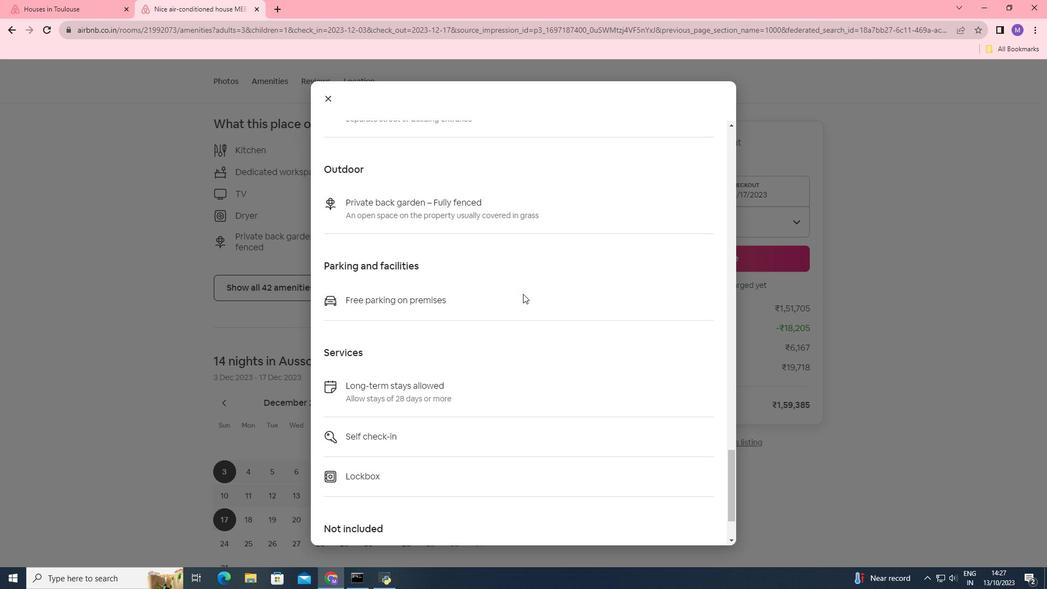 
Action: Mouse scrolled (523, 293) with delta (0, 0)
Screenshot: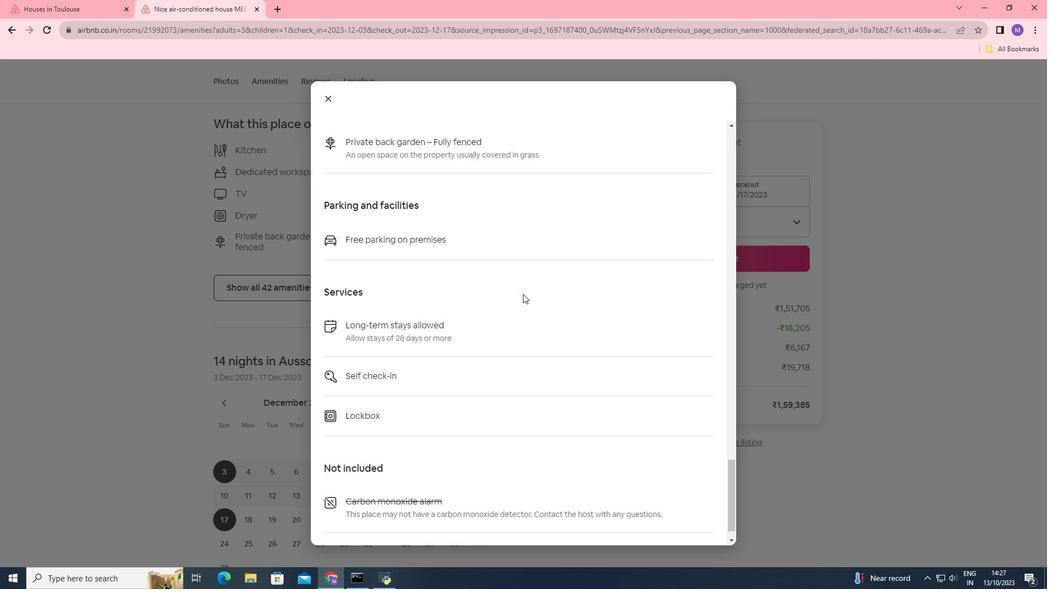 
Action: Mouse scrolled (523, 293) with delta (0, 0)
Screenshot: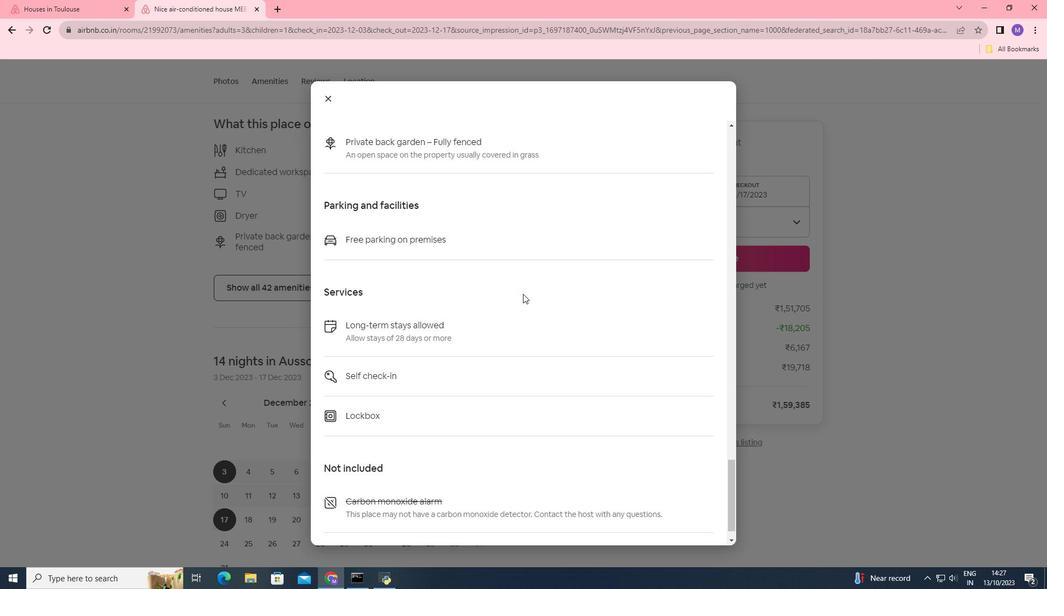 
Action: Mouse scrolled (523, 293) with delta (0, 0)
Screenshot: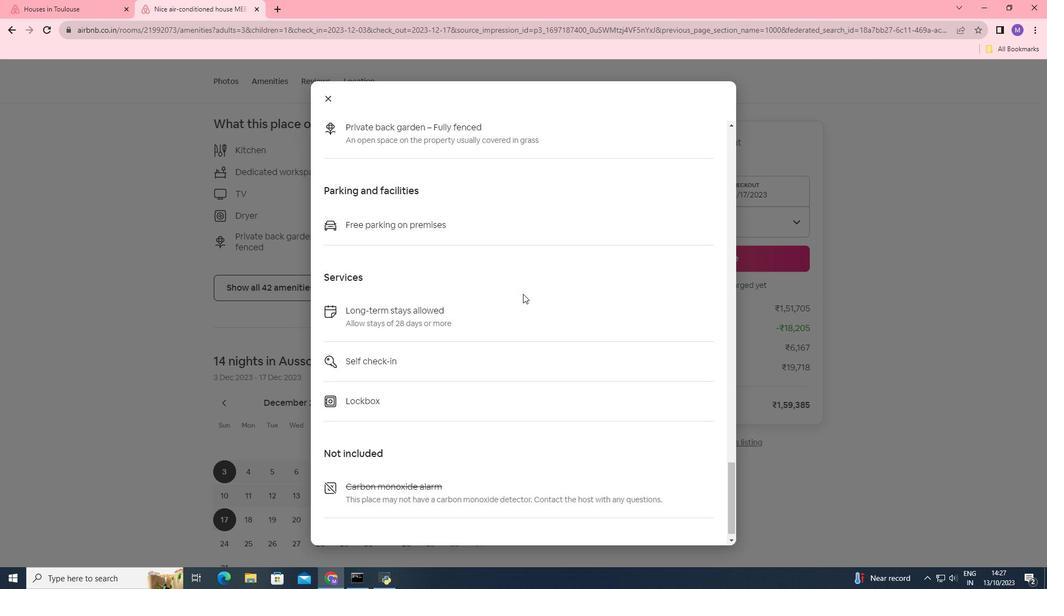 
Action: Mouse scrolled (523, 293) with delta (0, 0)
Screenshot: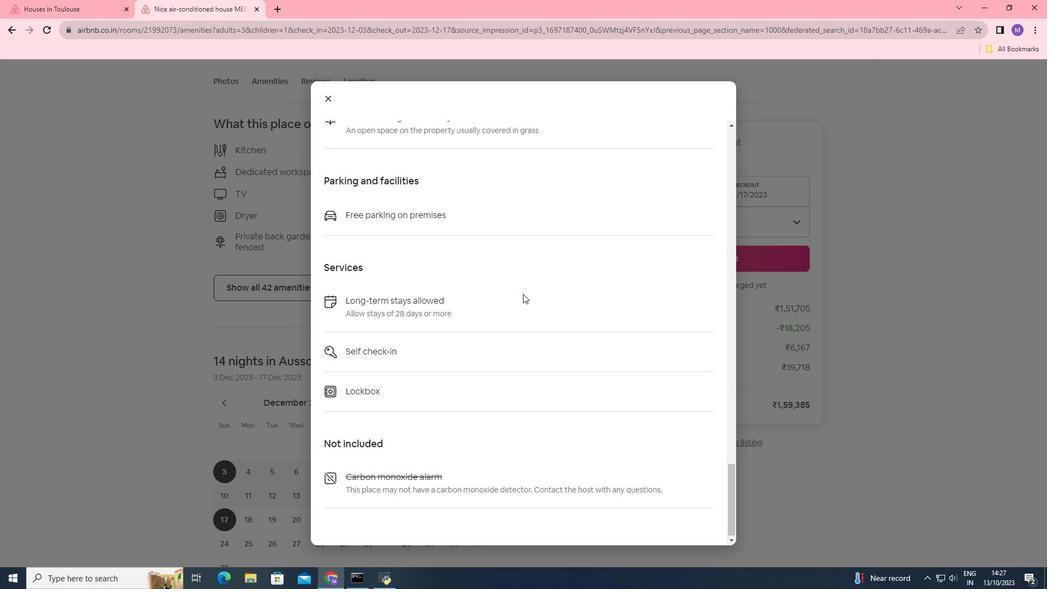 
Action: Mouse moved to (329, 98)
Screenshot: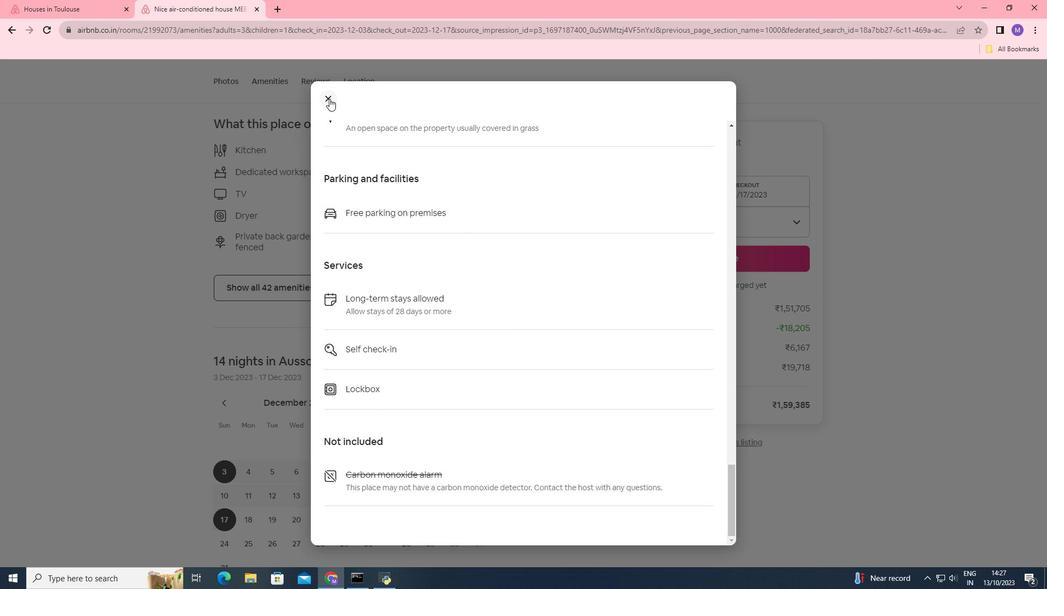 
Action: Mouse pressed left at (329, 98)
Screenshot: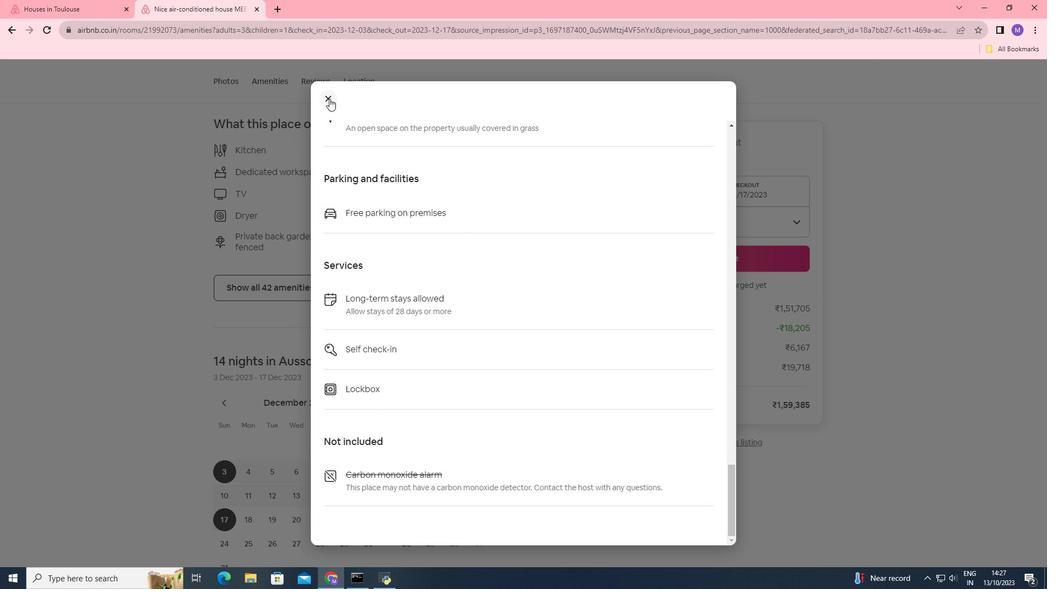 
Action: Mouse moved to (469, 291)
Screenshot: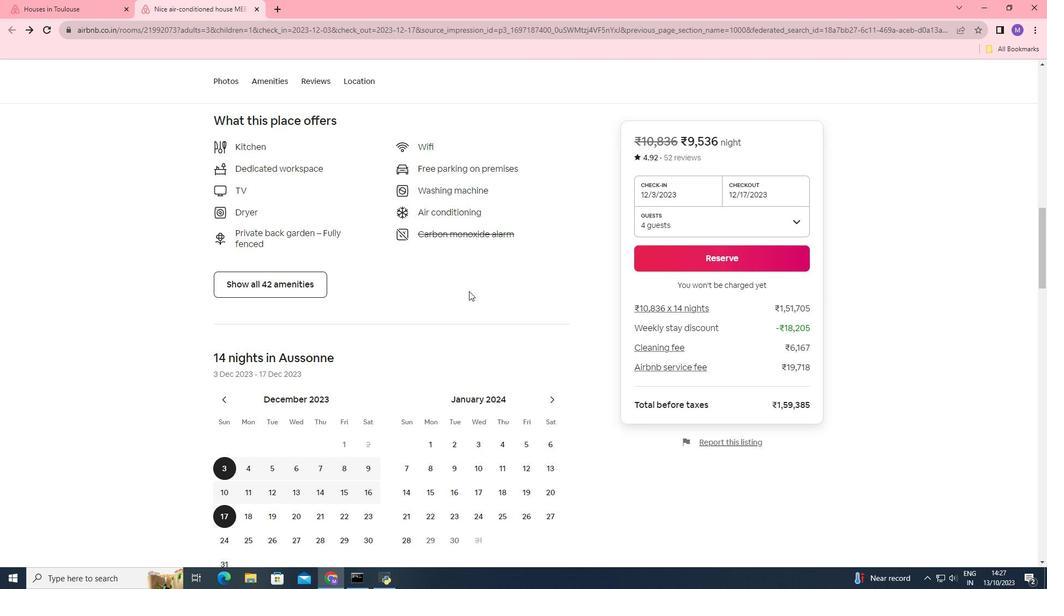 
Action: Mouse scrolled (469, 290) with delta (0, 0)
Screenshot: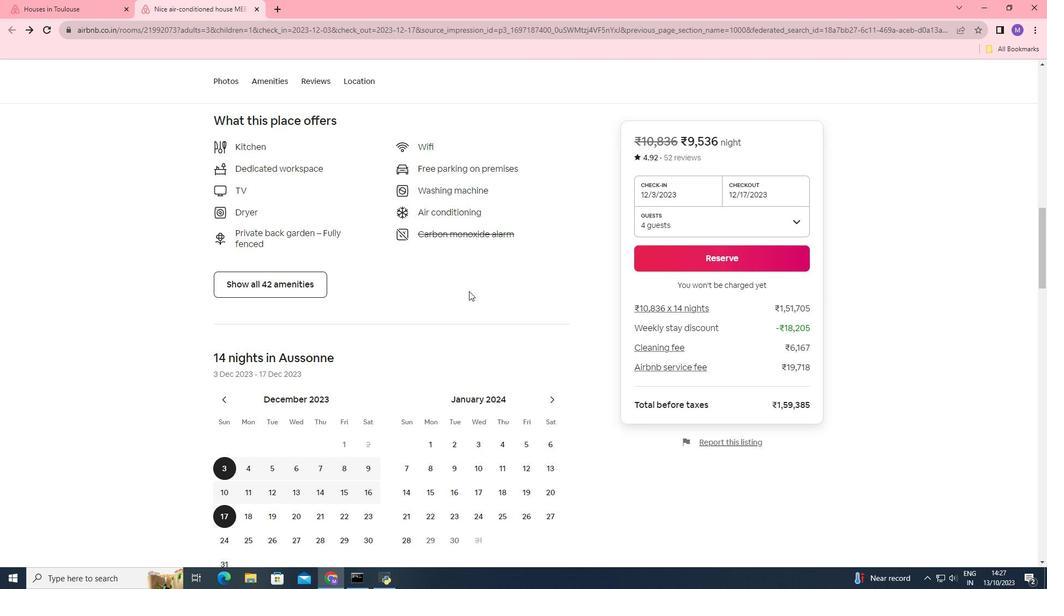 
Action: Mouse scrolled (469, 290) with delta (0, 0)
Screenshot: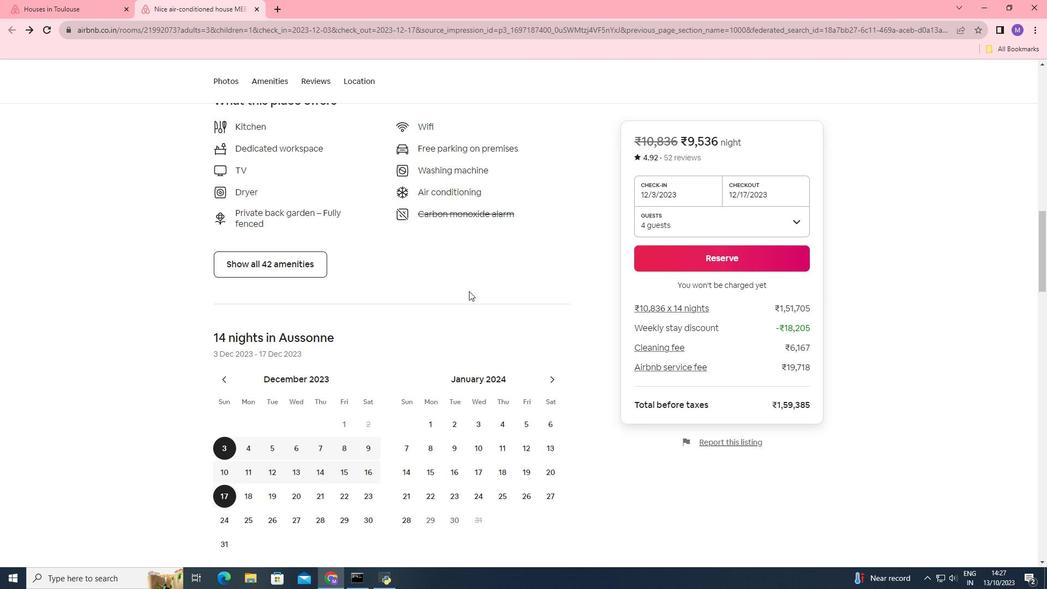 
Action: Mouse scrolled (469, 290) with delta (0, 0)
Screenshot: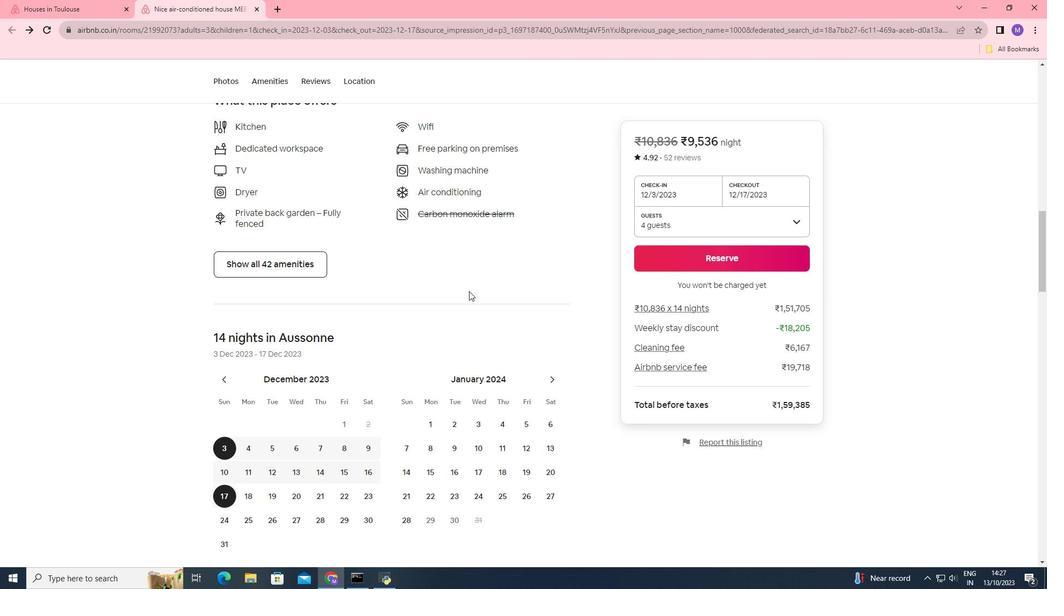 
Action: Mouse scrolled (469, 290) with delta (0, 0)
Screenshot: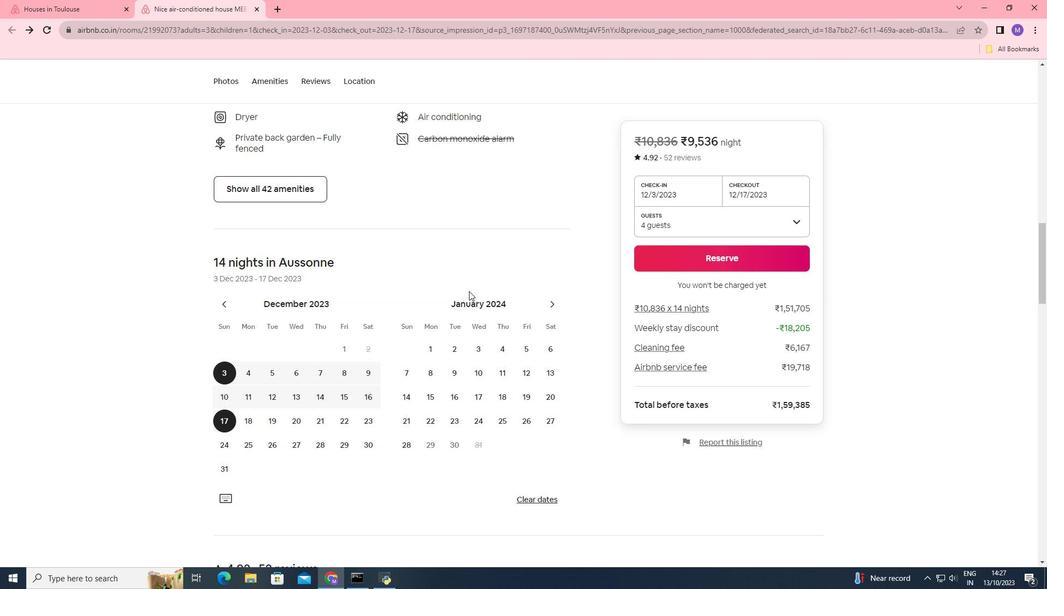 
Action: Mouse scrolled (469, 290) with delta (0, 0)
Screenshot: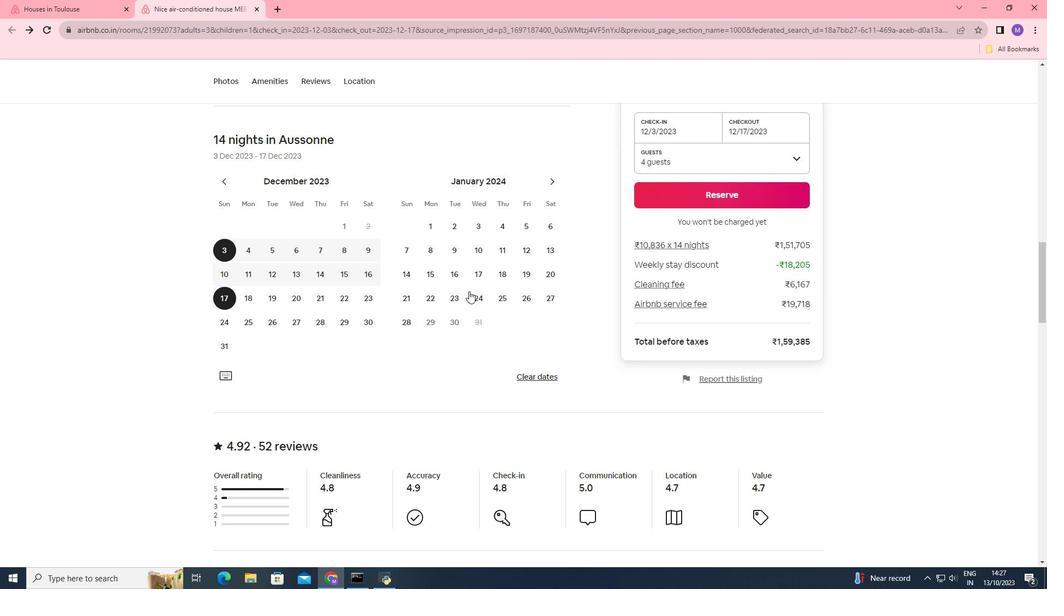 
Action: Mouse scrolled (469, 290) with delta (0, 0)
Screenshot: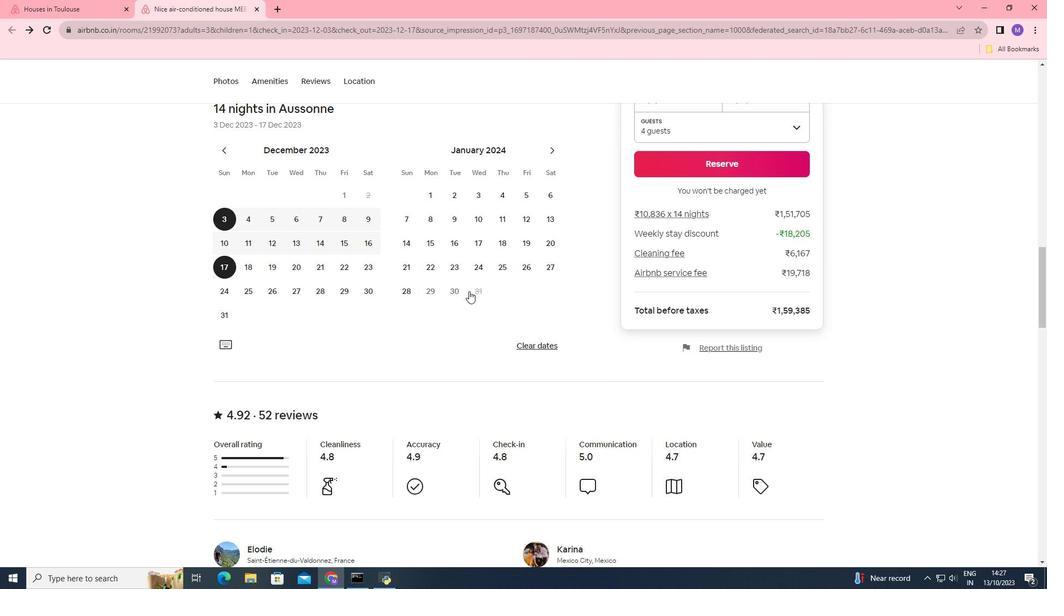 
Action: Mouse scrolled (469, 290) with delta (0, 0)
Screenshot: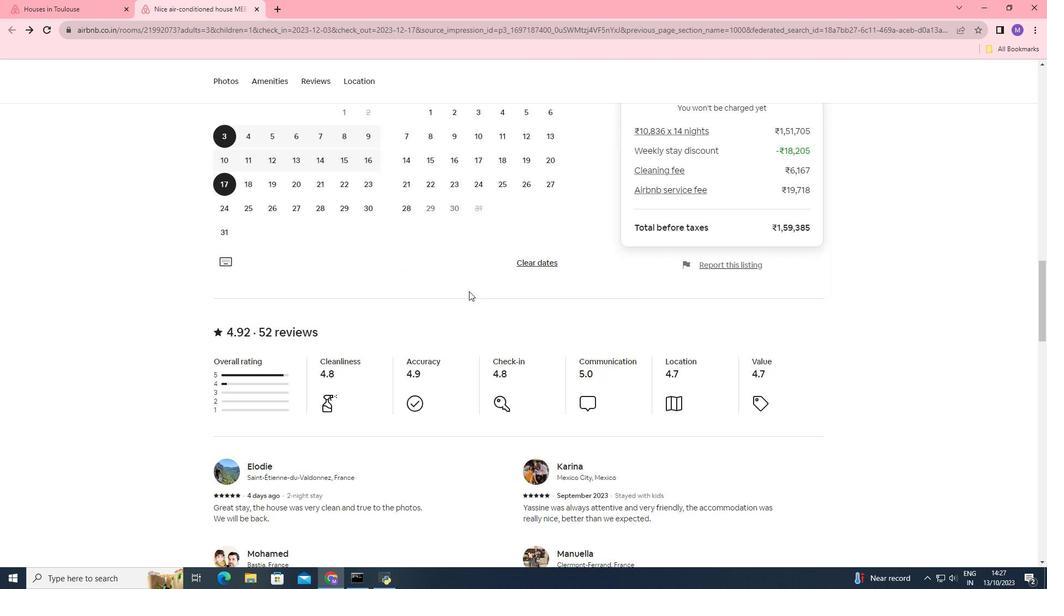 
Action: Mouse scrolled (469, 290) with delta (0, 0)
Screenshot: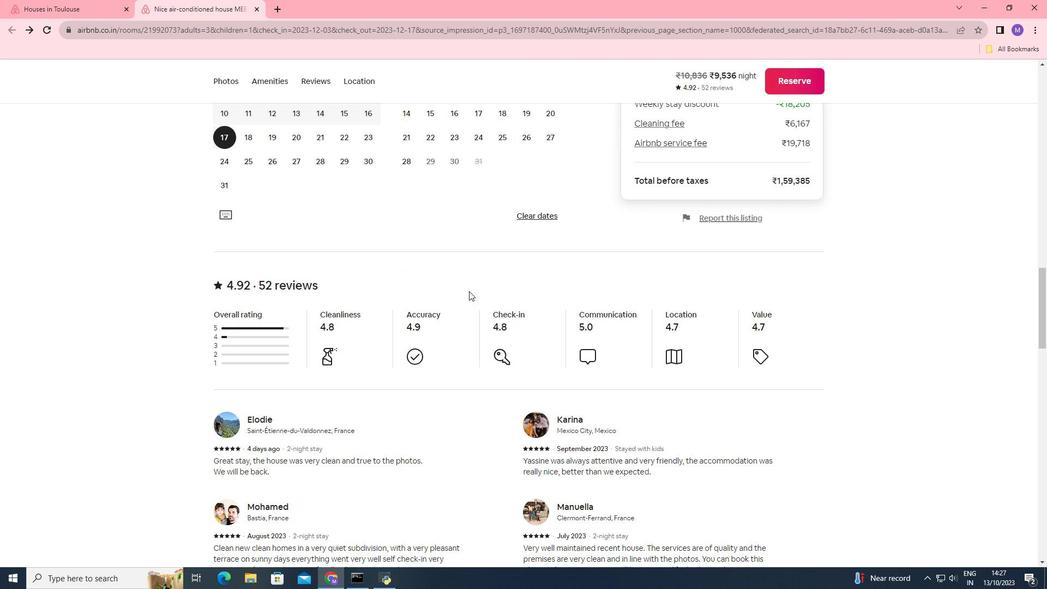 
Action: Mouse scrolled (469, 290) with delta (0, 0)
Screenshot: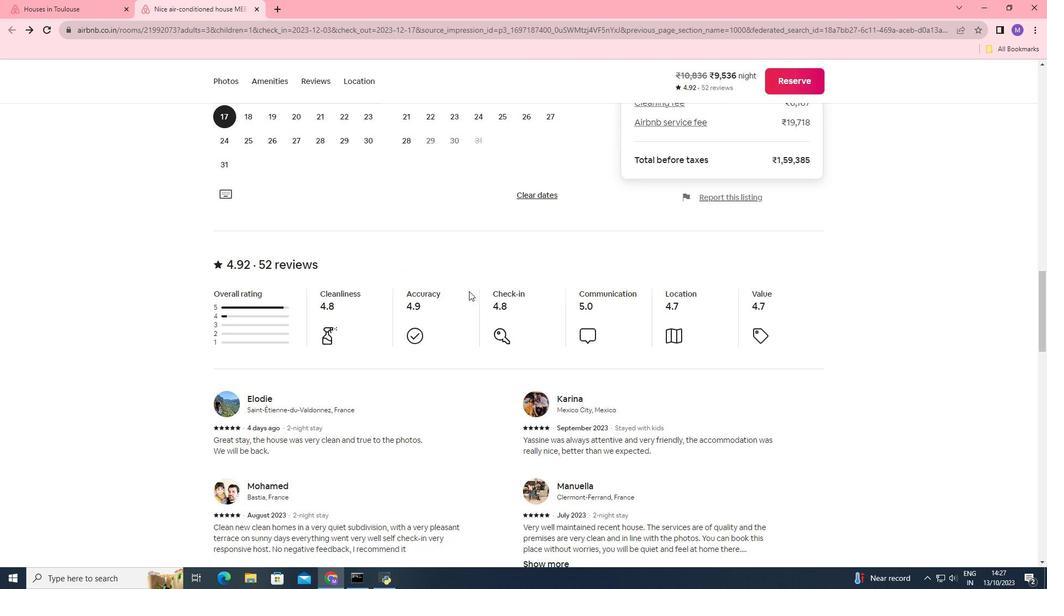 
Action: Mouse scrolled (469, 290) with delta (0, 0)
Screenshot: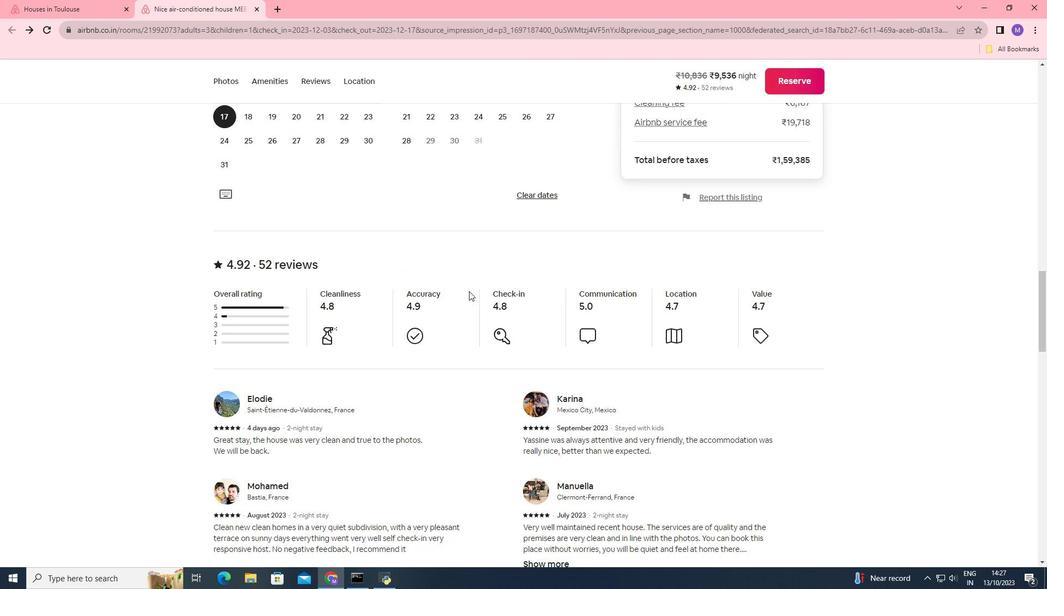 
Action: Mouse scrolled (469, 290) with delta (0, 0)
Screenshot: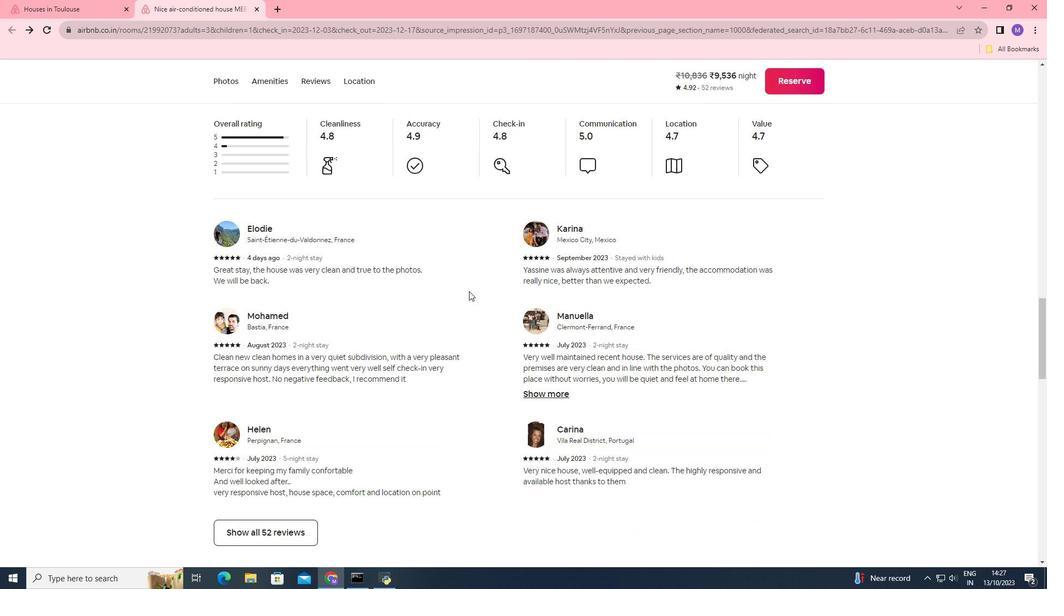 
Action: Mouse moved to (292, 510)
Screenshot: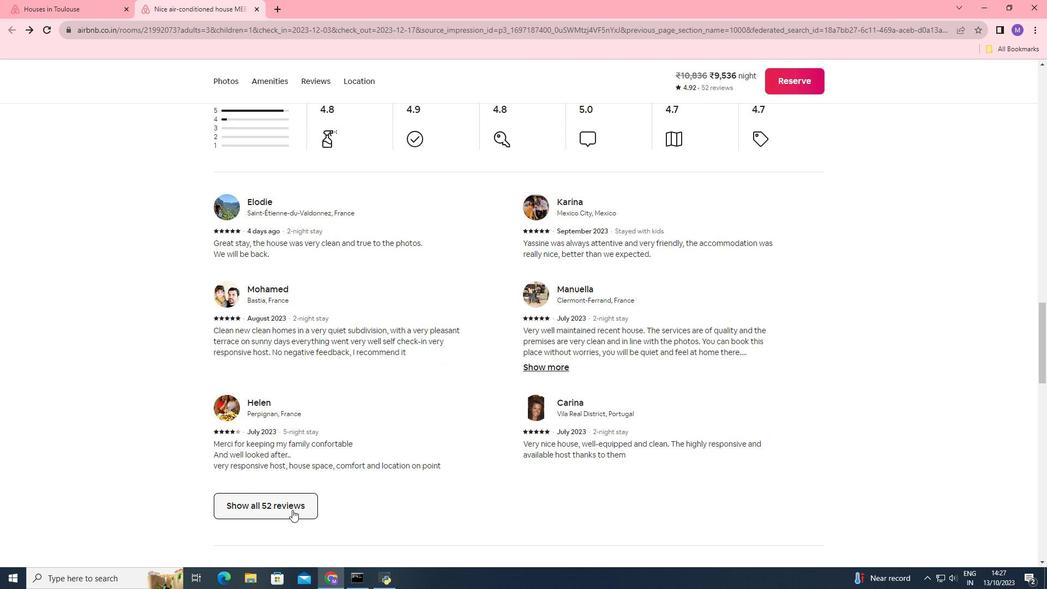
Action: Mouse pressed left at (292, 510)
Screenshot: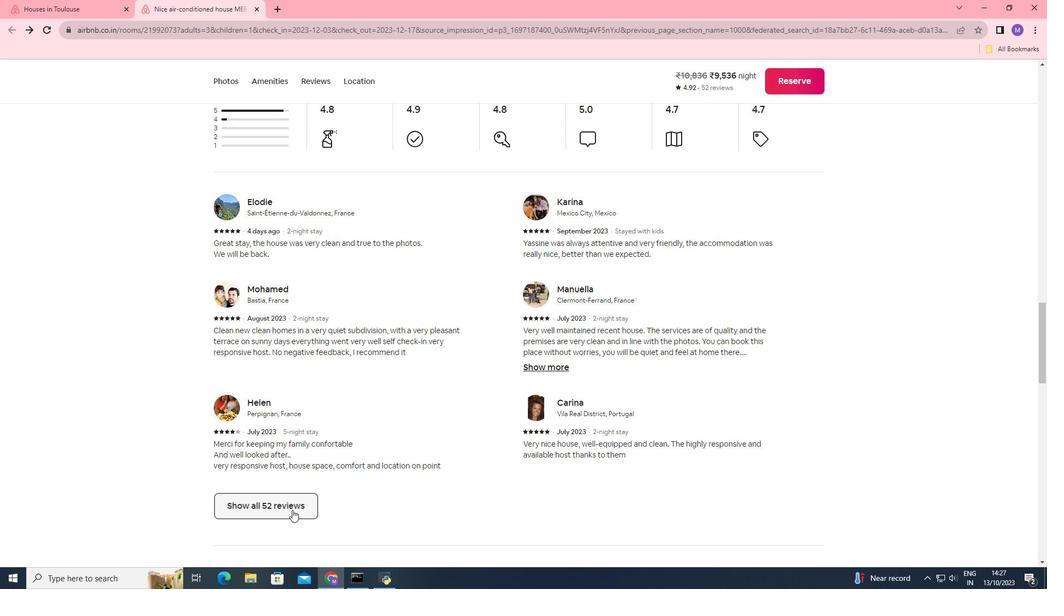 
Action: Mouse moved to (549, 342)
Screenshot: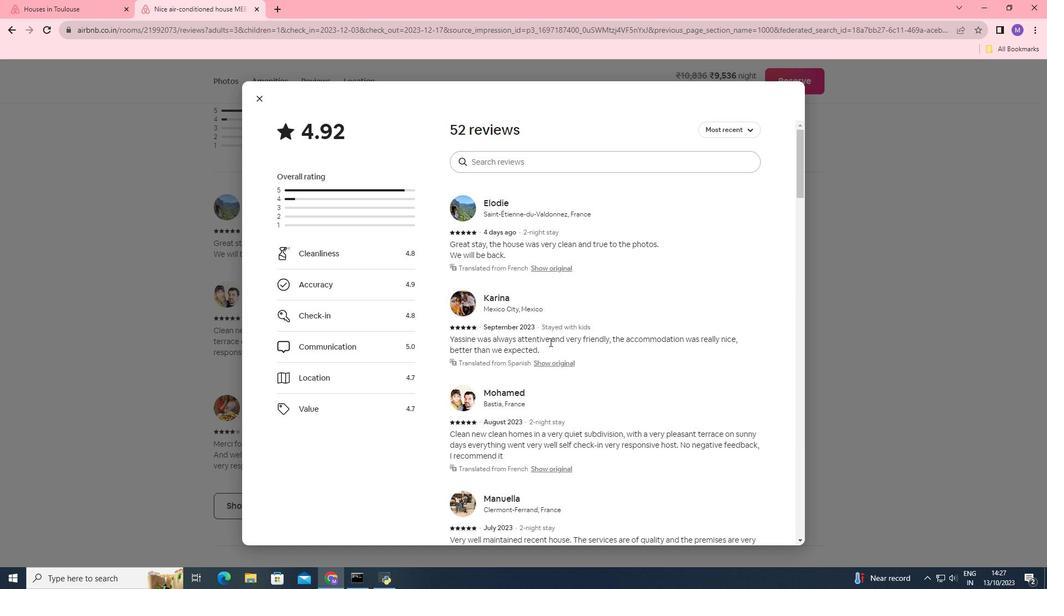 
Action: Mouse scrolled (549, 341) with delta (0, 0)
Screenshot: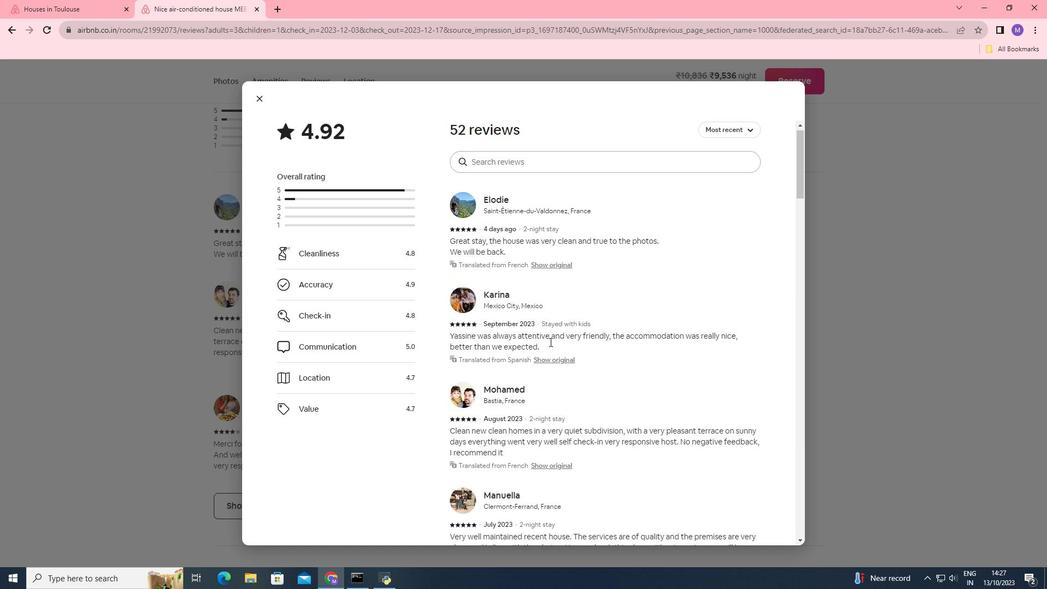
Action: Mouse scrolled (549, 341) with delta (0, 0)
Screenshot: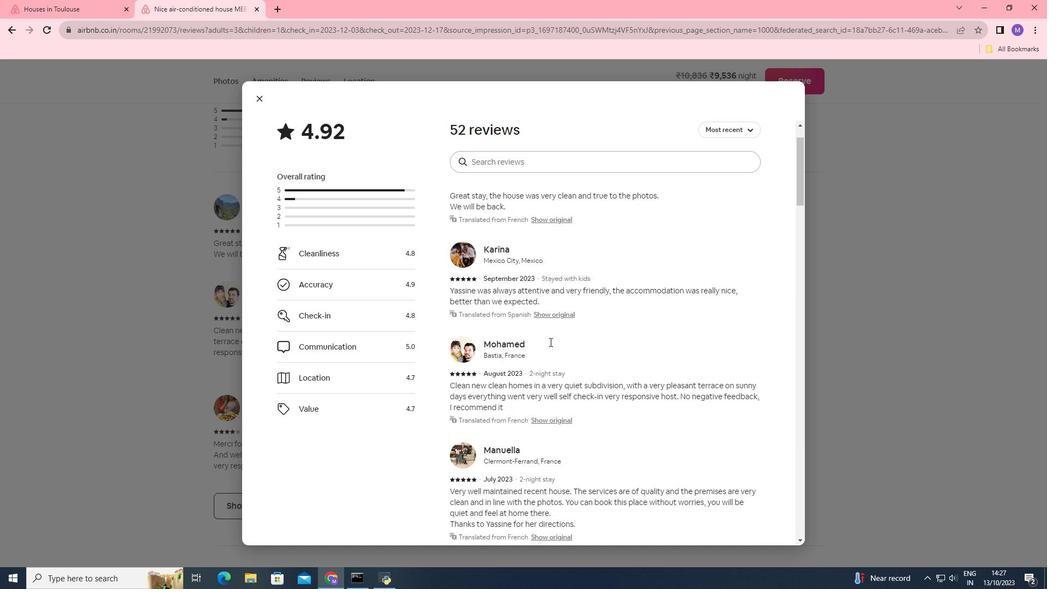 
Action: Mouse scrolled (549, 341) with delta (0, 0)
Screenshot: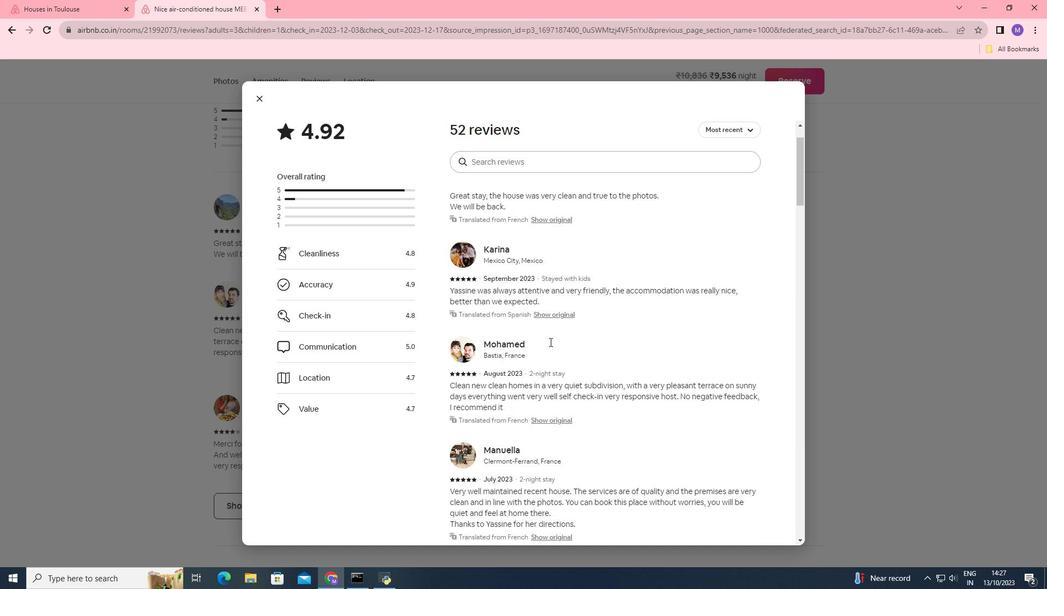 
Action: Mouse scrolled (549, 341) with delta (0, 0)
Screenshot: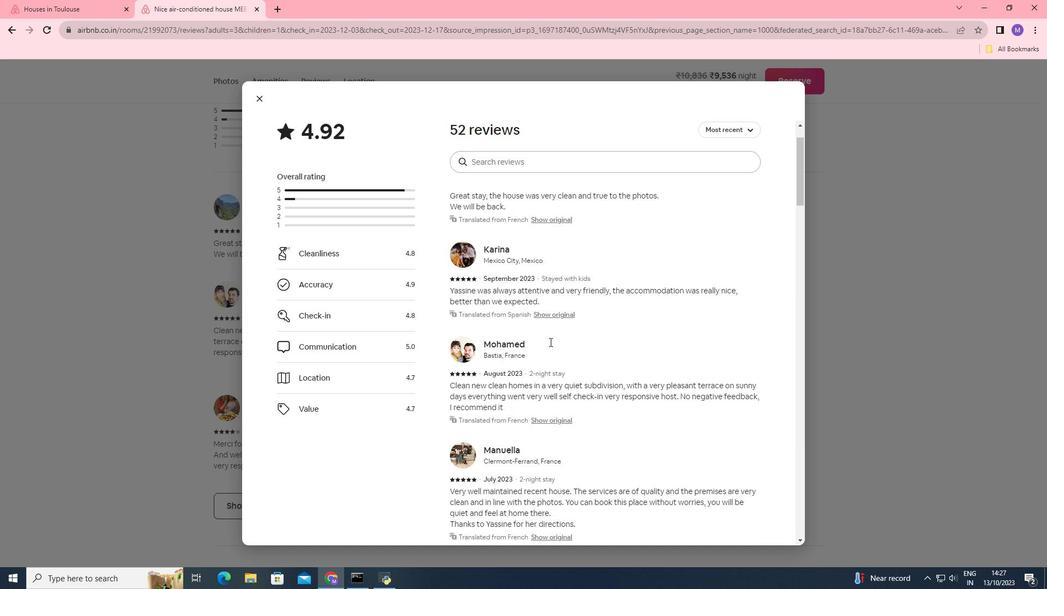 
Action: Mouse scrolled (549, 341) with delta (0, 0)
Screenshot: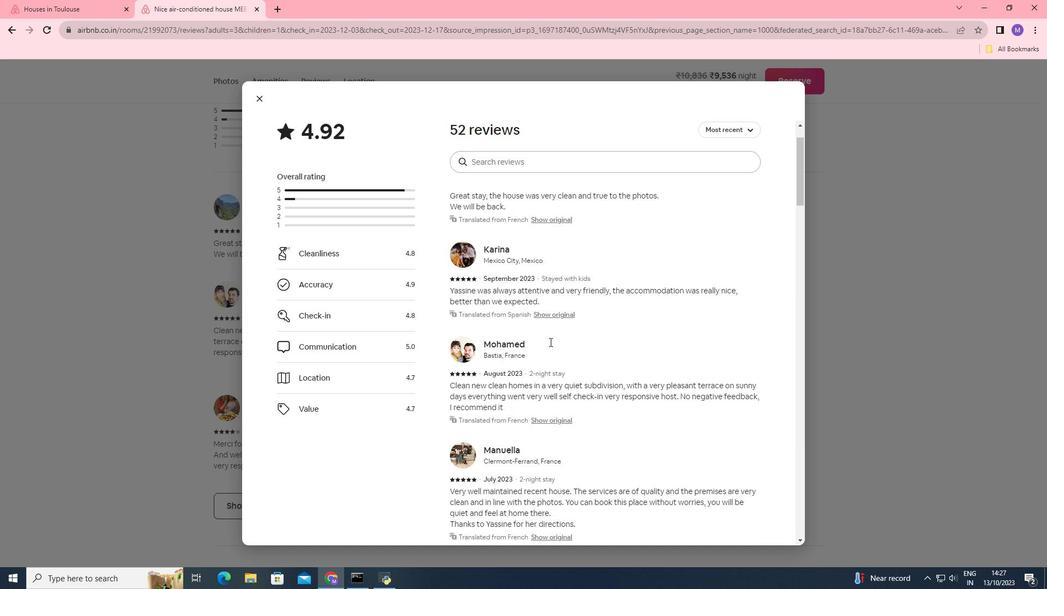 
Action: Mouse scrolled (549, 341) with delta (0, 0)
Screenshot: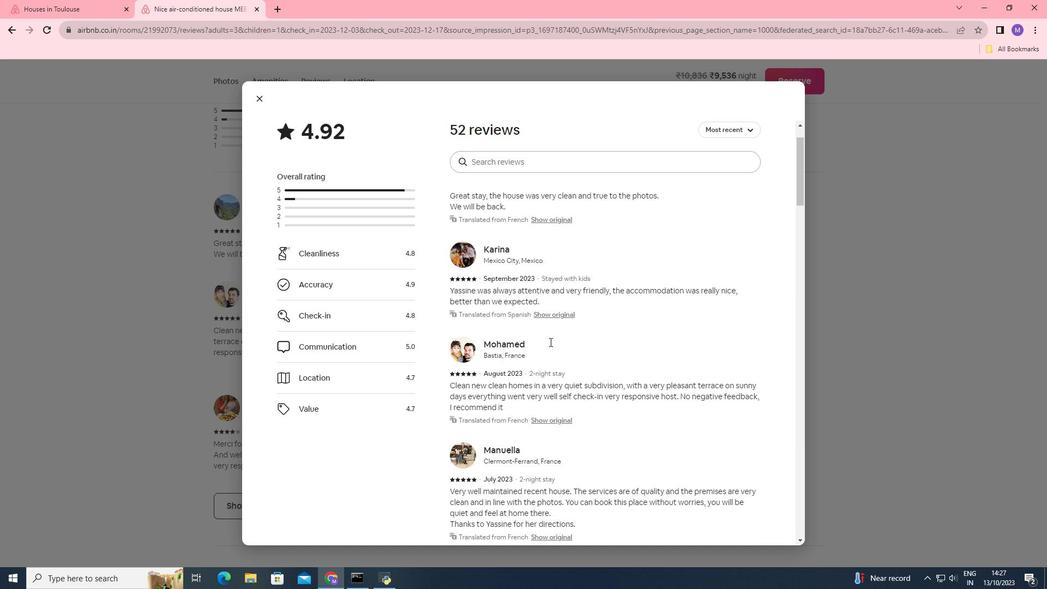 
Action: Mouse scrolled (549, 341) with delta (0, 0)
Screenshot: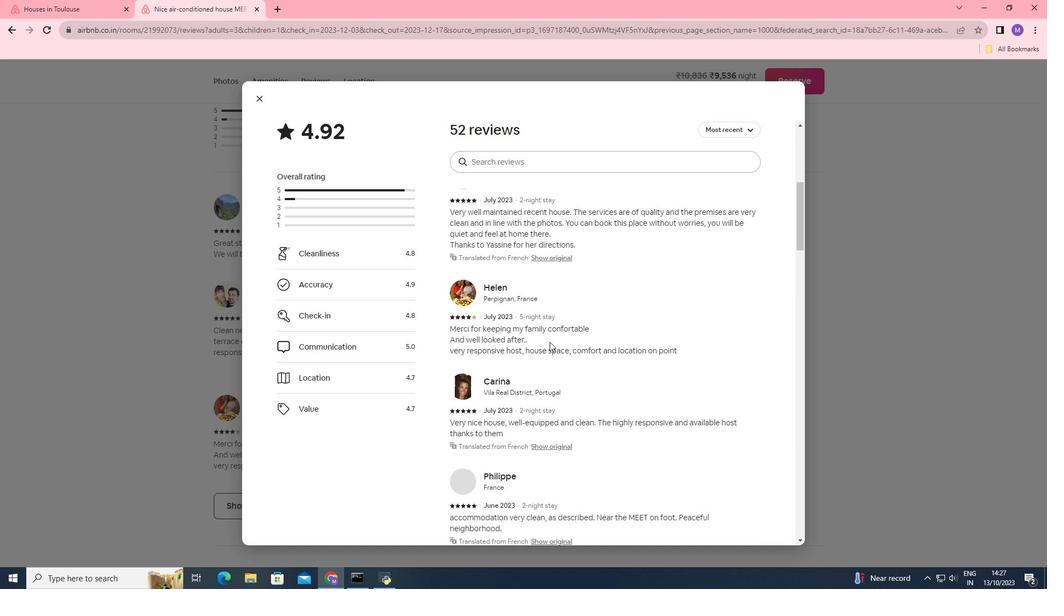 
Action: Mouse scrolled (549, 341) with delta (0, 0)
Screenshot: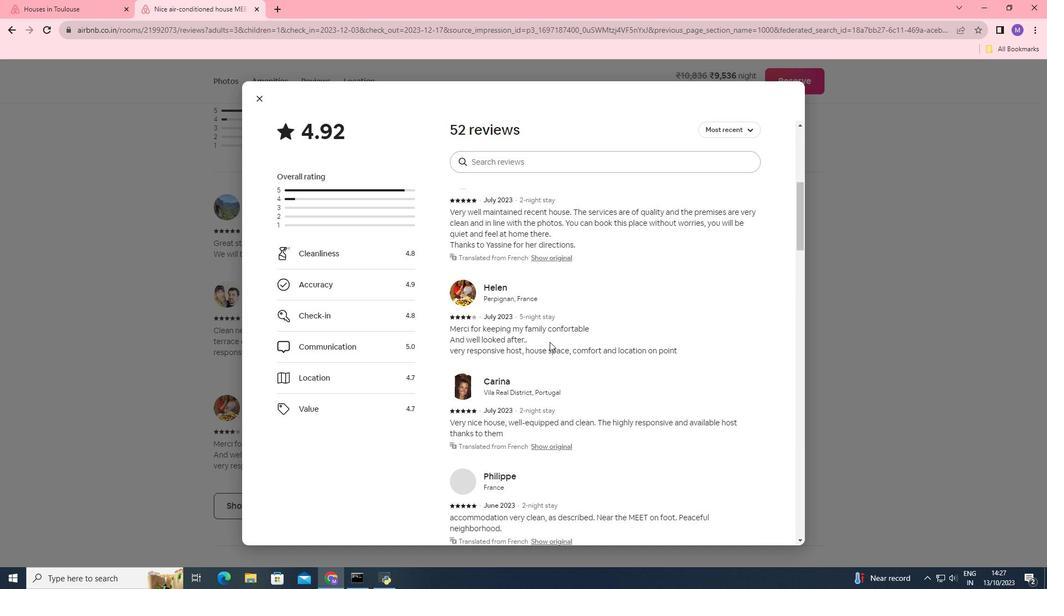 
Action: Mouse scrolled (549, 341) with delta (0, 0)
Screenshot: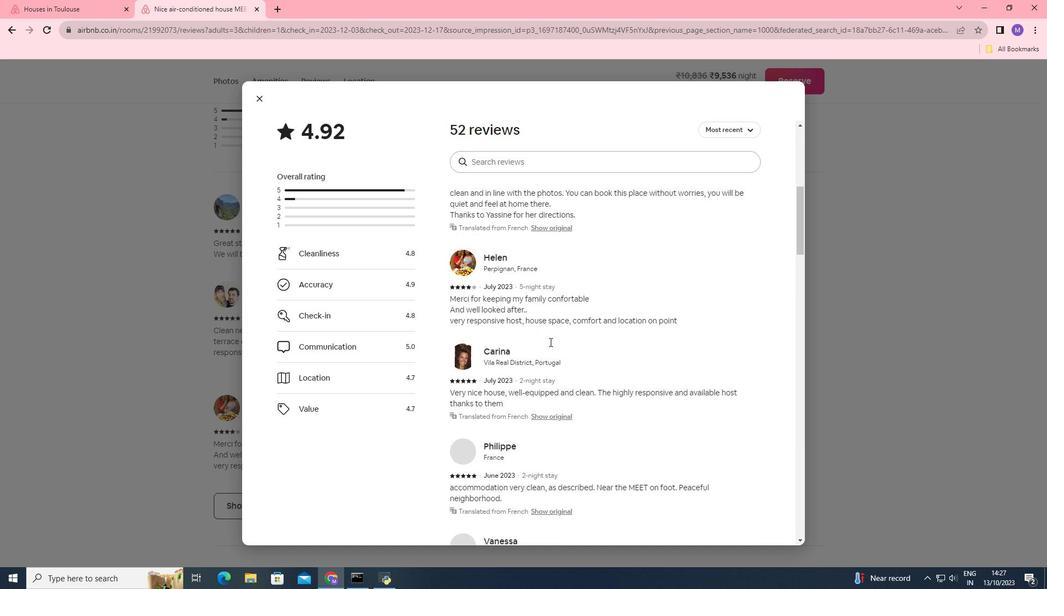 
Action: Mouse scrolled (549, 341) with delta (0, 0)
Screenshot: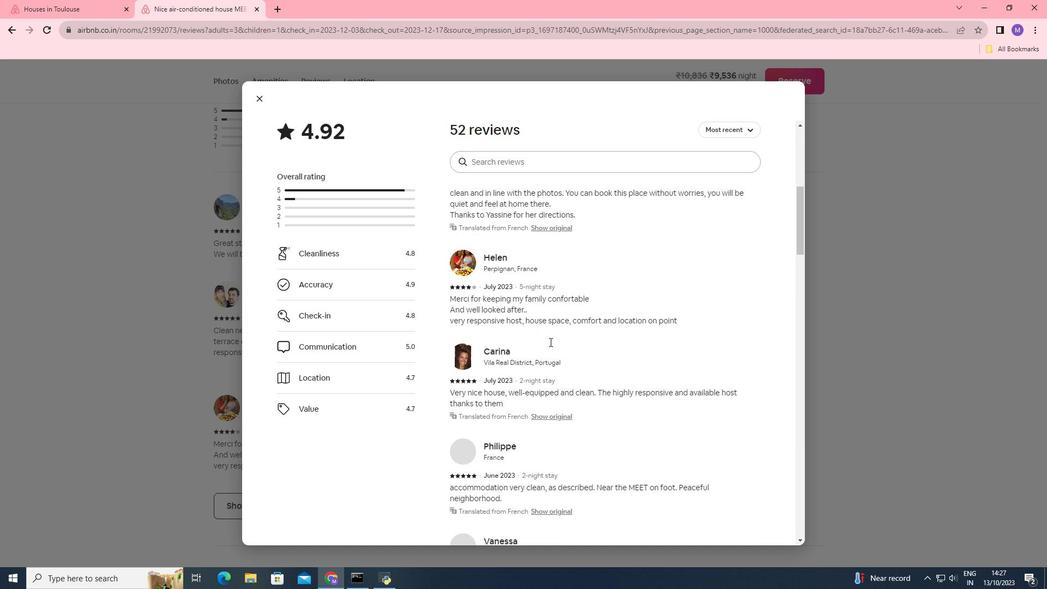 
Action: Mouse scrolled (549, 341) with delta (0, 0)
Screenshot: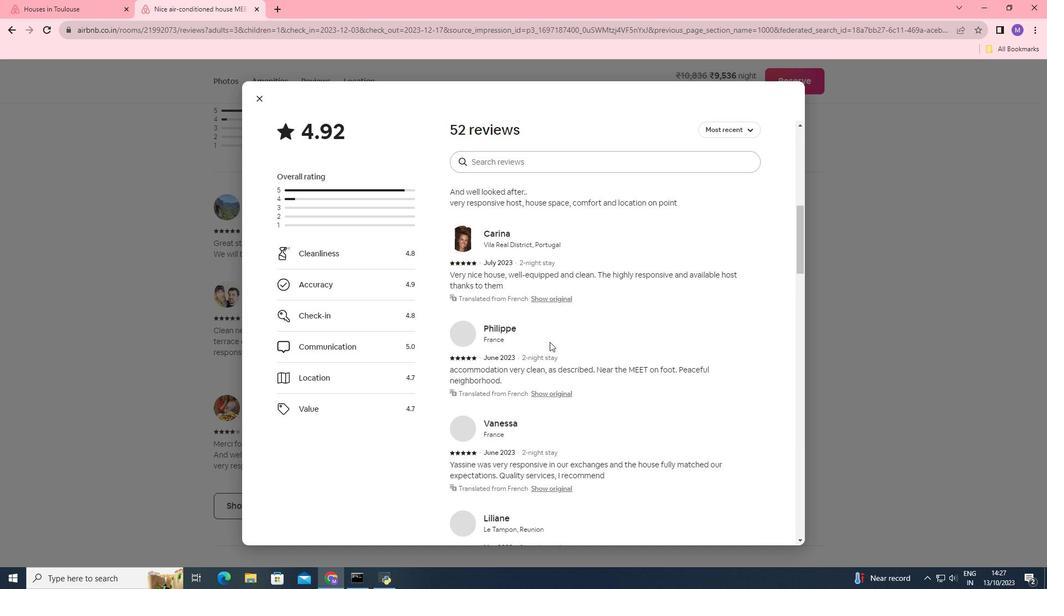 
Action: Mouse scrolled (549, 341) with delta (0, 0)
Screenshot: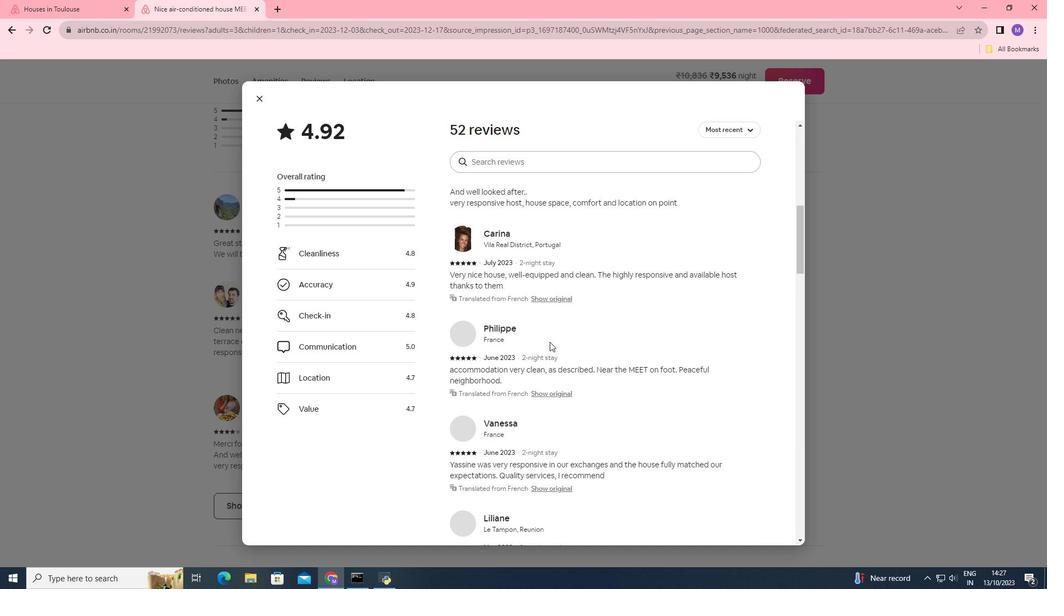 
Action: Mouse scrolled (549, 341) with delta (0, 0)
Screenshot: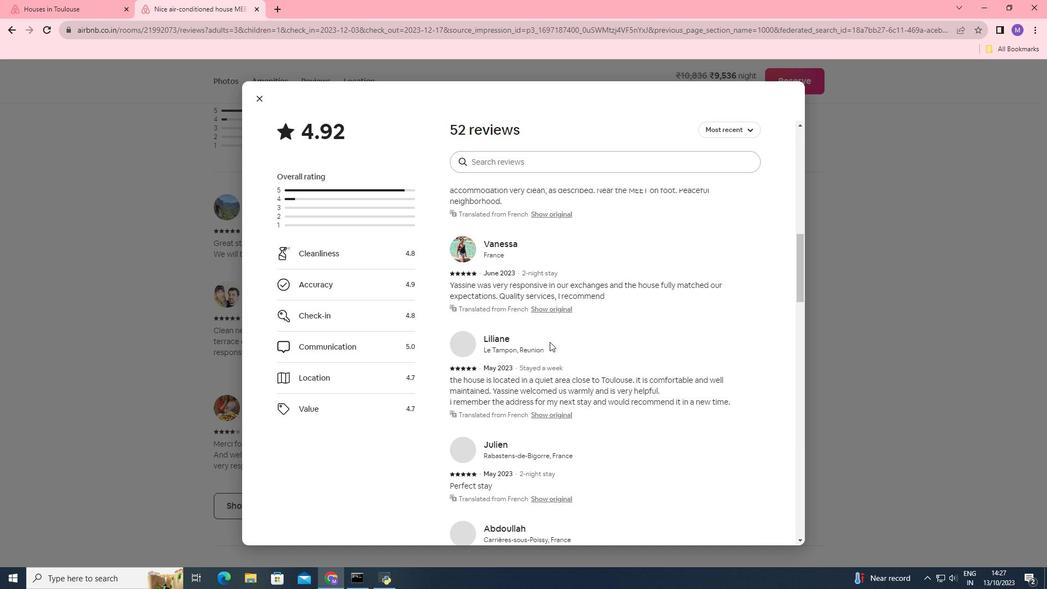 
Action: Mouse scrolled (549, 341) with delta (0, 0)
Screenshot: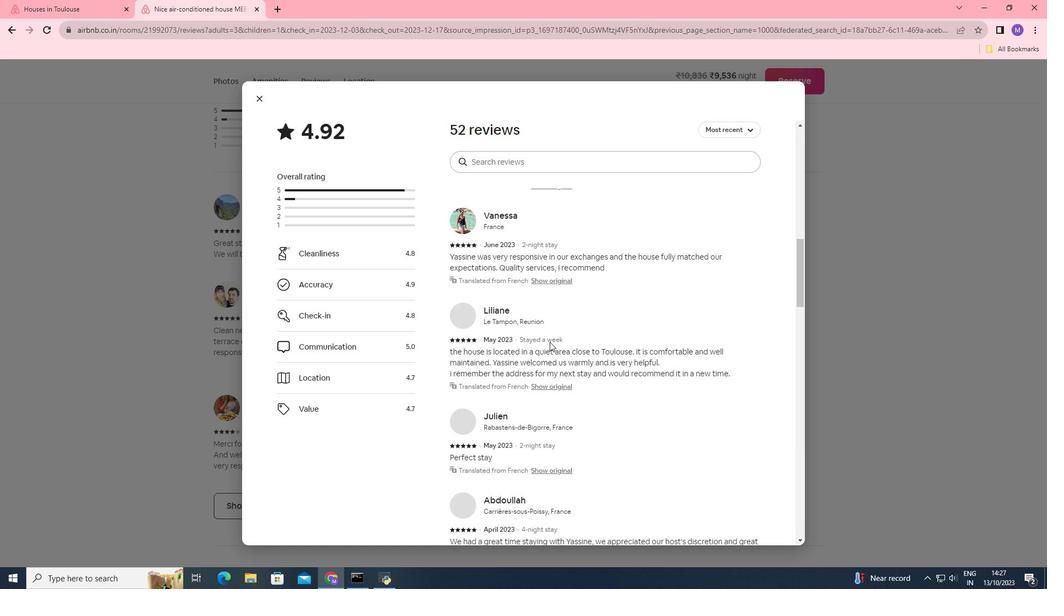 
Action: Mouse scrolled (549, 341) with delta (0, 0)
Screenshot: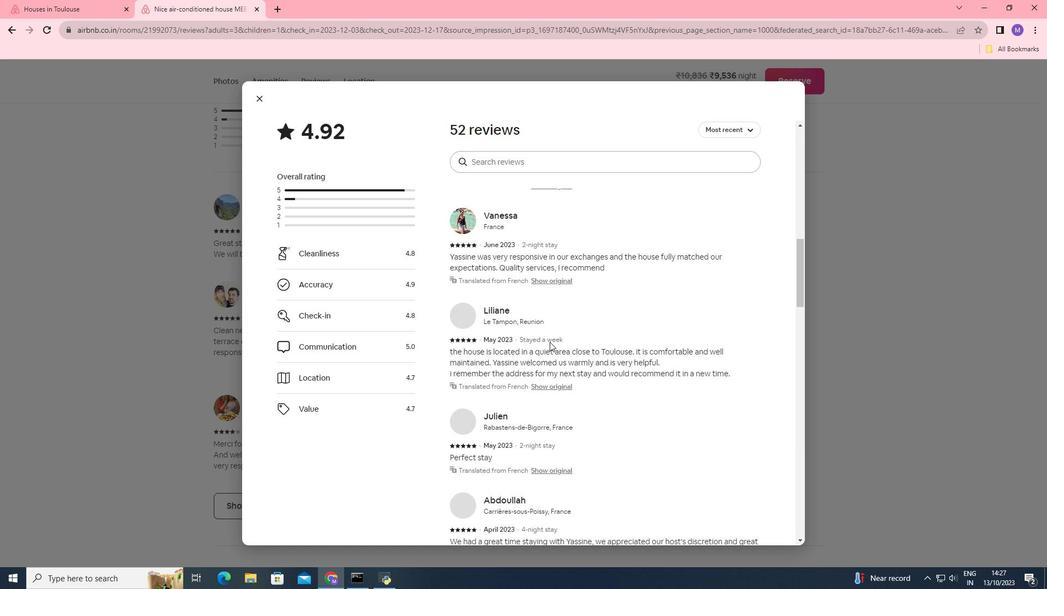 
Action: Mouse scrolled (549, 341) with delta (0, 0)
Screenshot: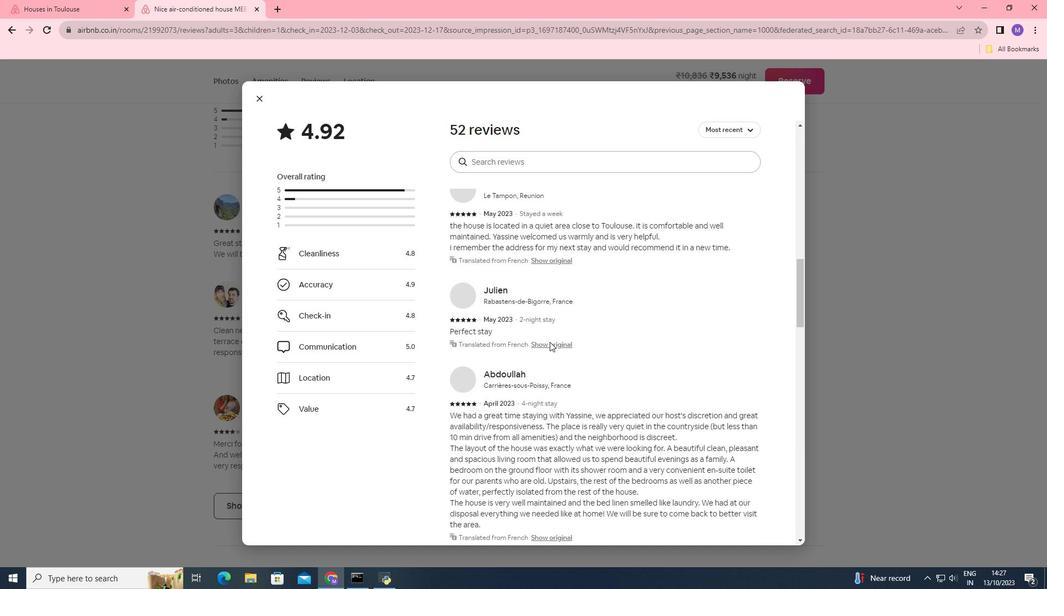 
Action: Mouse scrolled (549, 341) with delta (0, 0)
Screenshot: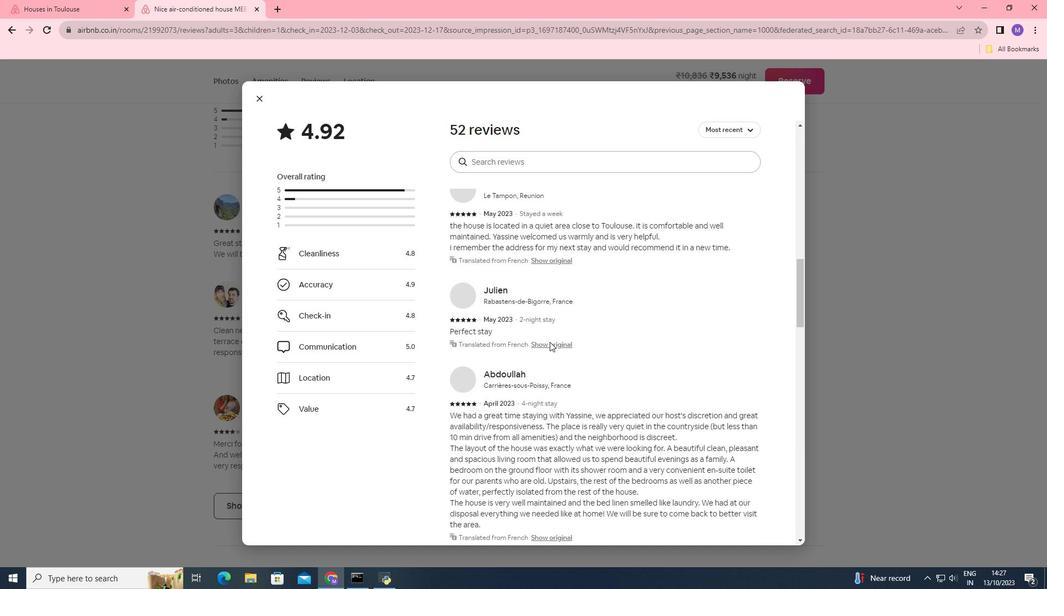 
Action: Mouse scrolled (549, 341) with delta (0, 0)
Screenshot: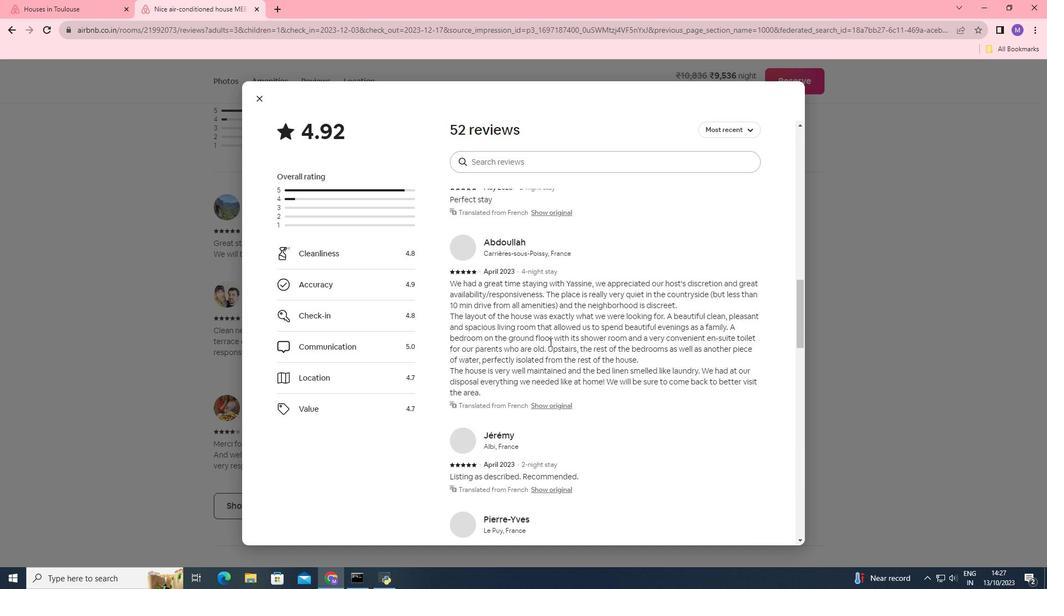 
Action: Mouse scrolled (549, 341) with delta (0, 0)
Screenshot: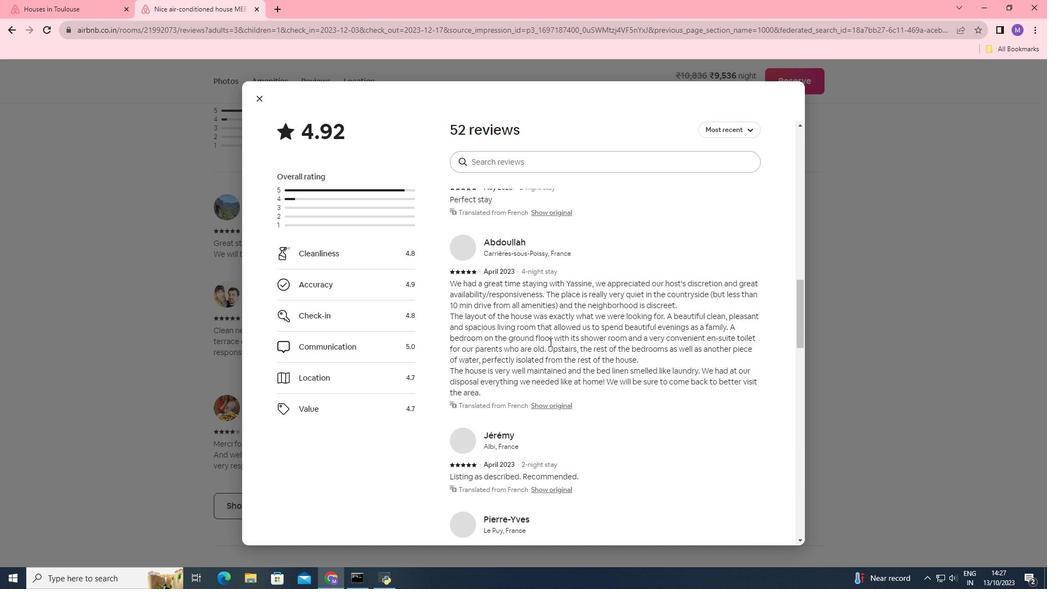 
Action: Mouse scrolled (549, 341) with delta (0, 0)
Screenshot: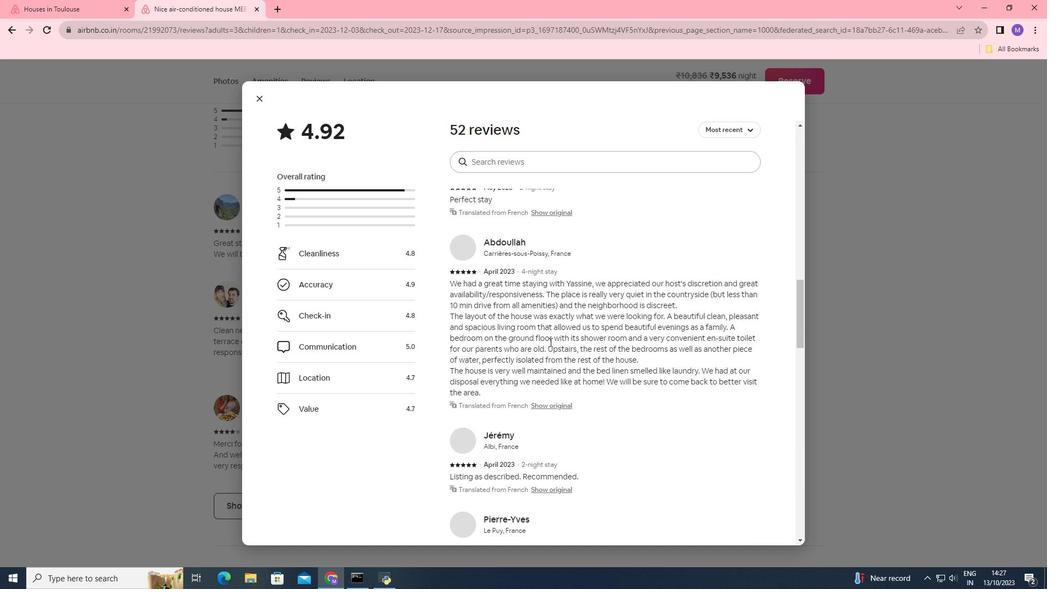 
Action: Mouse scrolled (549, 341) with delta (0, 0)
Screenshot: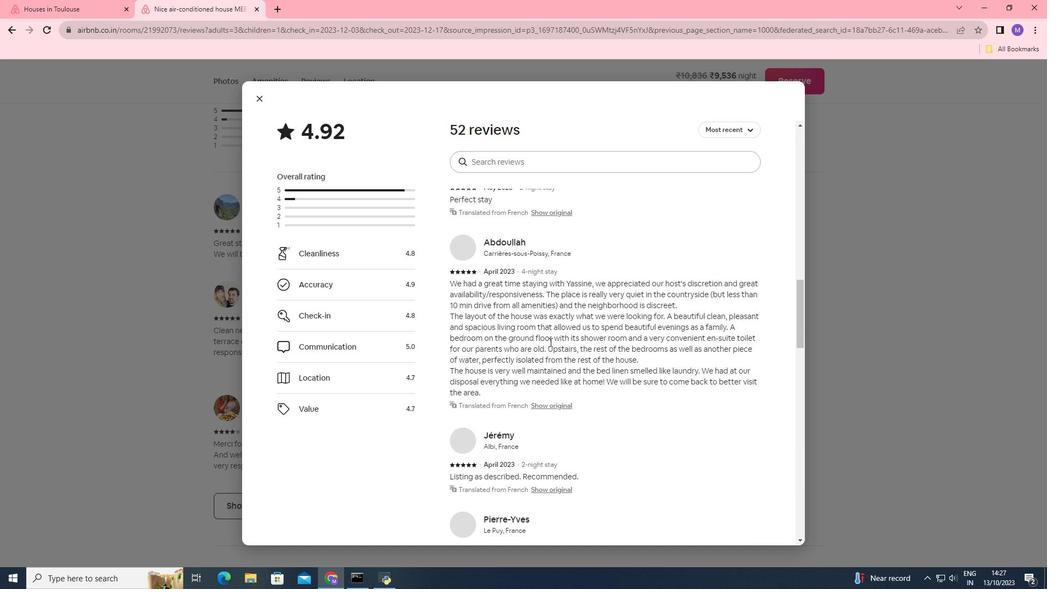 
Action: Mouse scrolled (549, 341) with delta (0, 0)
Screenshot: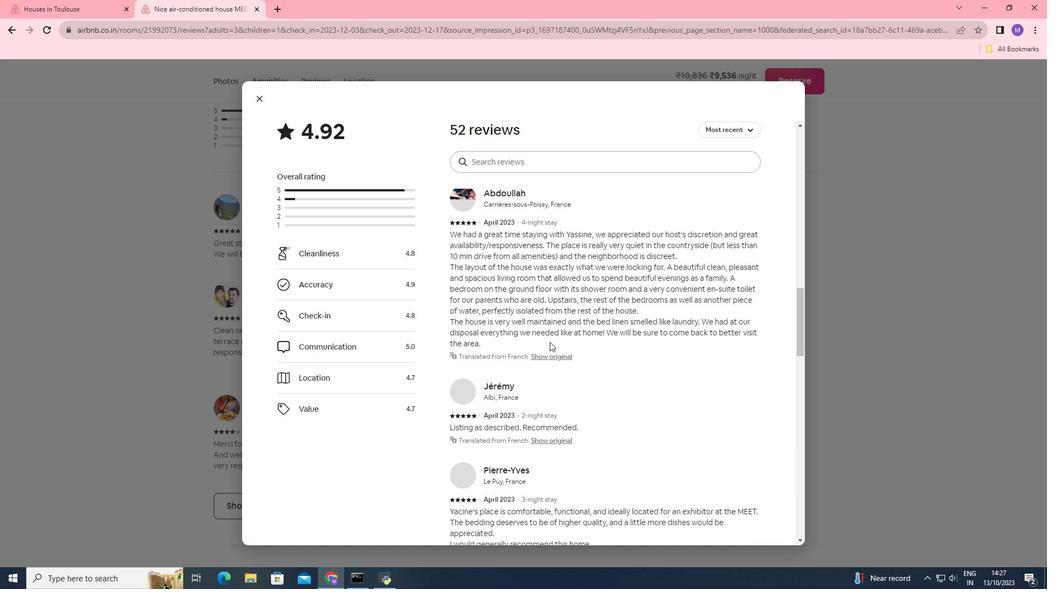 
Action: Mouse scrolled (549, 341) with delta (0, 0)
Screenshot: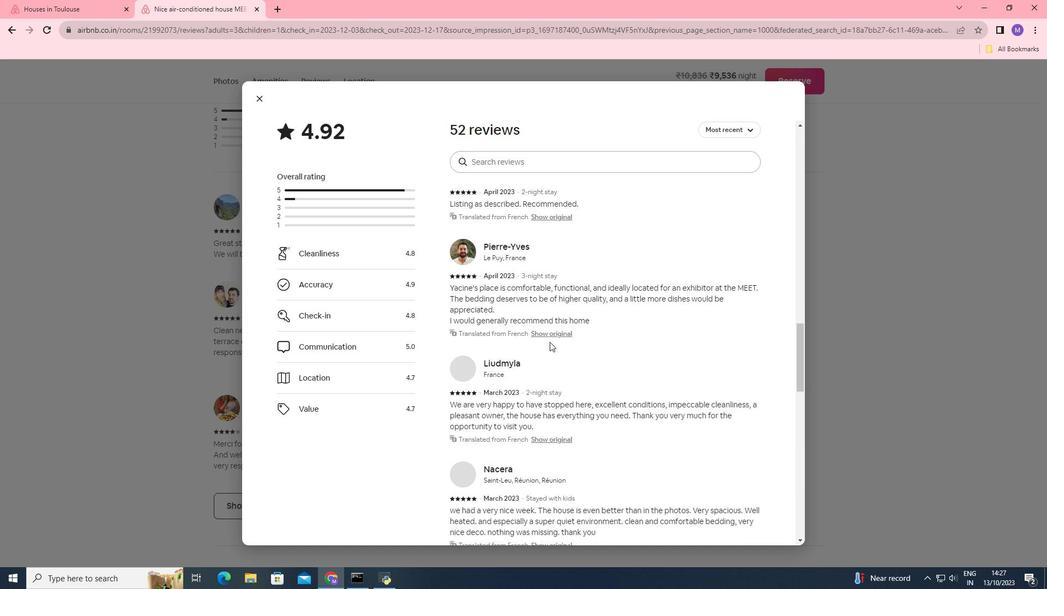 
Action: Mouse scrolled (549, 341) with delta (0, 0)
Screenshot: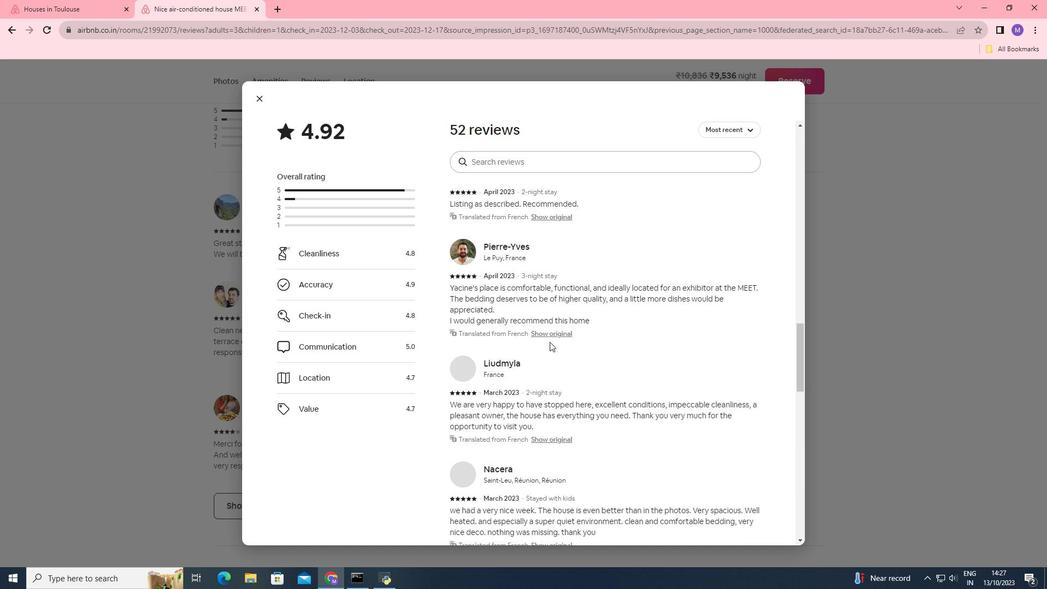 
Action: Mouse scrolled (549, 341) with delta (0, 0)
Screenshot: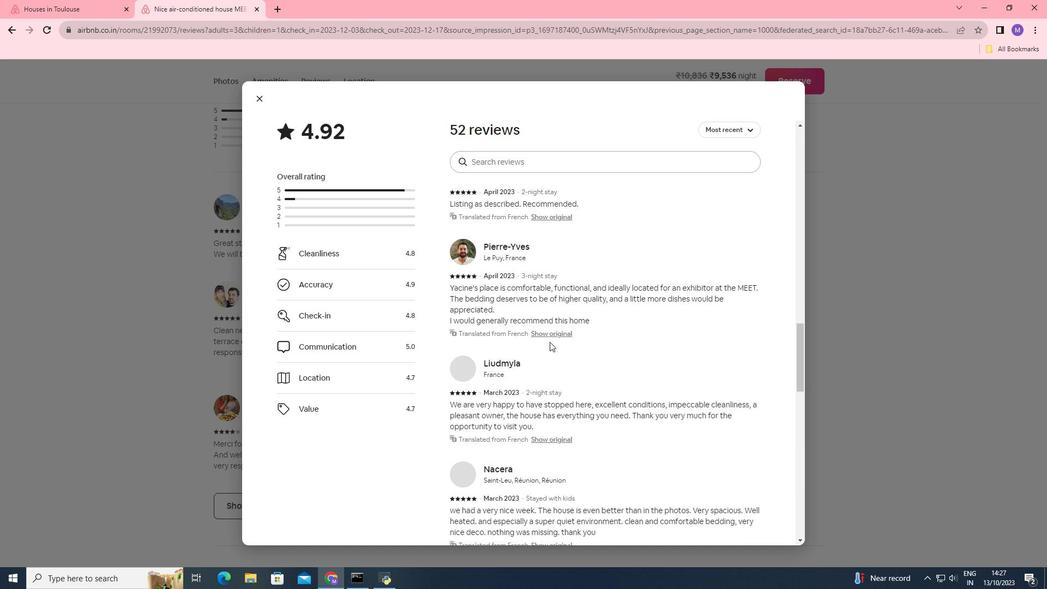 
Action: Mouse scrolled (549, 341) with delta (0, 0)
Screenshot: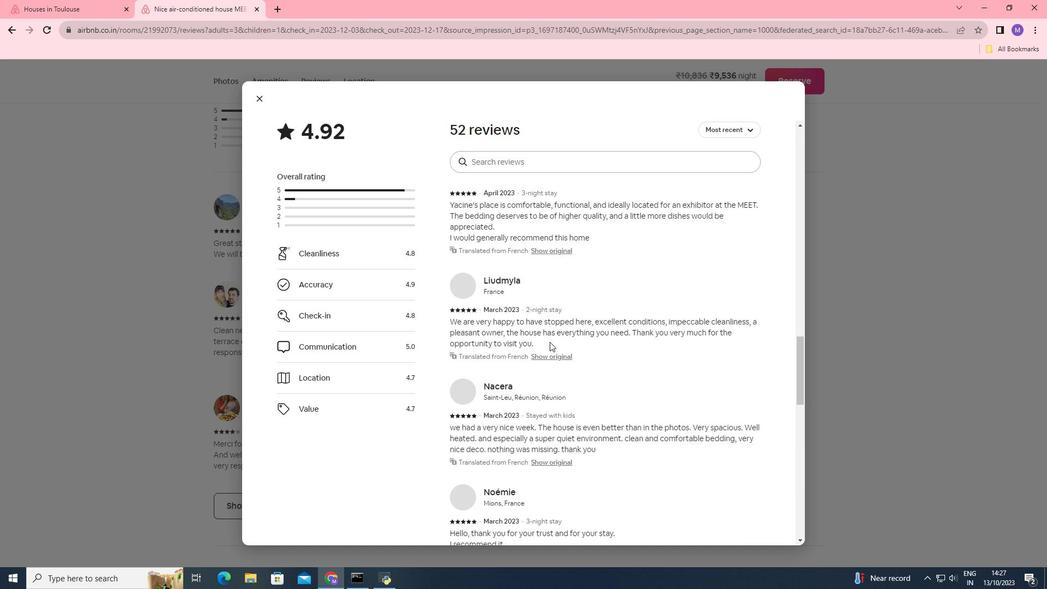
Action: Mouse scrolled (549, 341) with delta (0, 0)
Screenshot: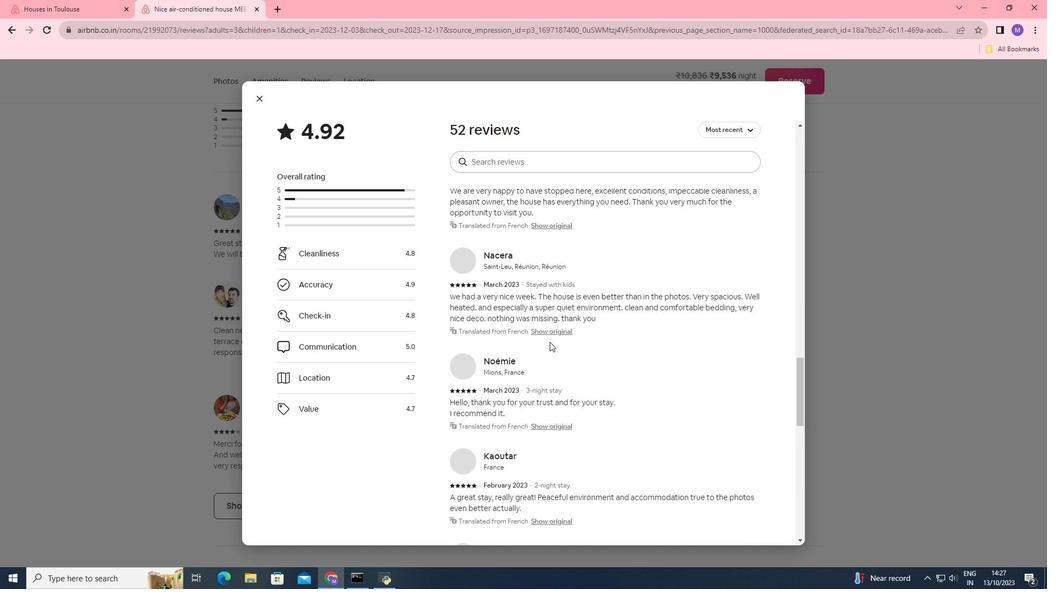 
Action: Mouse scrolled (549, 341) with delta (0, 0)
Screenshot: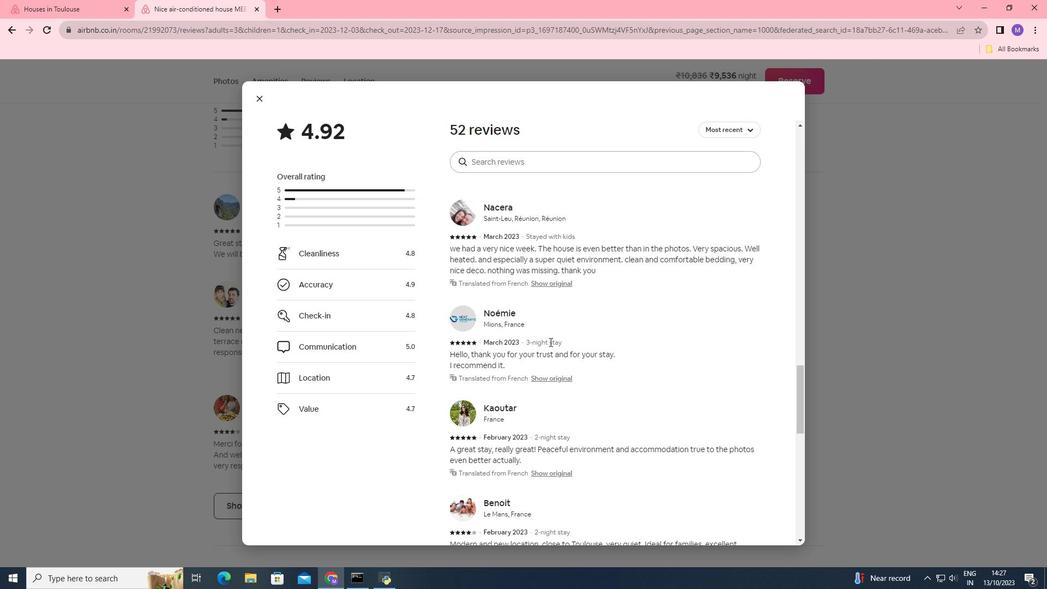 
Action: Mouse scrolled (549, 341) with delta (0, 0)
